 Task: Create a Business conference brochure.
Action: Mouse moved to (231, 163)
Screenshot: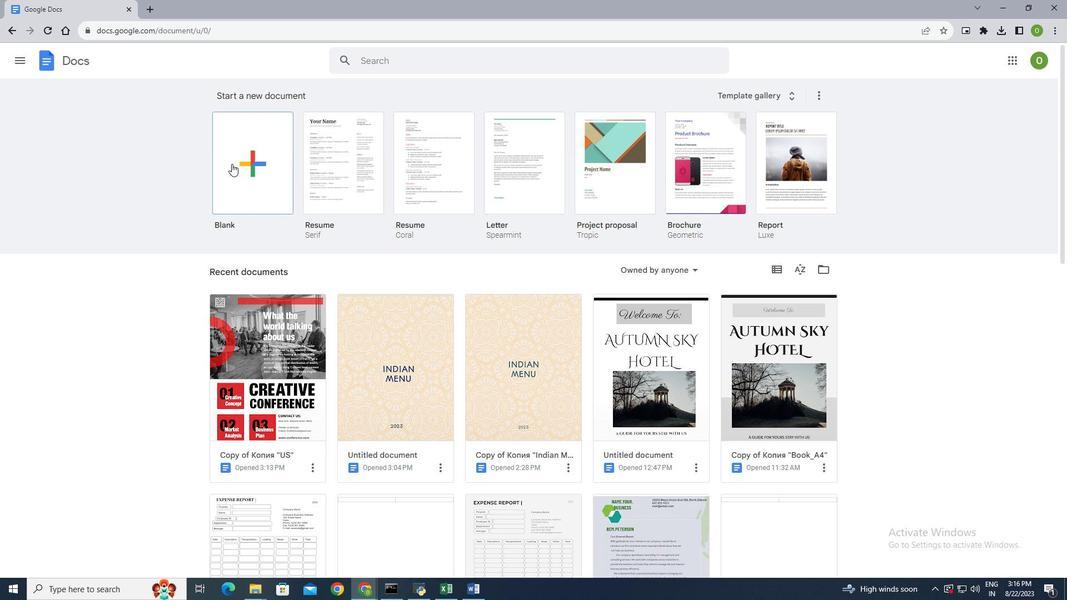 
Action: Mouse pressed left at (231, 163)
Screenshot: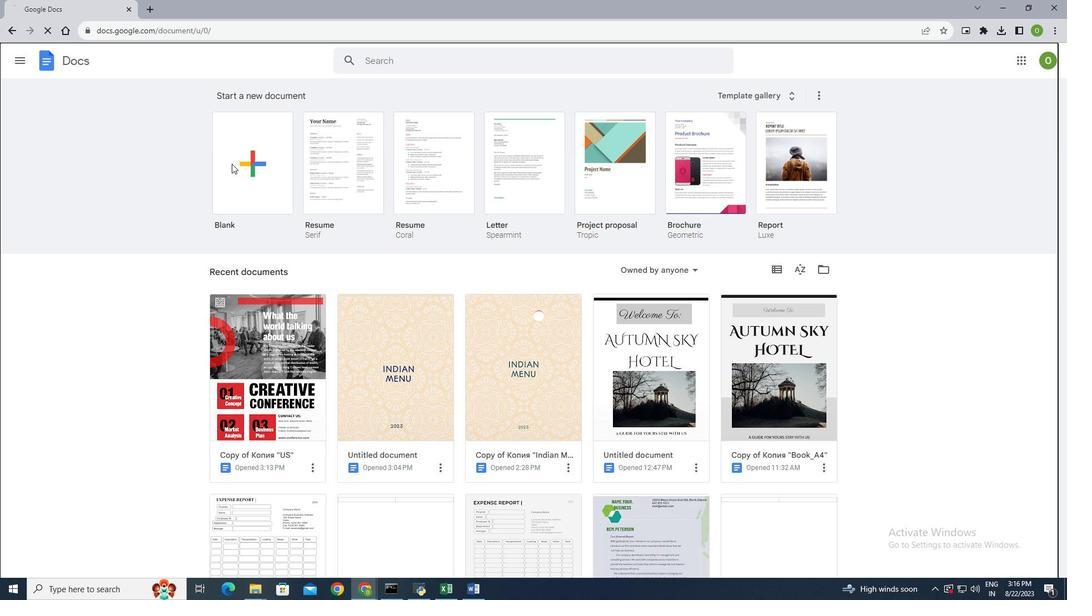 
Action: Mouse moved to (659, 372)
Screenshot: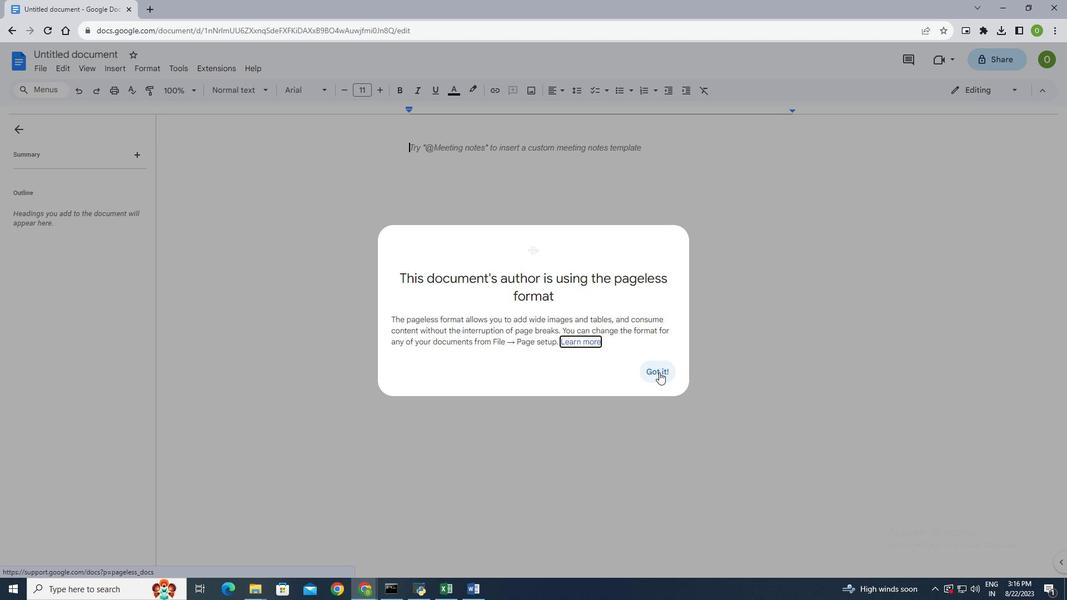 
Action: Mouse pressed left at (659, 372)
Screenshot: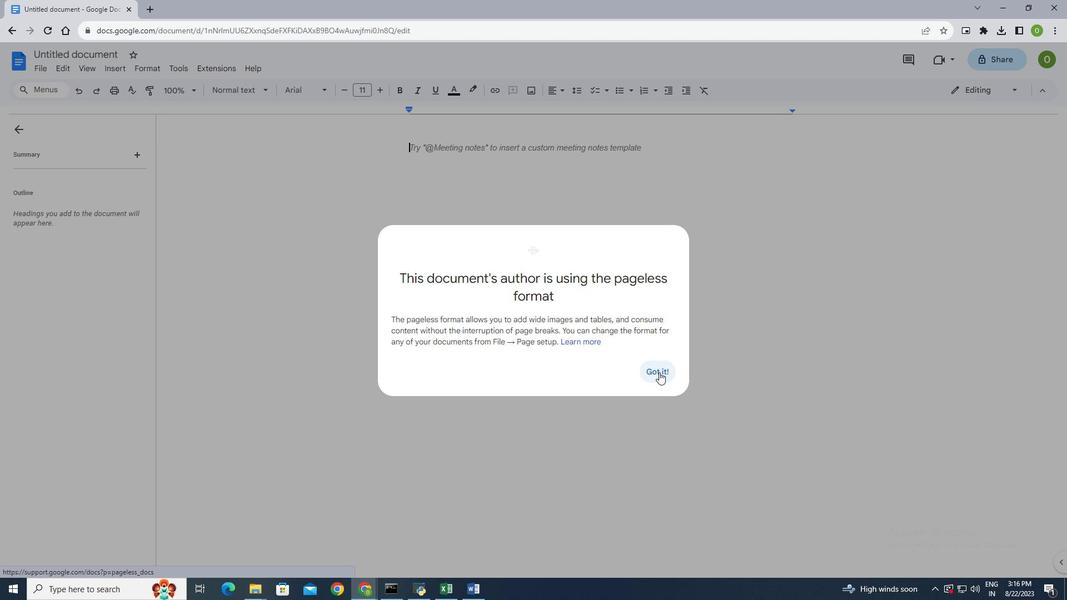 
Action: Mouse moved to (14, 130)
Screenshot: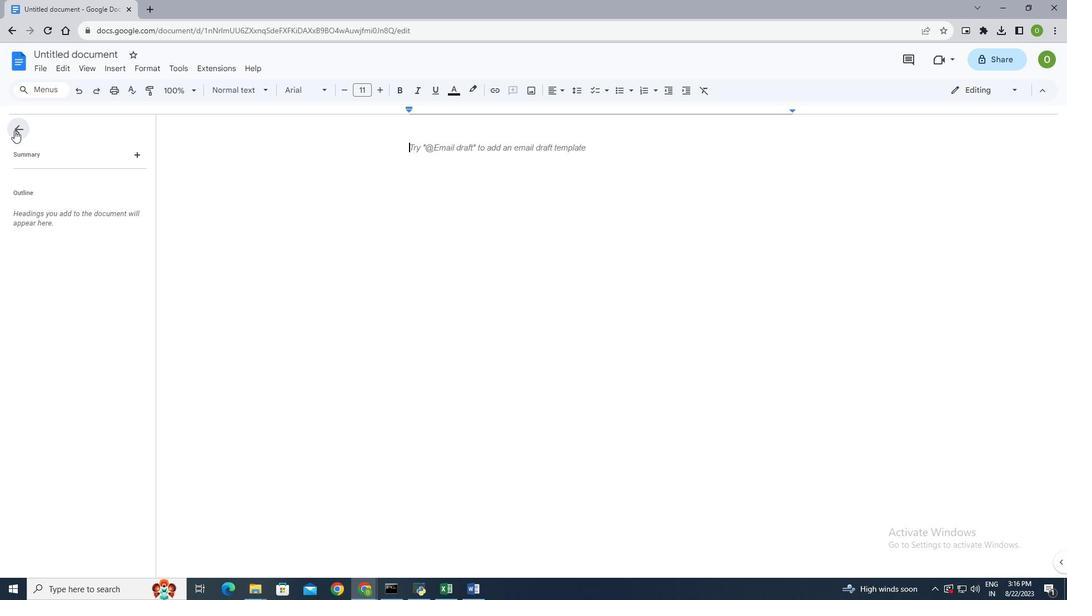
Action: Mouse pressed left at (14, 130)
Screenshot: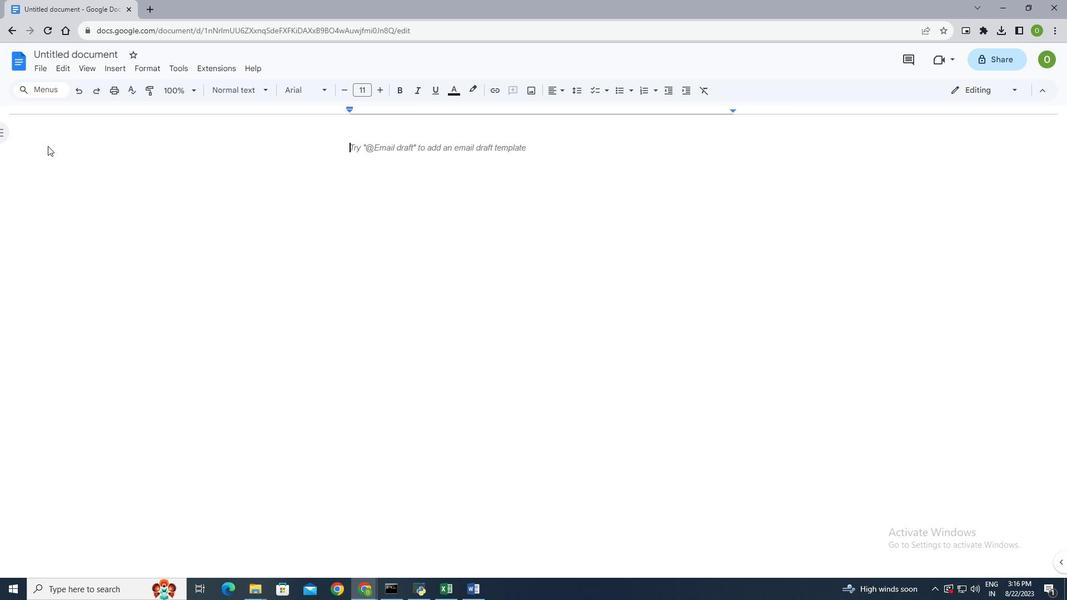 
Action: Mouse moved to (43, 86)
Screenshot: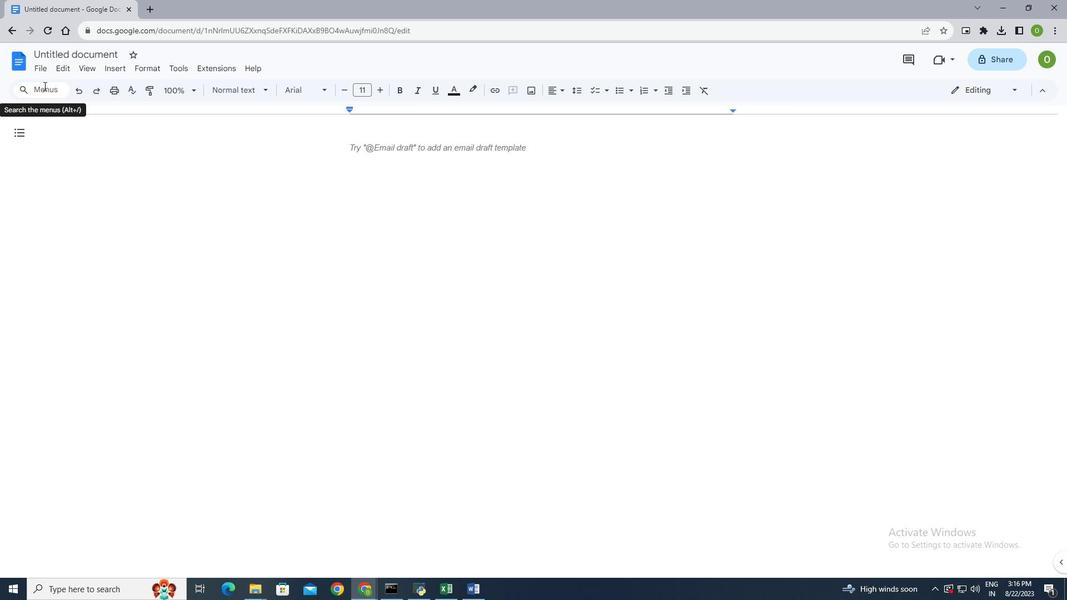 
Action: Mouse pressed left at (43, 86)
Screenshot: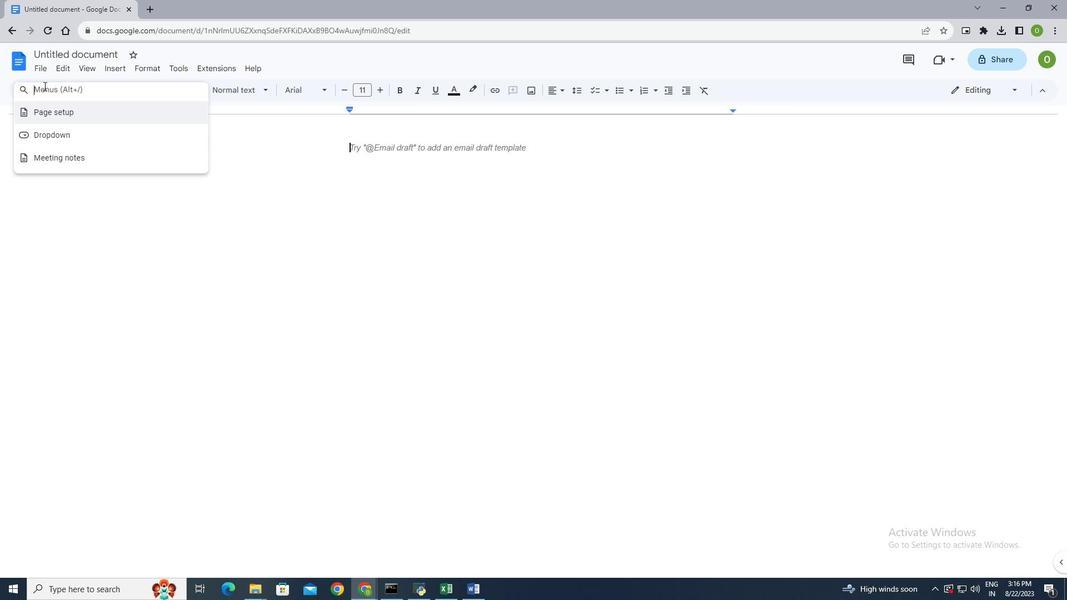 
Action: Mouse moved to (63, 113)
Screenshot: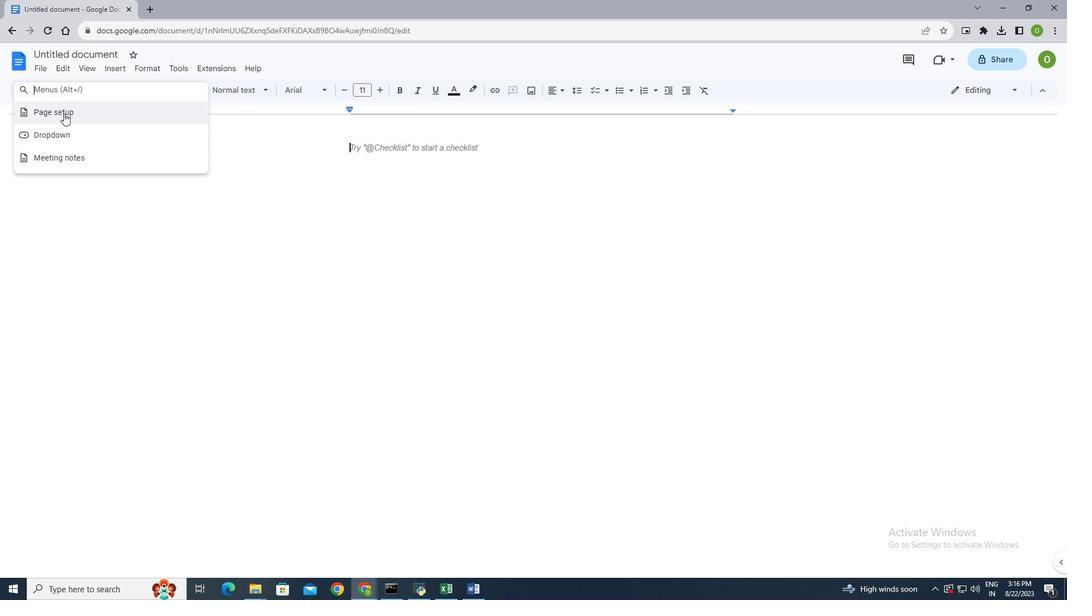 
Action: Mouse pressed left at (63, 113)
Screenshot: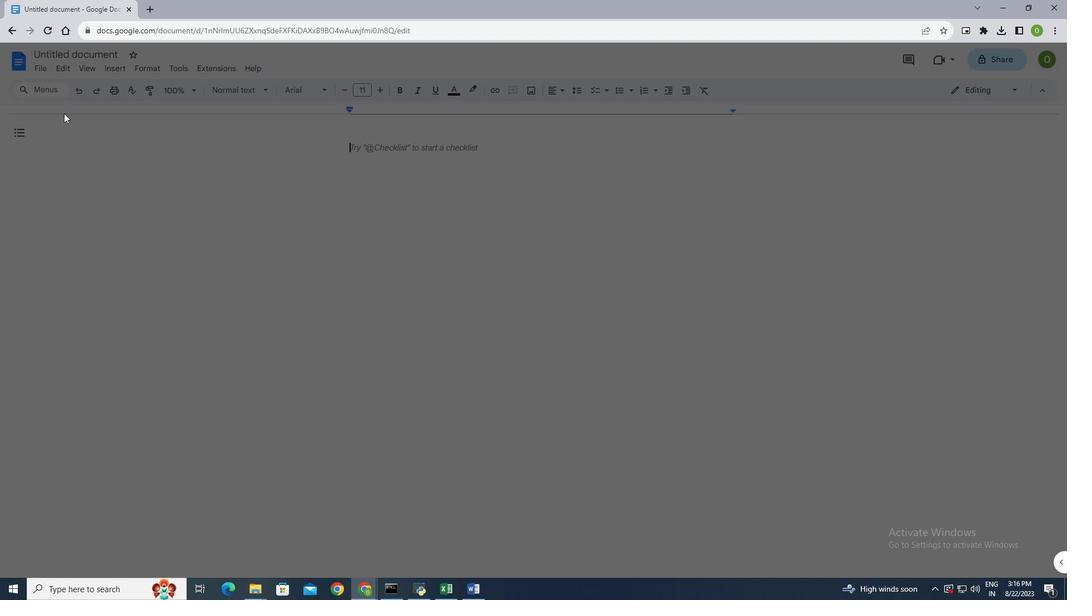 
Action: Mouse moved to (481, 177)
Screenshot: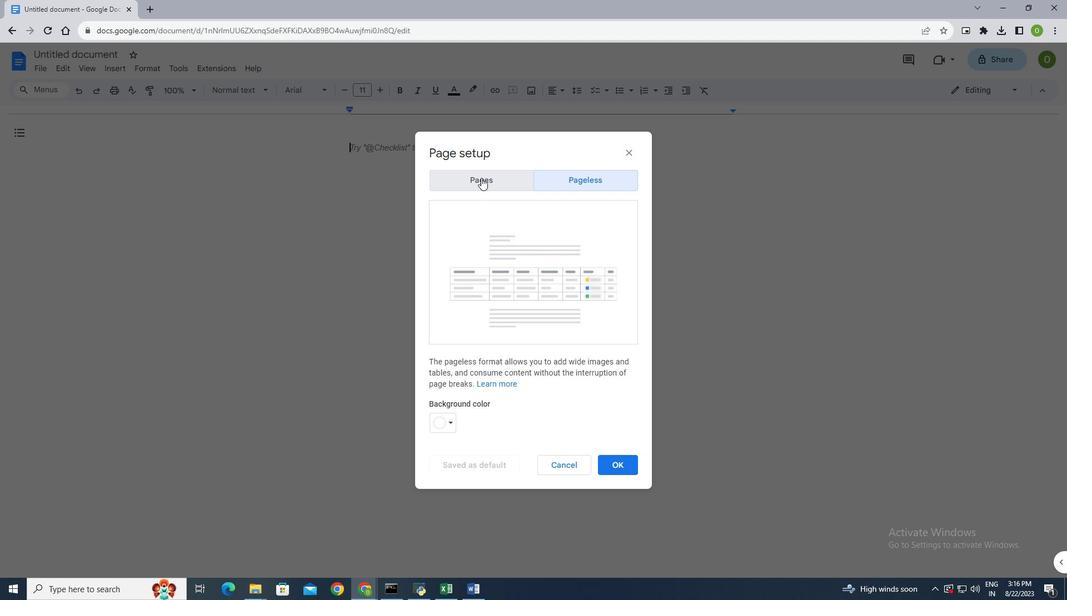 
Action: Mouse pressed left at (481, 177)
Screenshot: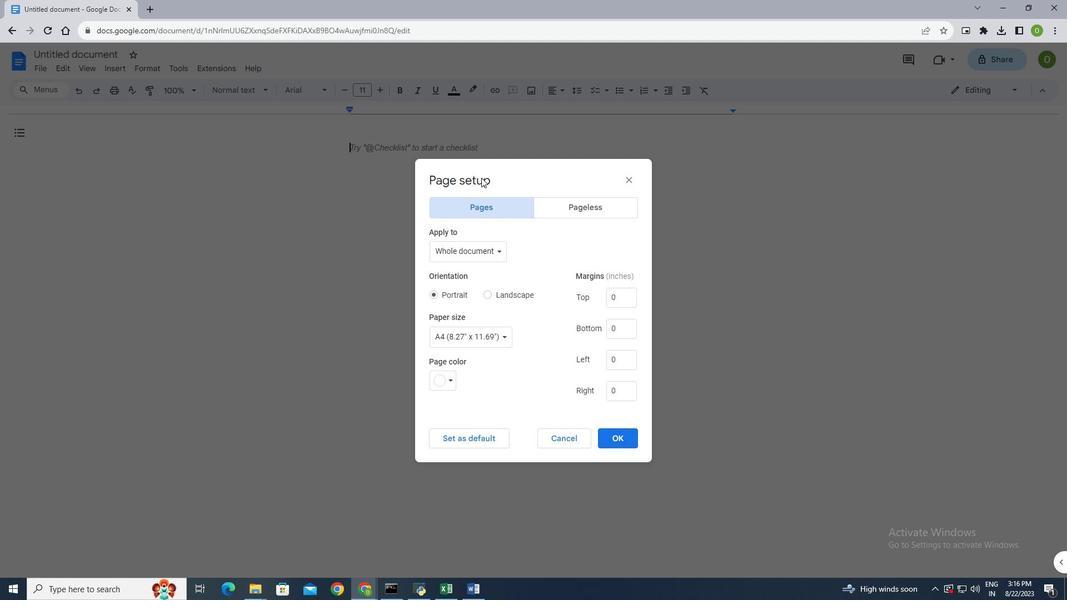 
Action: Mouse moved to (488, 434)
Screenshot: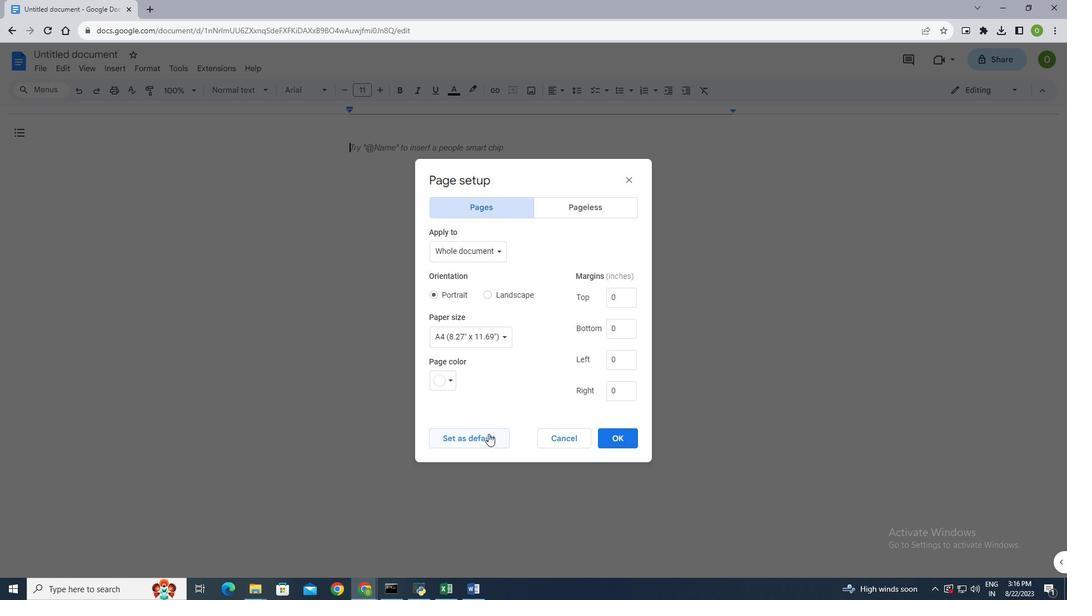 
Action: Mouse pressed left at (488, 434)
Screenshot: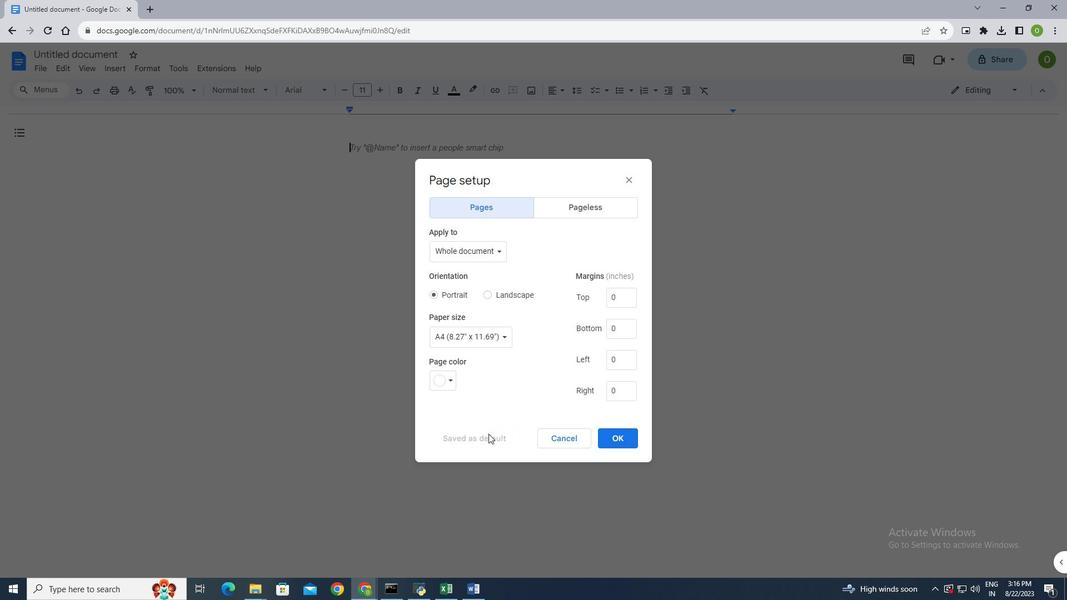 
Action: Mouse moved to (620, 434)
Screenshot: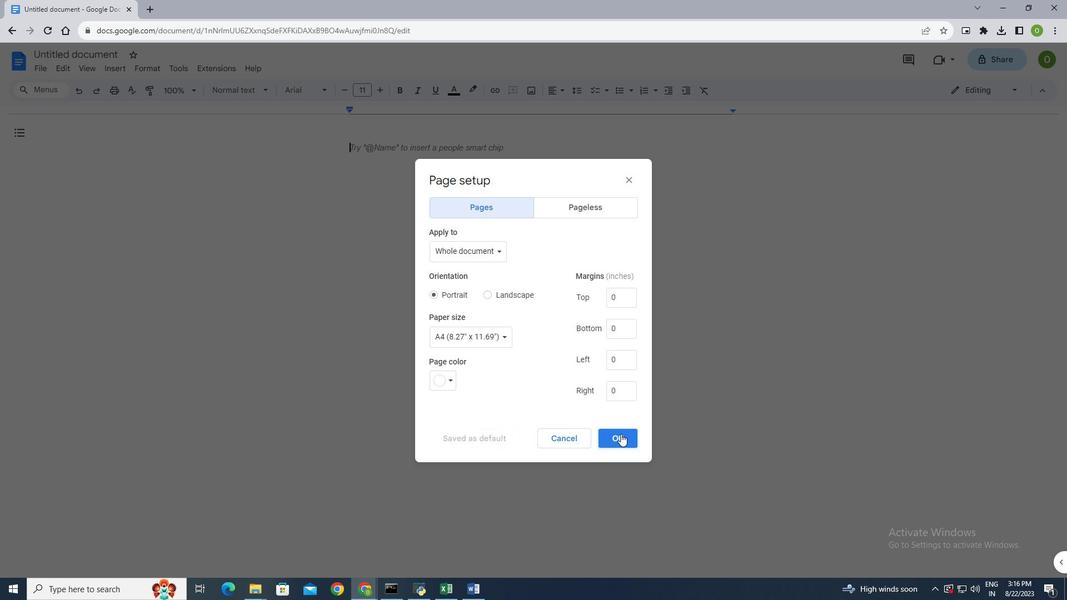 
Action: Mouse pressed left at (620, 434)
Screenshot: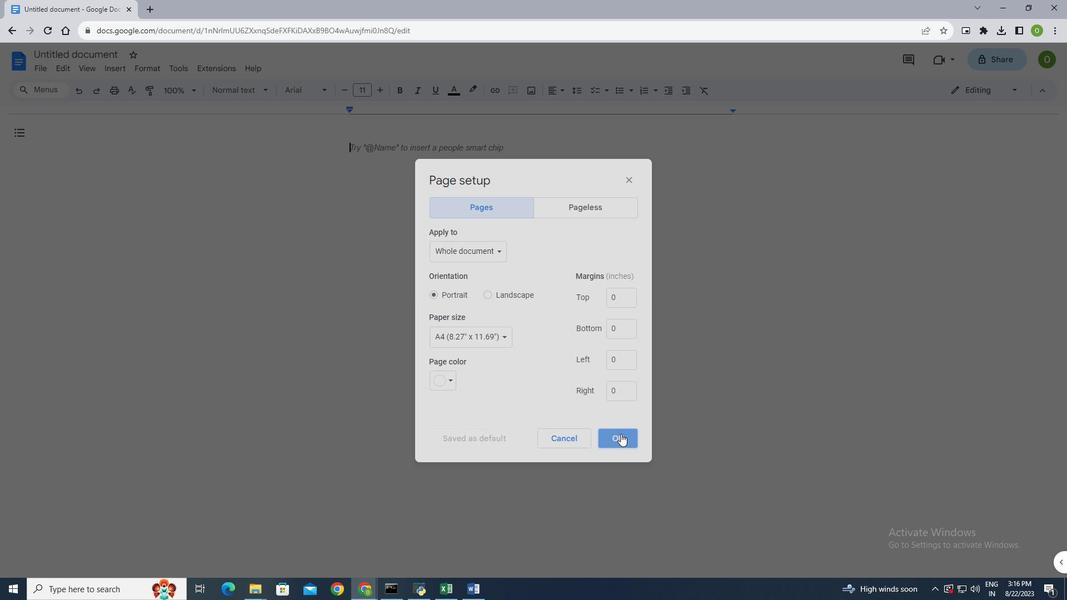
Action: Mouse moved to (105, 68)
Screenshot: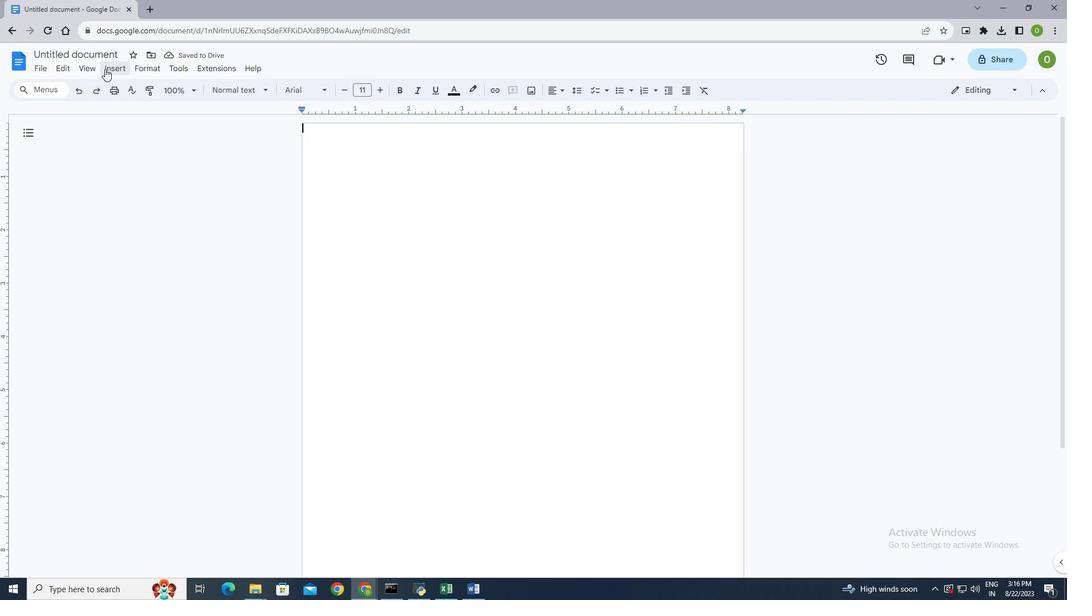 
Action: Mouse pressed left at (105, 68)
Screenshot: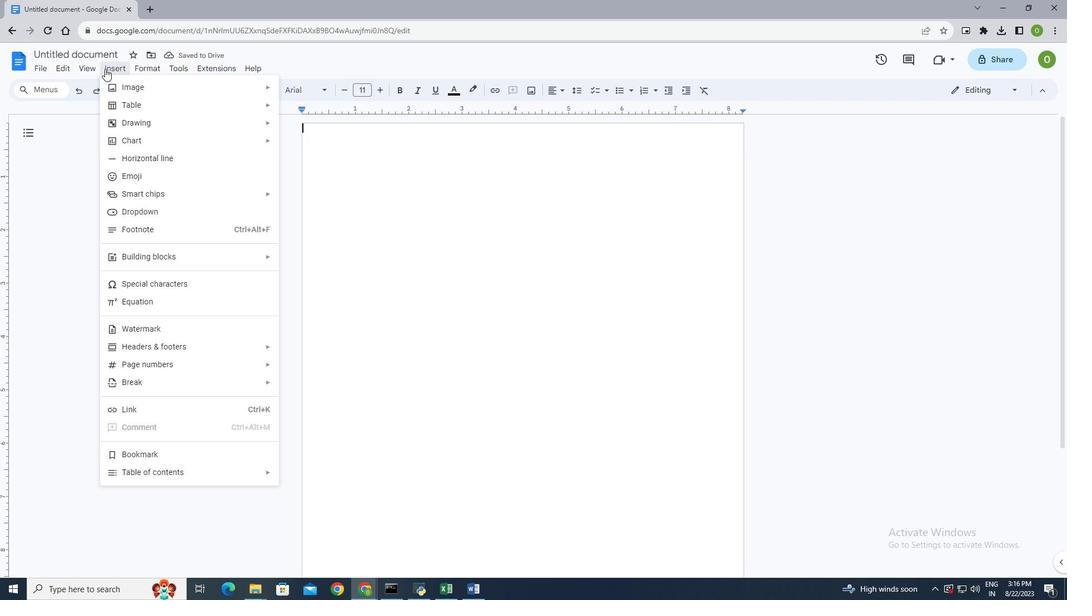 
Action: Mouse moved to (137, 91)
Screenshot: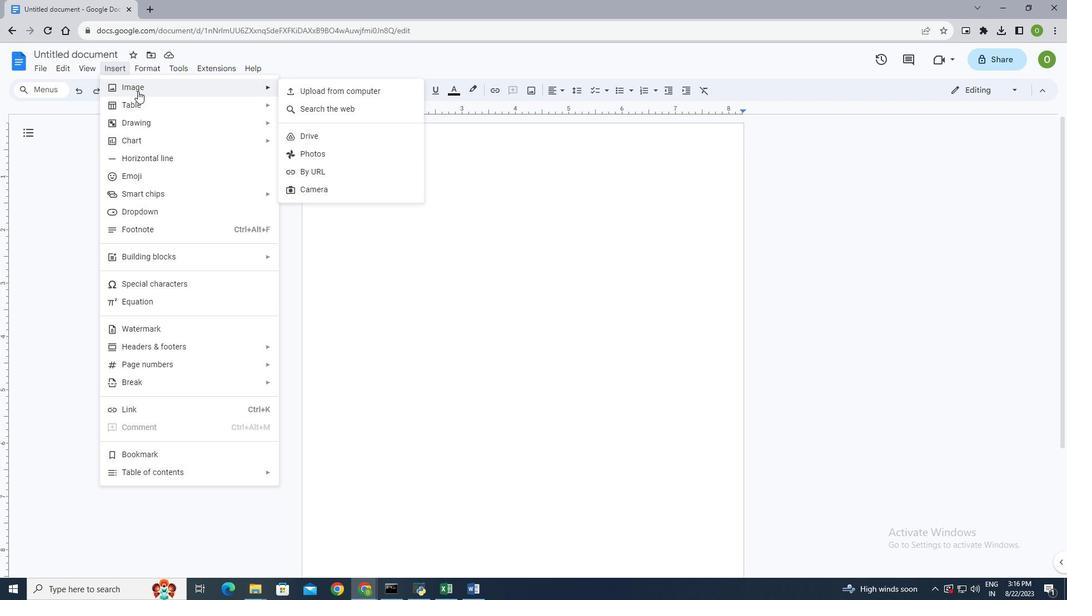 
Action: Mouse pressed left at (137, 91)
Screenshot: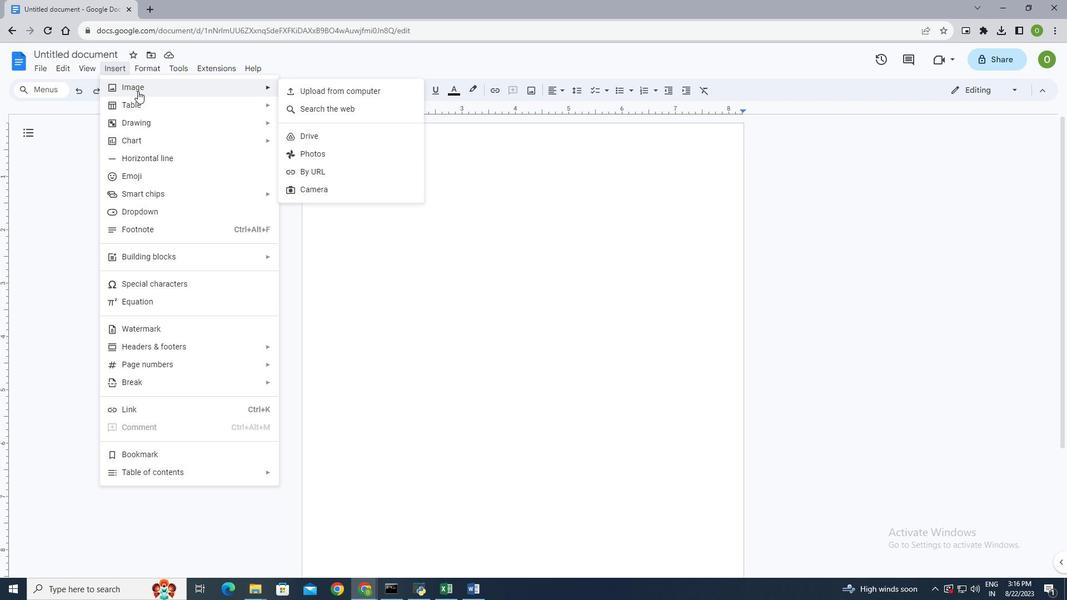 
Action: Mouse moved to (316, 87)
Screenshot: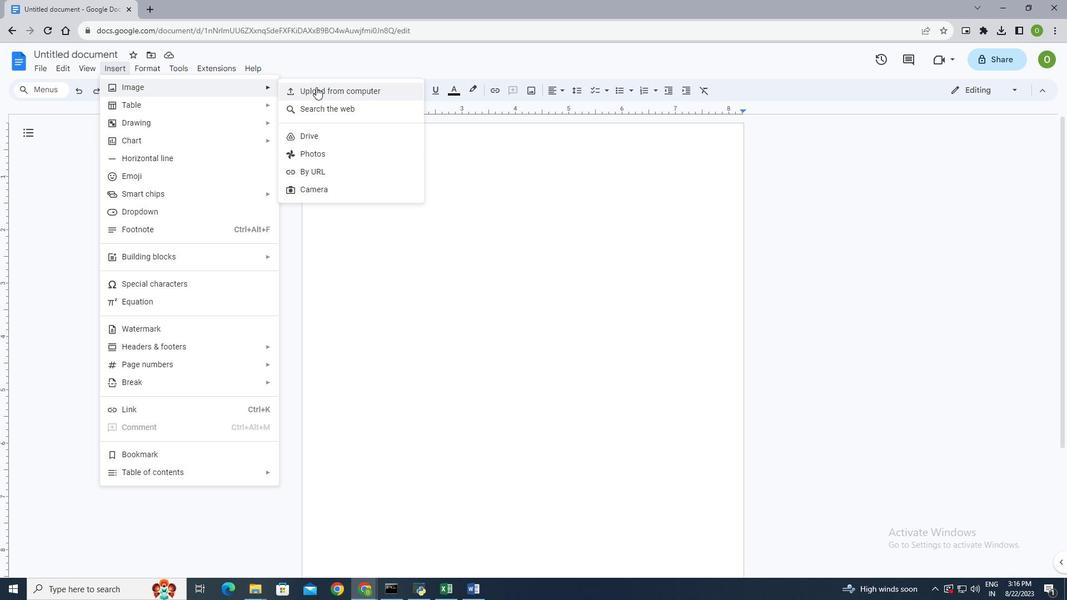 
Action: Mouse pressed left at (316, 87)
Screenshot: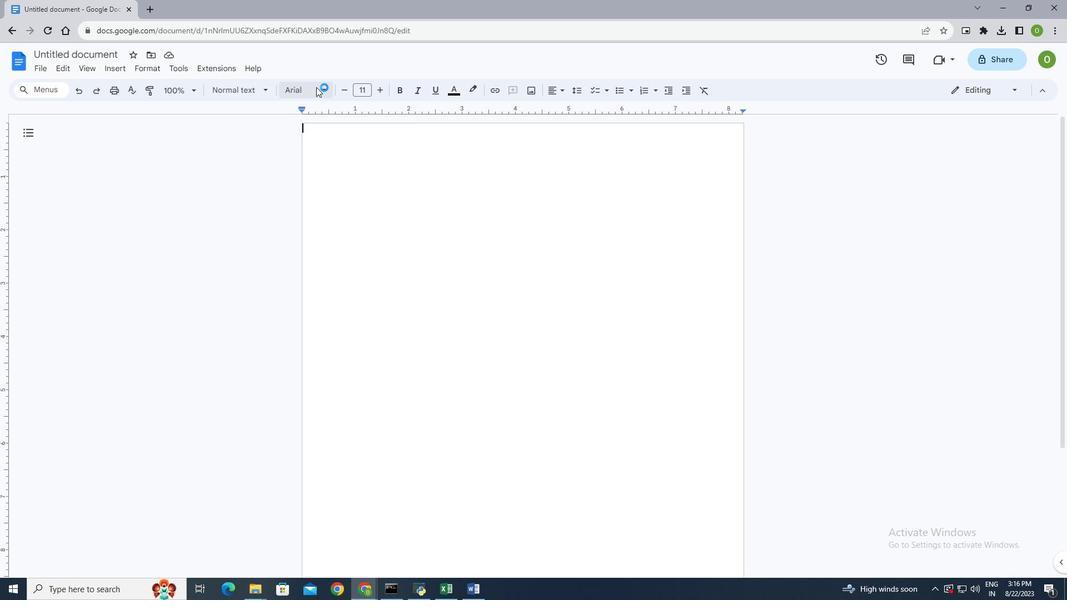 
Action: Mouse moved to (447, 212)
Screenshot: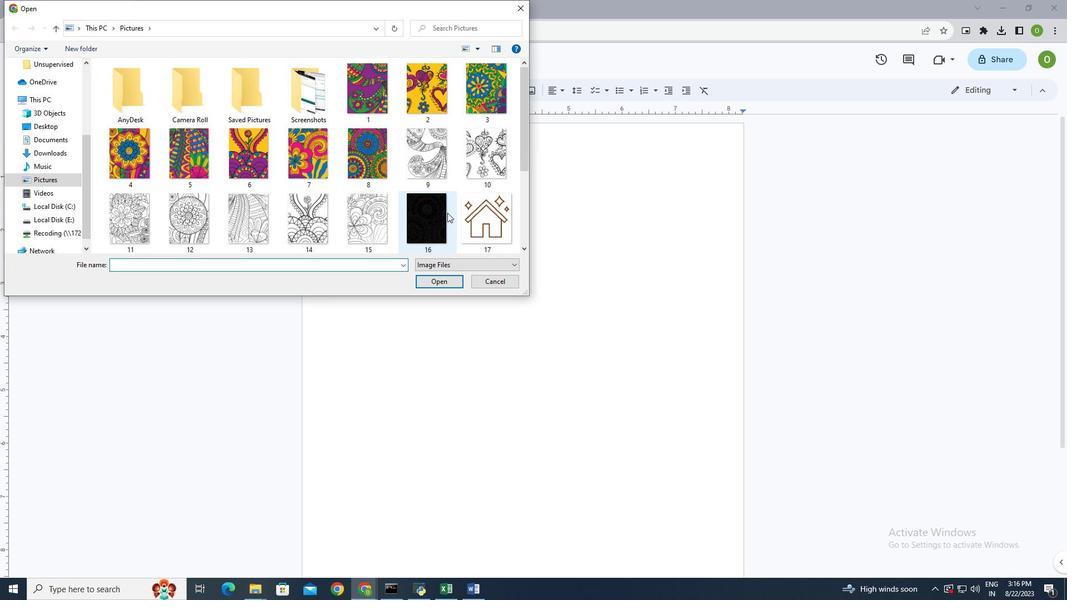 
Action: Mouse scrolled (447, 212) with delta (0, 0)
Screenshot: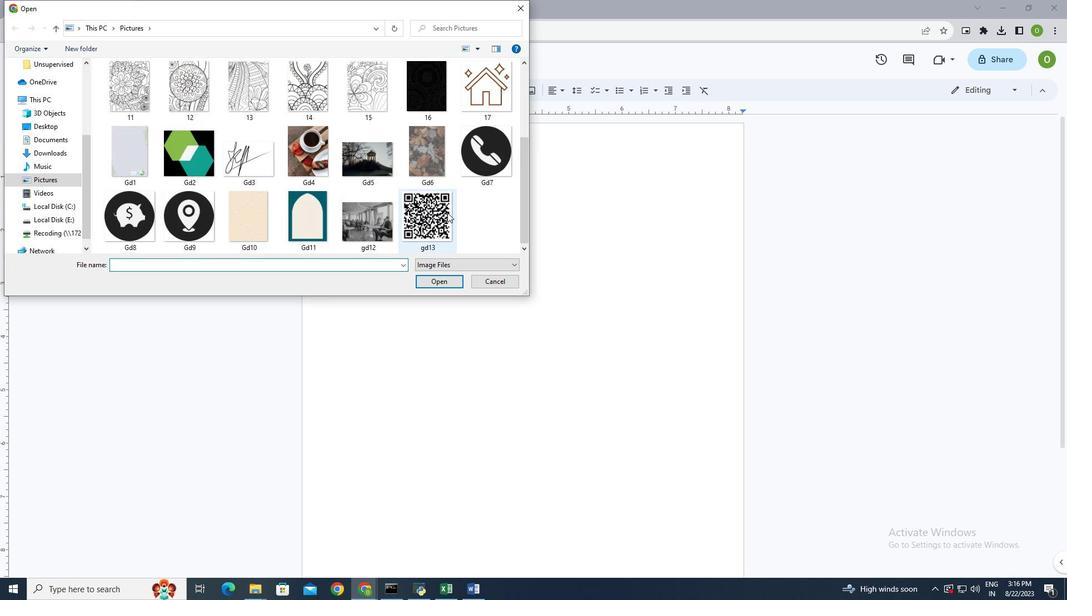 
Action: Mouse scrolled (447, 212) with delta (0, 0)
Screenshot: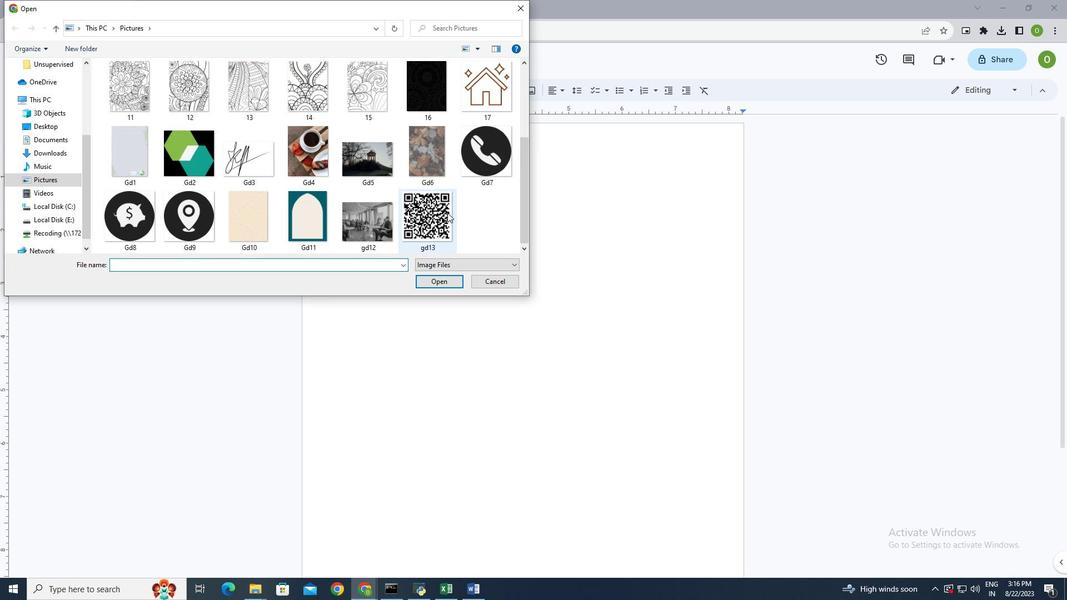 
Action: Mouse scrolled (447, 212) with delta (0, 0)
Screenshot: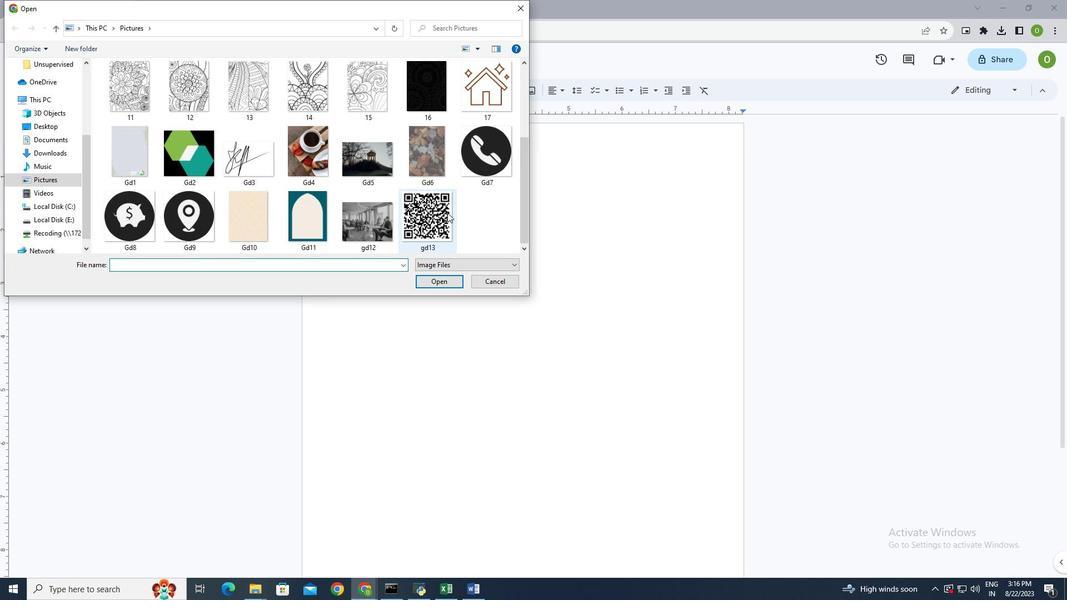 
Action: Mouse scrolled (447, 212) with delta (0, 0)
Screenshot: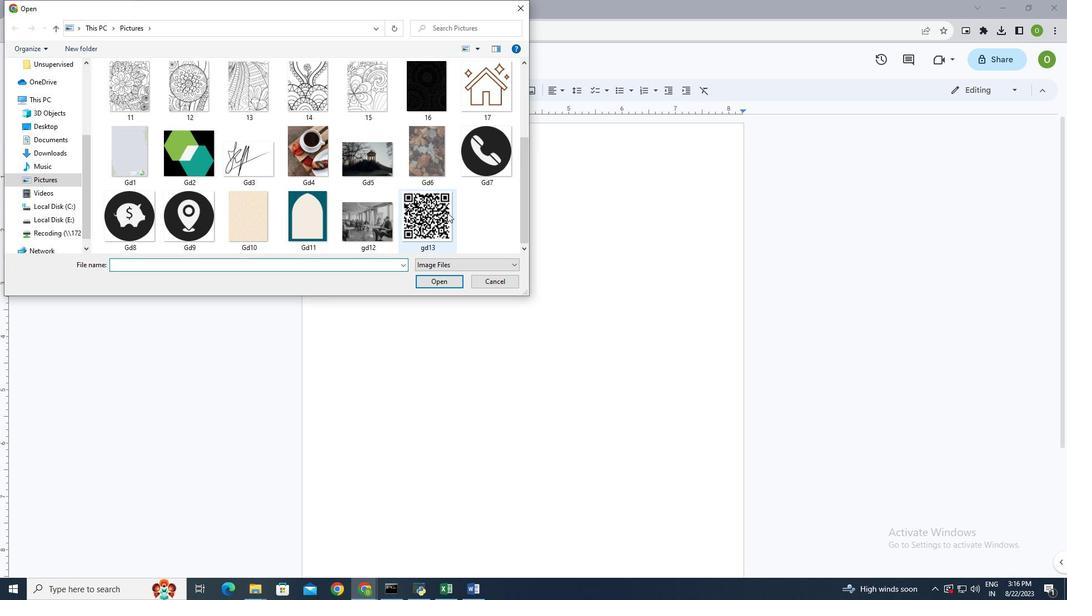 
Action: Mouse scrolled (447, 212) with delta (0, 0)
Screenshot: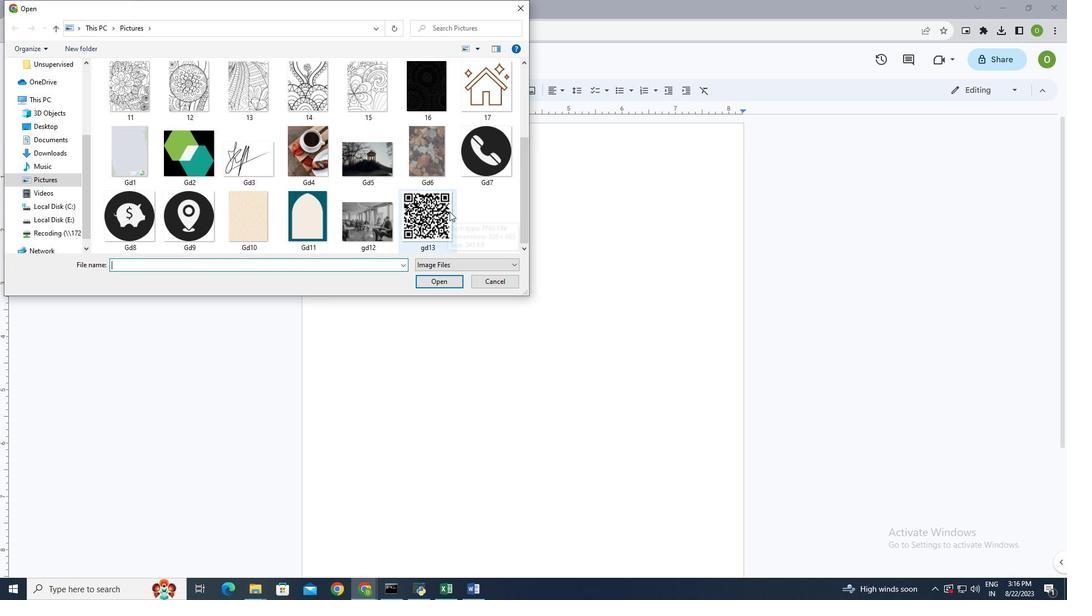 
Action: Mouse moved to (449, 211)
Screenshot: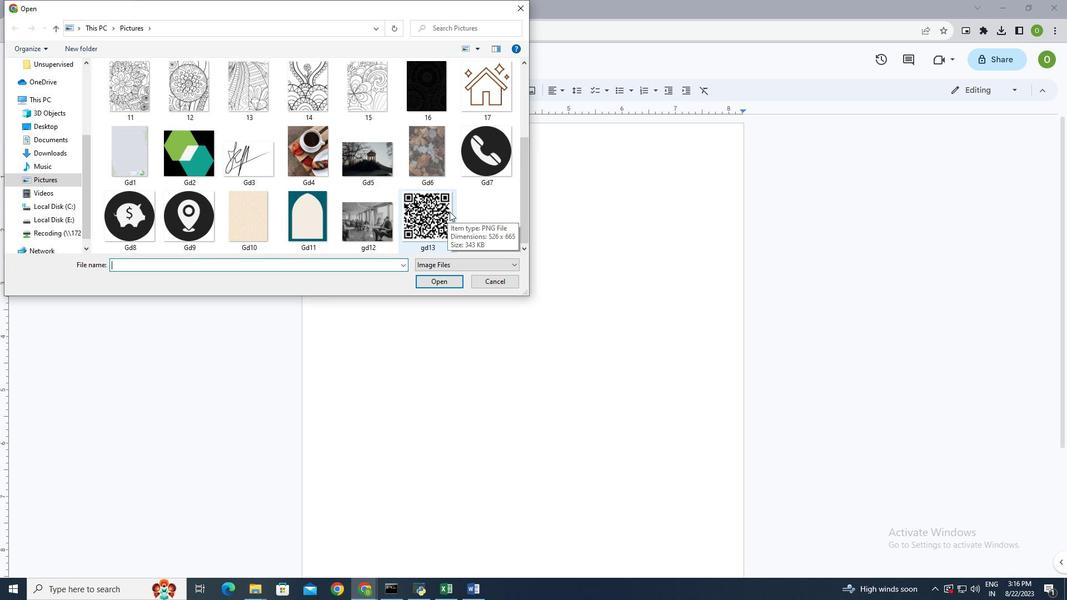 
Action: Mouse scrolled (449, 211) with delta (0, 0)
Screenshot: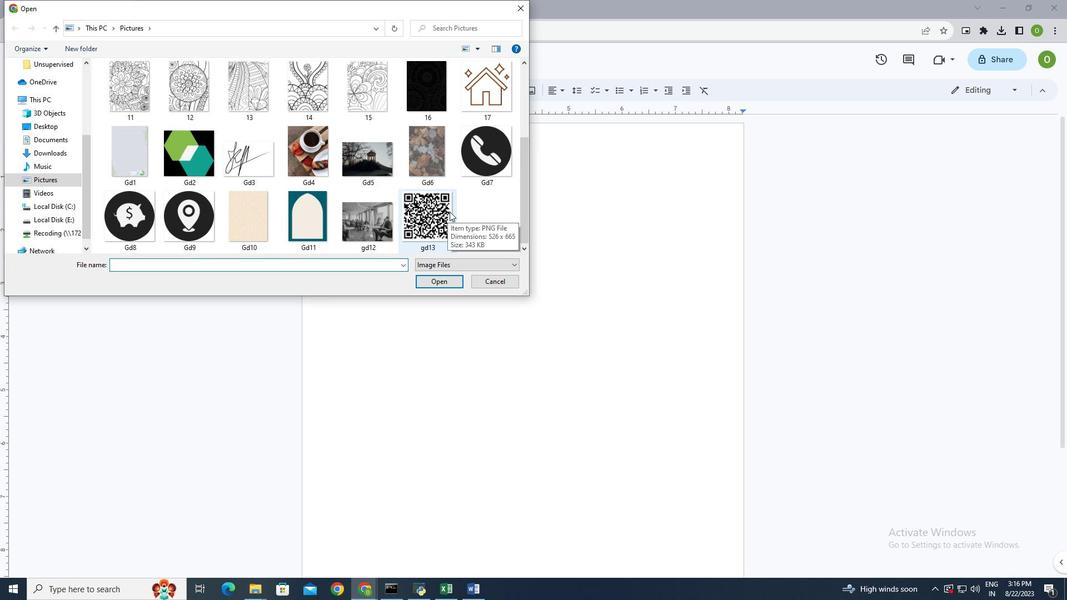 
Action: Mouse scrolled (449, 211) with delta (0, 0)
Screenshot: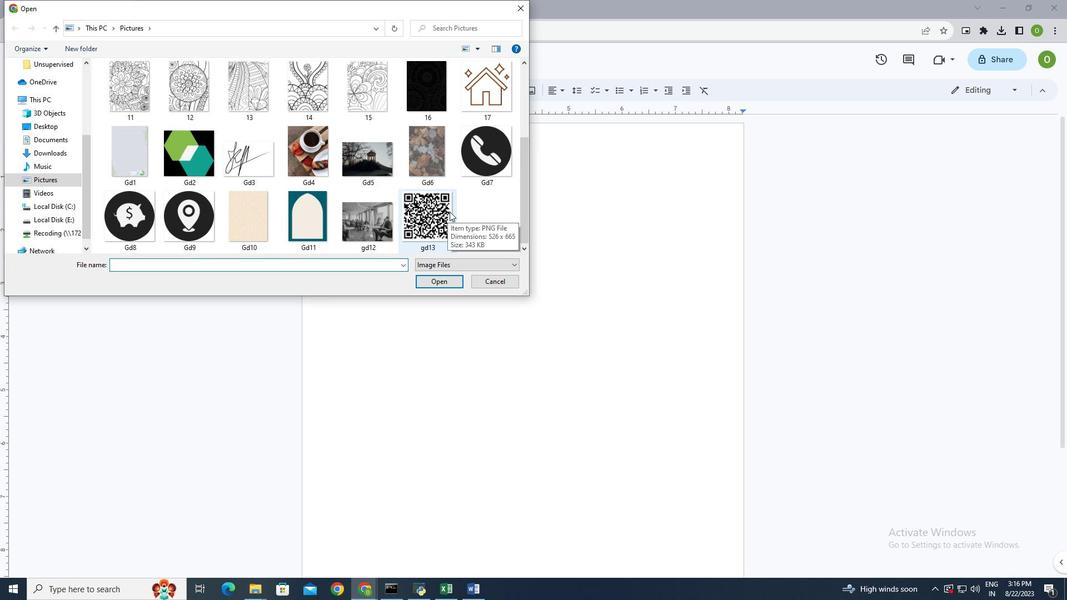 
Action: Mouse scrolled (449, 211) with delta (0, 0)
Screenshot: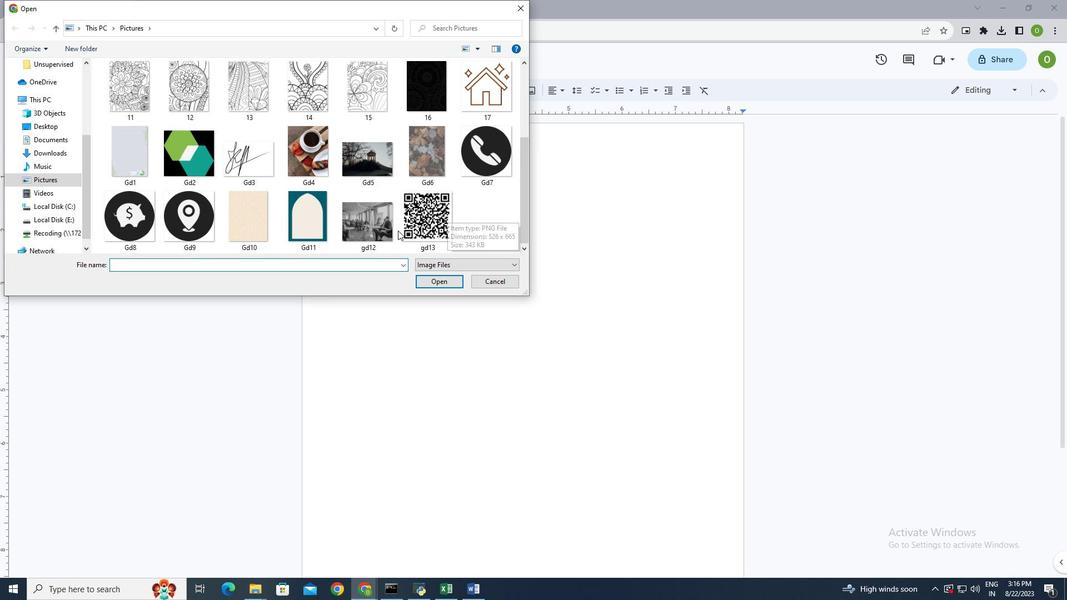 
Action: Mouse moved to (350, 224)
Screenshot: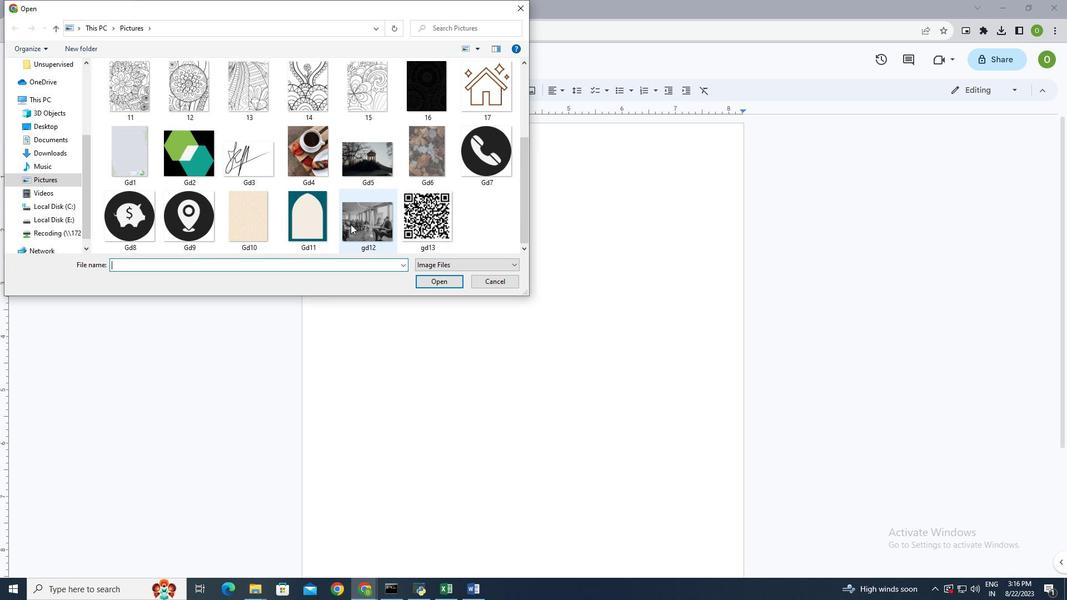 
Action: Mouse pressed left at (350, 224)
Screenshot: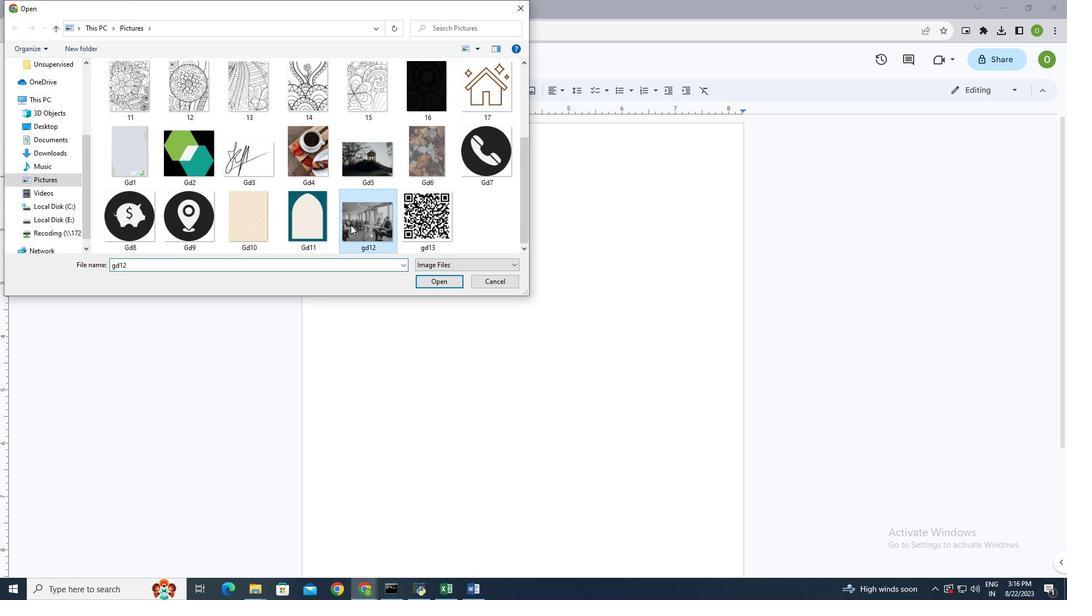 
Action: Mouse moved to (442, 280)
Screenshot: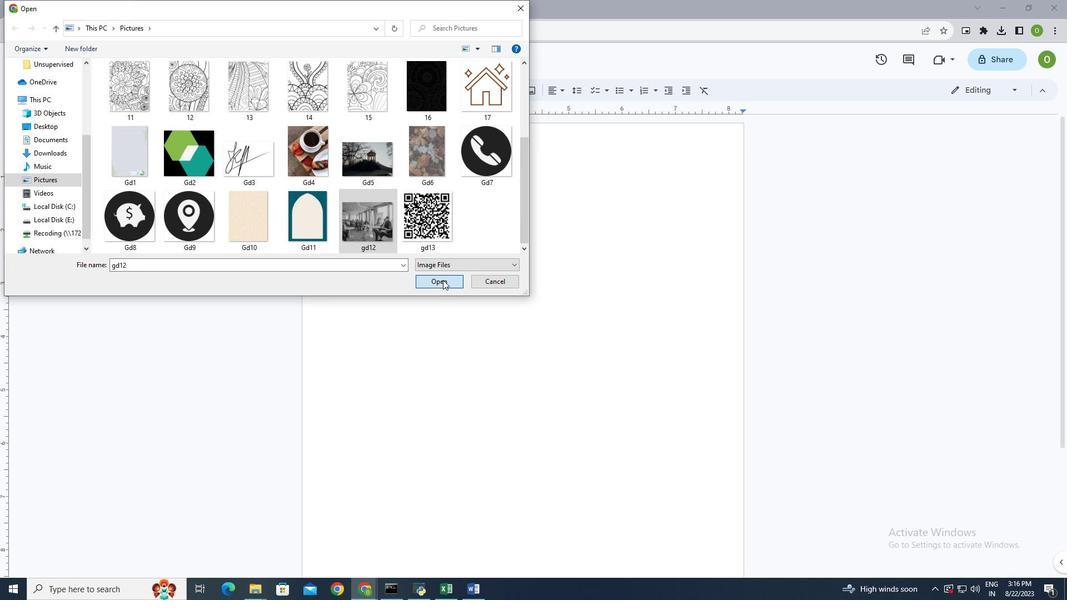 
Action: Mouse pressed left at (442, 280)
Screenshot: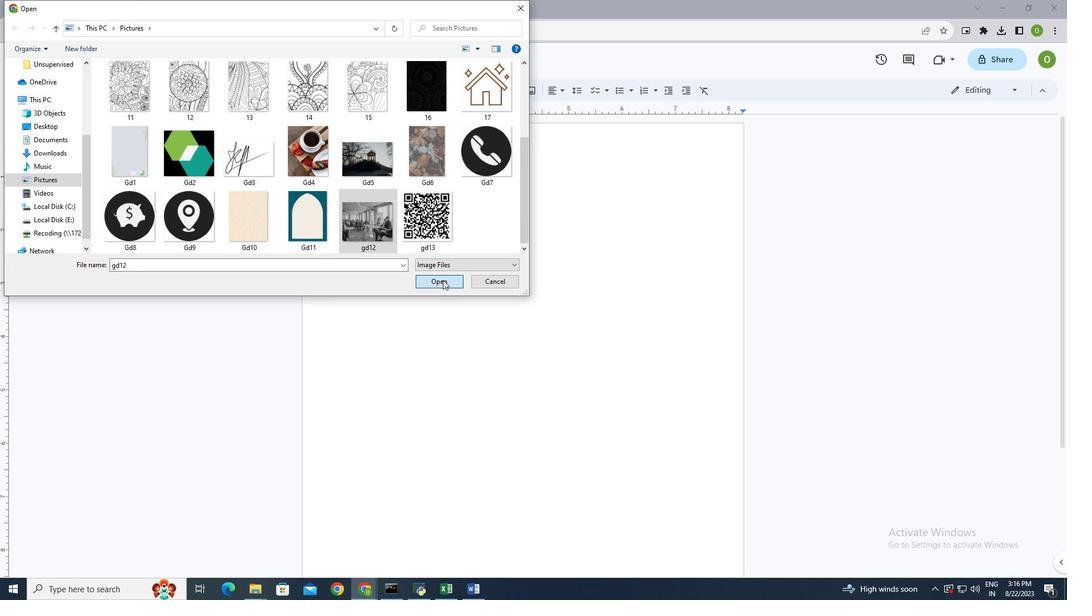 
Action: Mouse moved to (548, 288)
Screenshot: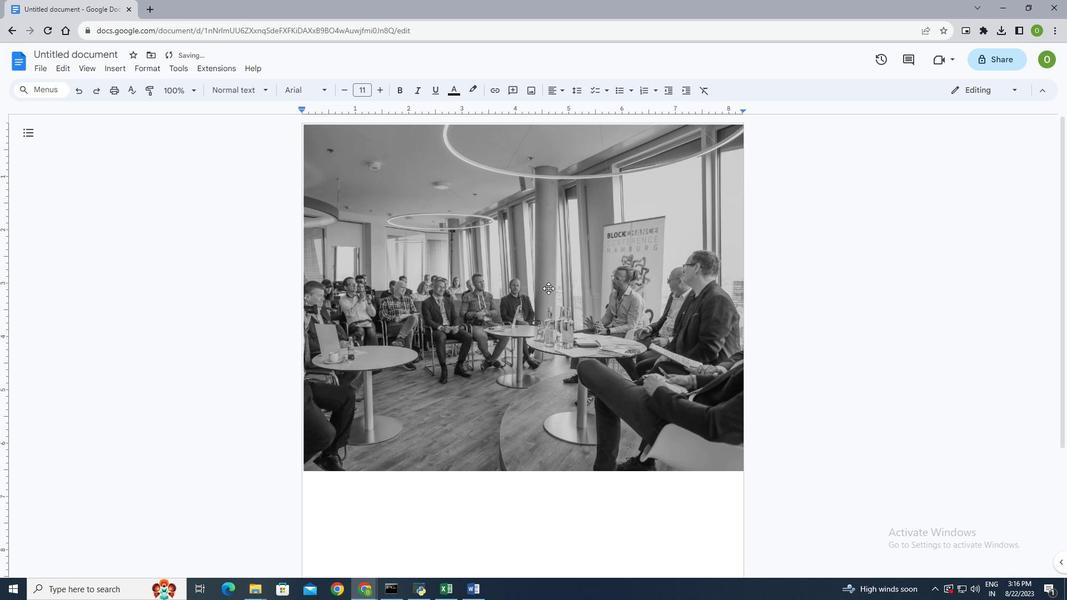 
Action: Mouse pressed left at (548, 288)
Screenshot: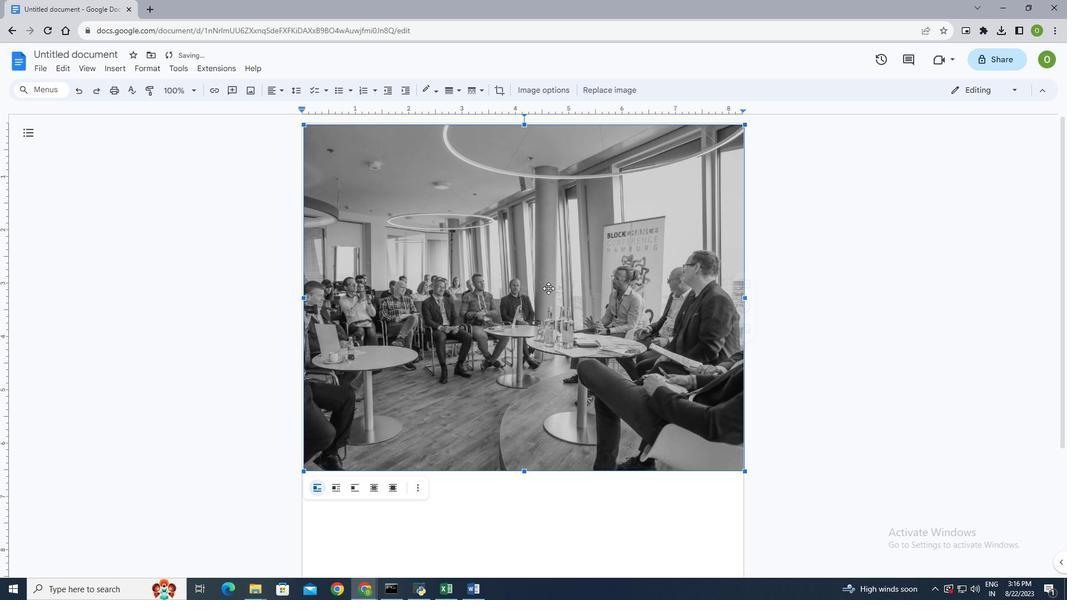 
Action: Mouse moved to (392, 486)
Screenshot: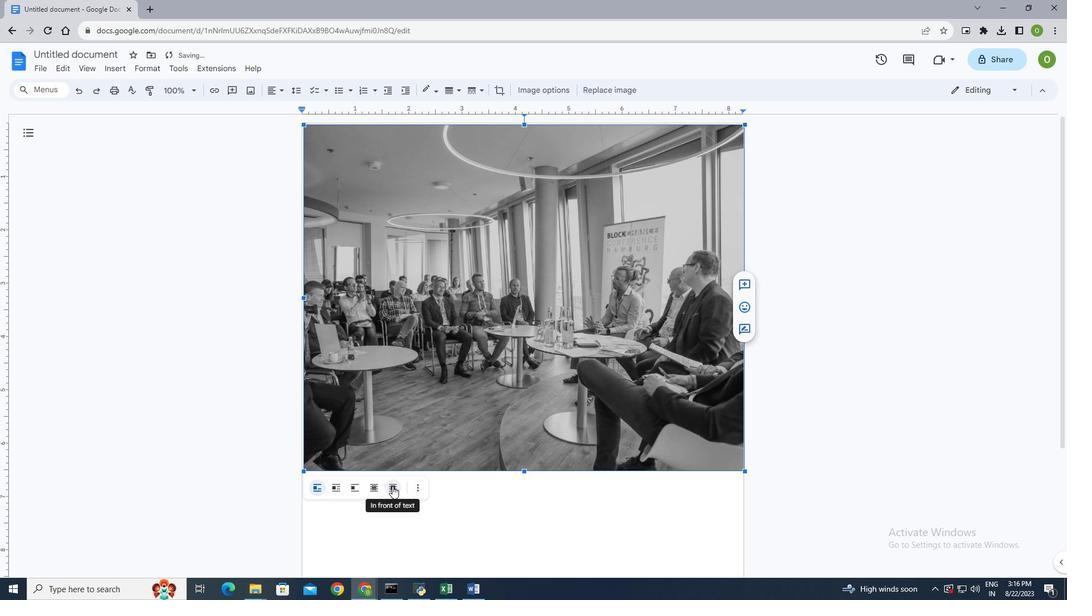 
Action: Mouse pressed left at (392, 486)
Screenshot: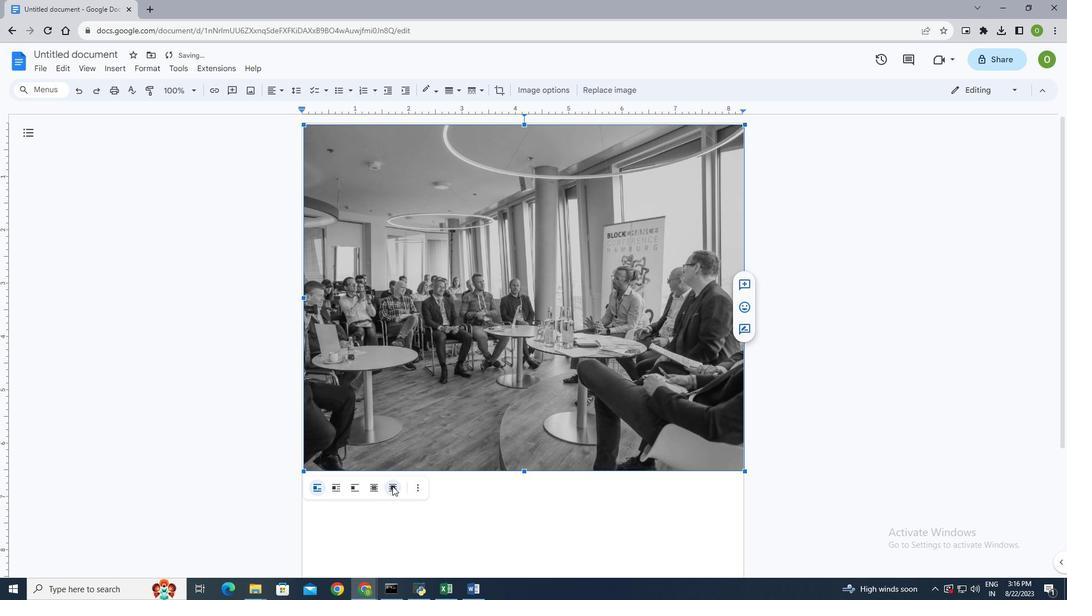 
Action: Mouse moved to (475, 496)
Screenshot: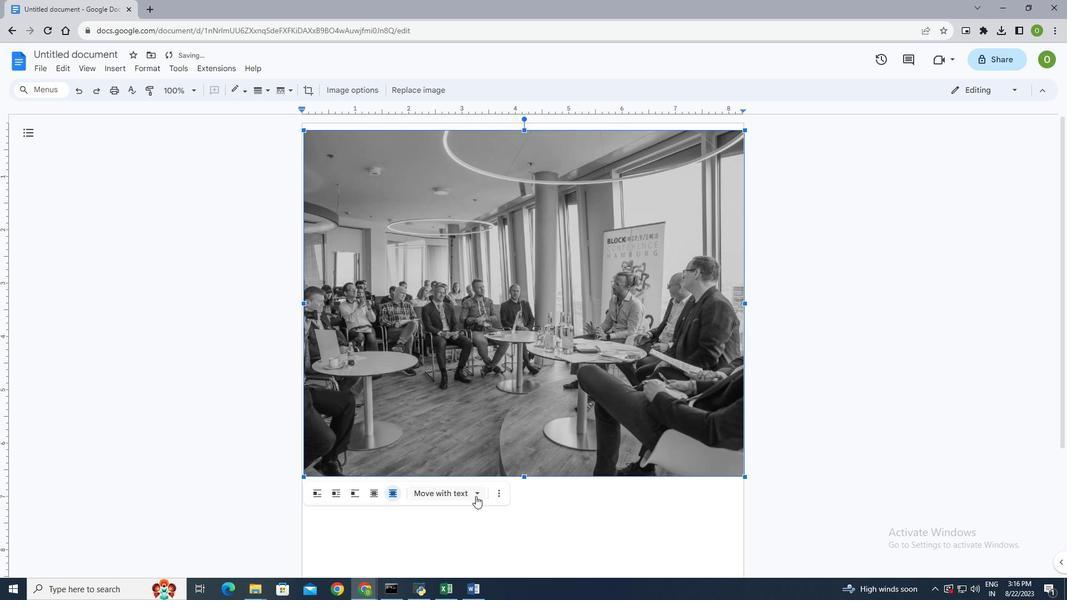 
Action: Mouse pressed left at (475, 496)
Screenshot: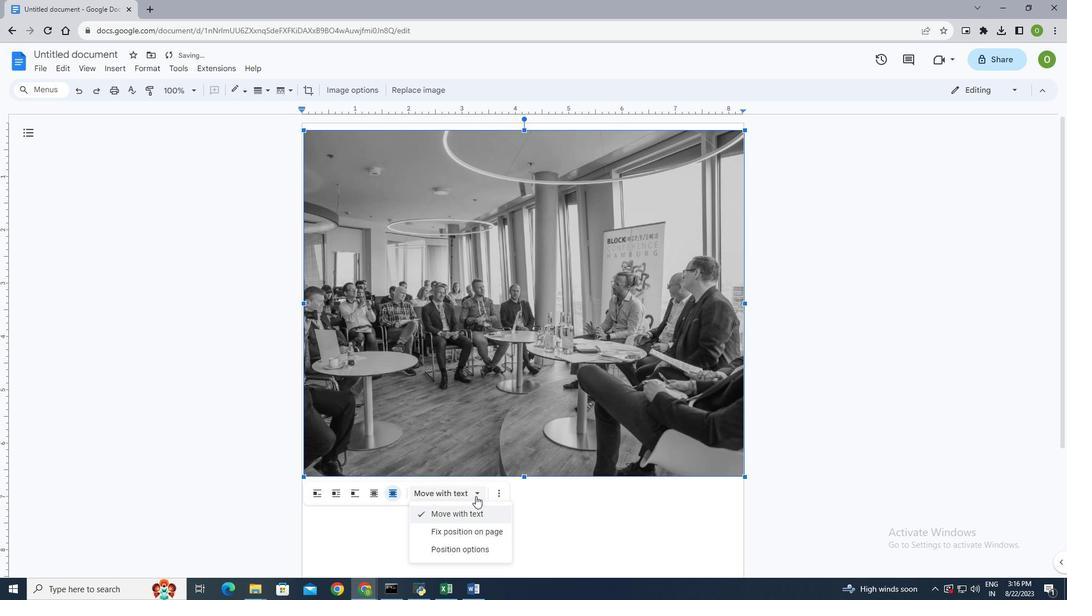 
Action: Mouse moved to (475, 533)
Screenshot: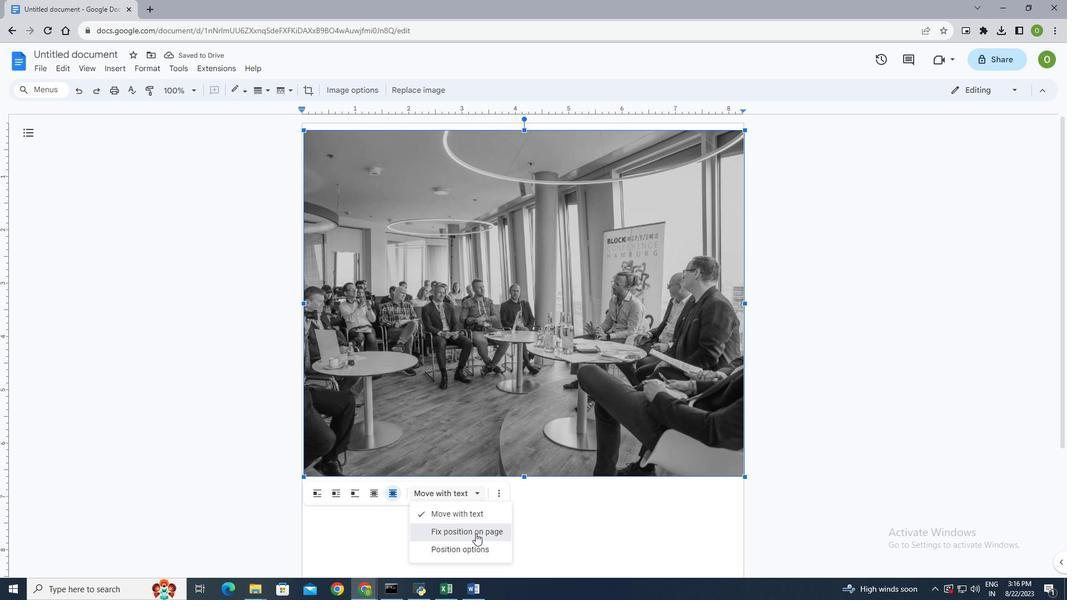 
Action: Mouse pressed left at (475, 533)
Screenshot: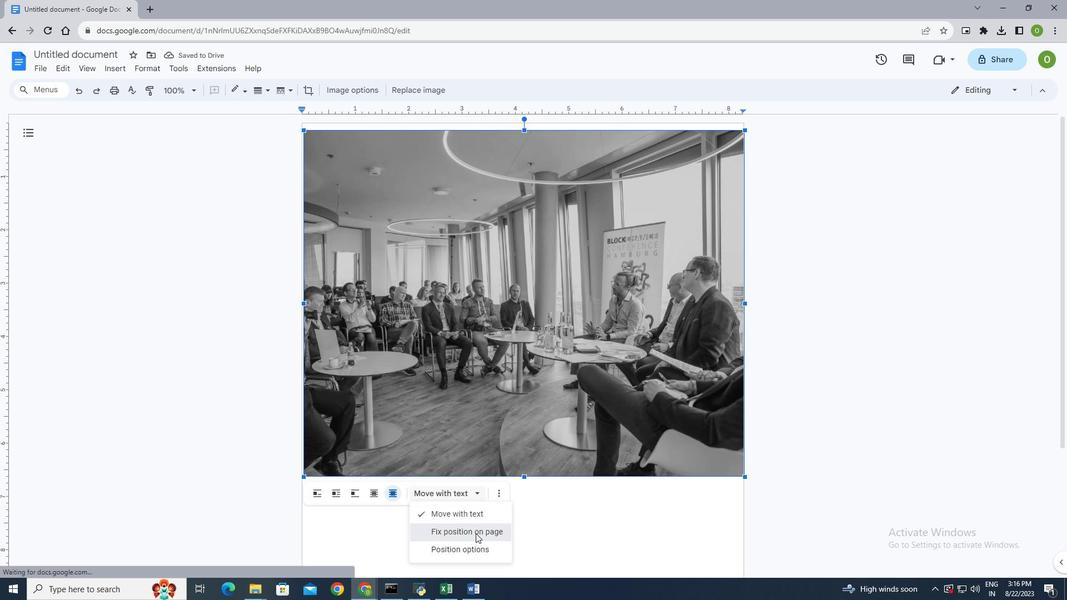
Action: Mouse moved to (475, 417)
Screenshot: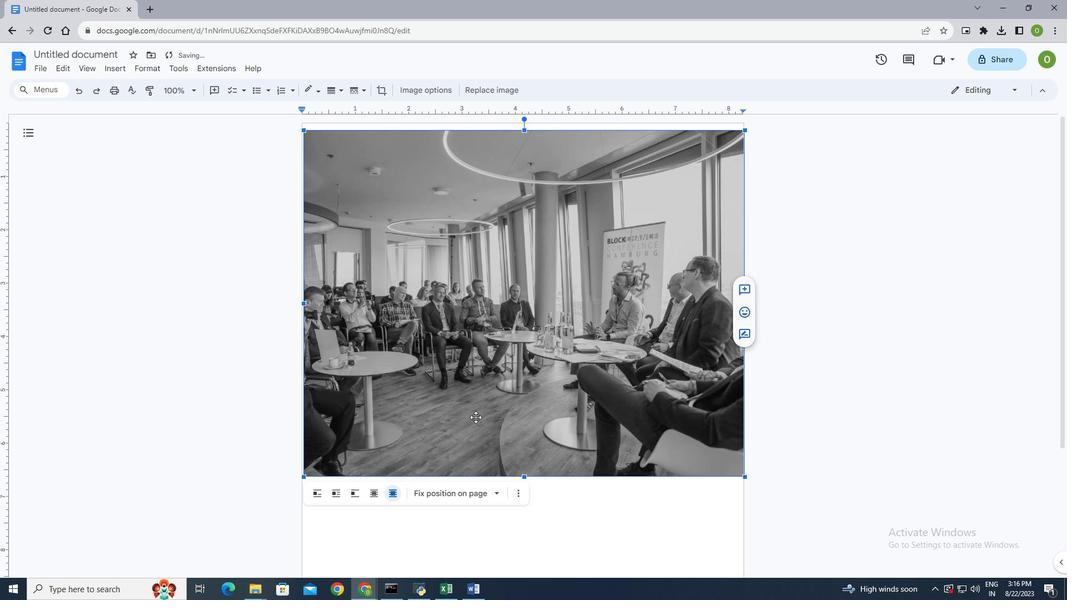 
Action: Mouse pressed left at (475, 417)
Screenshot: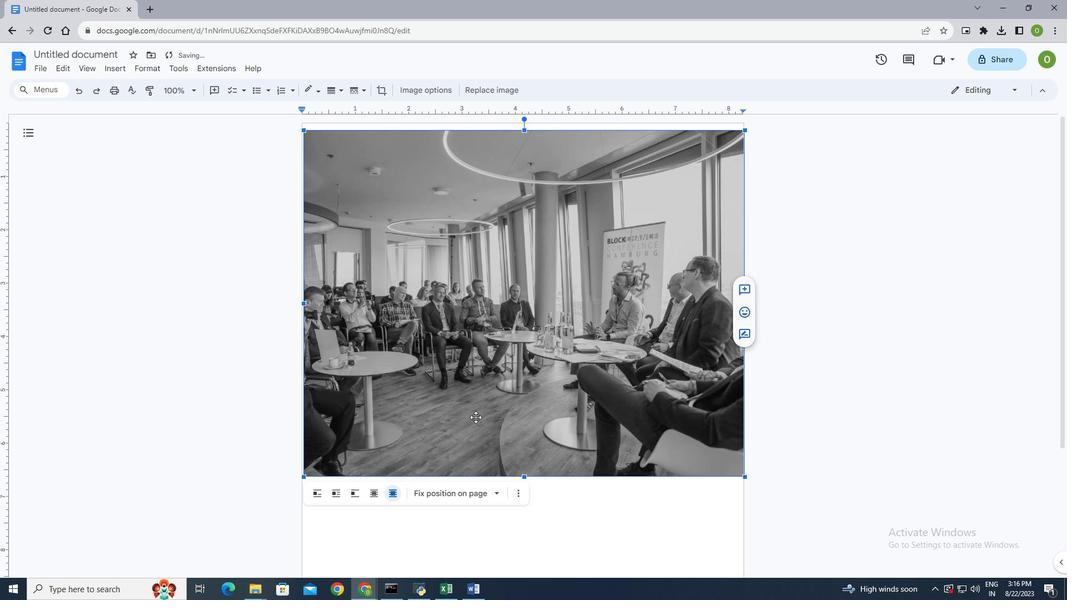 
Action: Mouse moved to (521, 377)
Screenshot: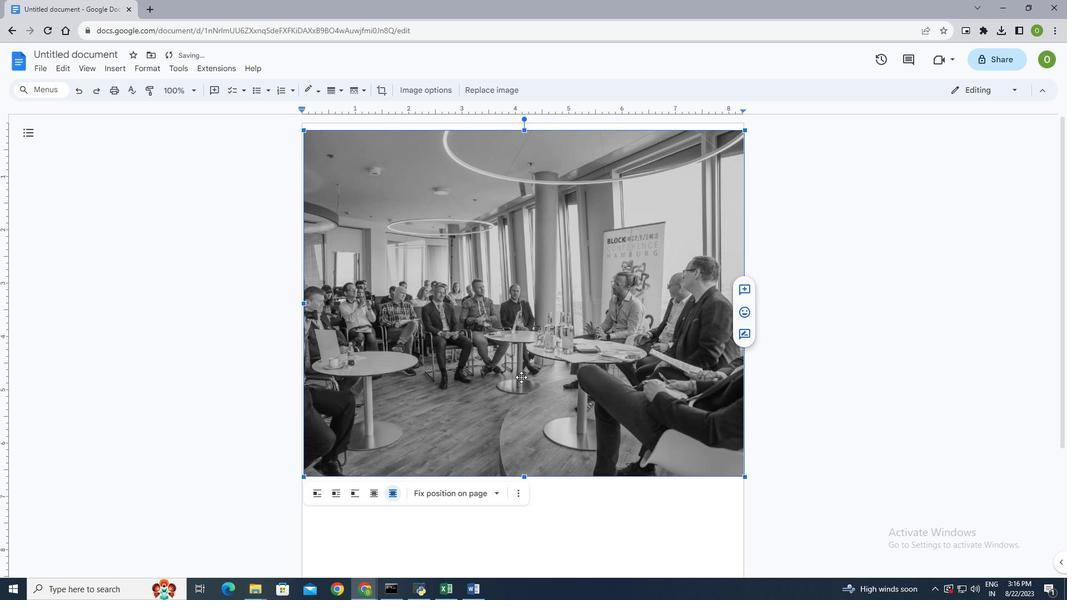 
Action: Mouse pressed left at (521, 377)
Screenshot: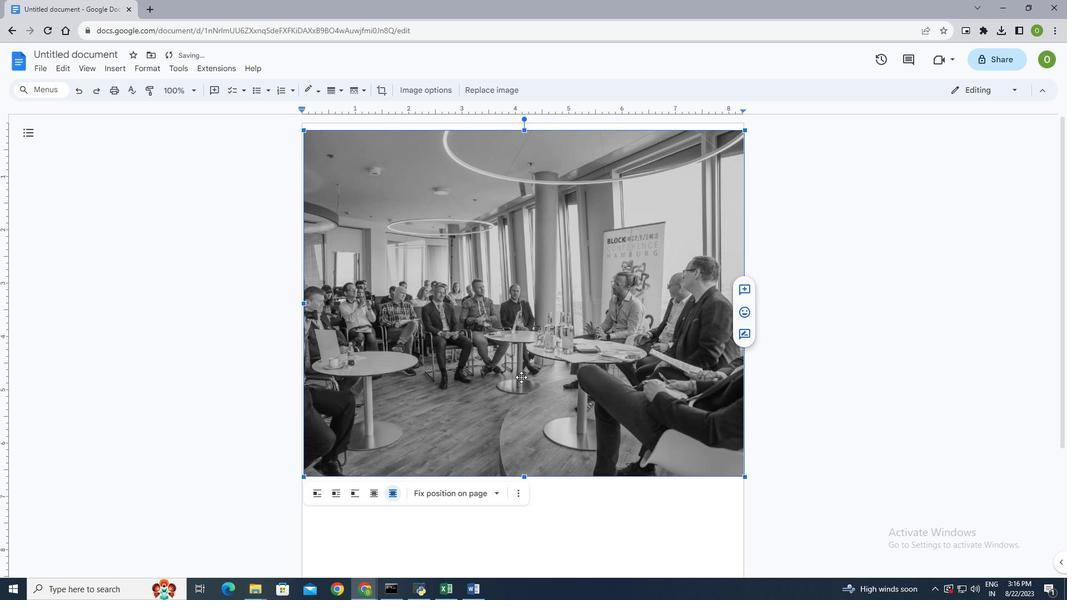
Action: Mouse moved to (486, 430)
Screenshot: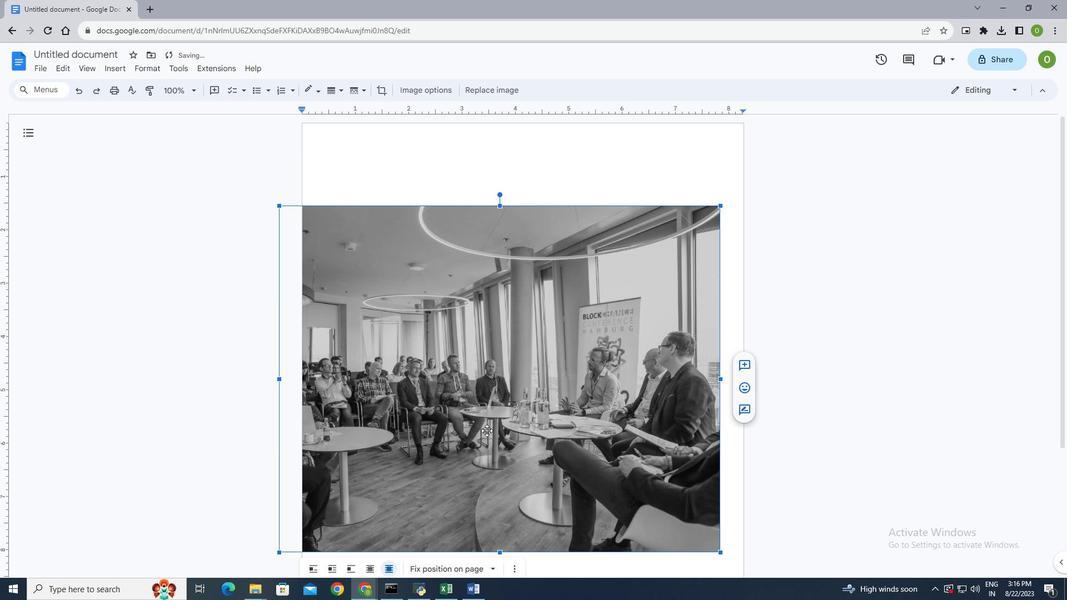 
Action: Mouse pressed left at (486, 430)
Screenshot: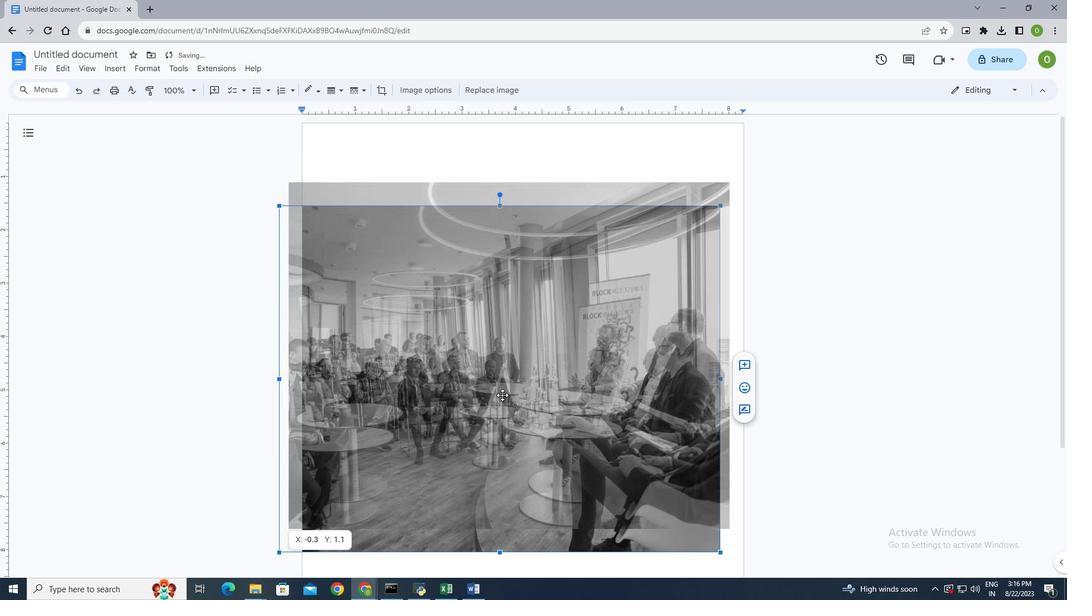 
Action: Mouse moved to (572, 514)
Screenshot: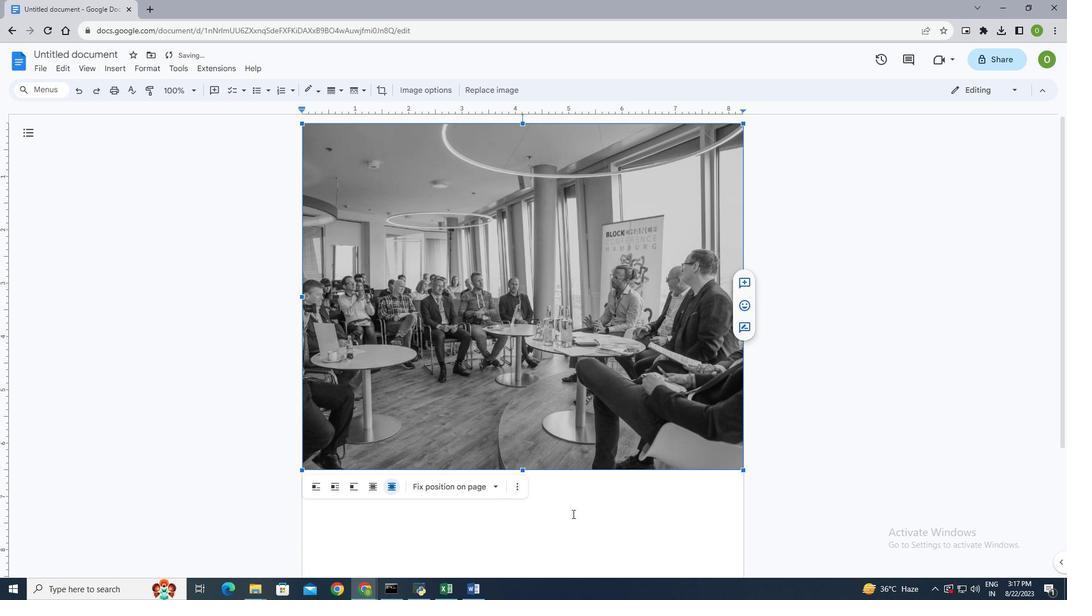 
Action: Mouse pressed left at (572, 514)
Screenshot: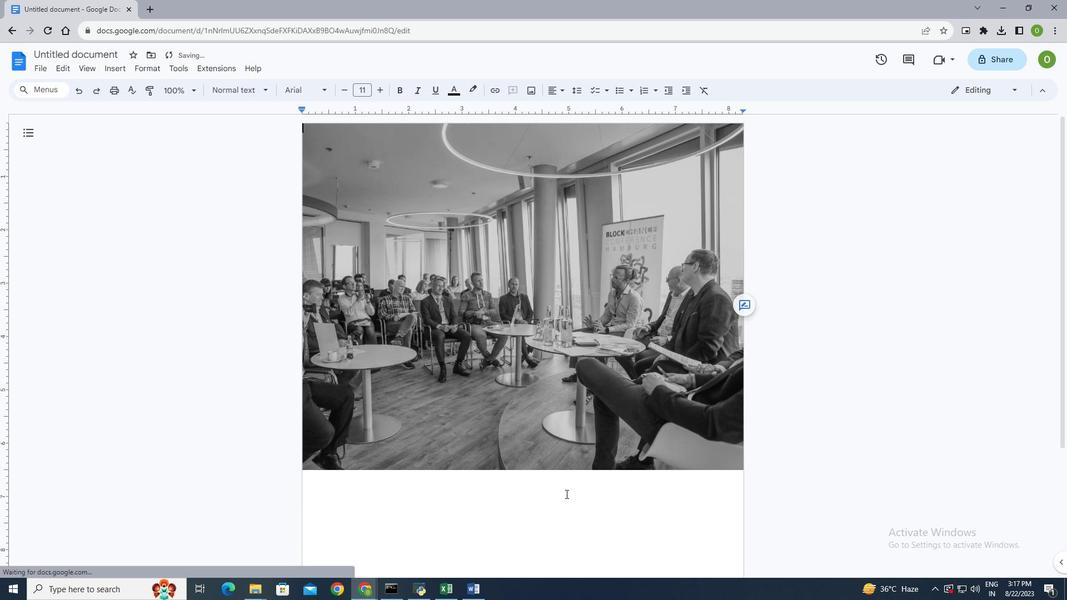 
Action: Mouse moved to (522, 336)
Screenshot: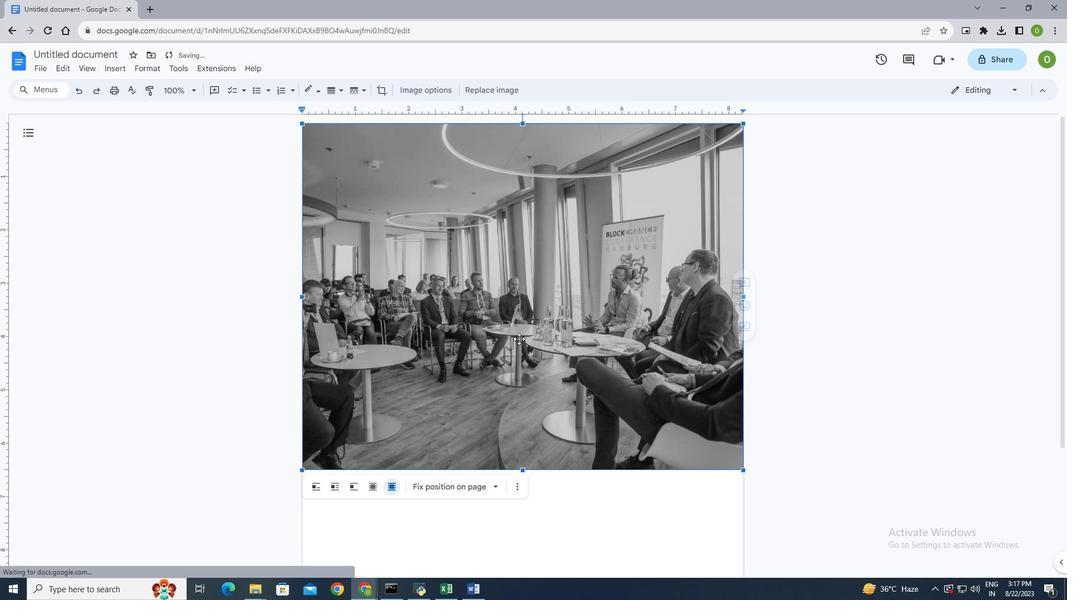 
Action: Mouse pressed left at (522, 336)
Screenshot: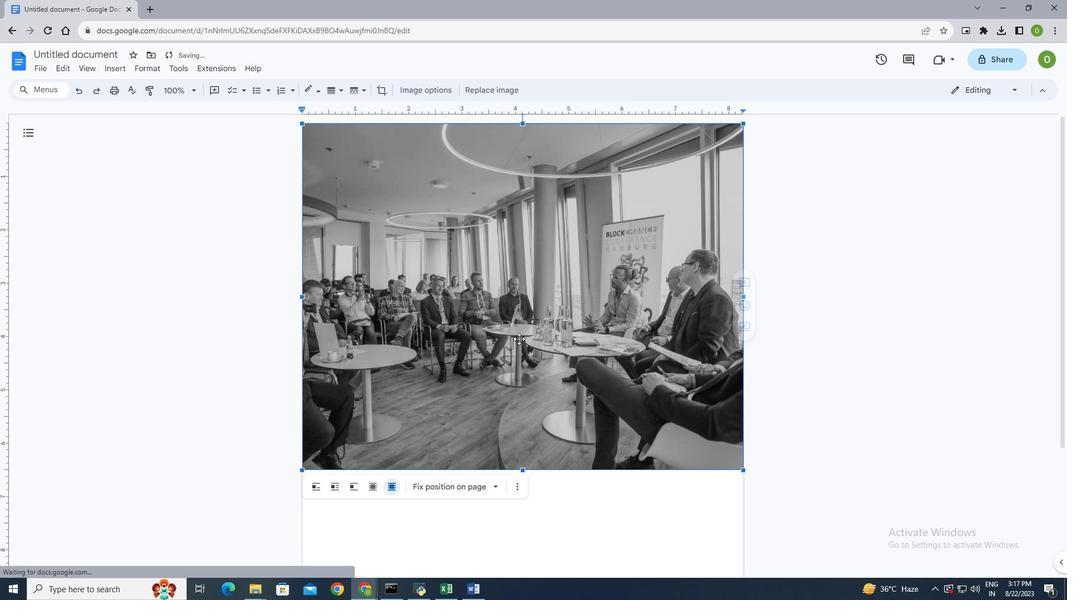 
Action: Mouse moved to (113, 68)
Screenshot: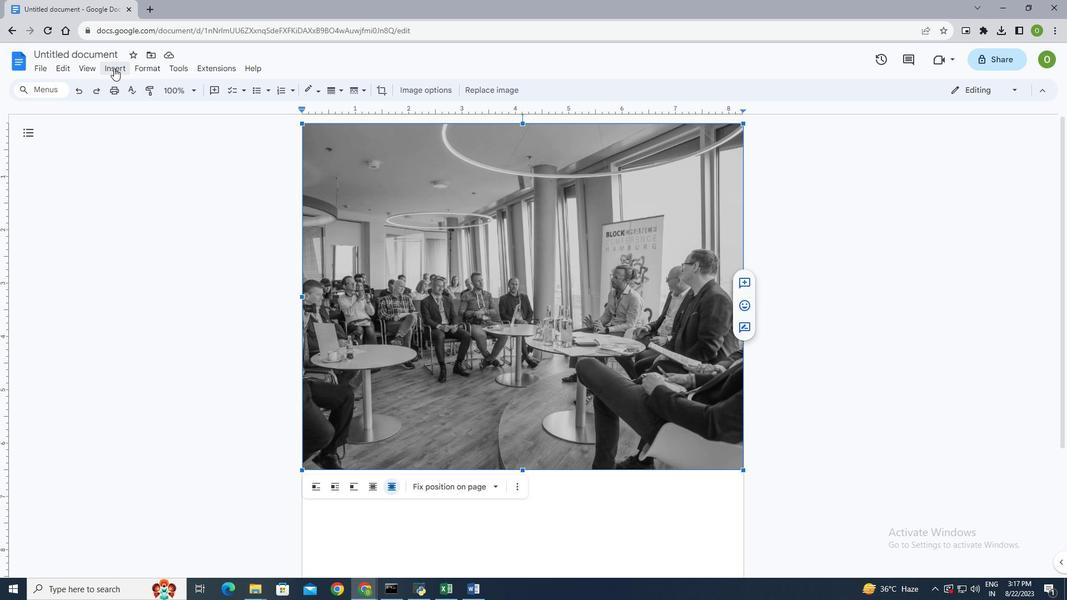 
Action: Mouse pressed left at (113, 68)
Screenshot: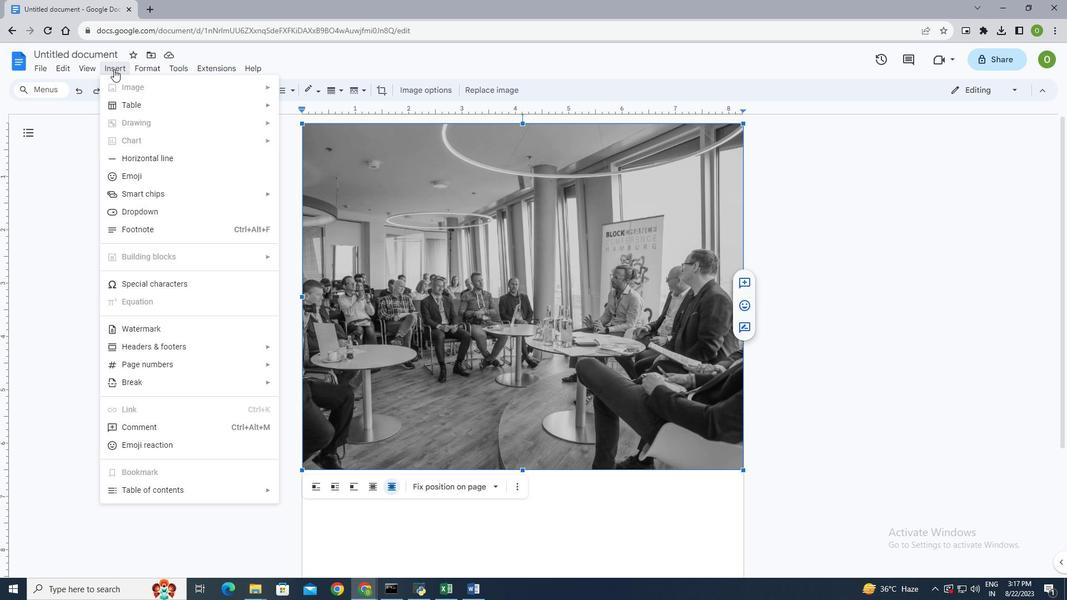 
Action: Mouse moved to (145, 90)
Screenshot: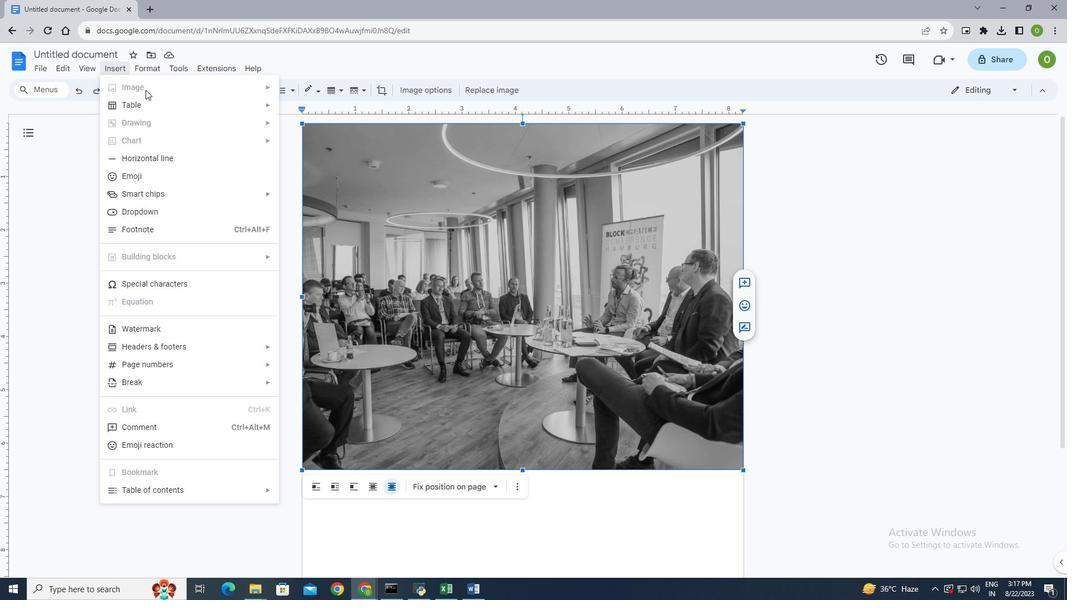 
Action: Mouse pressed left at (145, 90)
Screenshot: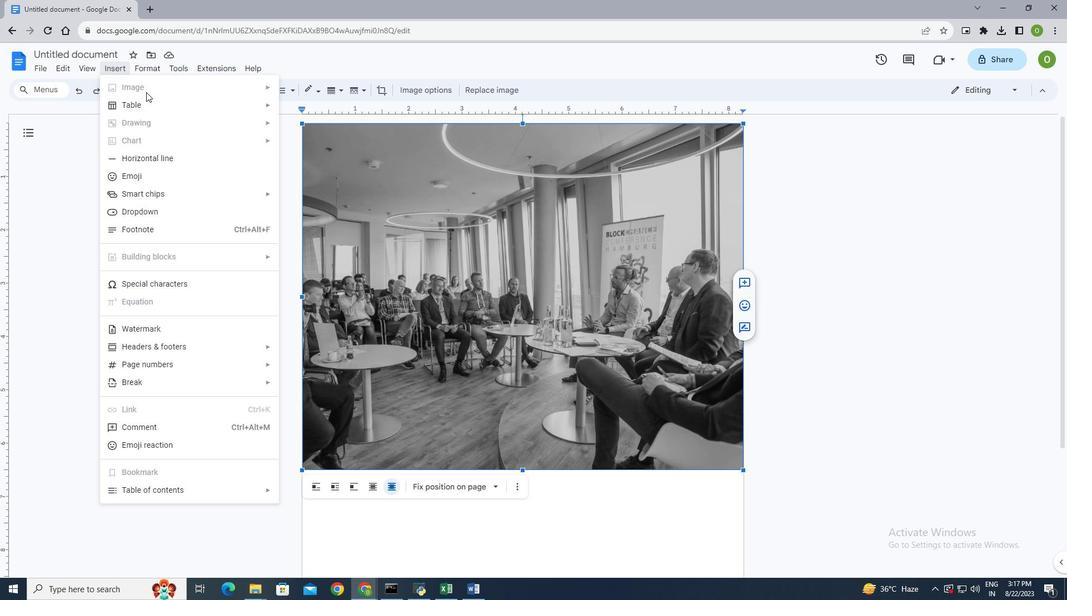 
Action: Mouse moved to (406, 211)
Screenshot: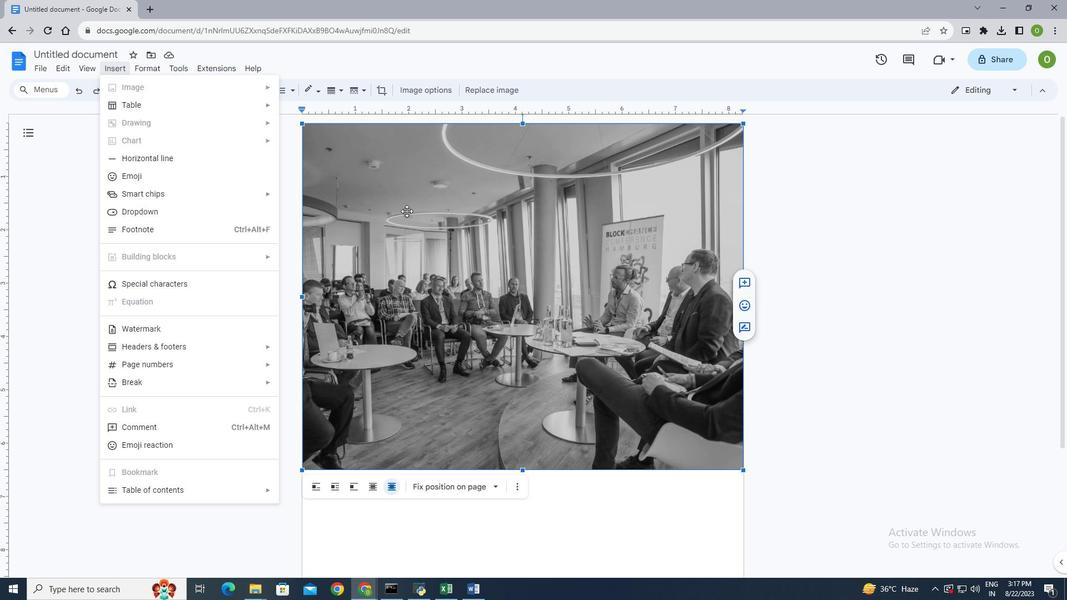 
Action: Mouse pressed left at (406, 211)
Screenshot: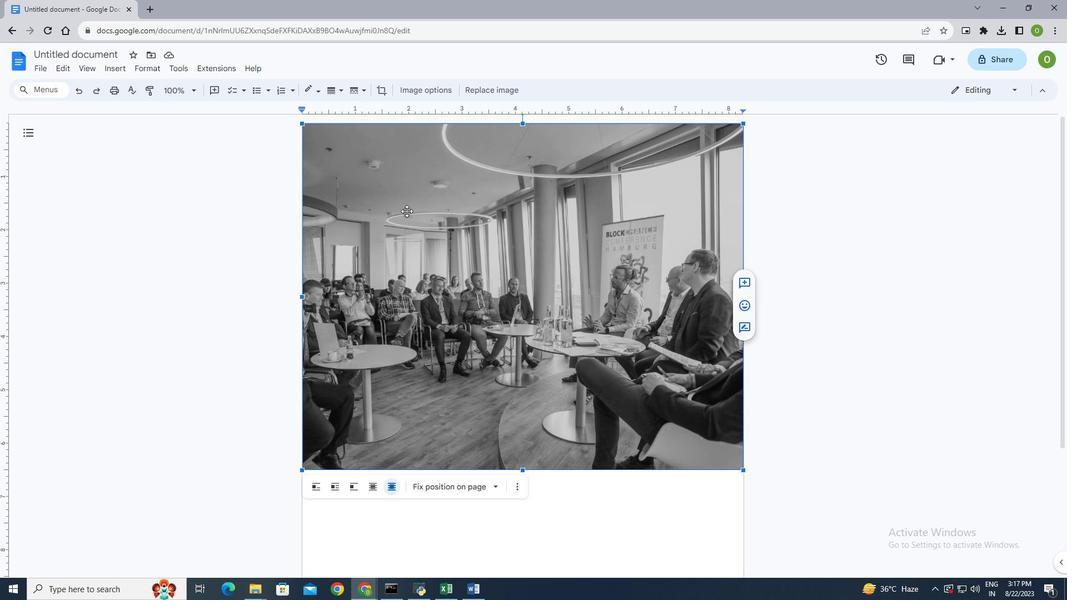 
Action: Mouse moved to (580, 525)
Screenshot: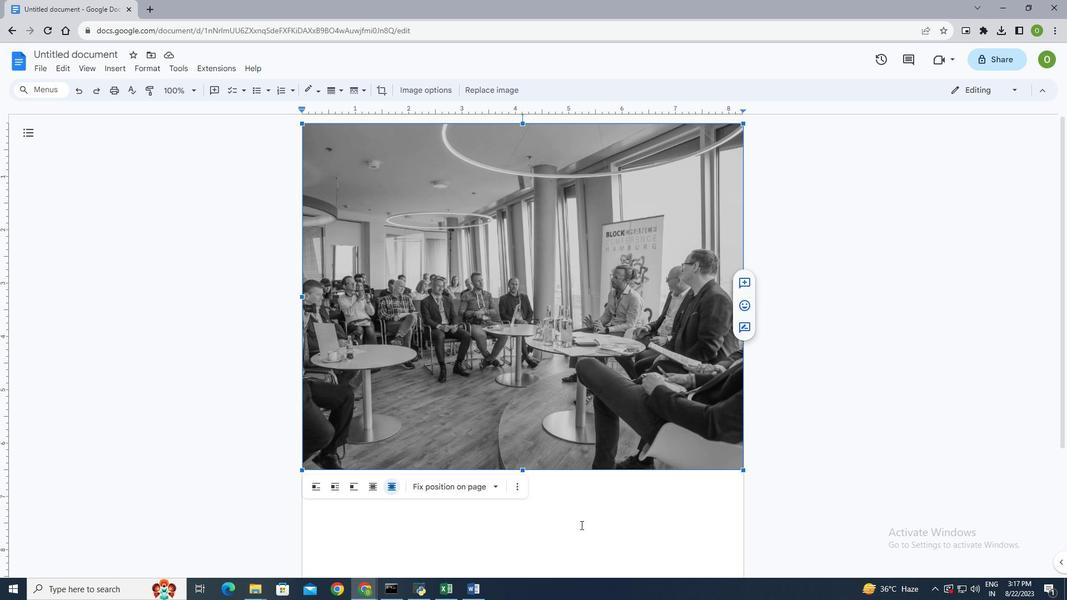 
Action: Mouse pressed left at (580, 525)
Screenshot: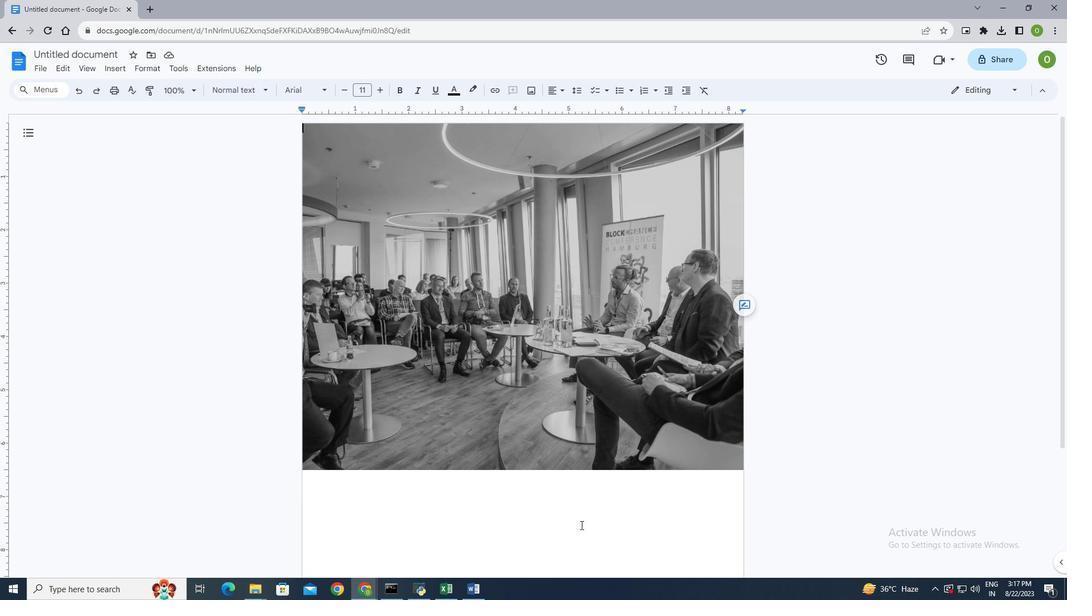
Action: Mouse moved to (119, 67)
Screenshot: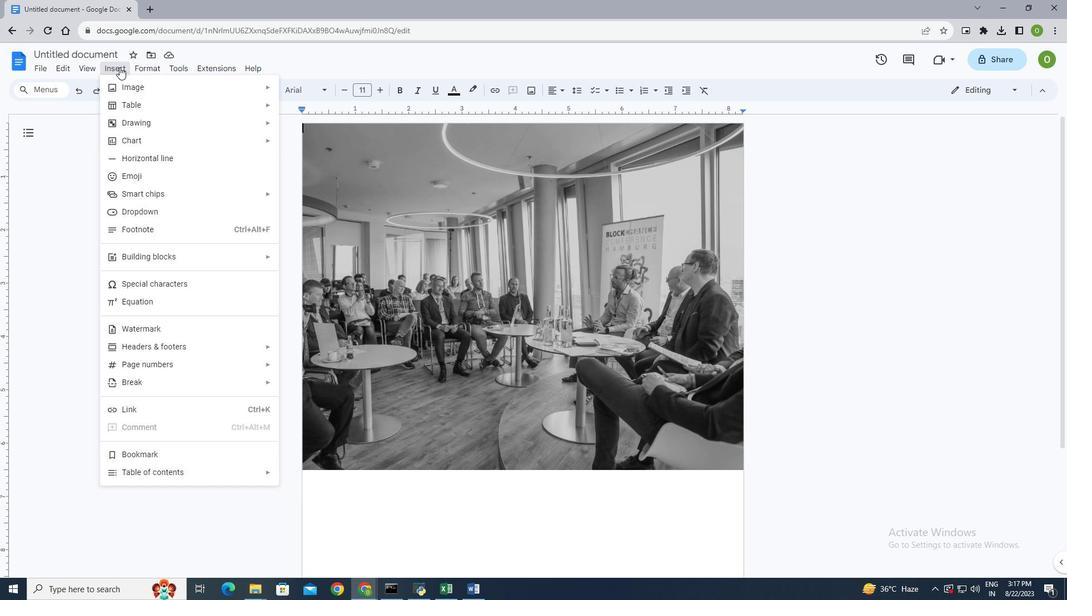 
Action: Mouse pressed left at (119, 67)
Screenshot: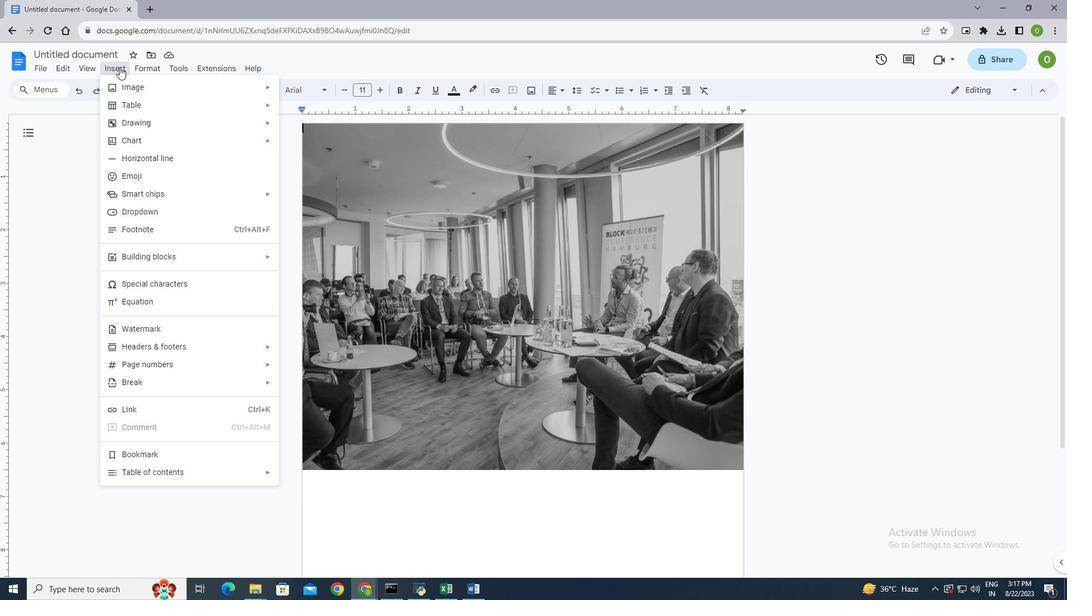 
Action: Mouse moved to (139, 86)
Screenshot: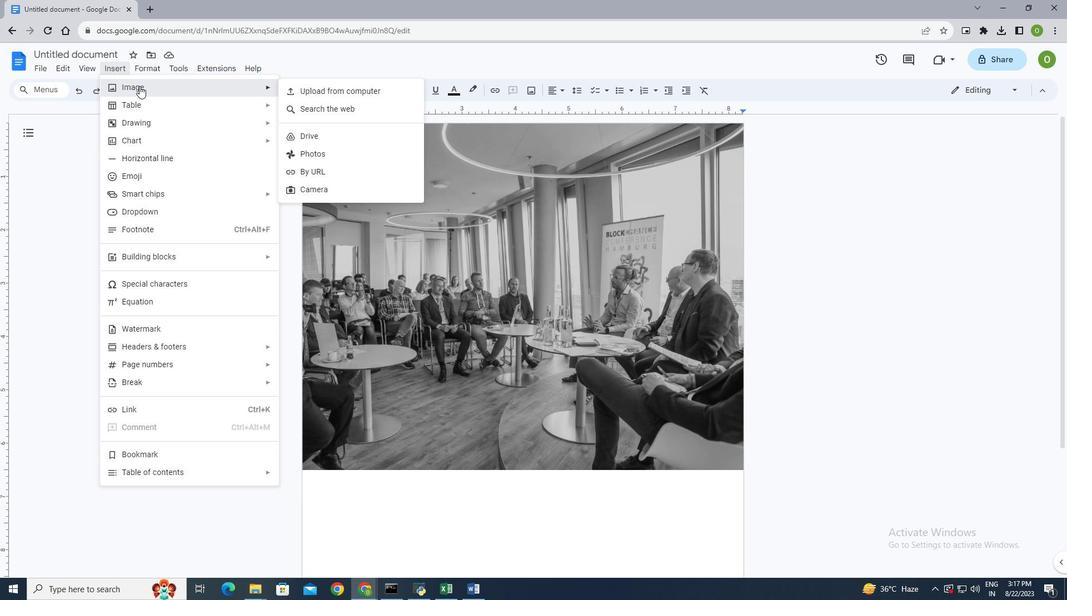 
Action: Mouse pressed left at (139, 86)
Screenshot: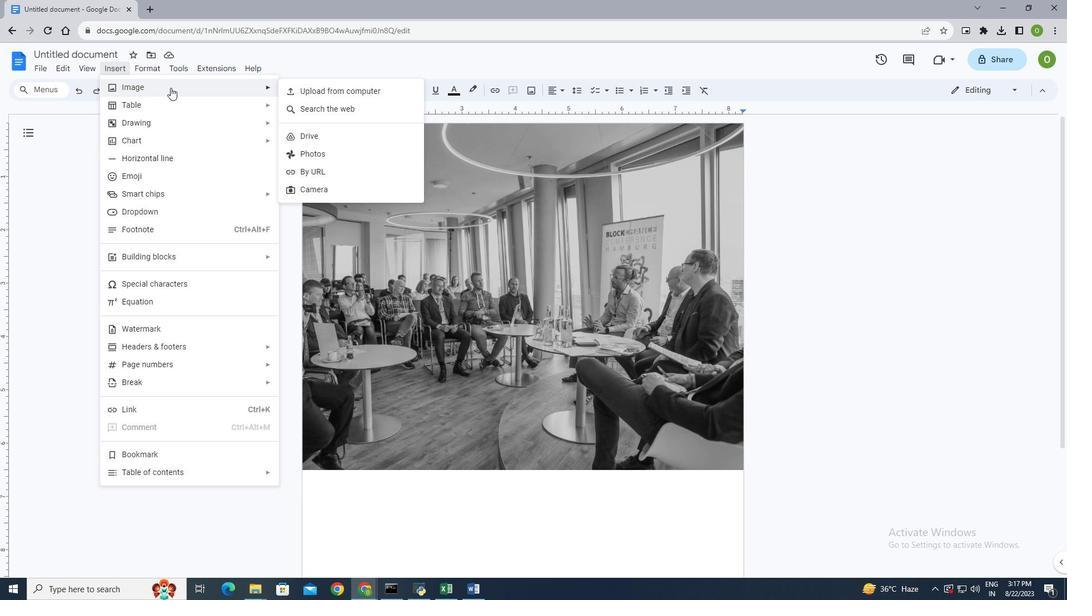 
Action: Mouse moved to (311, 91)
Screenshot: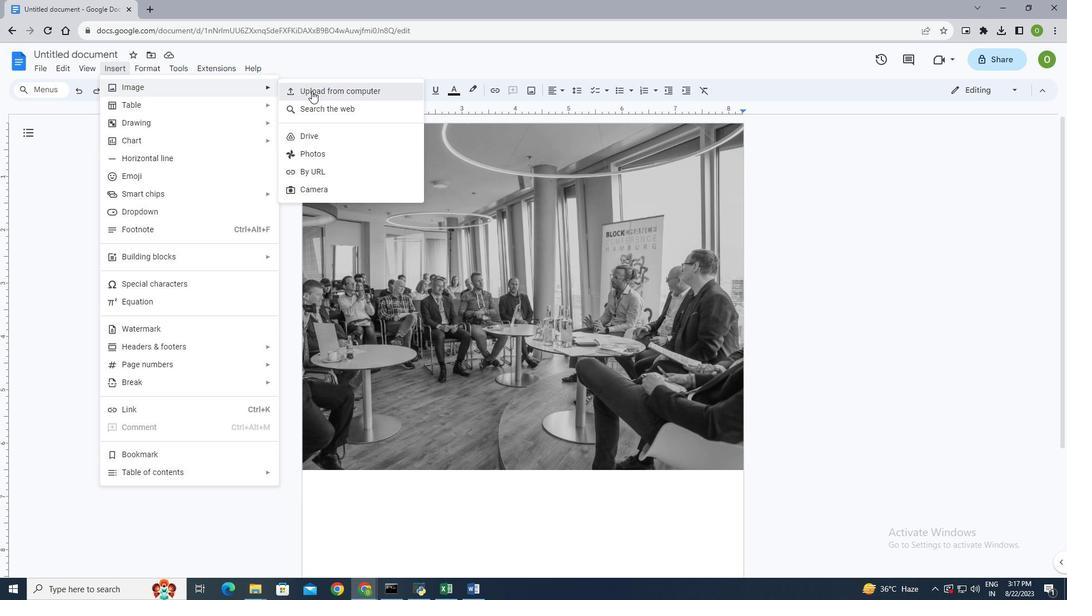 
Action: Mouse pressed left at (311, 91)
Screenshot: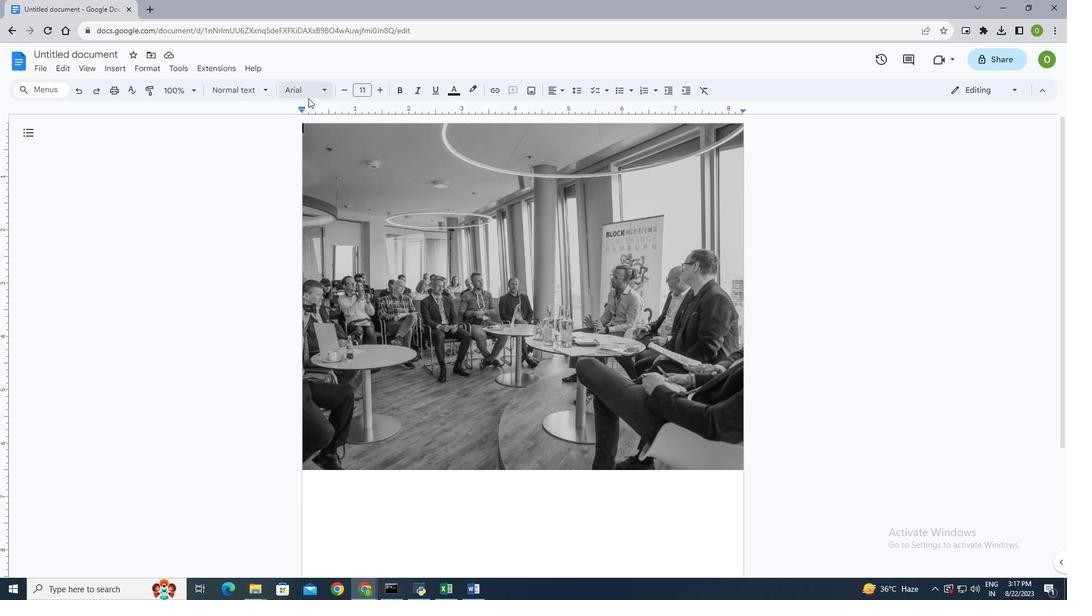 
Action: Mouse moved to (322, 199)
Screenshot: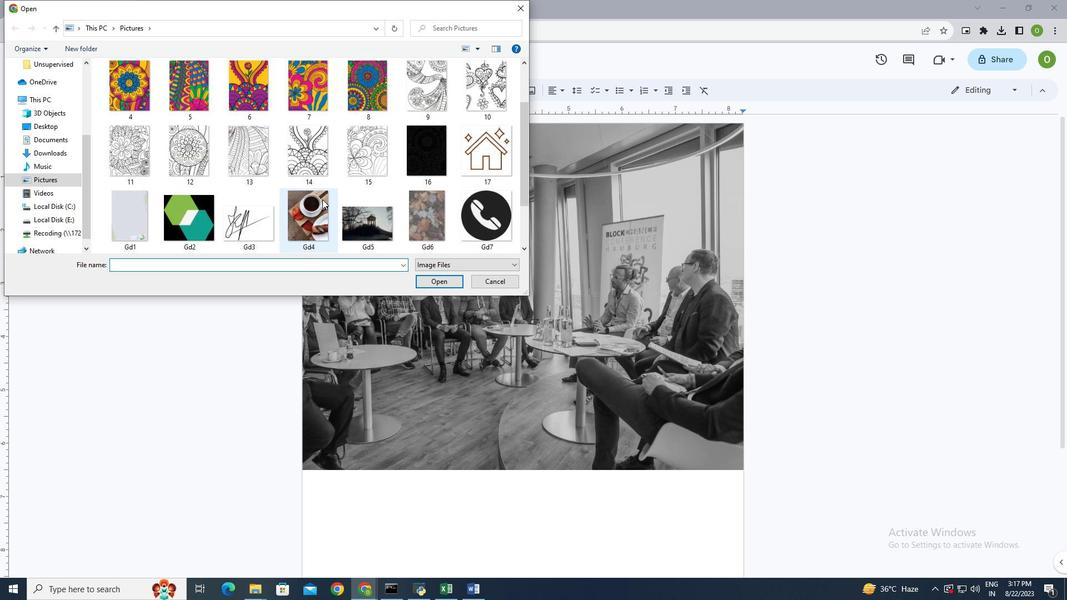 
Action: Mouse scrolled (322, 198) with delta (0, 0)
Screenshot: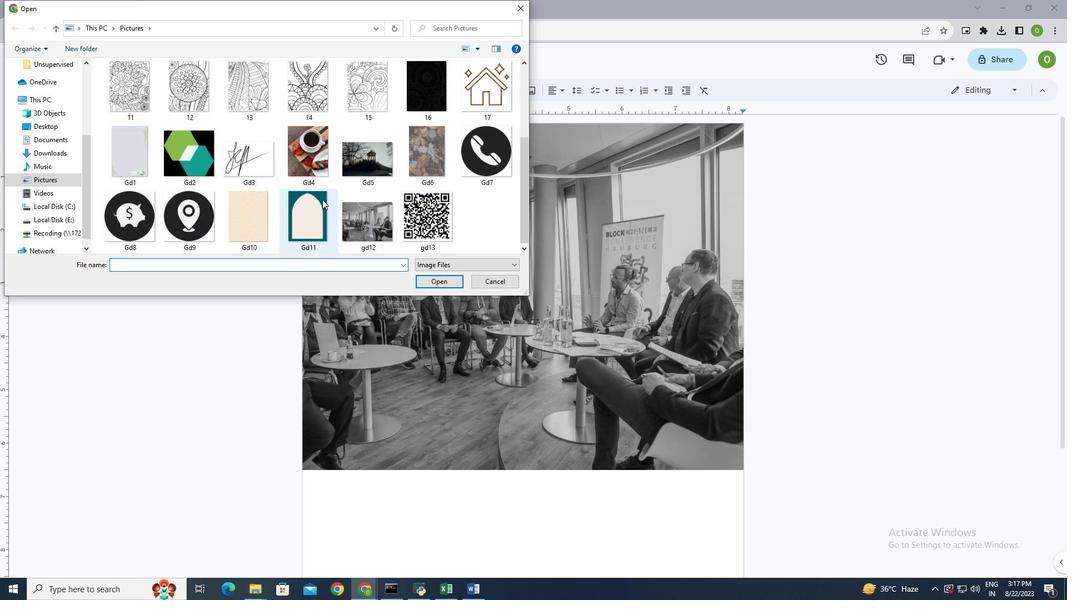 
Action: Mouse scrolled (322, 198) with delta (0, 0)
Screenshot: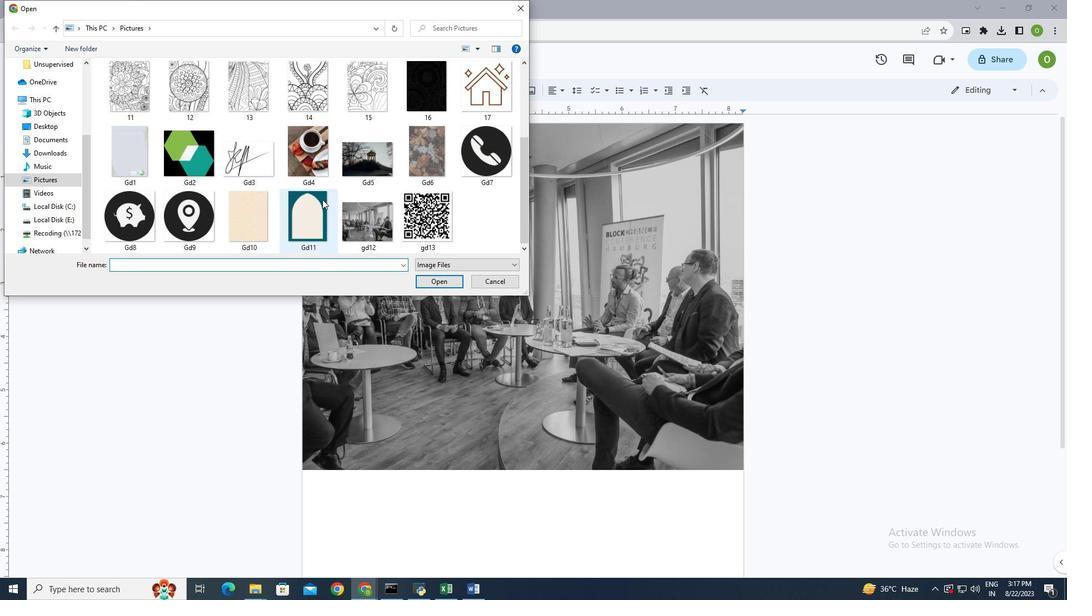 
Action: Mouse scrolled (322, 198) with delta (0, 0)
Screenshot: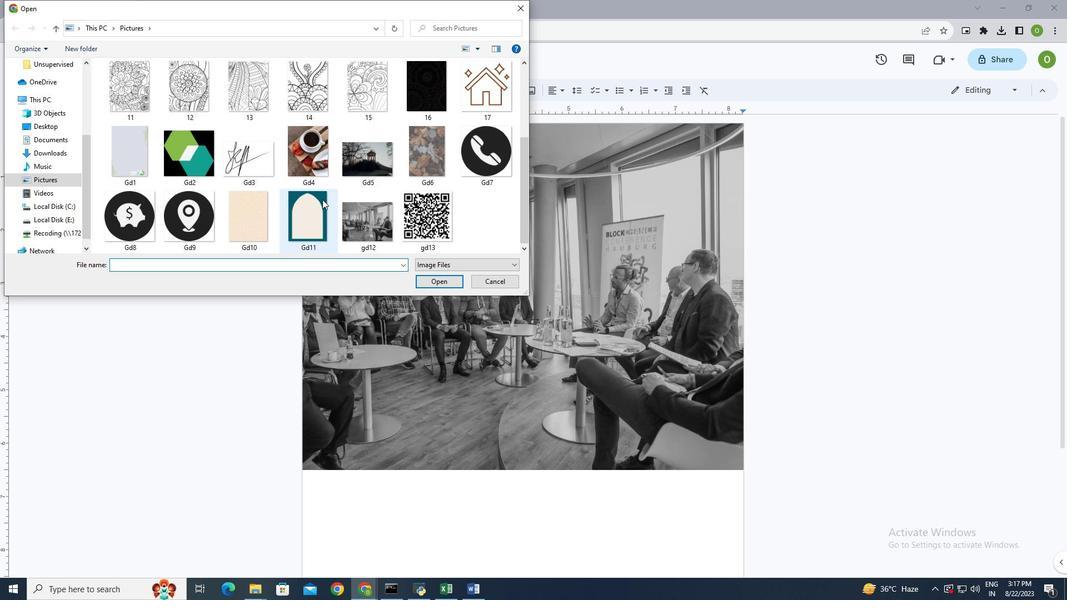 
Action: Mouse scrolled (322, 198) with delta (0, 0)
Screenshot: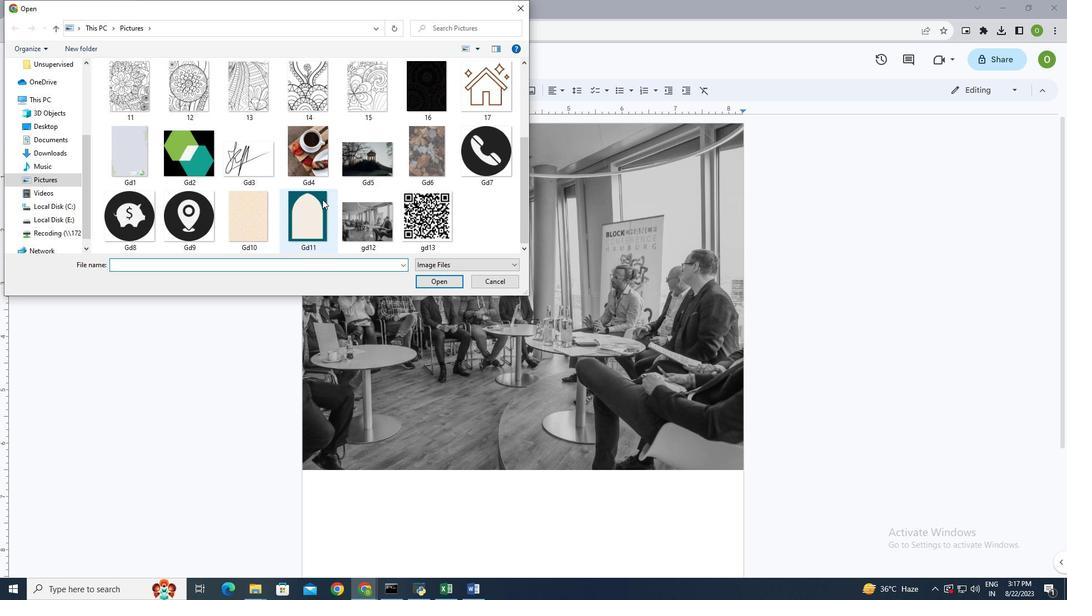 
Action: Mouse scrolled (322, 198) with delta (0, 0)
Screenshot: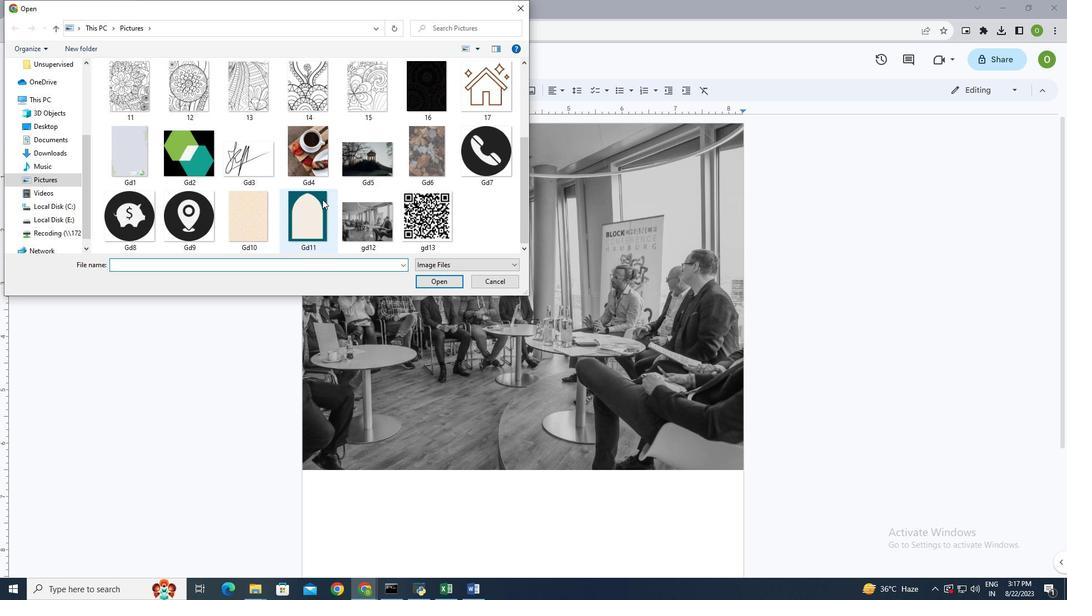 
Action: Mouse scrolled (322, 198) with delta (0, 0)
Screenshot: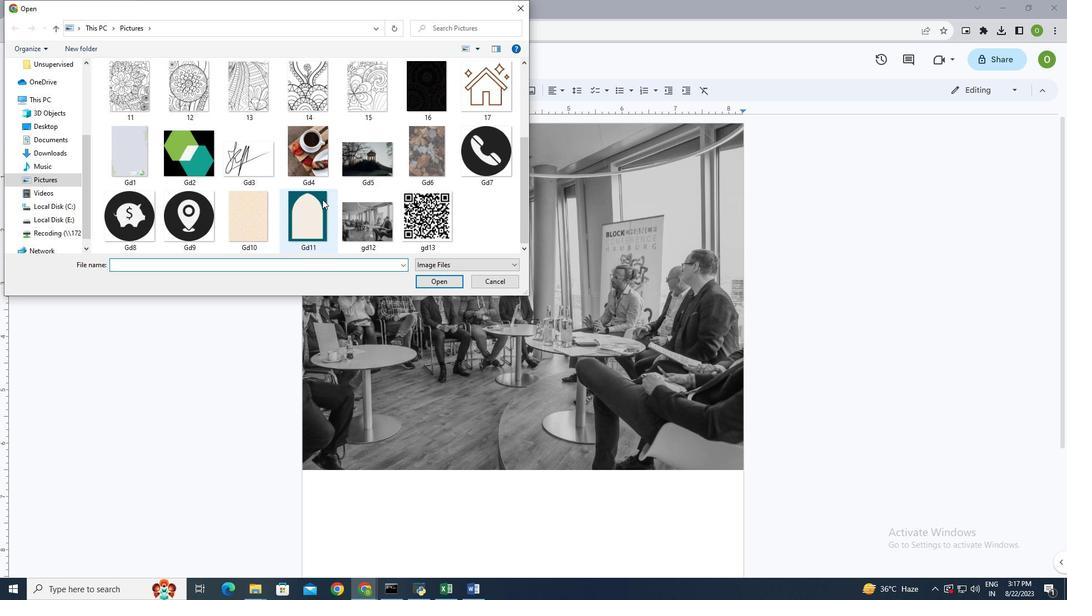 
Action: Mouse moved to (432, 211)
Screenshot: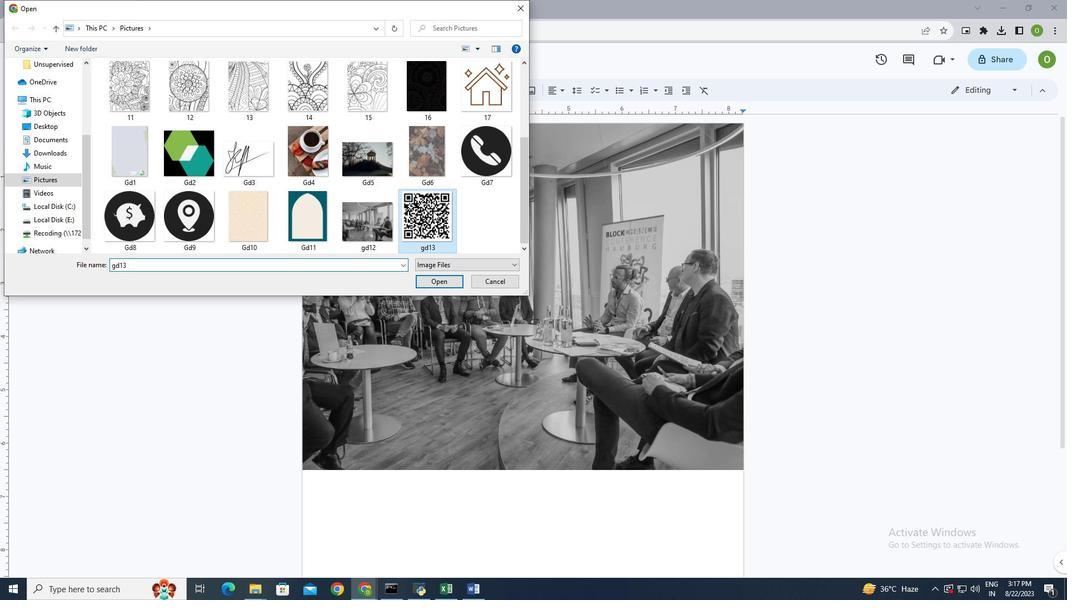 
Action: Mouse pressed left at (432, 211)
Screenshot: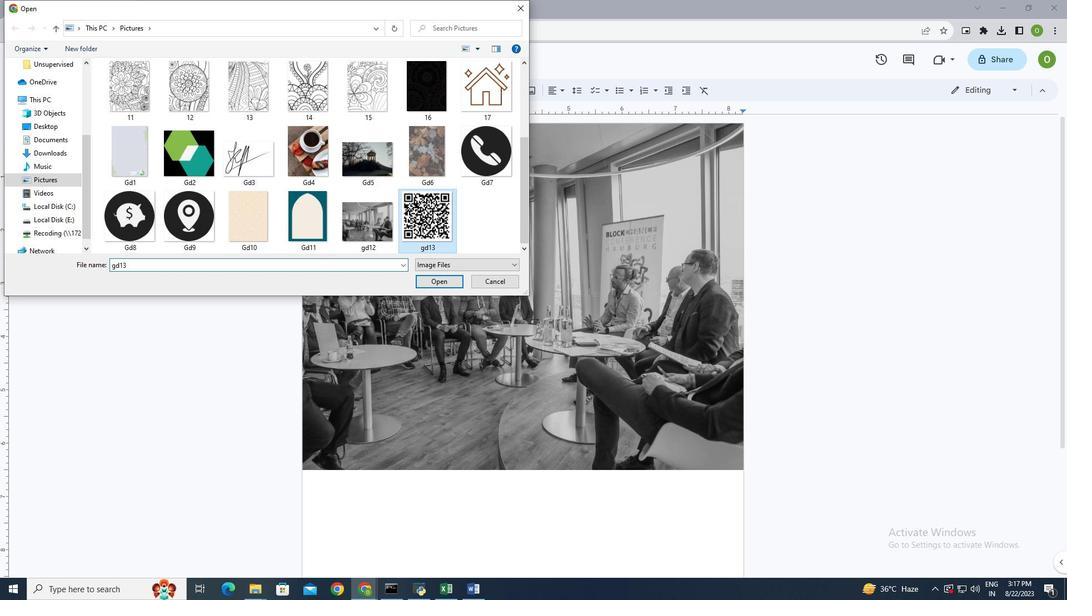 
Action: Mouse moved to (428, 280)
Screenshot: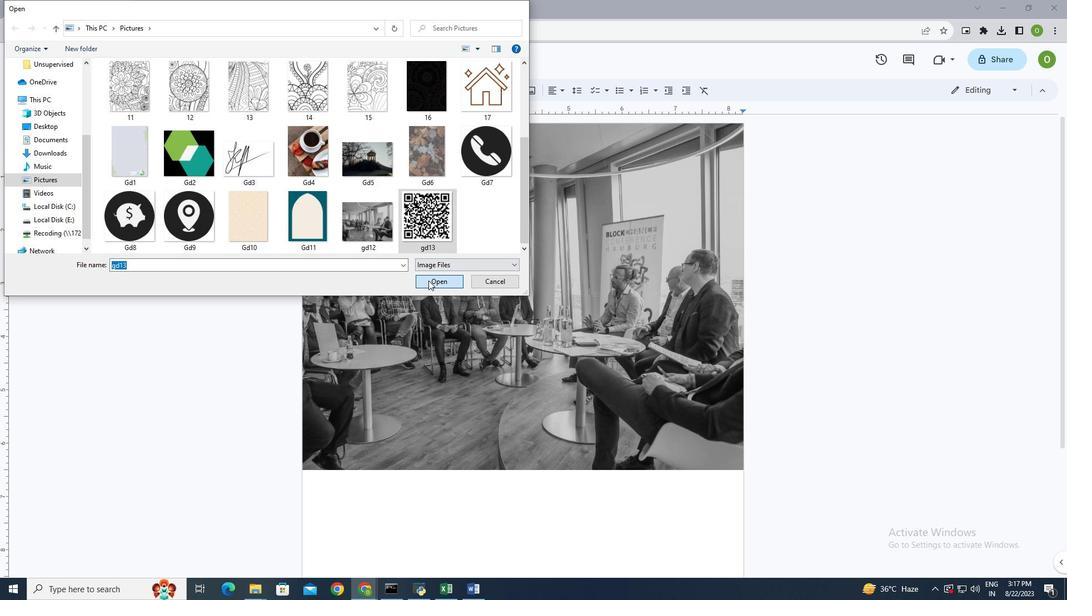 
Action: Mouse pressed left at (428, 280)
Screenshot: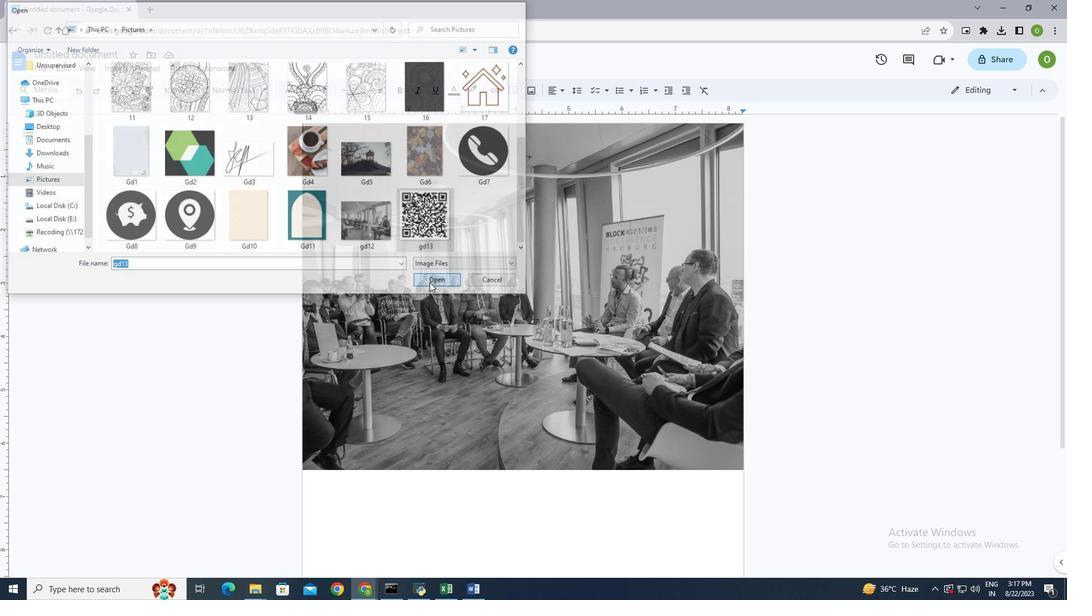 
Action: Mouse moved to (500, 502)
Screenshot: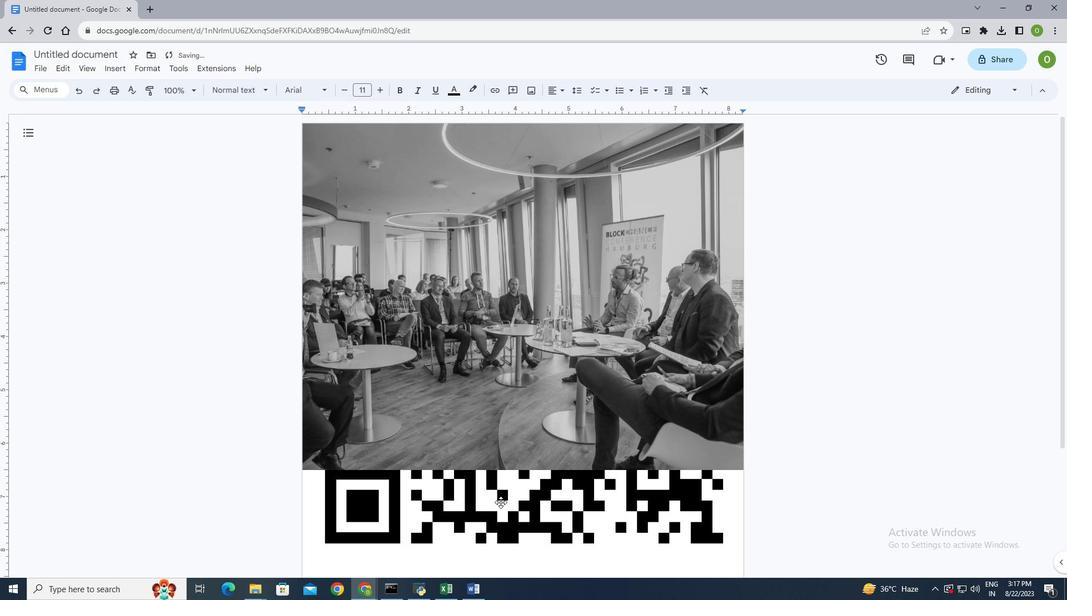 
Action: Mouse pressed left at (500, 502)
Screenshot: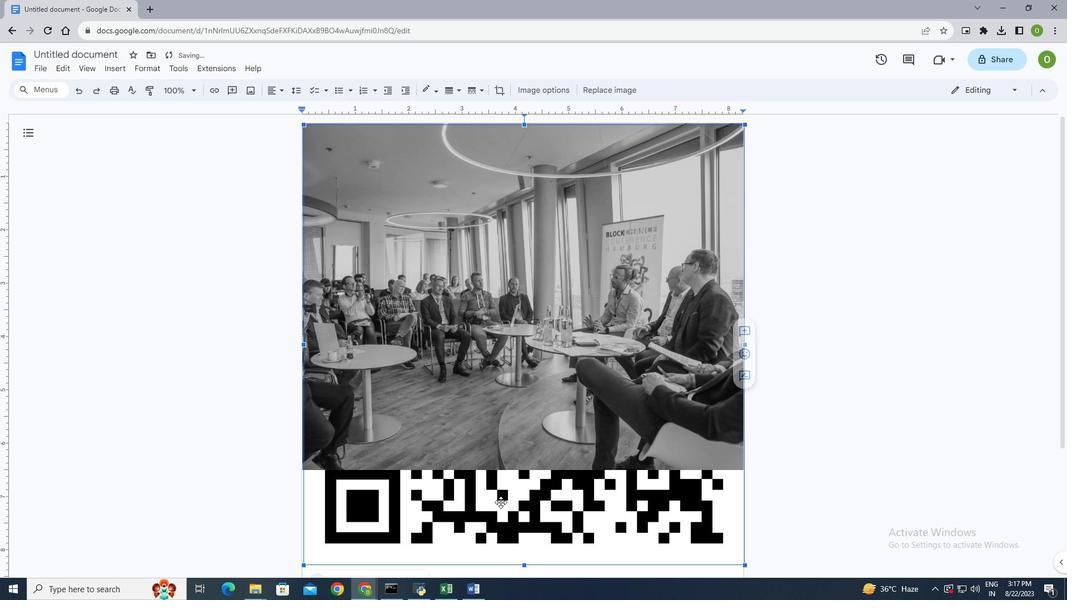 
Action: Mouse moved to (619, 515)
Screenshot: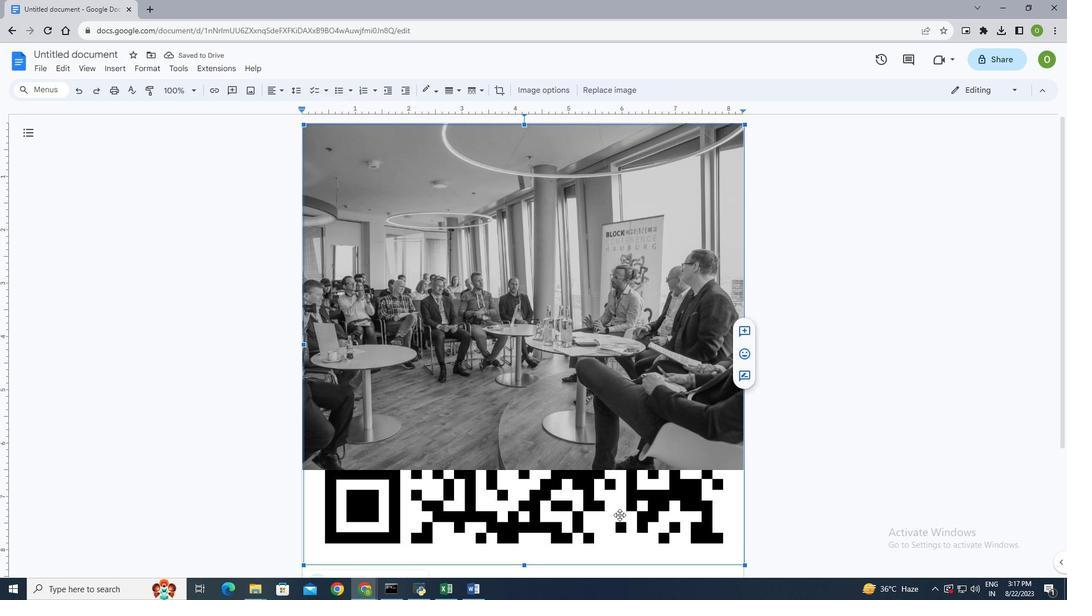 
Action: Mouse pressed left at (619, 515)
Screenshot: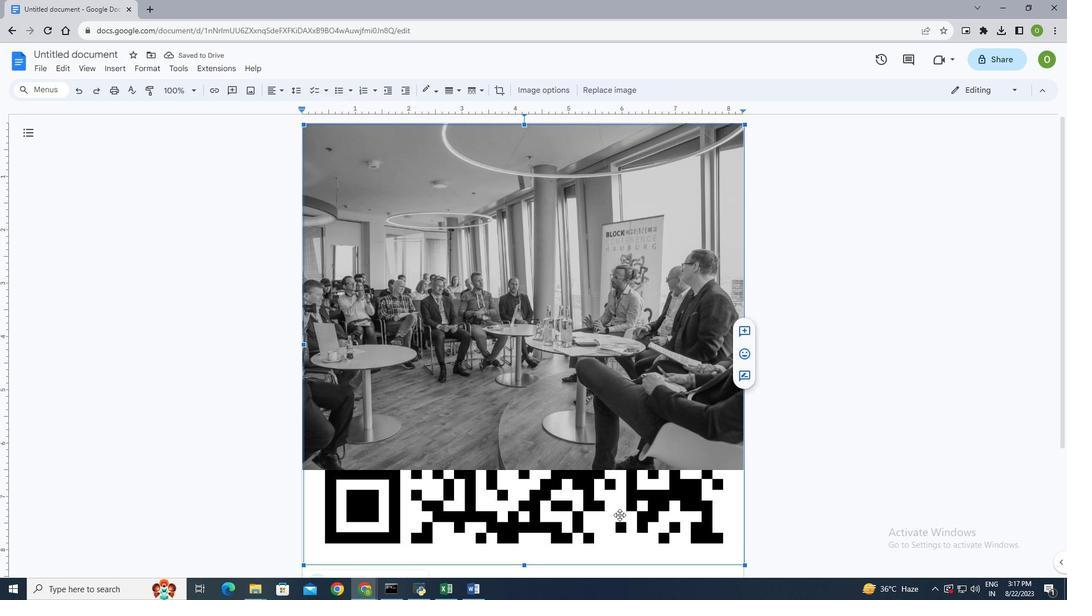 
Action: Mouse scrolled (619, 514) with delta (0, 0)
Screenshot: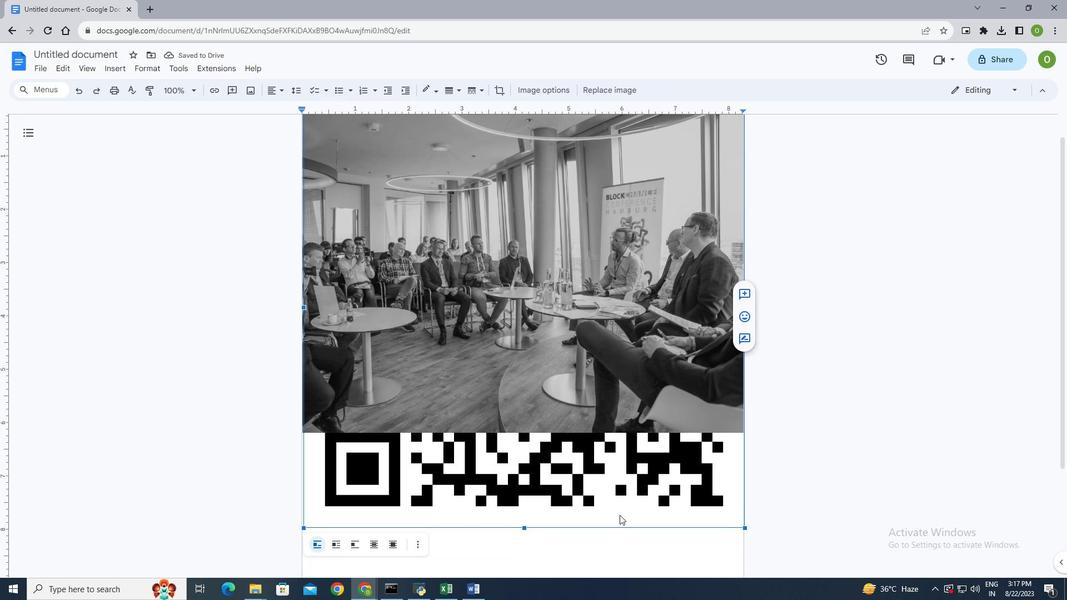 
Action: Mouse scrolled (619, 514) with delta (0, 0)
Screenshot: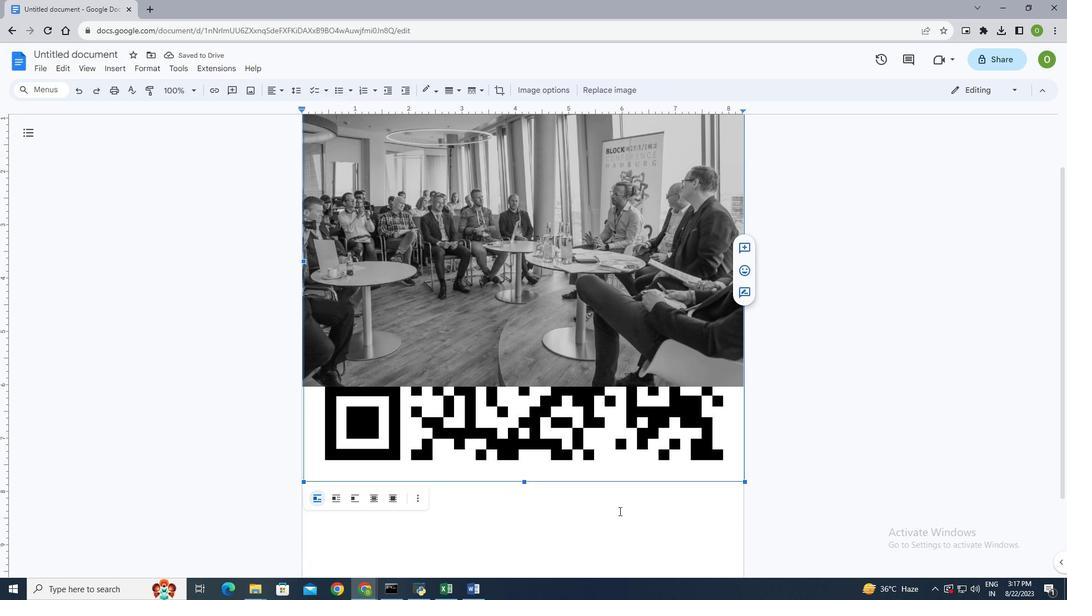 
Action: Mouse scrolled (619, 514) with delta (0, 0)
Screenshot: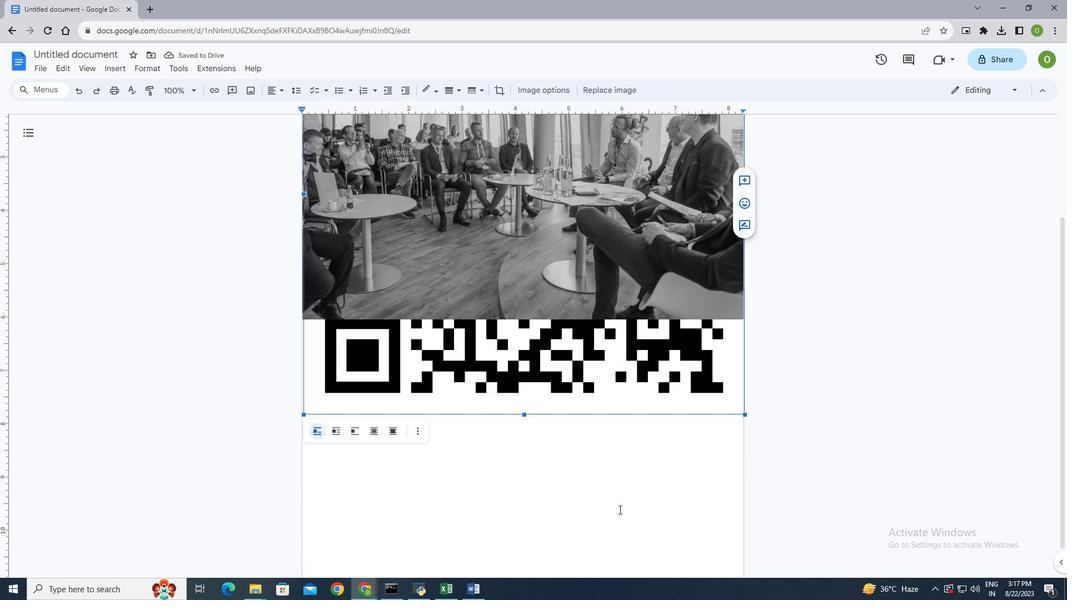 
Action: Mouse scrolled (619, 514) with delta (0, 0)
Screenshot: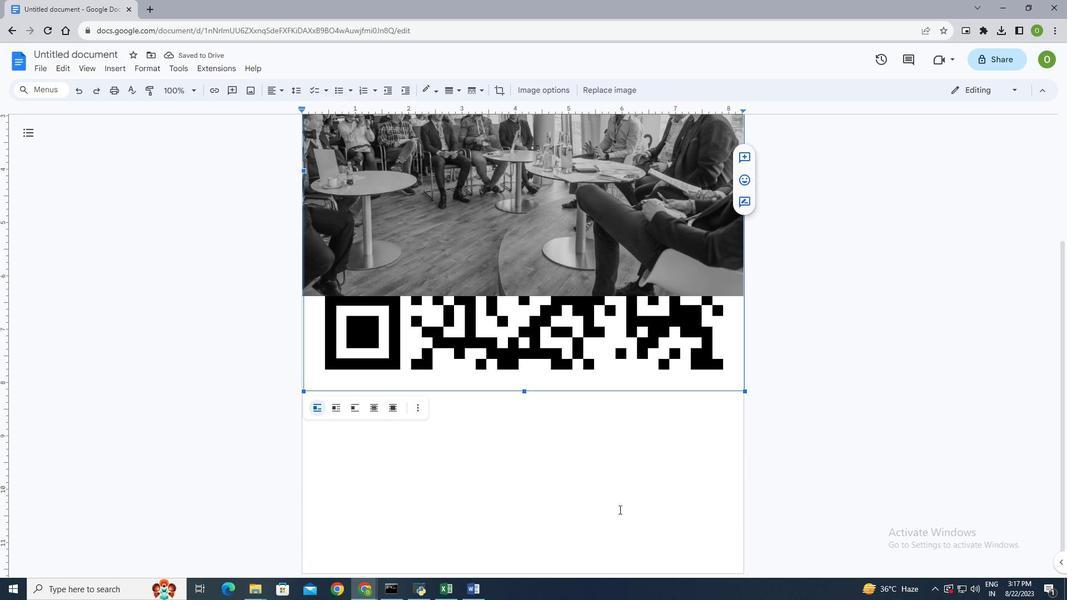 
Action: Mouse moved to (619, 510)
Screenshot: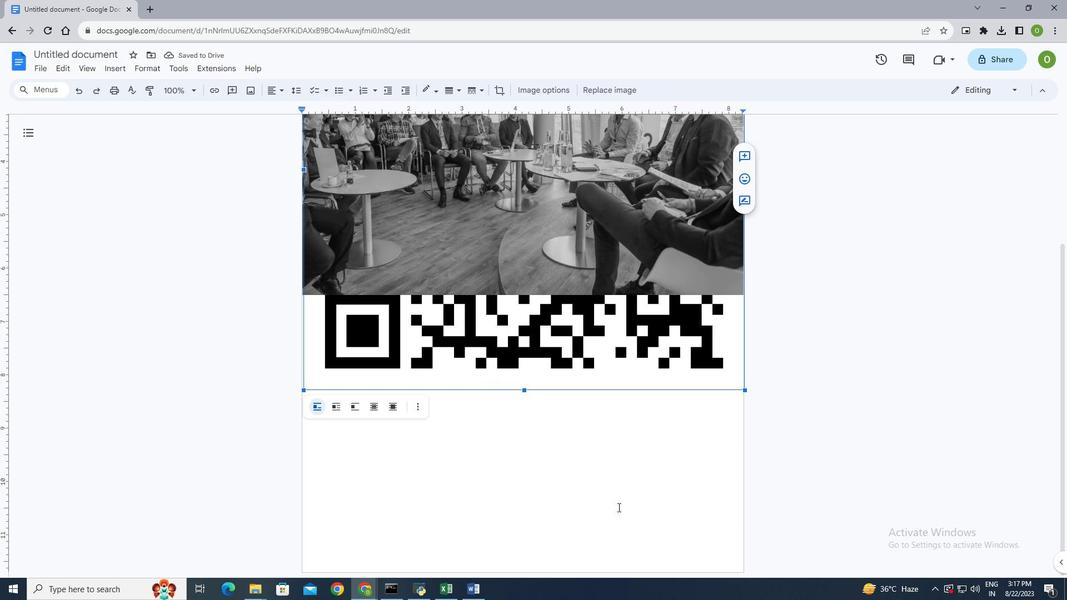 
Action: Mouse scrolled (619, 509) with delta (0, 0)
Screenshot: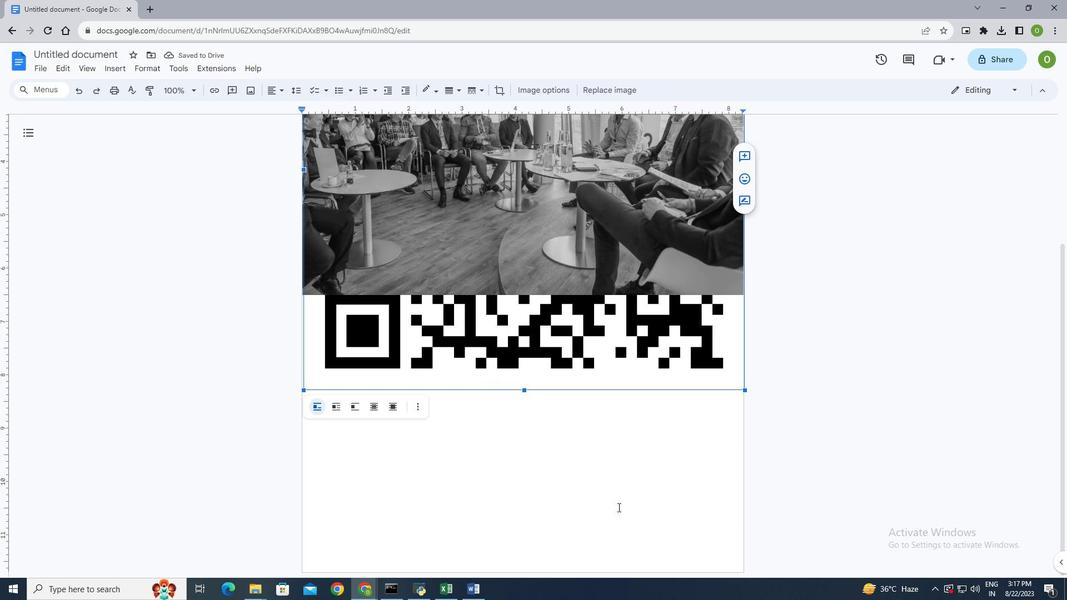 
Action: Mouse moved to (392, 404)
Screenshot: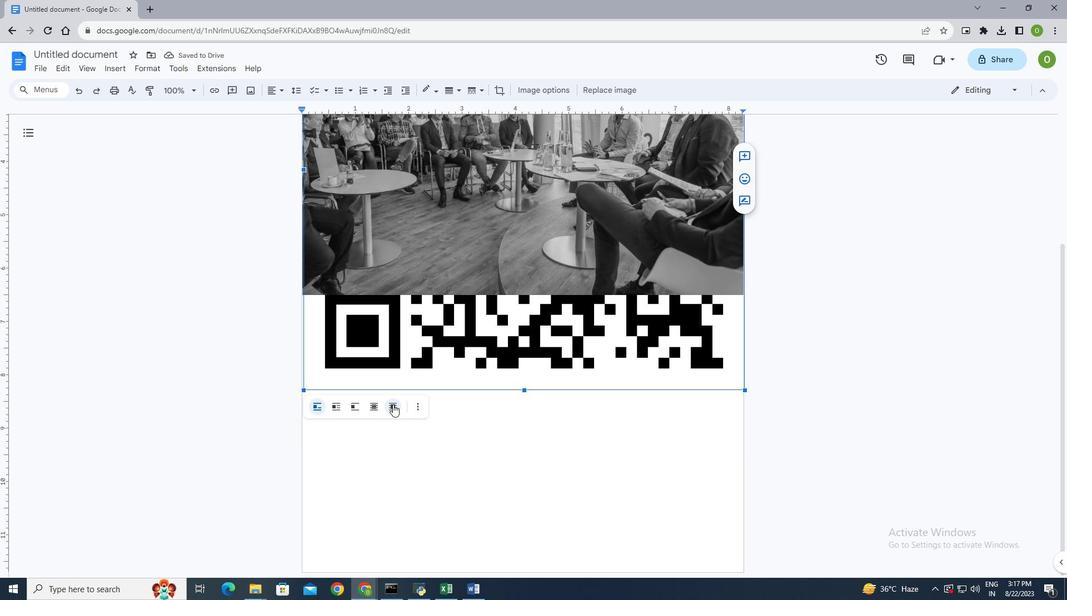 
Action: Mouse pressed left at (392, 404)
Screenshot: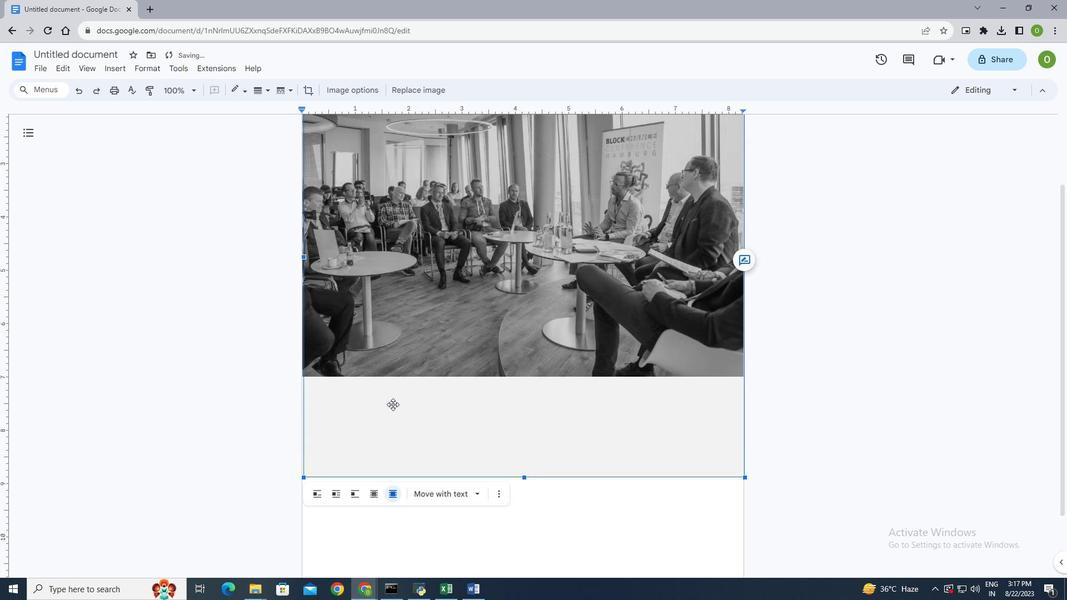
Action: Mouse moved to (625, 434)
Screenshot: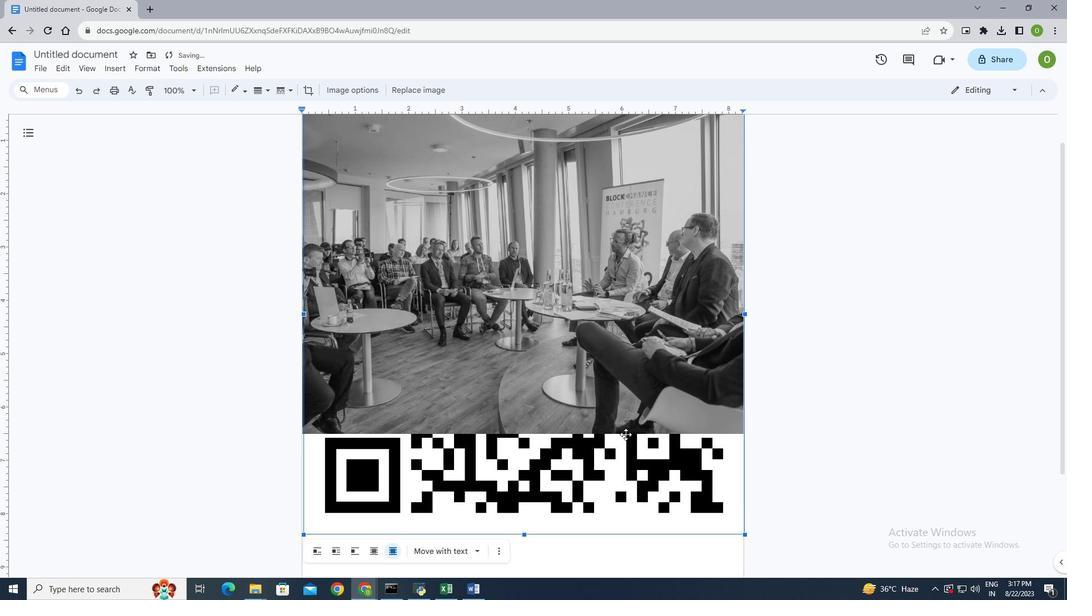 
Action: Mouse scrolled (625, 434) with delta (0, 0)
Screenshot: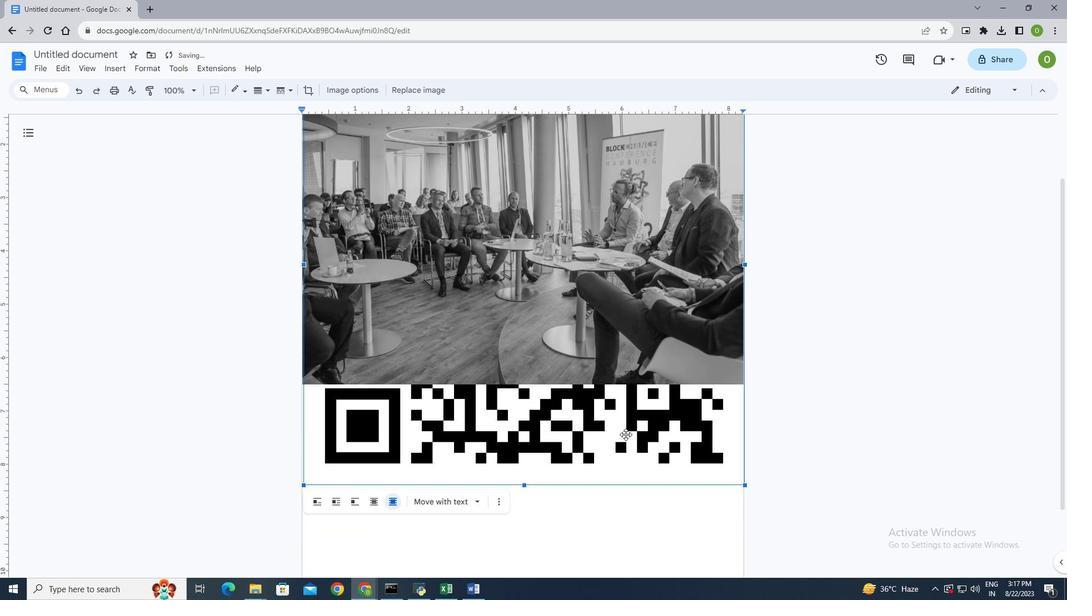 
Action: Mouse scrolled (625, 434) with delta (0, 0)
Screenshot: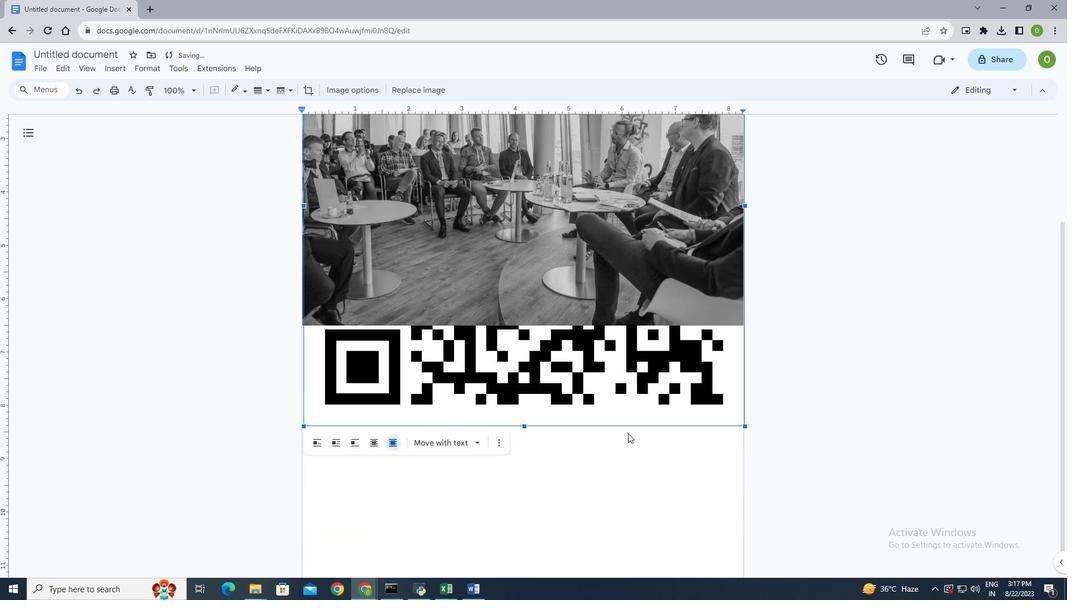 
Action: Mouse scrolled (625, 434) with delta (0, 0)
Screenshot: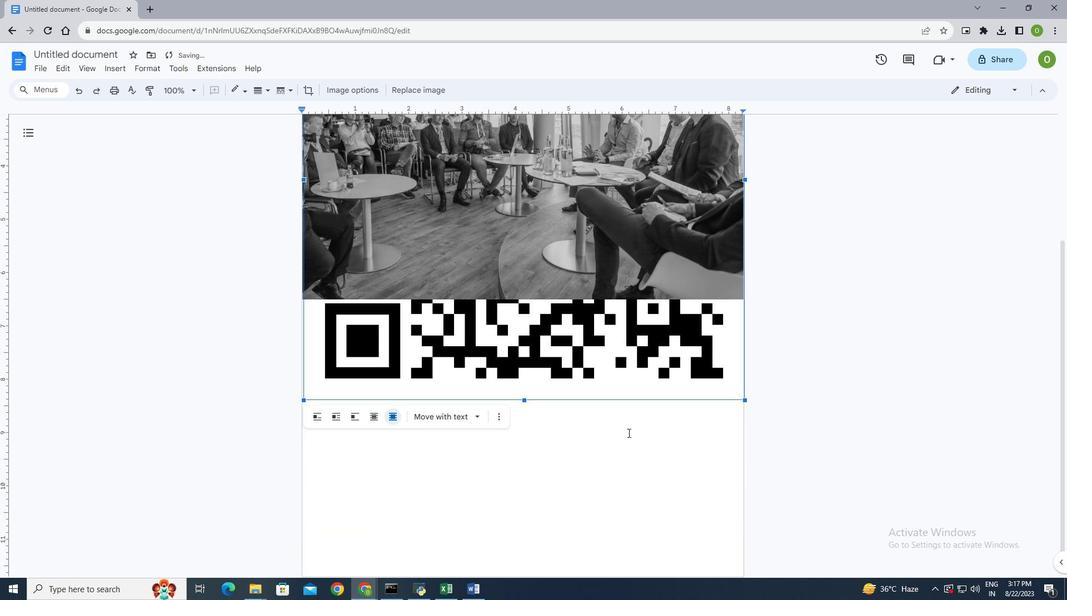 
Action: Mouse scrolled (625, 434) with delta (0, 0)
Screenshot: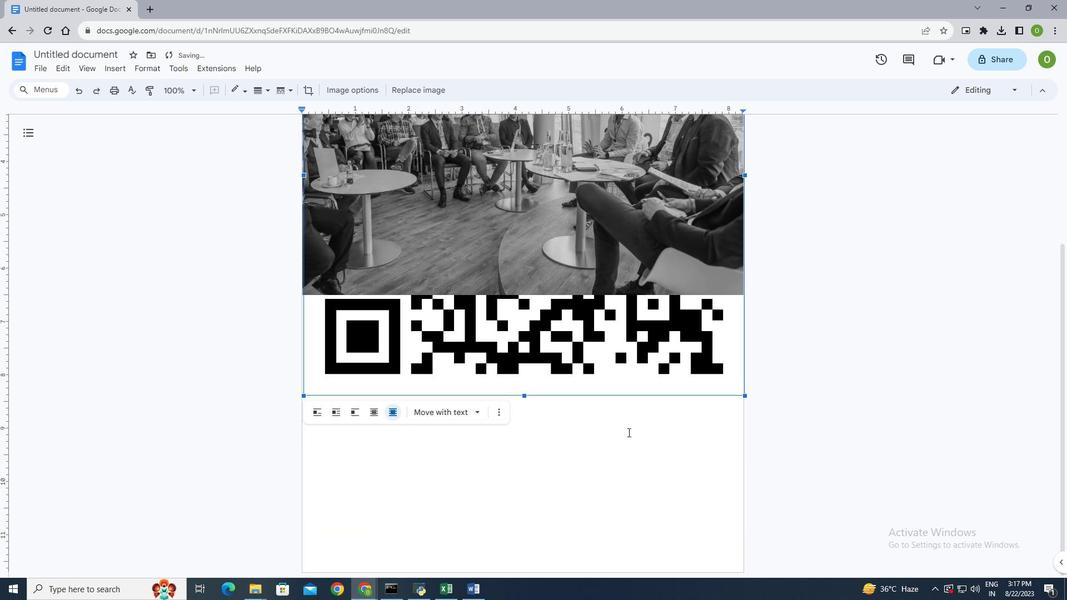 
Action: Mouse moved to (529, 351)
Screenshot: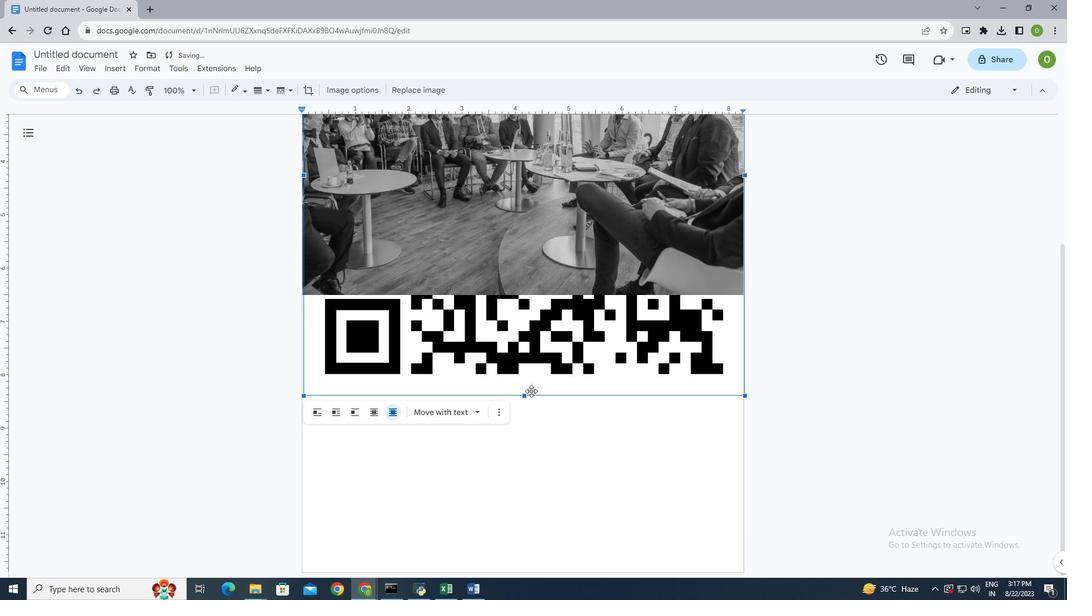 
Action: Mouse pressed left at (529, 351)
Screenshot: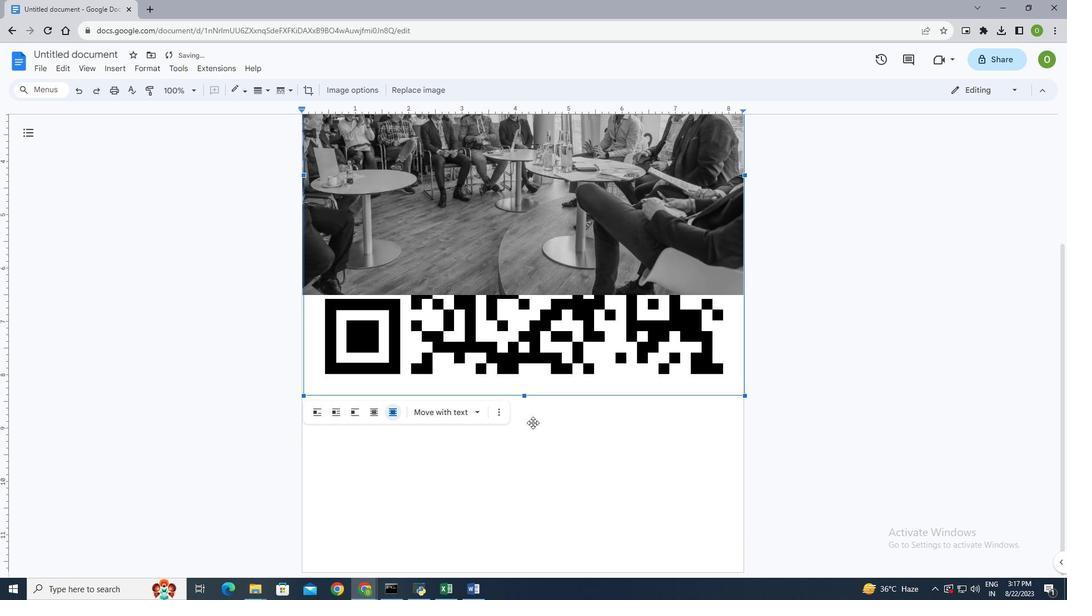 
Action: Mouse moved to (596, 416)
Screenshot: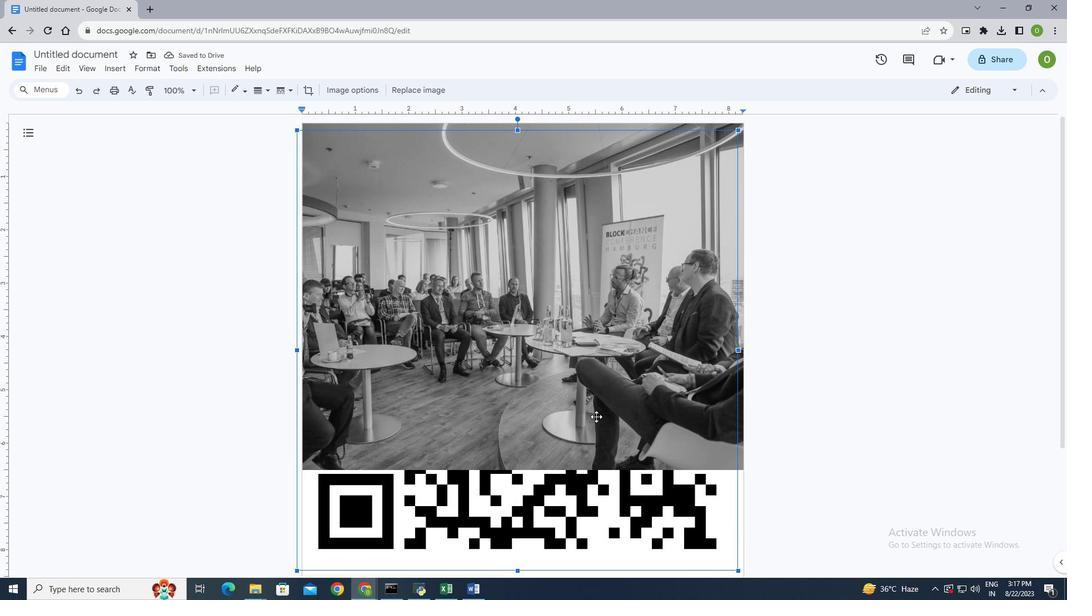
Action: Mouse pressed left at (596, 416)
Screenshot: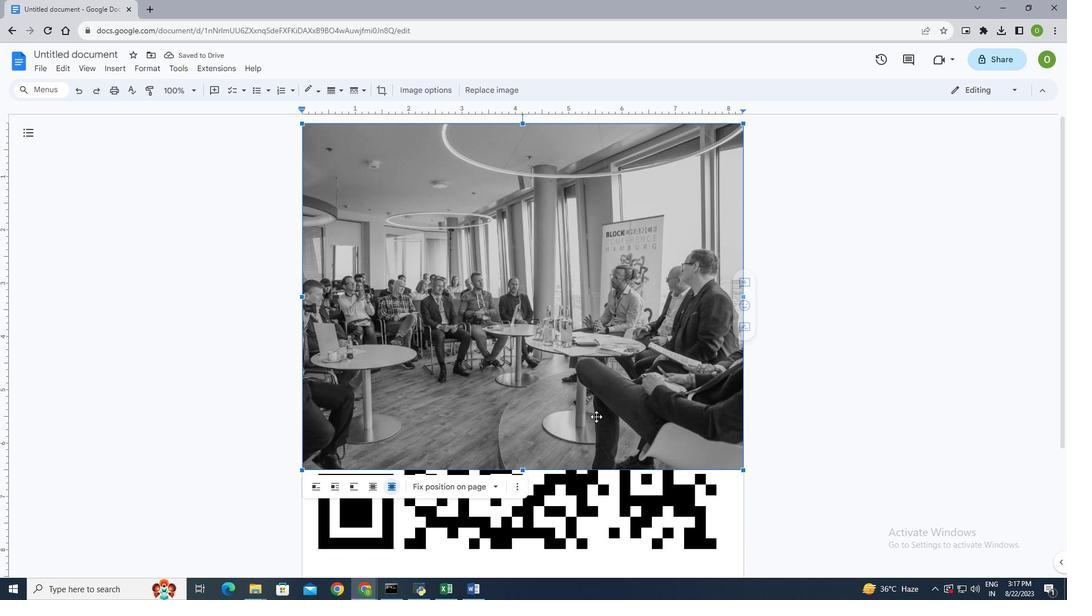 
Action: Mouse moved to (439, 87)
Screenshot: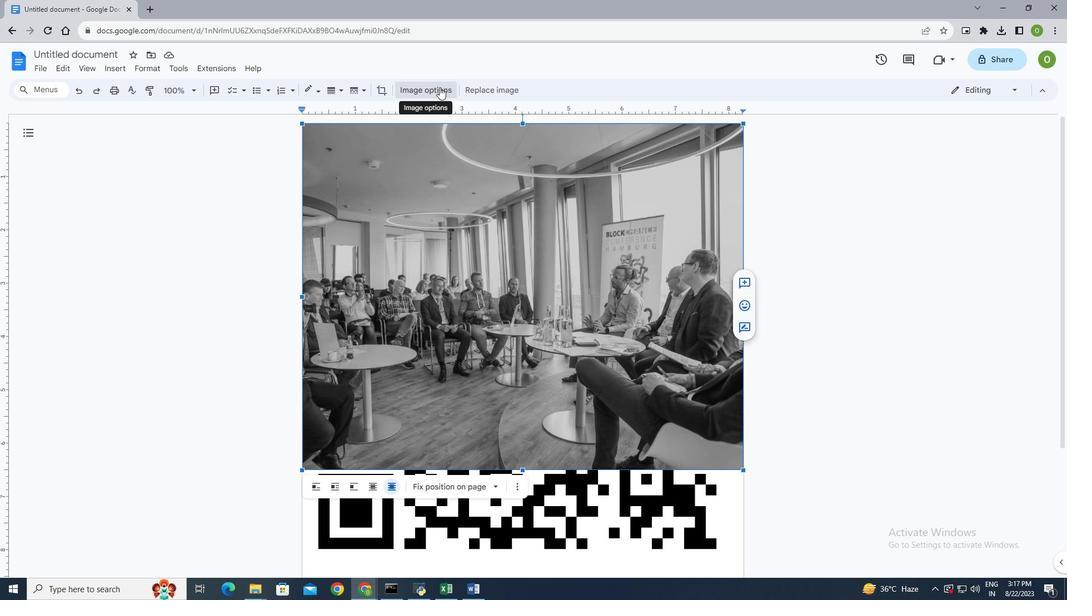 
Action: Mouse pressed left at (439, 87)
Screenshot: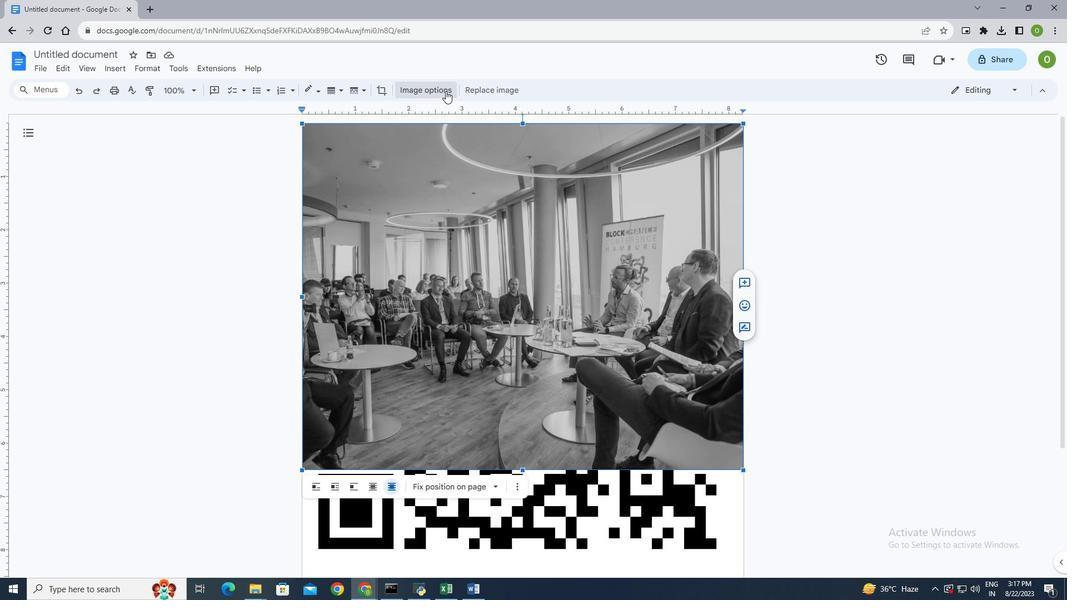 
Action: Mouse moved to (944, 192)
Screenshot: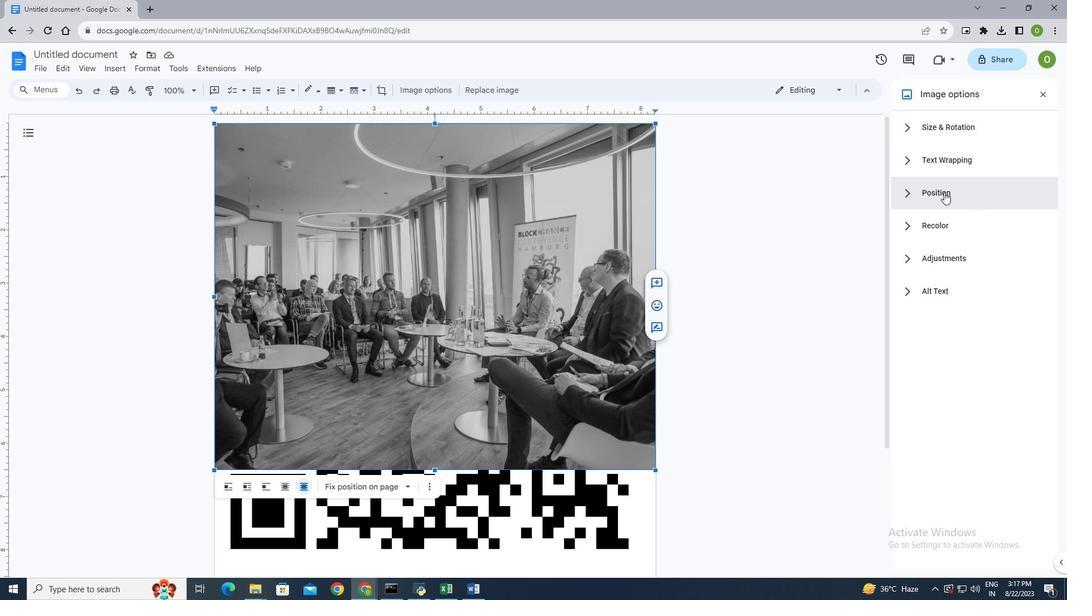 
Action: Mouse pressed left at (944, 192)
Screenshot: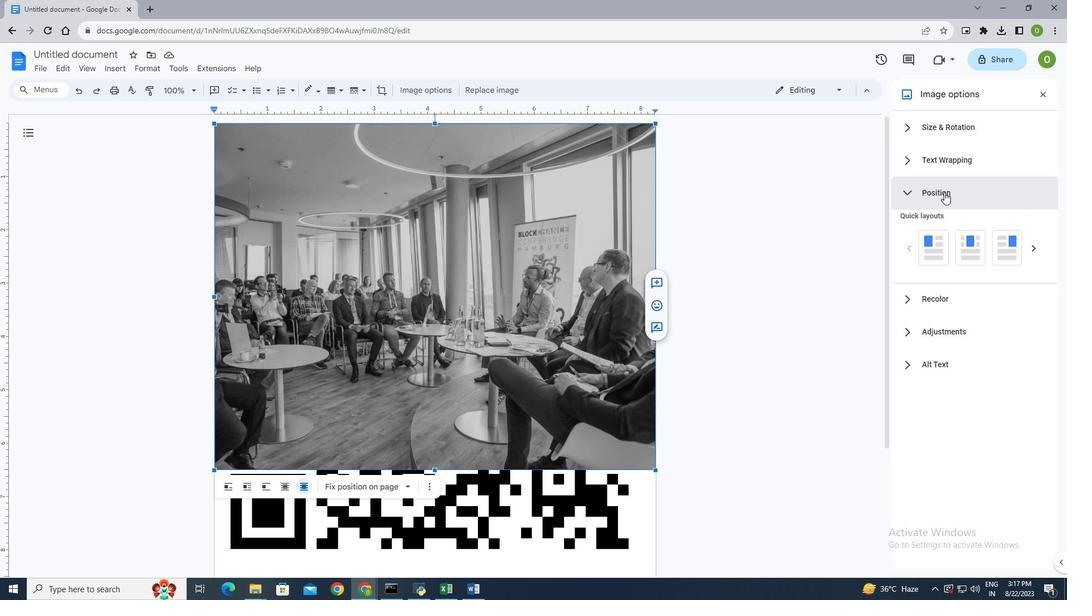 
Action: Mouse moved to (931, 163)
Screenshot: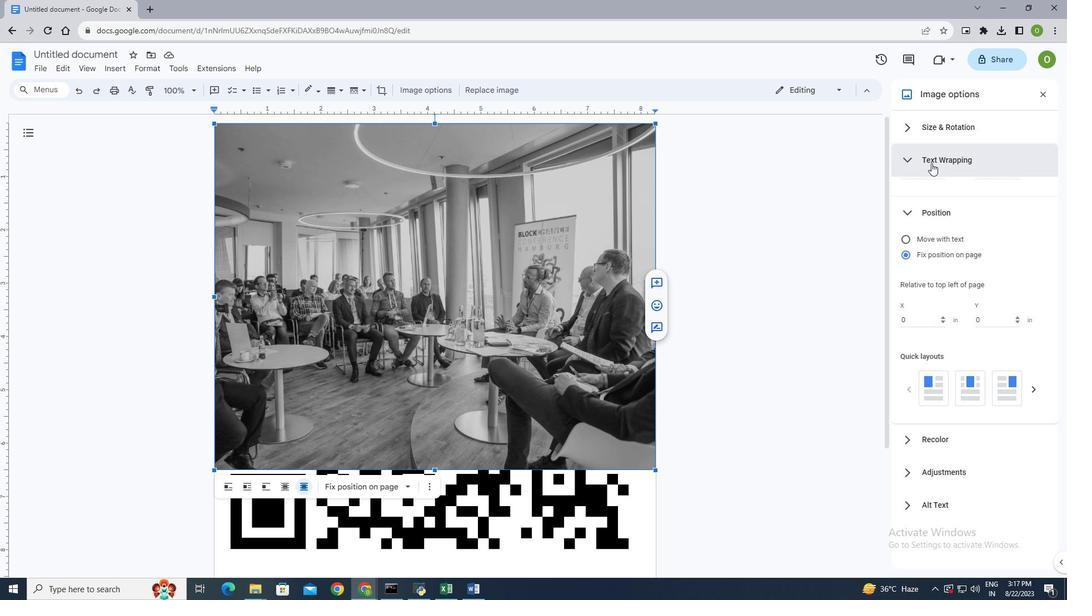 
Action: Mouse pressed left at (931, 163)
Screenshot: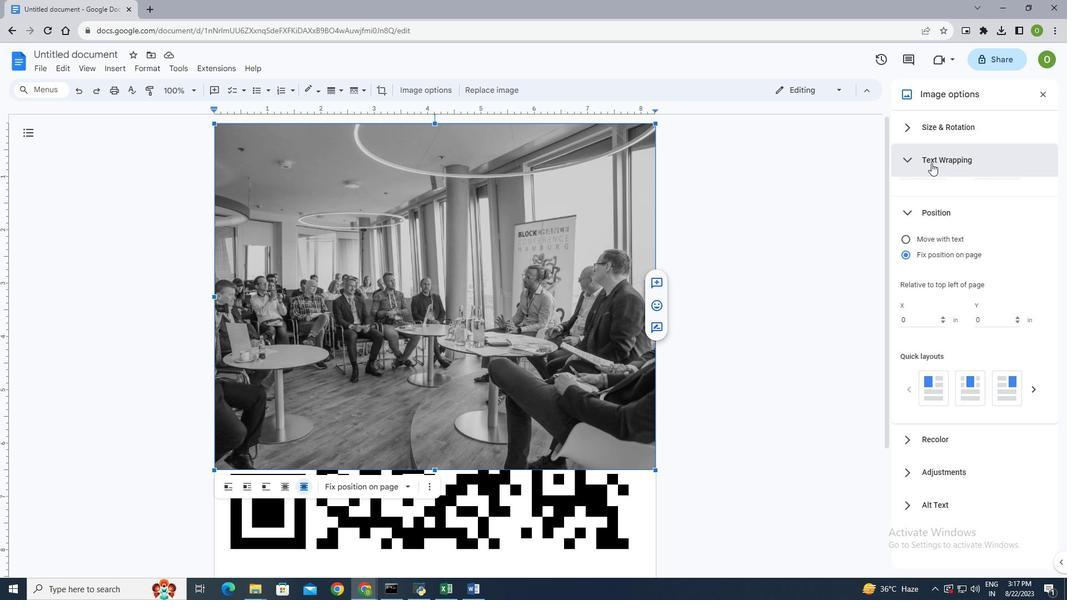 
Action: Mouse moved to (920, 287)
Screenshot: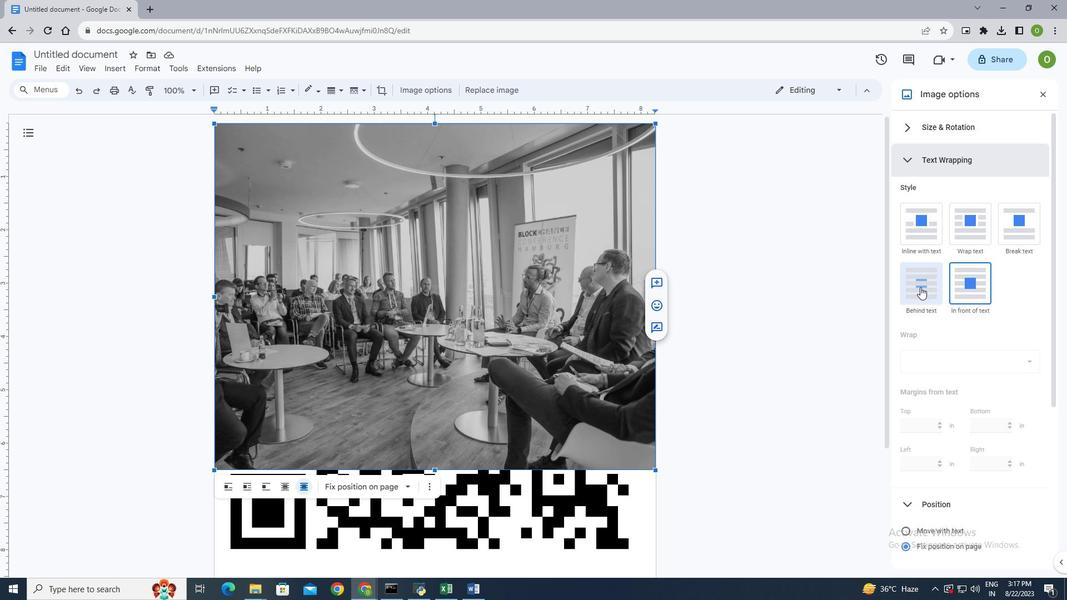 
Action: Mouse pressed left at (920, 287)
Screenshot: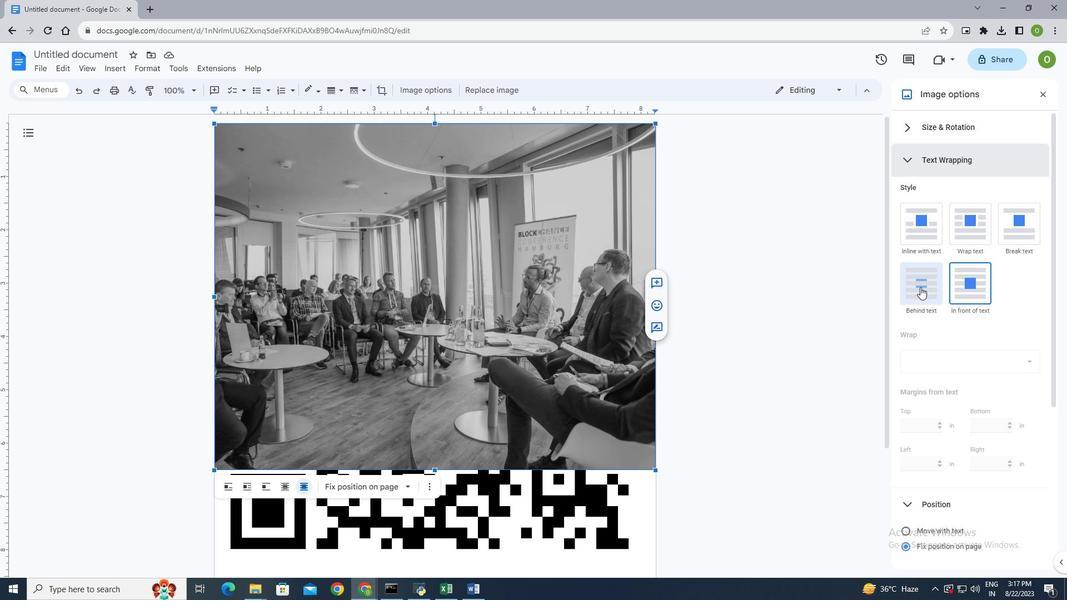 
Action: Mouse moved to (541, 350)
Screenshot: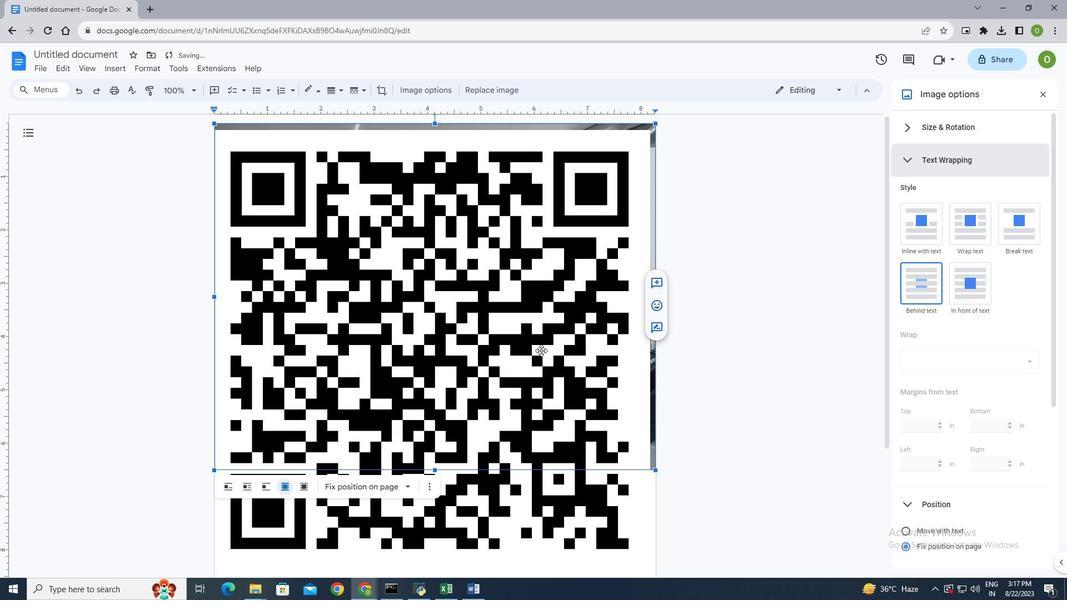 
Action: Mouse pressed left at (541, 350)
Screenshot: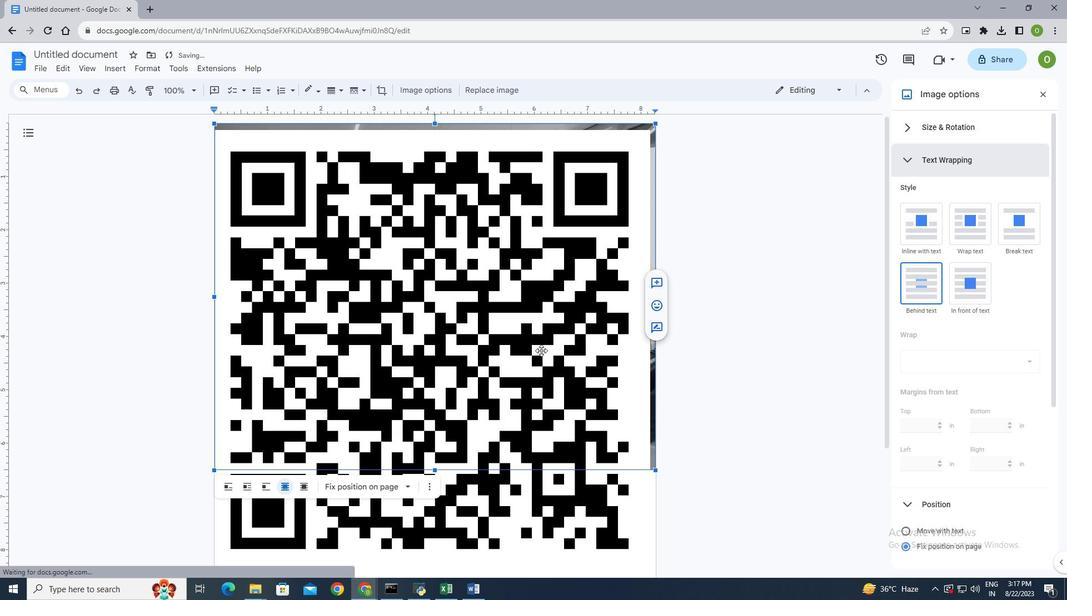 
Action: Mouse moved to (649, 570)
Screenshot: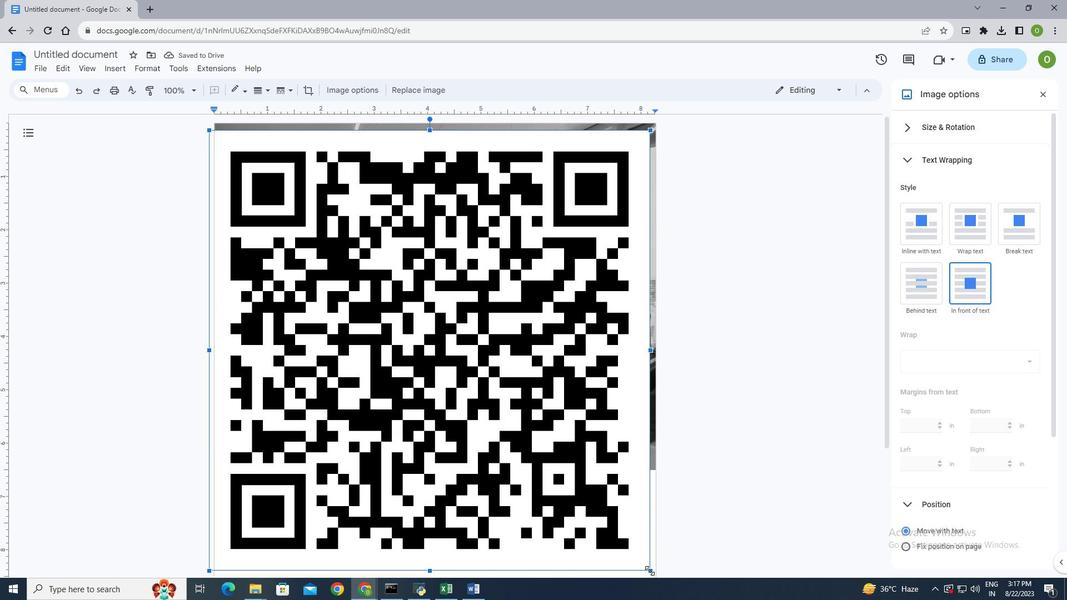 
Action: Mouse pressed left at (649, 570)
Screenshot: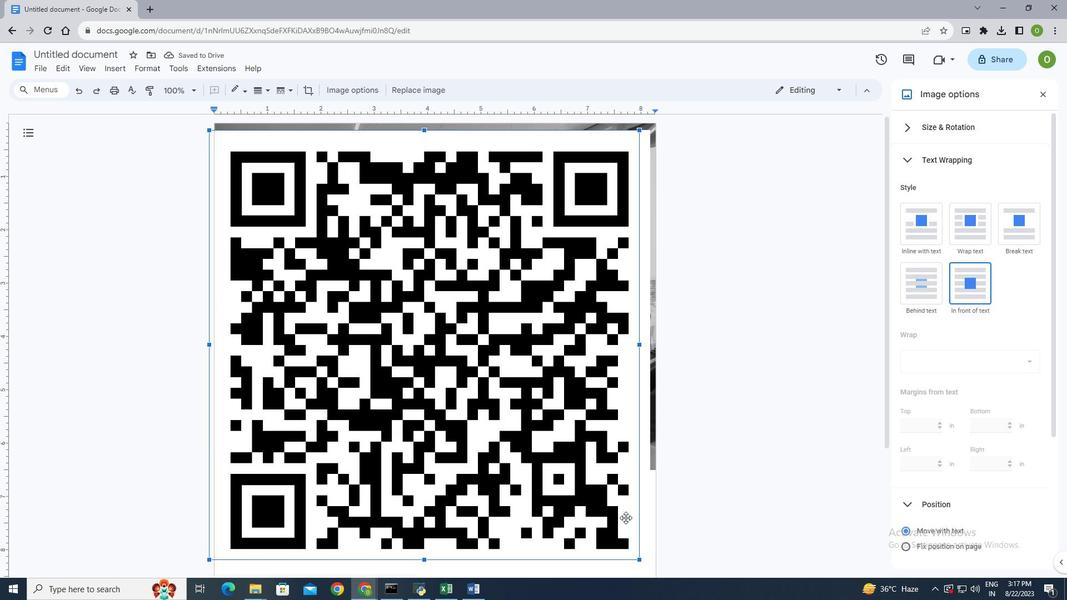 
Action: Mouse moved to (231, 150)
Screenshot: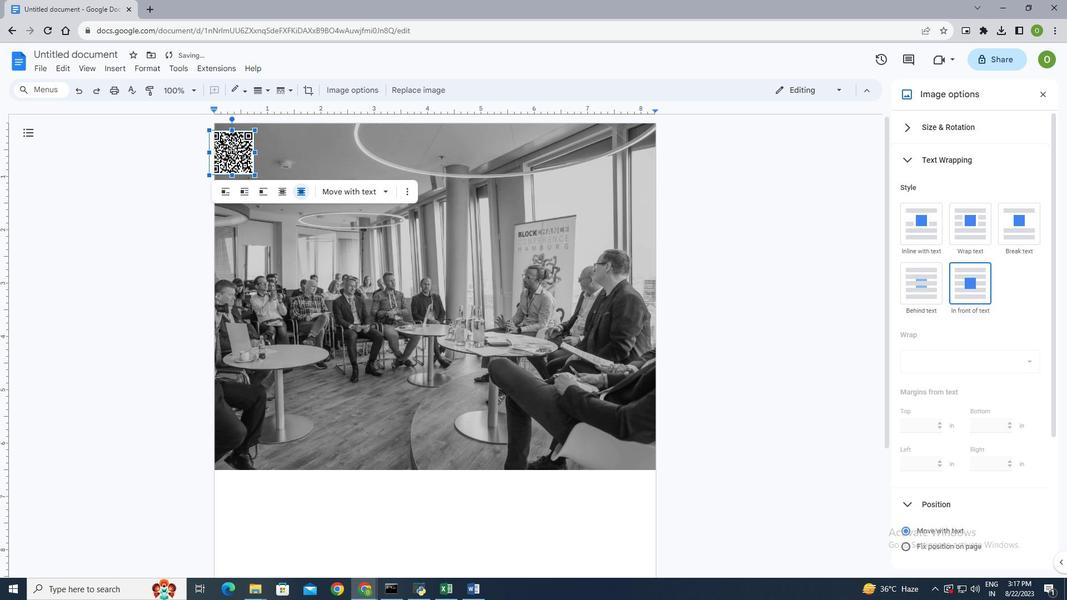 
Action: Mouse pressed left at (231, 150)
Screenshot: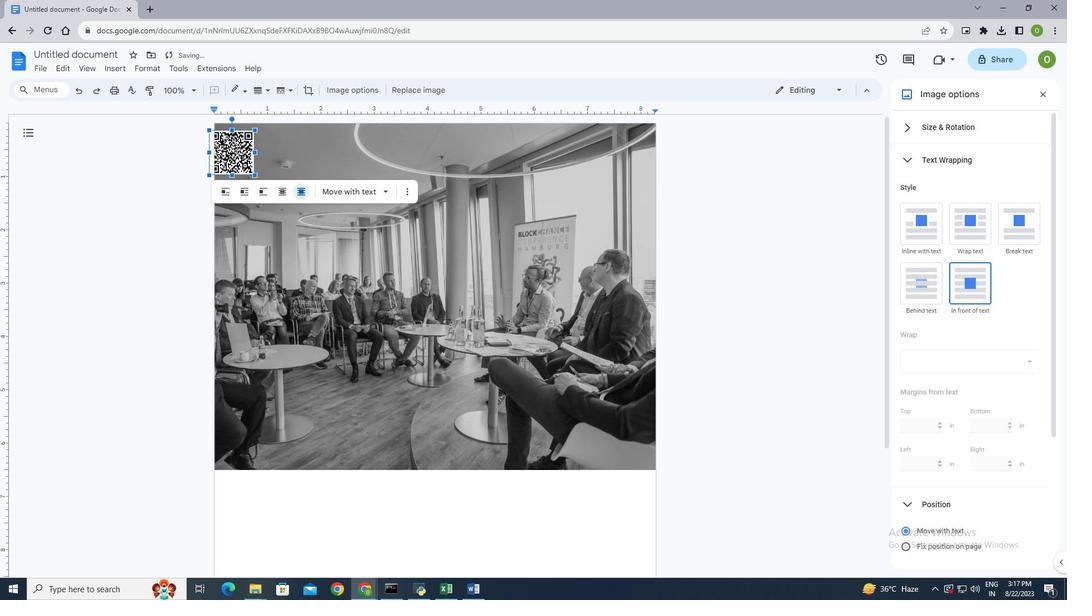 
Action: Mouse moved to (245, 156)
Screenshot: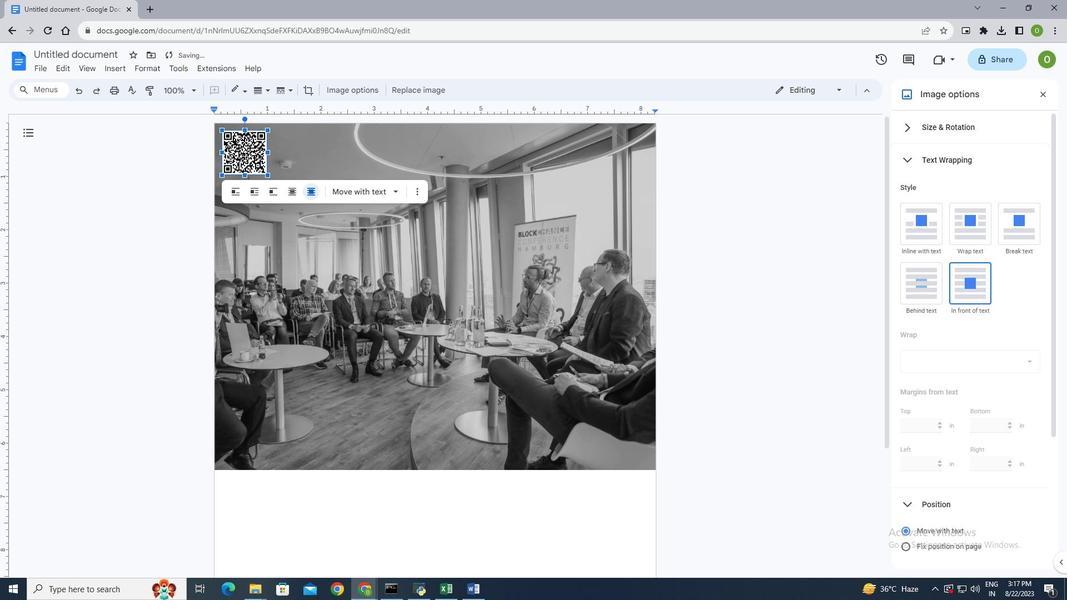 
Action: Mouse pressed left at (245, 156)
Screenshot: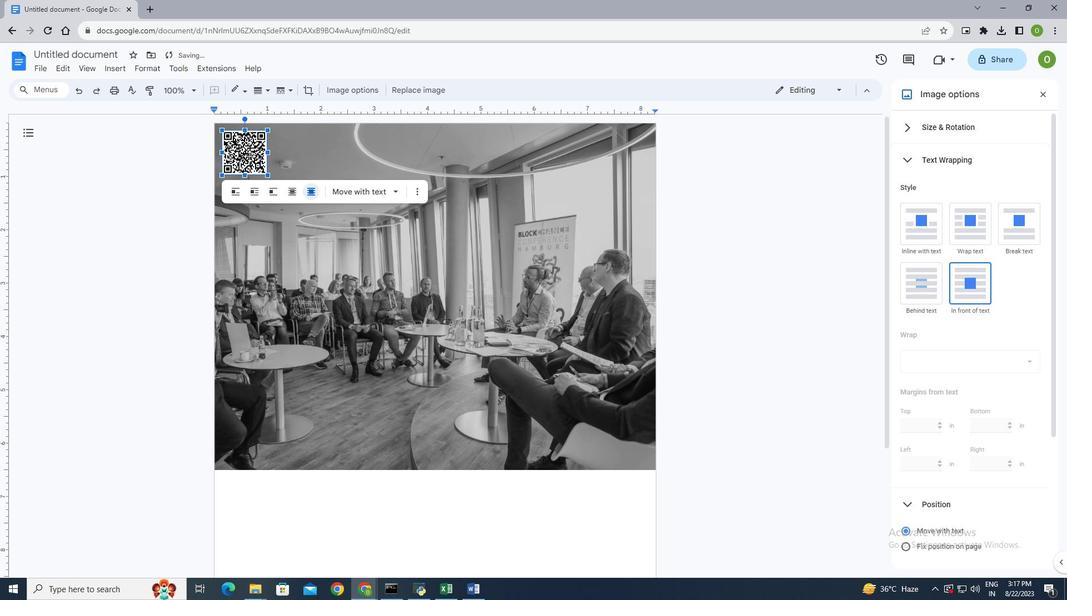 
Action: Mouse moved to (385, 188)
Screenshot: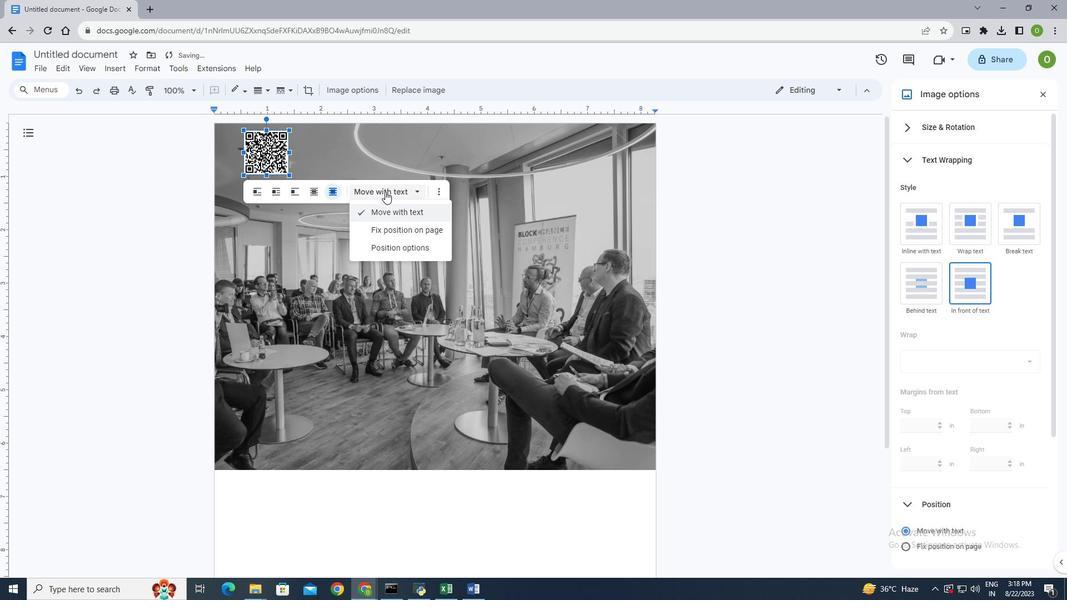 
Action: Mouse pressed left at (385, 188)
Screenshot: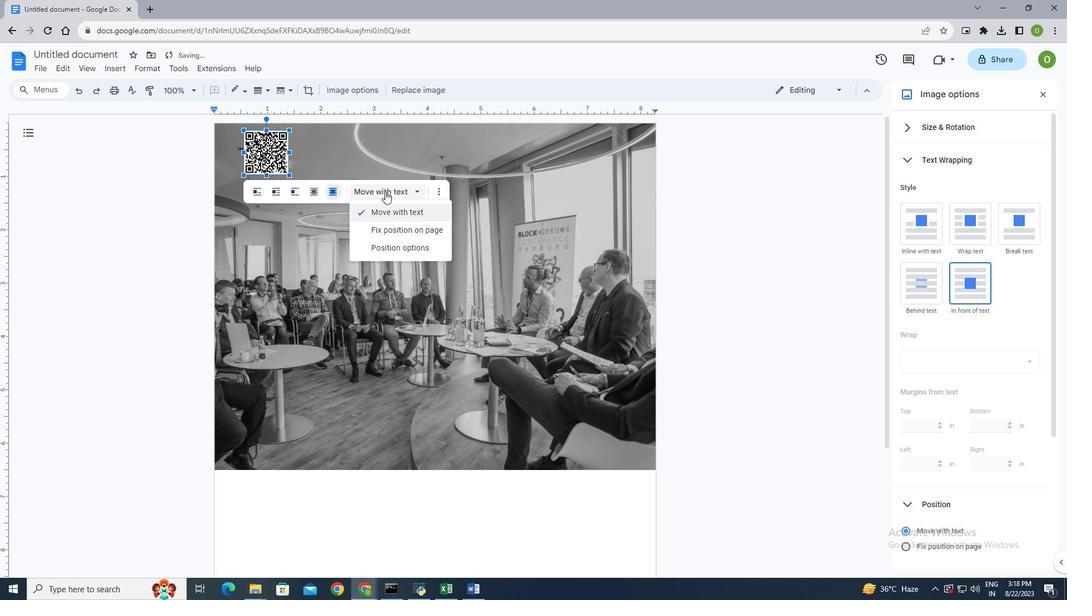 
Action: Mouse moved to (392, 228)
Screenshot: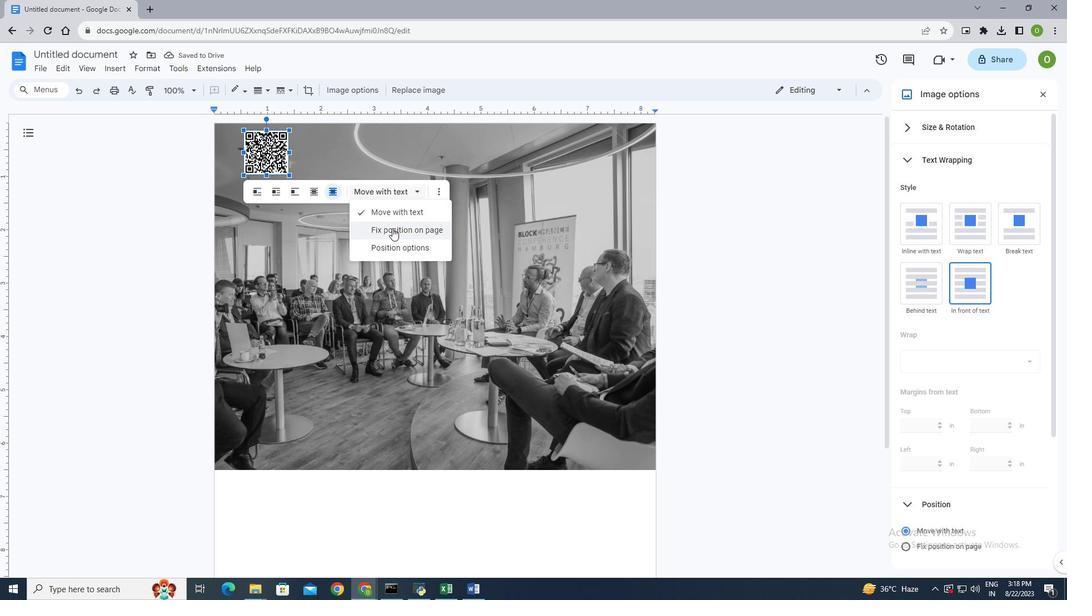 
Action: Mouse pressed left at (392, 228)
Screenshot: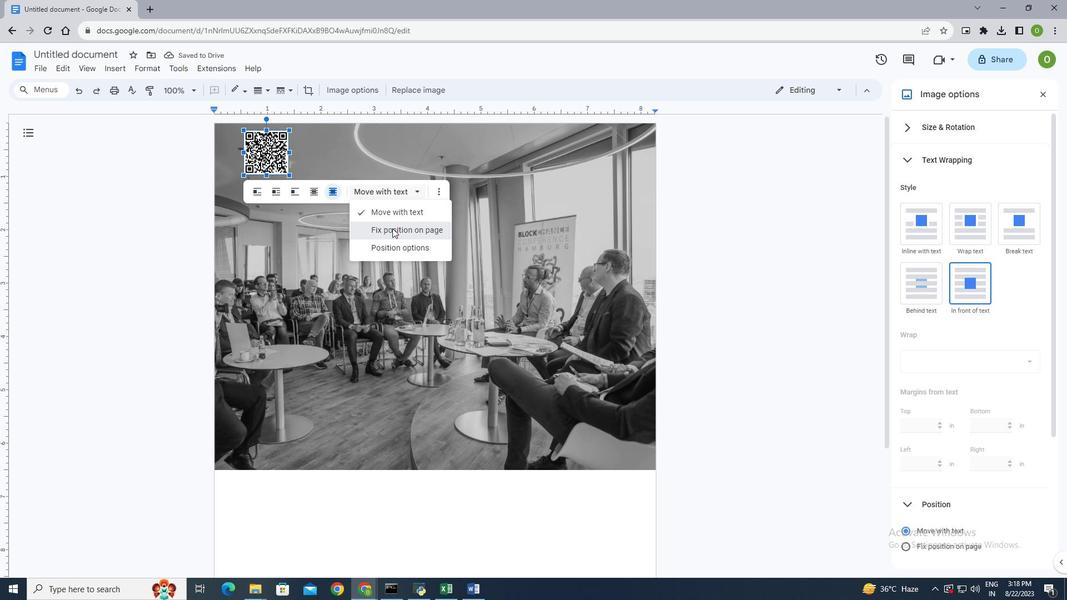 
Action: Mouse moved to (265, 144)
Screenshot: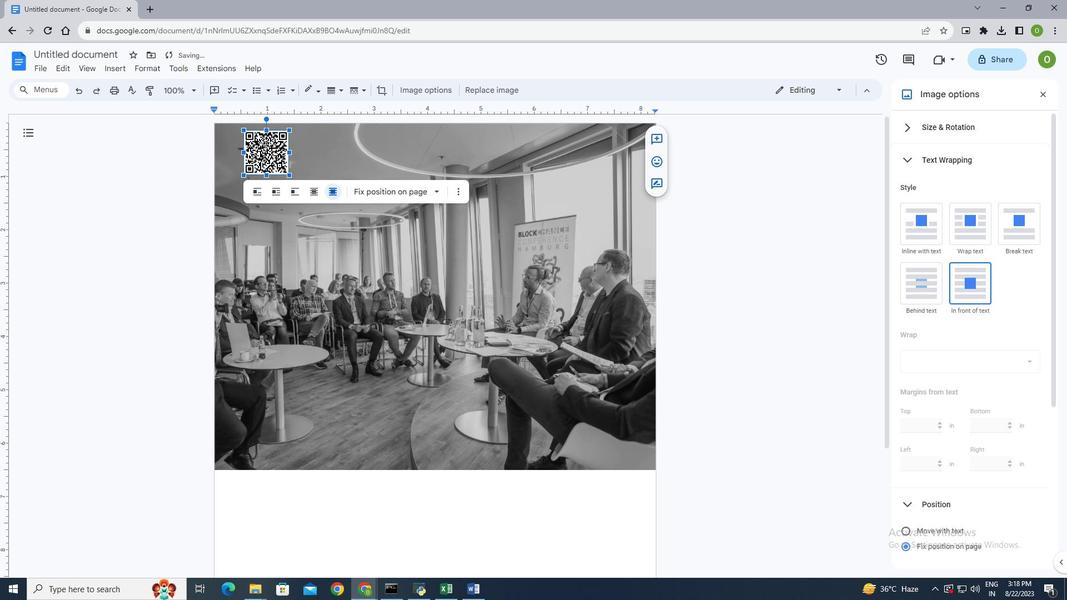 
Action: Mouse pressed left at (265, 144)
Screenshot: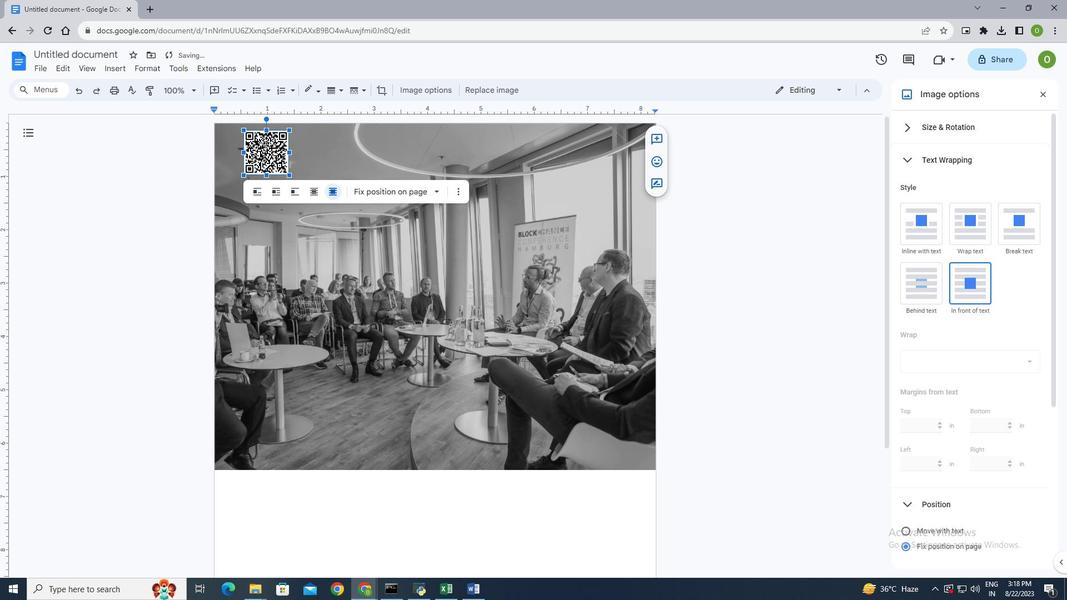 
Action: Mouse moved to (267, 151)
Screenshot: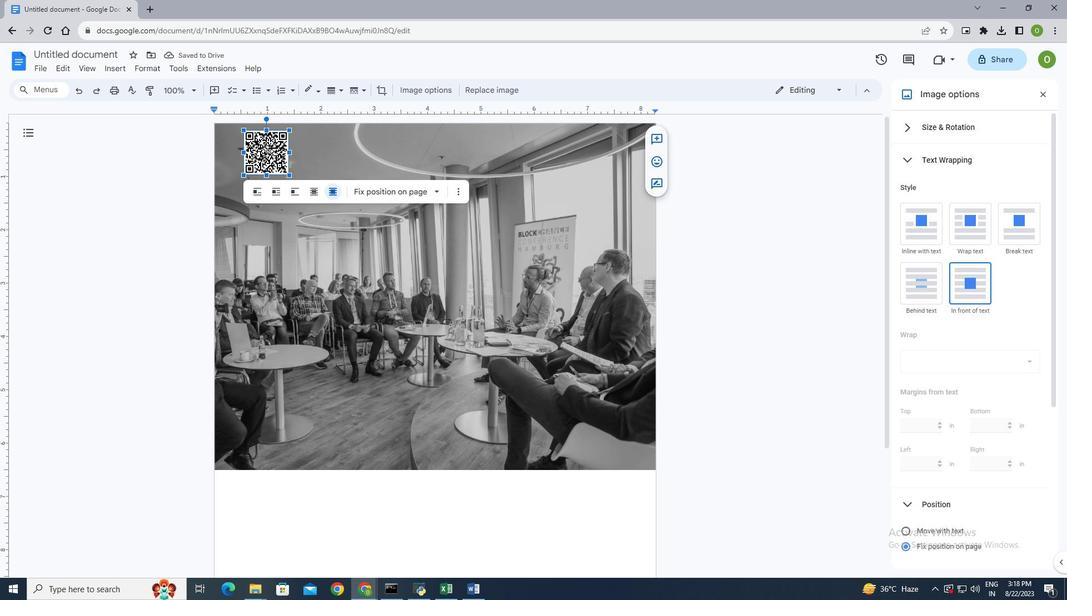 
Action: Mouse pressed left at (267, 151)
Screenshot: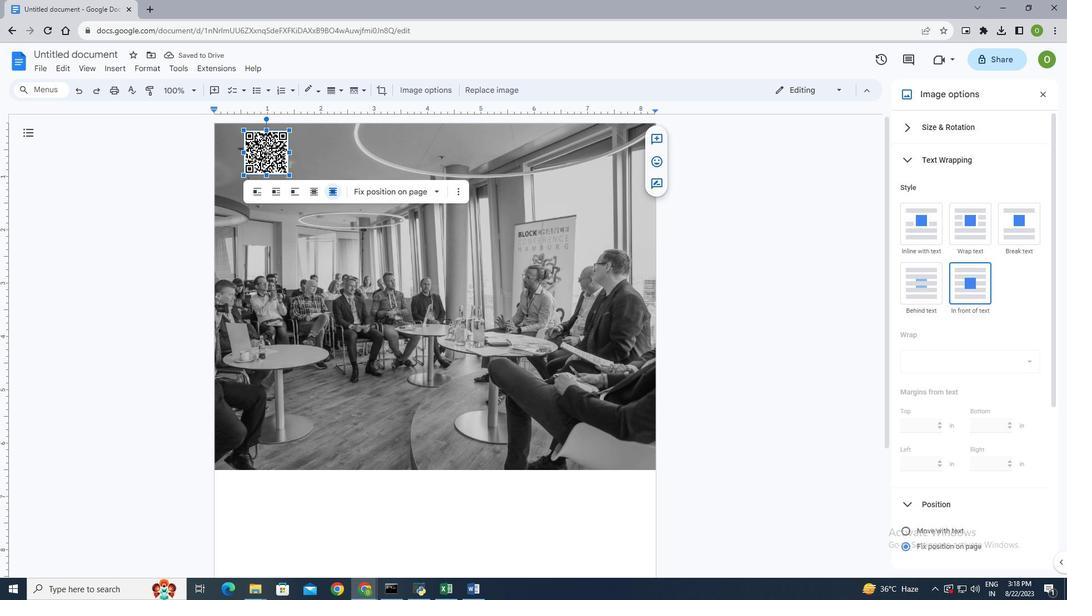 
Action: Mouse moved to (335, 238)
Screenshot: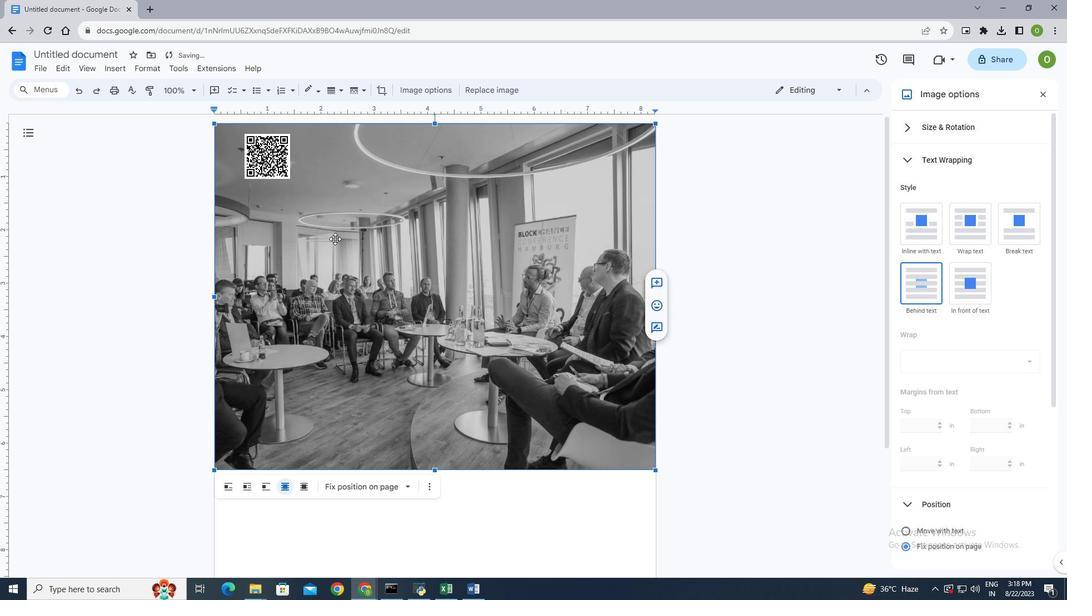 
Action: Mouse pressed left at (335, 238)
Screenshot: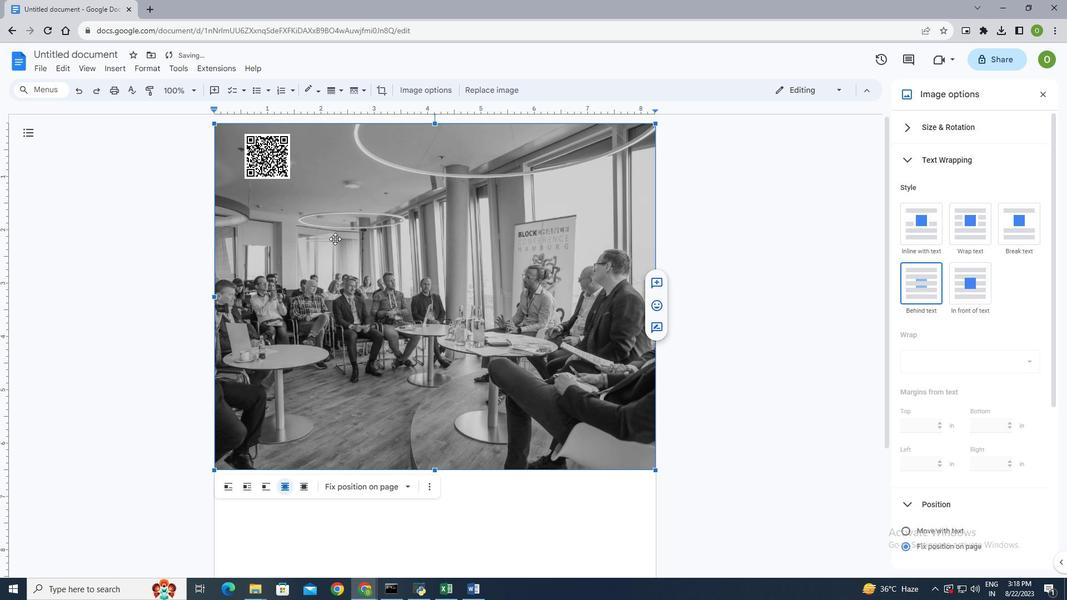 
Action: Mouse moved to (404, 143)
Screenshot: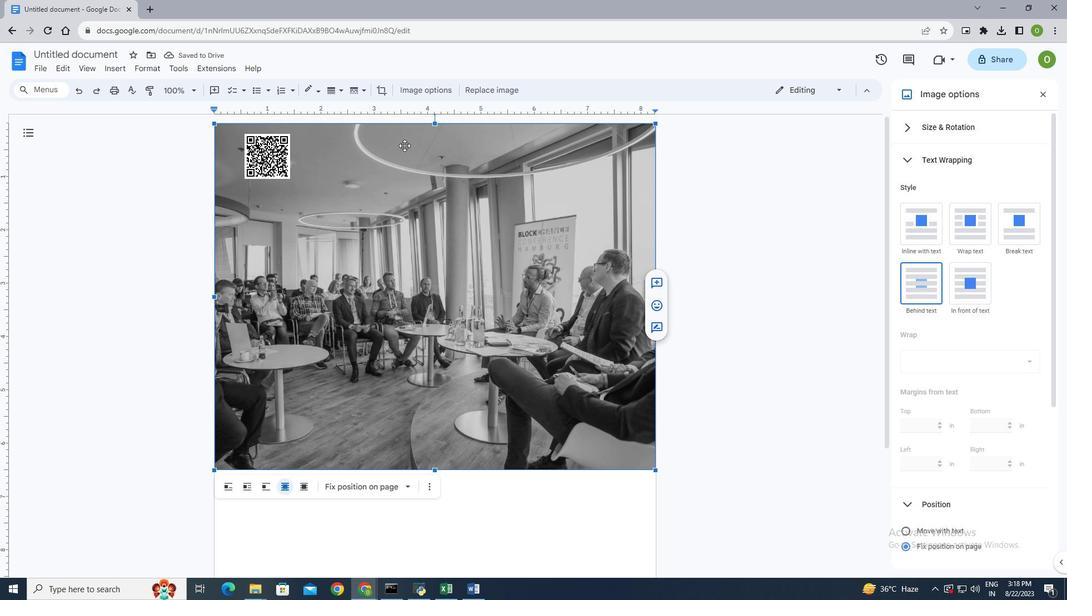 
Action: Mouse pressed left at (404, 143)
Screenshot: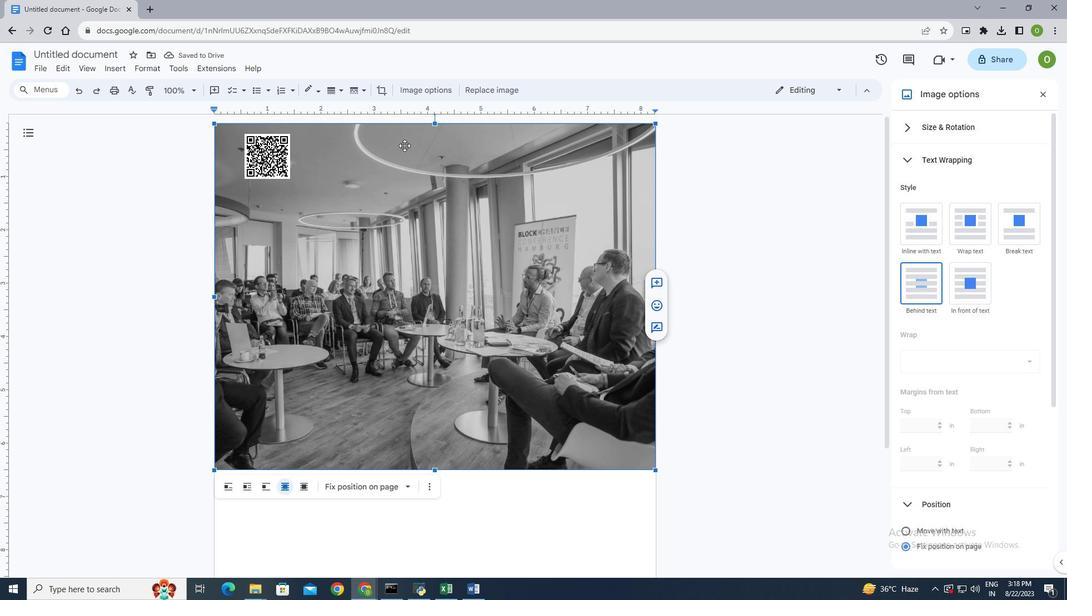 
Action: Mouse moved to (111, 66)
Screenshot: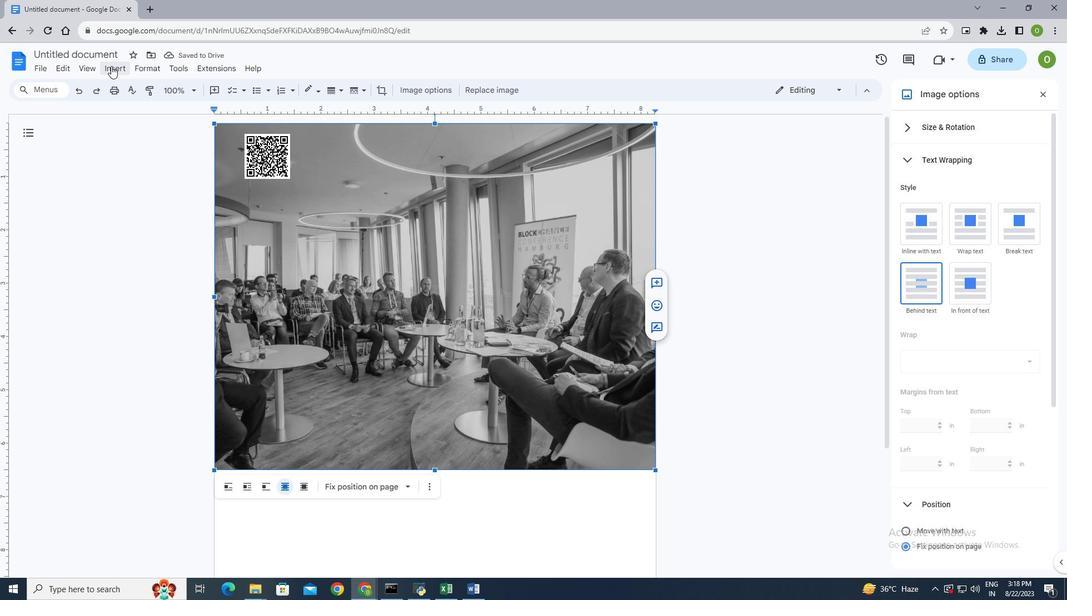 
Action: Mouse pressed left at (111, 66)
Screenshot: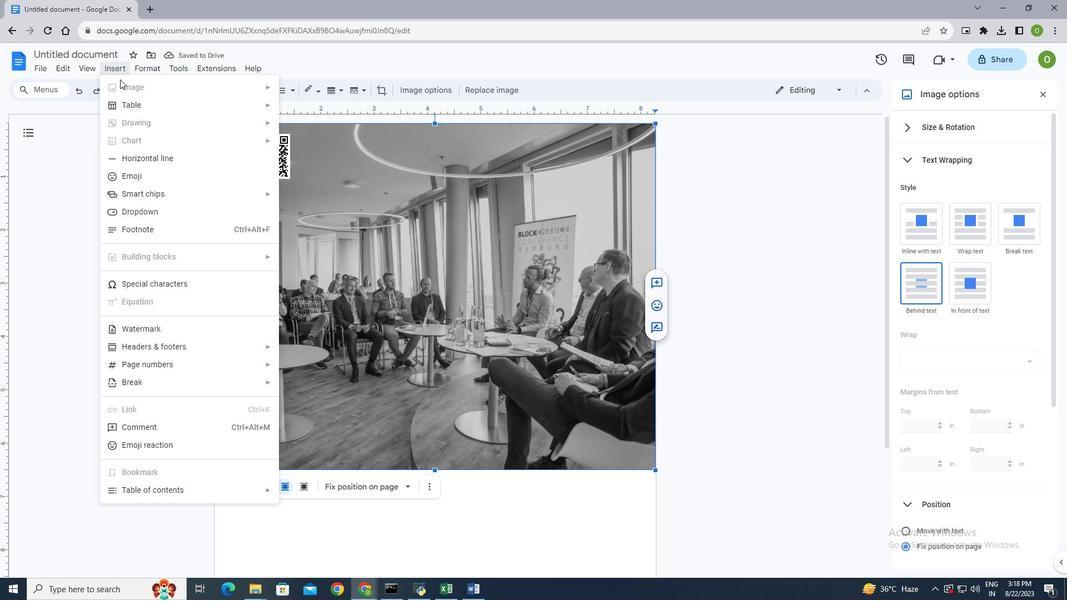 
Action: Mouse moved to (150, 102)
Screenshot: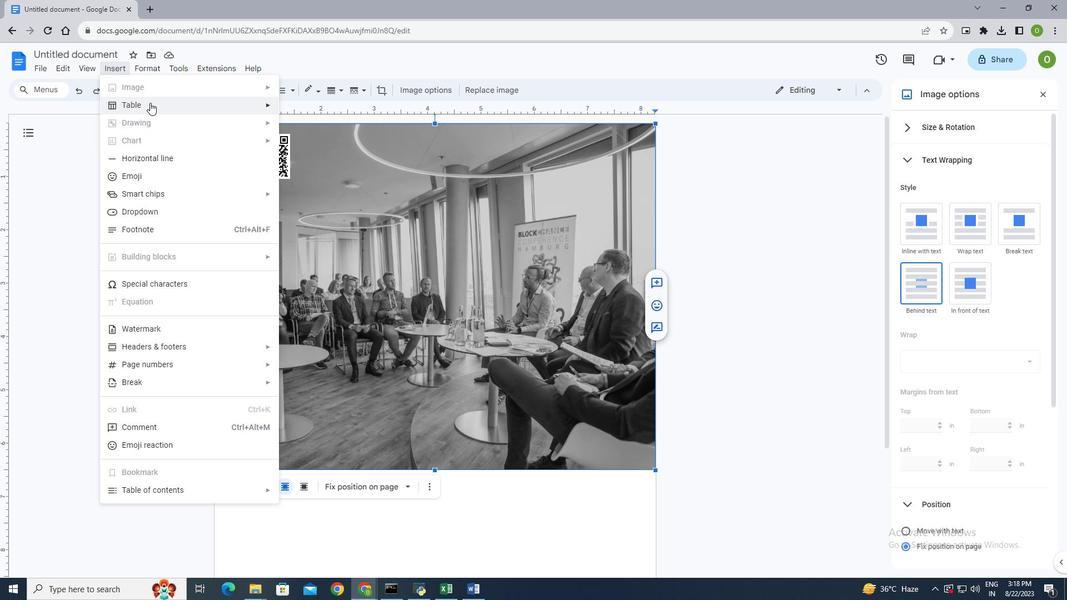 
Action: Mouse pressed left at (150, 102)
Screenshot: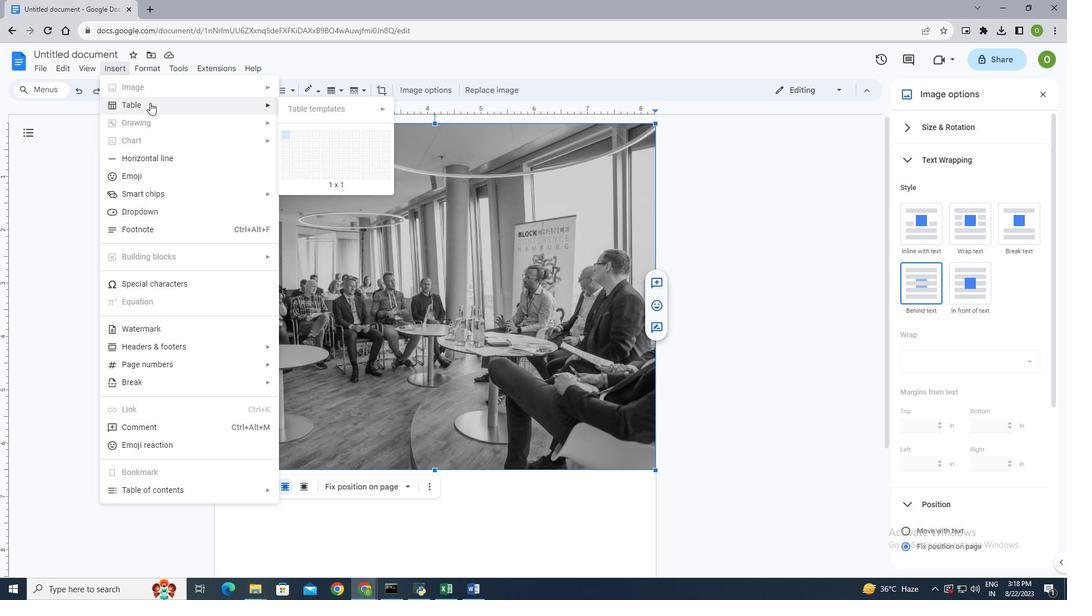 
Action: Mouse moved to (462, 327)
Screenshot: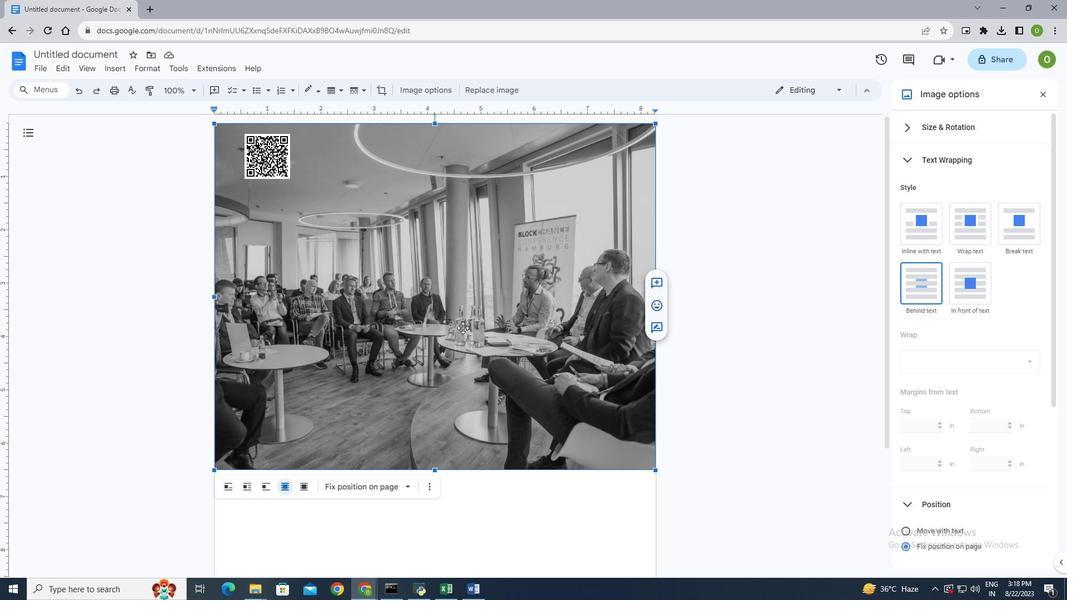 
Action: Mouse pressed left at (462, 327)
Screenshot: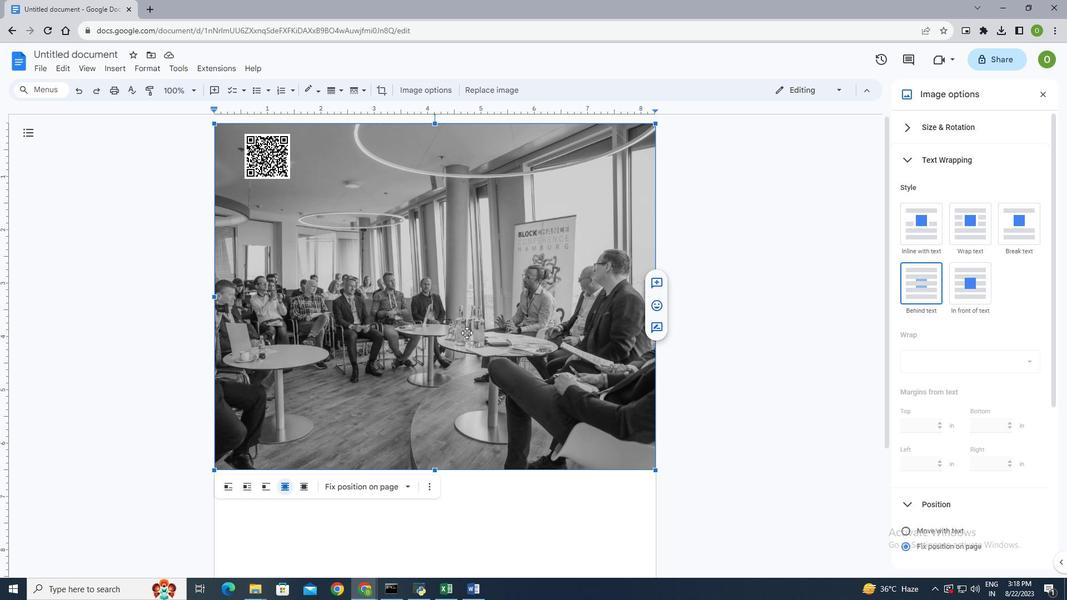 
Action: Mouse moved to (547, 513)
Screenshot: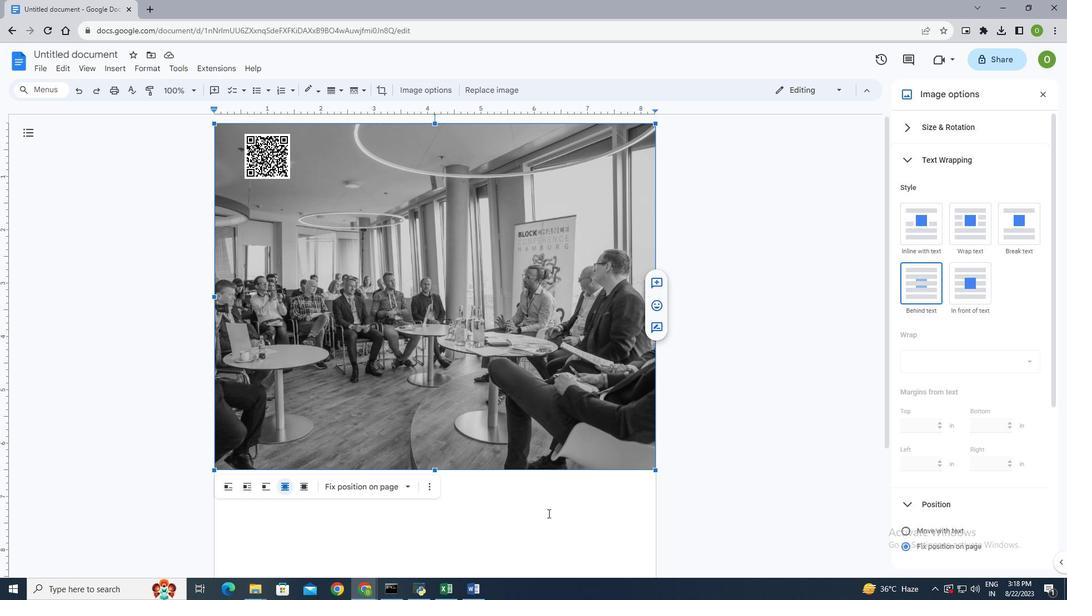 
Action: Mouse pressed left at (547, 513)
Screenshot: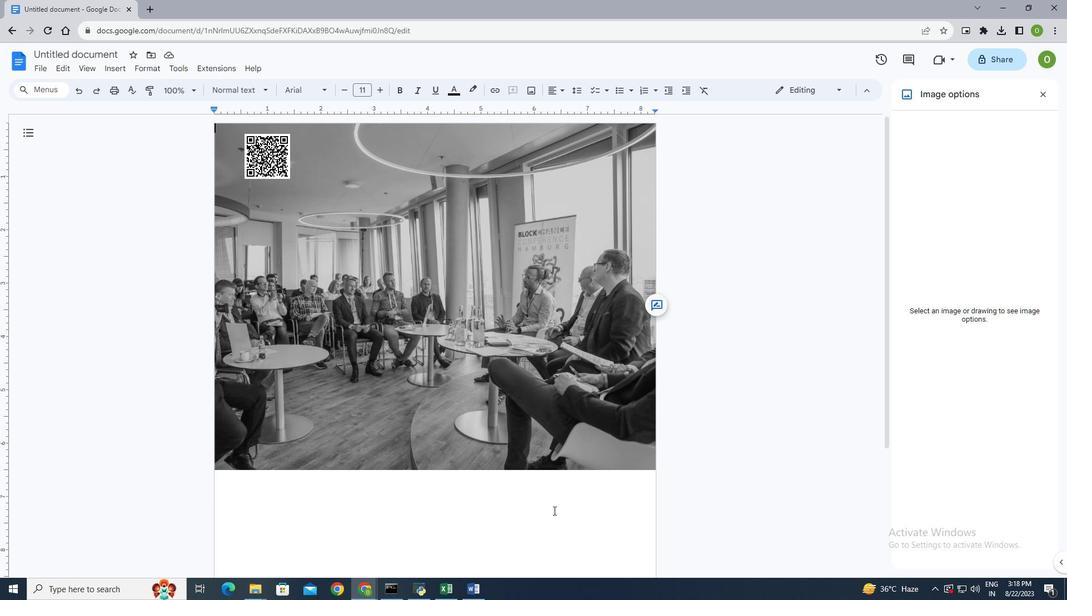 
Action: Mouse moved to (1040, 93)
Screenshot: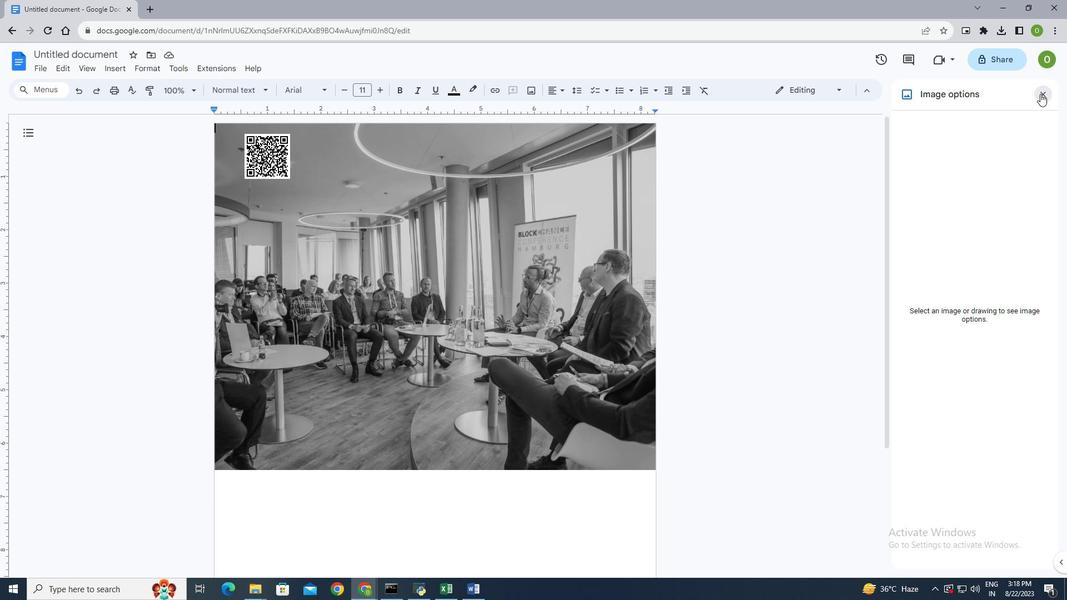 
Action: Mouse pressed left at (1040, 93)
Screenshot: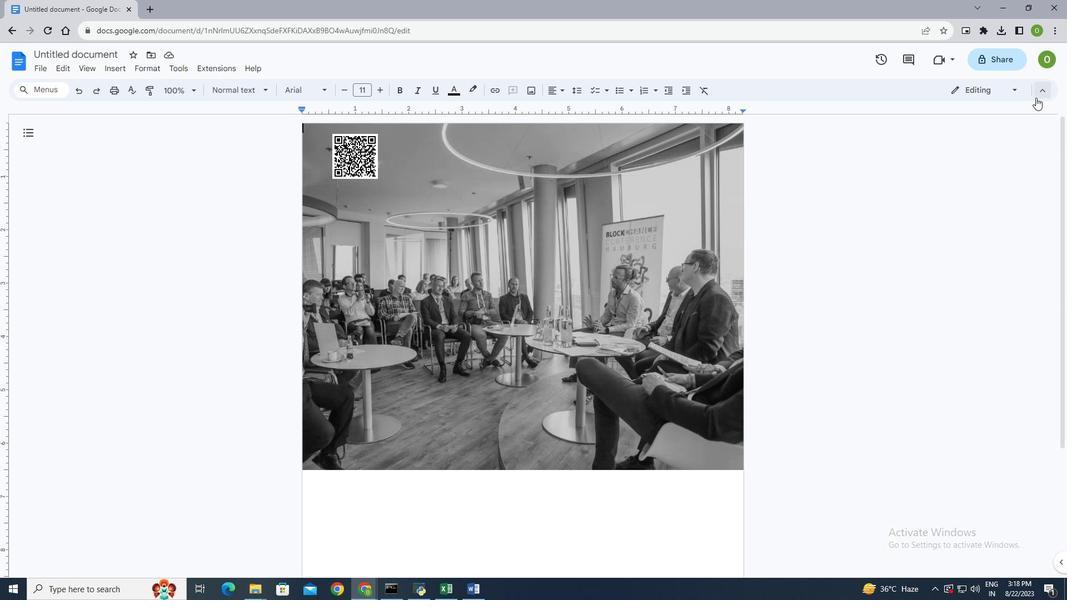 
Action: Mouse moved to (117, 67)
Screenshot: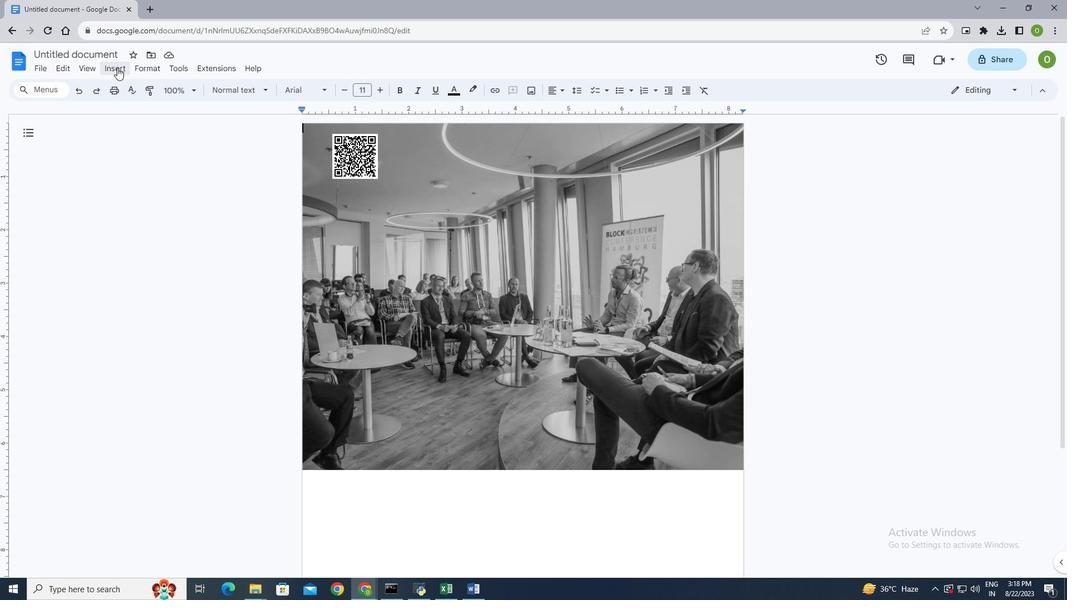 
Action: Mouse pressed left at (117, 67)
Screenshot: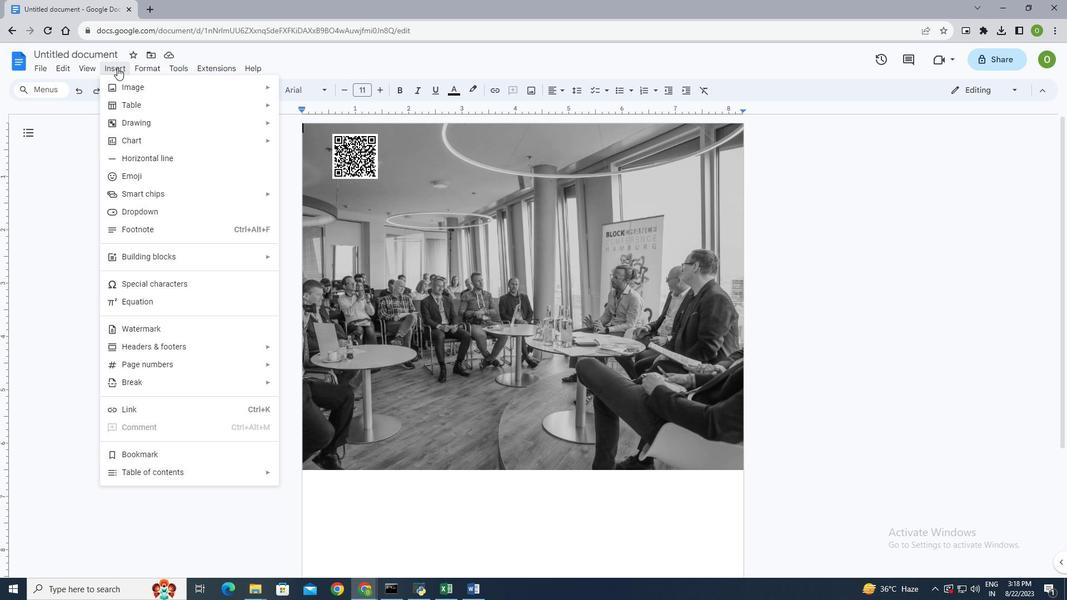 
Action: Mouse moved to (161, 126)
Screenshot: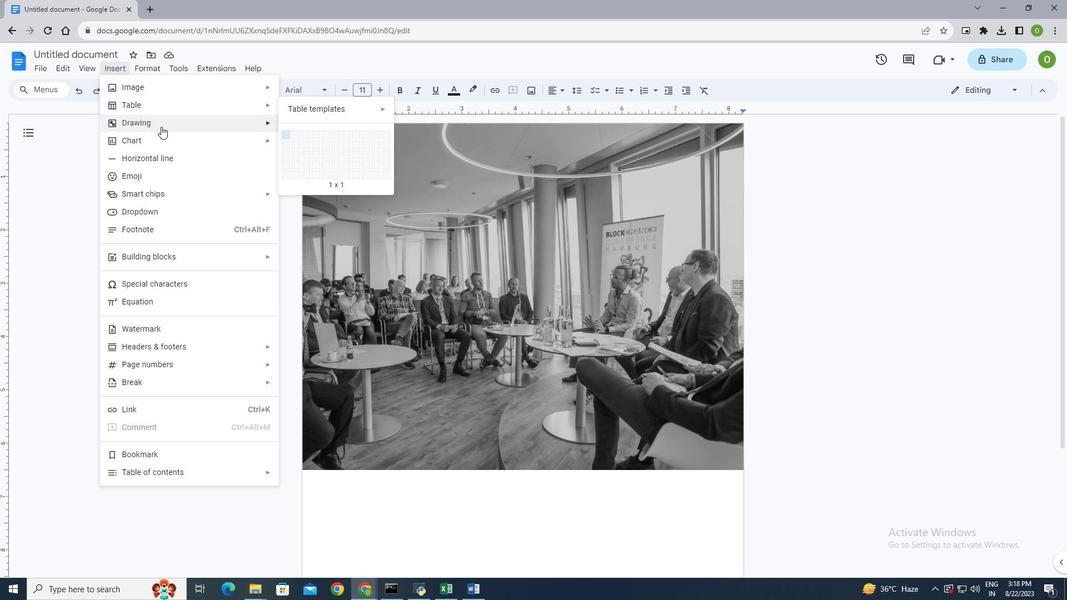 
Action: Mouse pressed left at (161, 126)
Screenshot: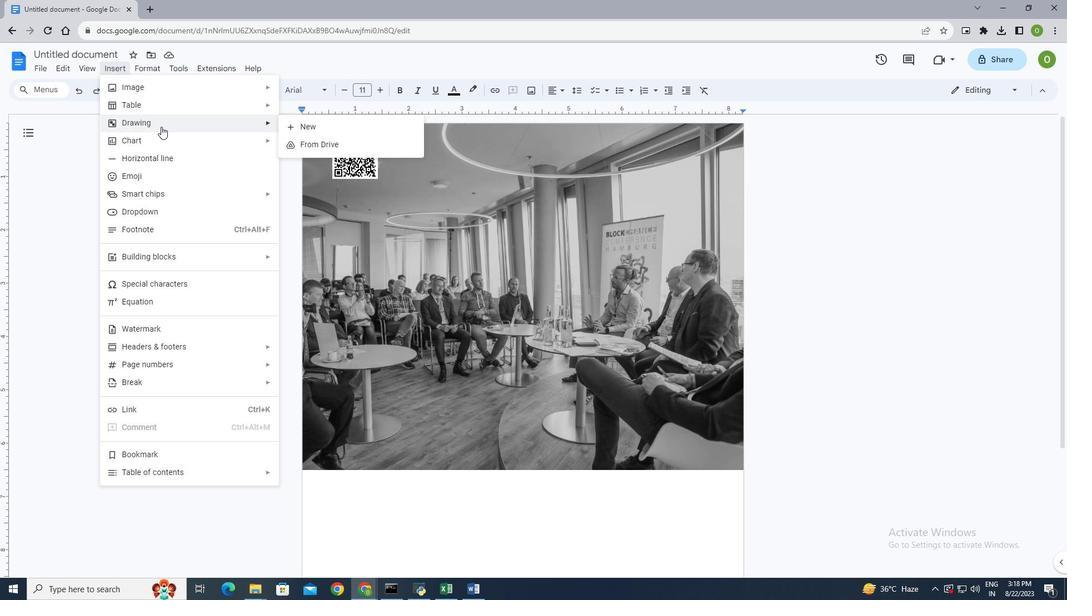 
Action: Mouse moved to (310, 127)
Screenshot: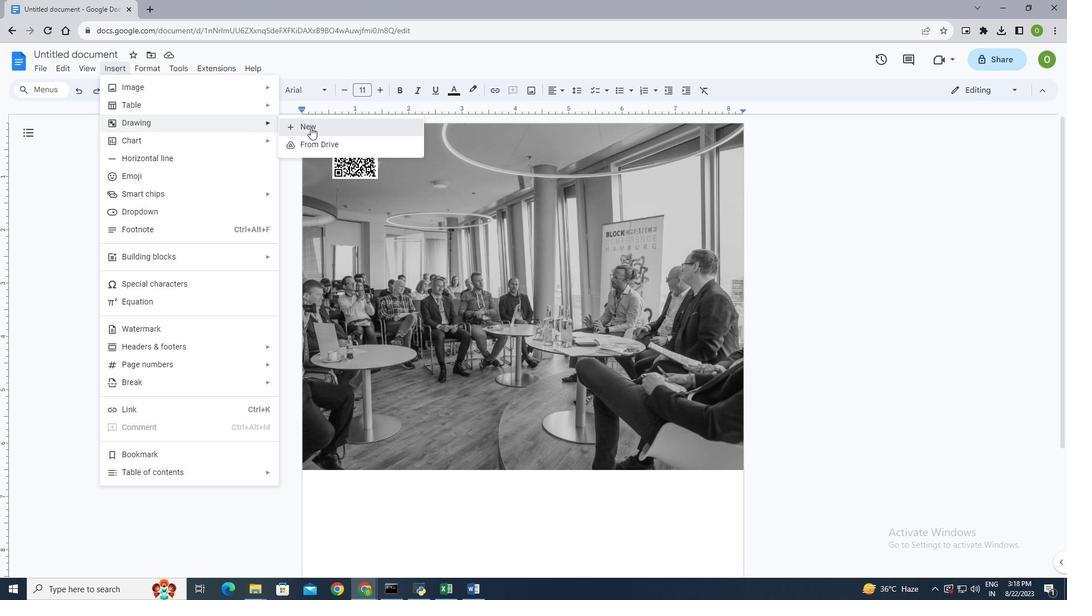 
Action: Mouse pressed left at (310, 127)
Screenshot: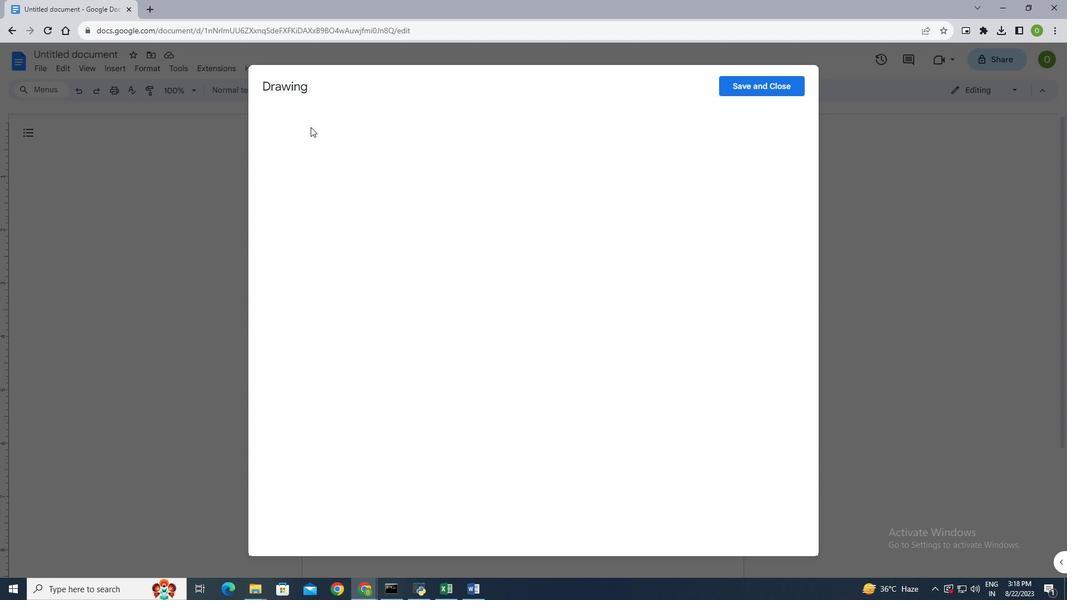 
Action: Mouse moved to (409, 123)
Screenshot: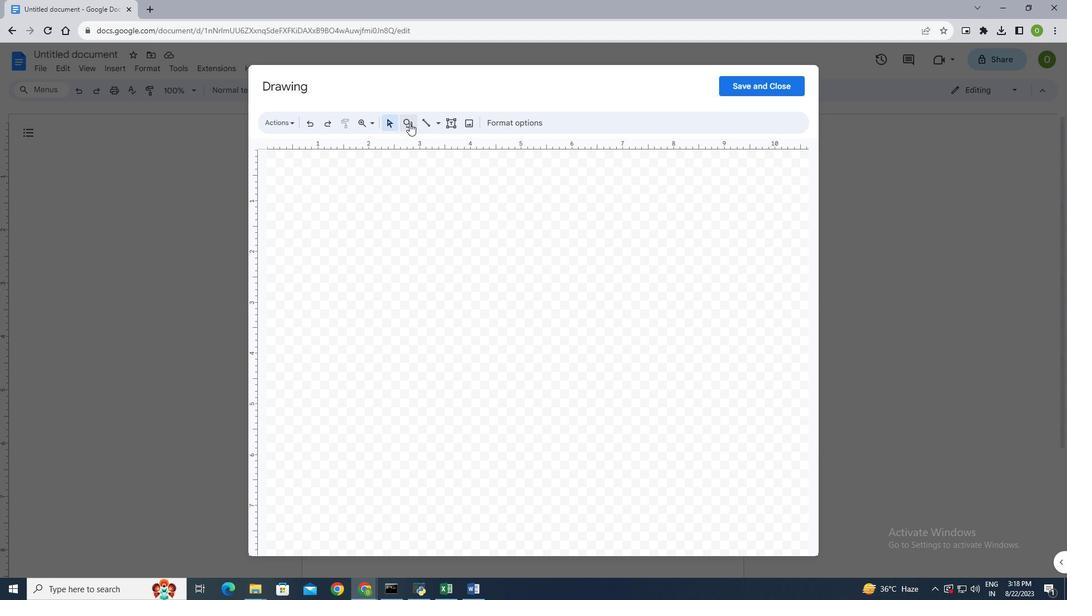 
Action: Mouse pressed left at (409, 123)
Screenshot: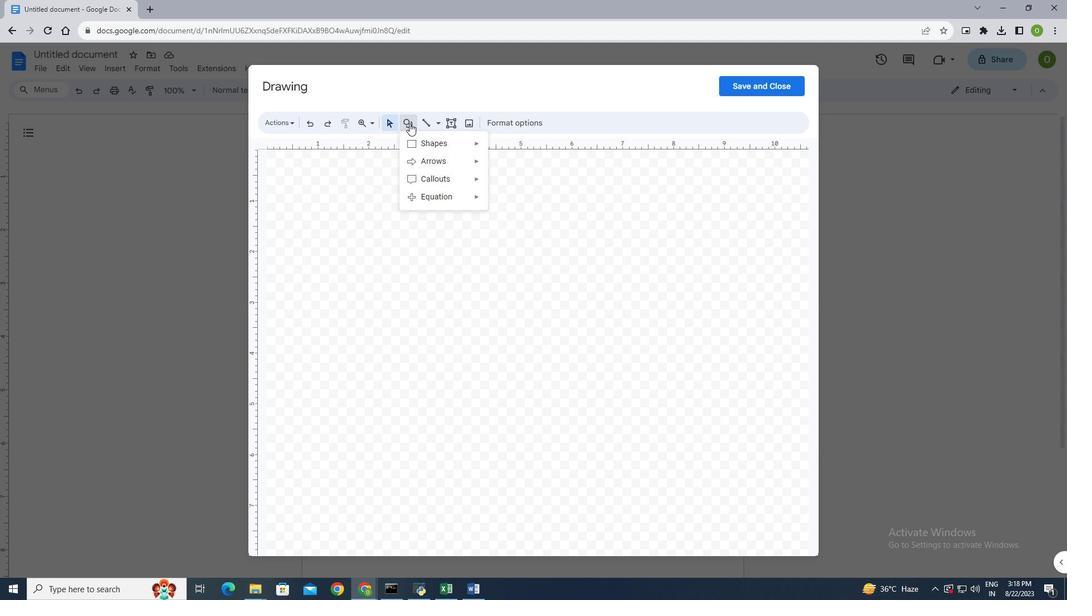 
Action: Mouse moved to (436, 145)
Screenshot: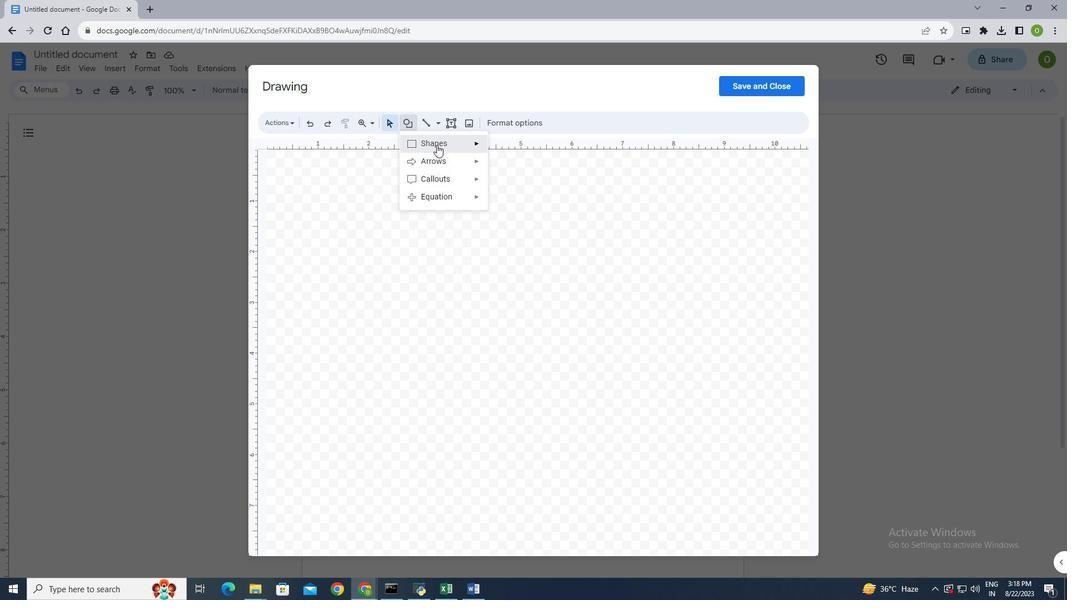 
Action: Mouse pressed left at (436, 145)
Screenshot: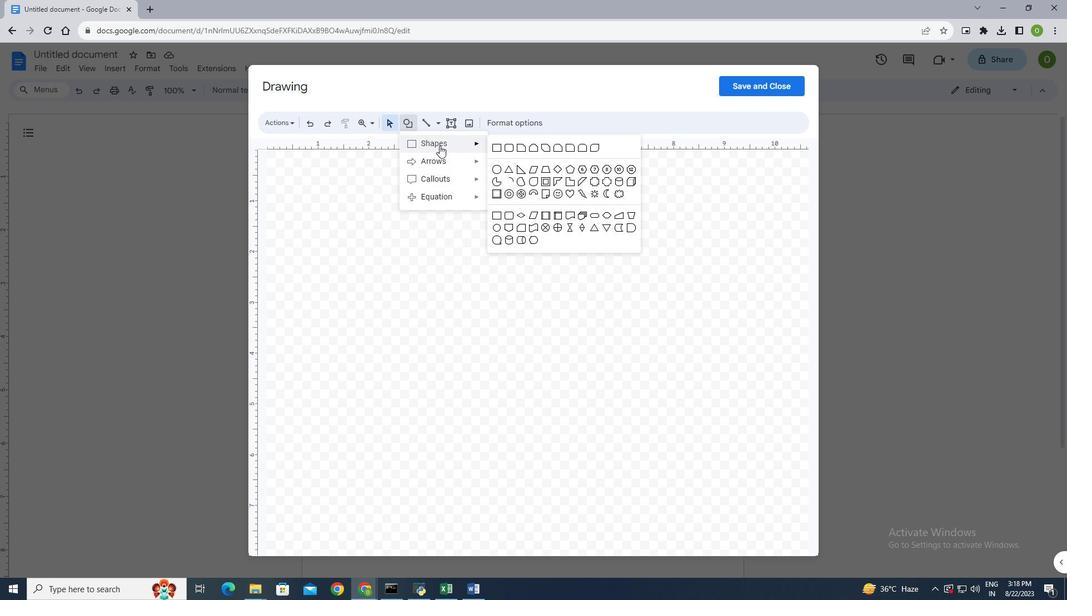 
Action: Mouse moved to (497, 145)
Screenshot: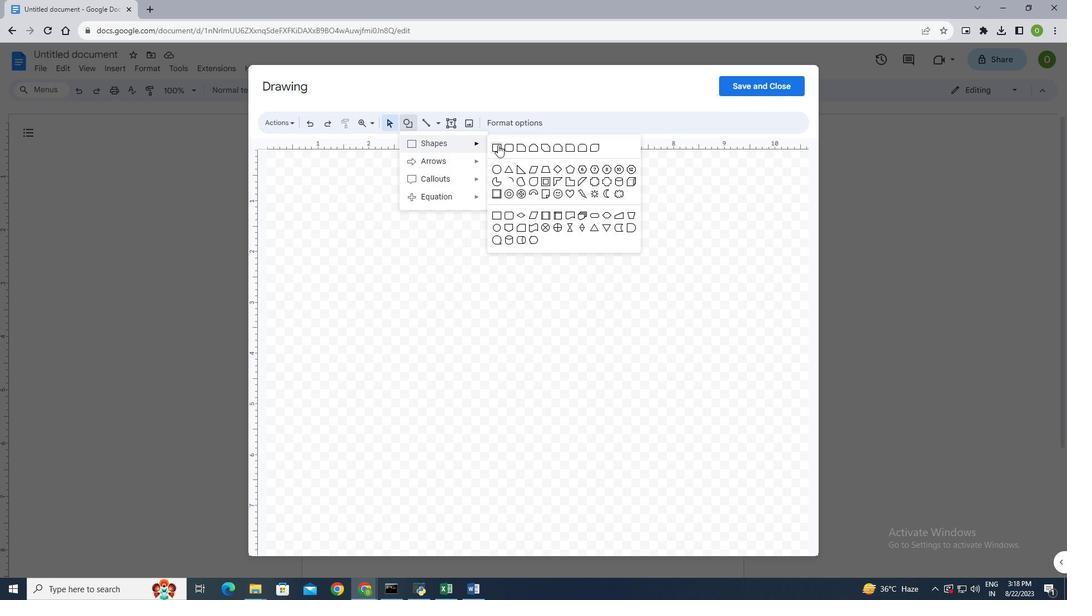 
Action: Mouse pressed left at (497, 145)
Screenshot: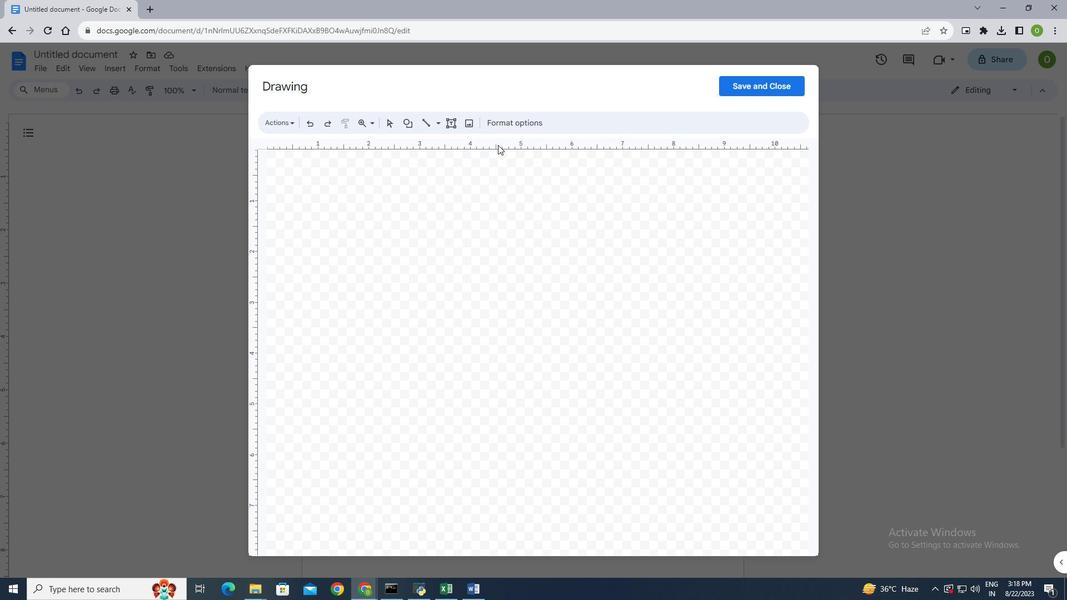 
Action: Mouse moved to (430, 184)
Screenshot: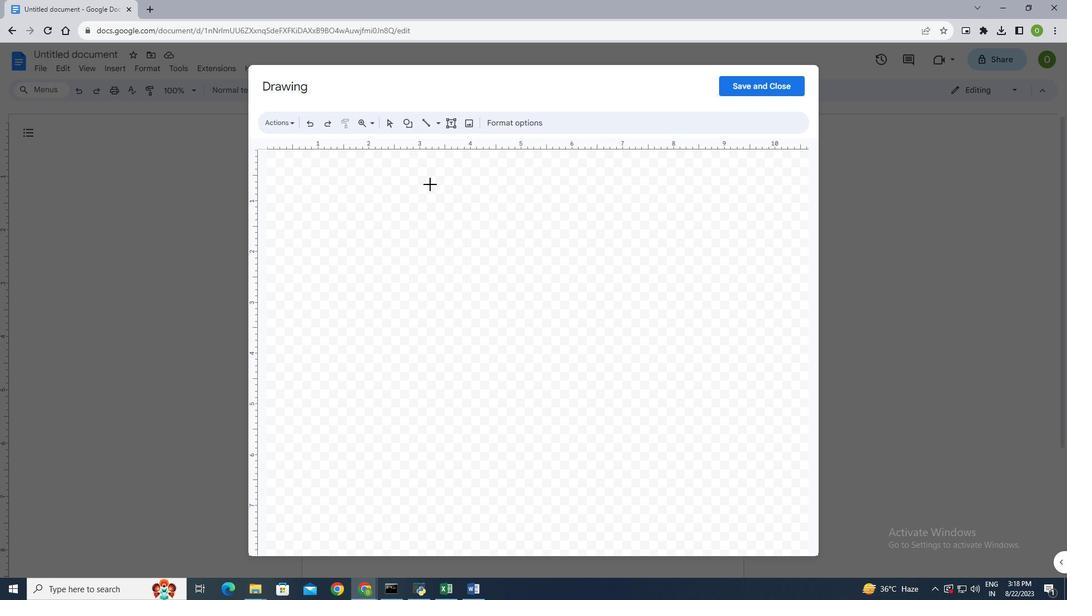 
Action: Key pressed <Key.shift>
Screenshot: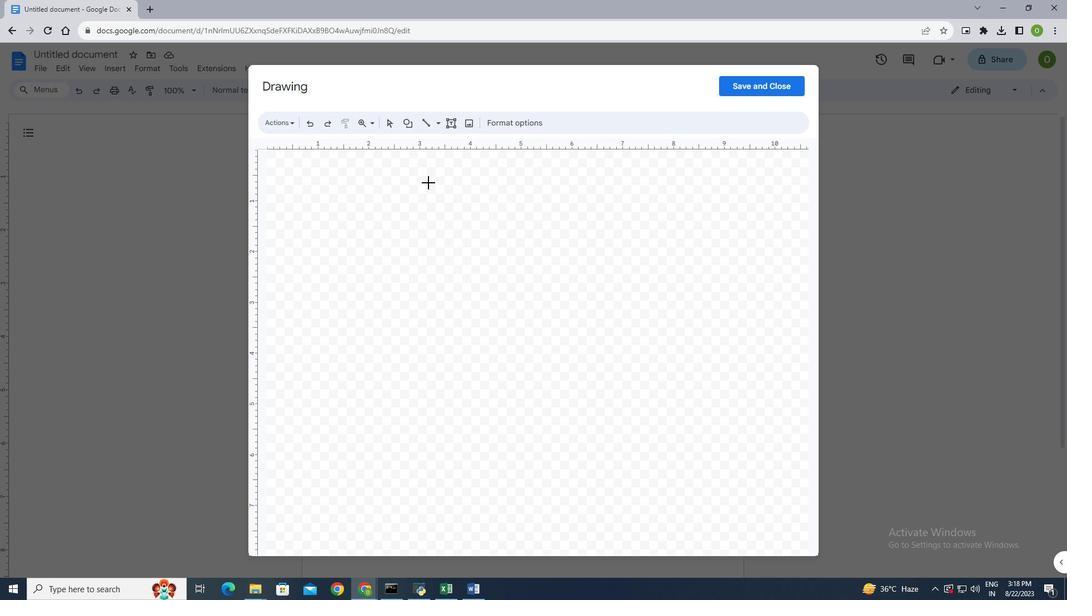 
Action: Mouse moved to (420, 174)
Screenshot: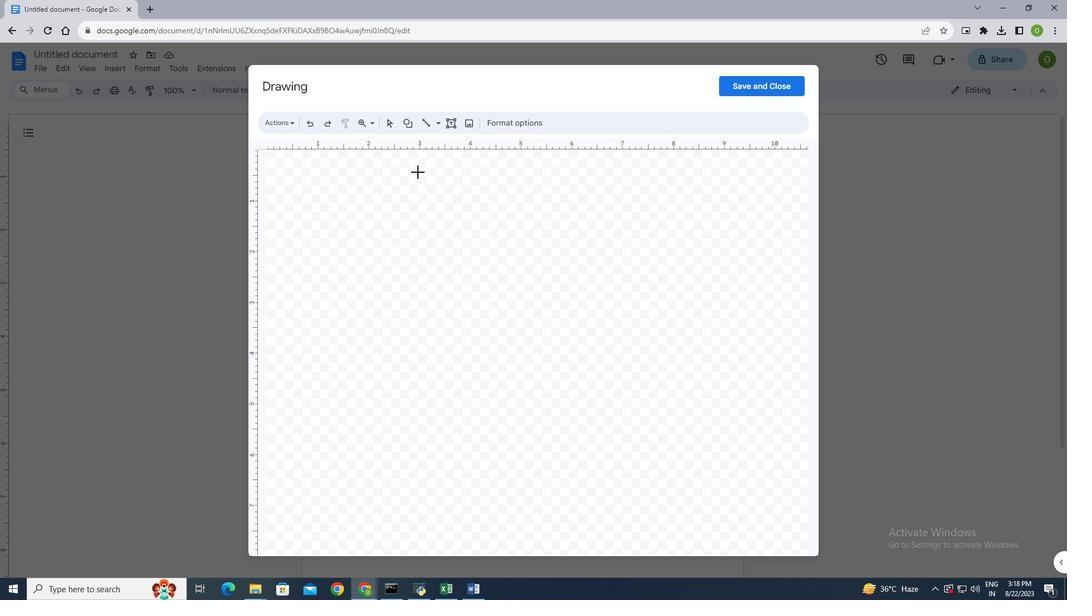 
Action: Key pressed <Key.shift>
Screenshot: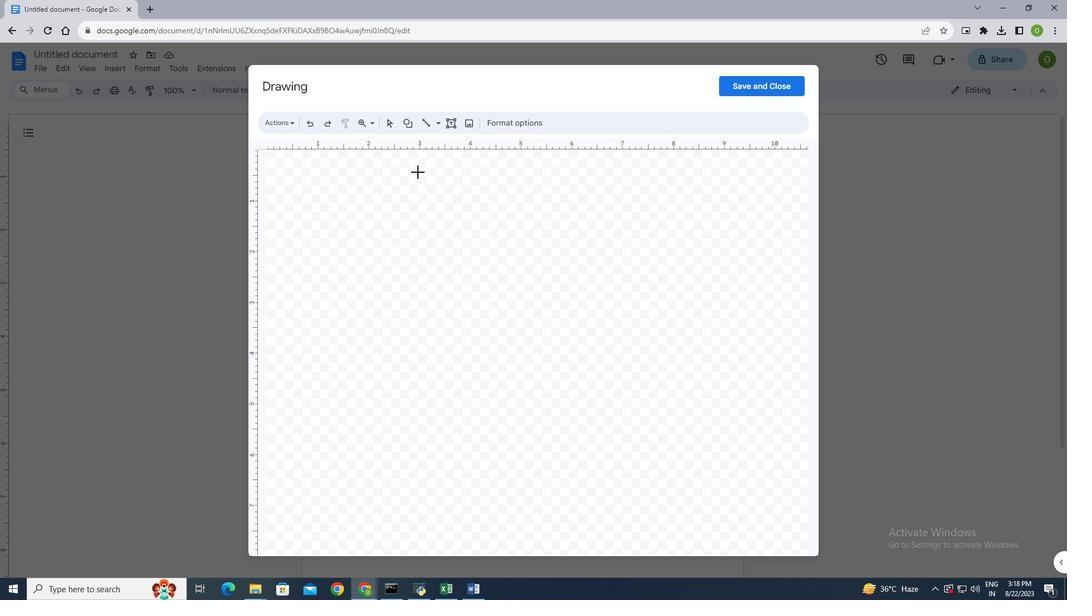 
Action: Mouse moved to (419, 173)
Screenshot: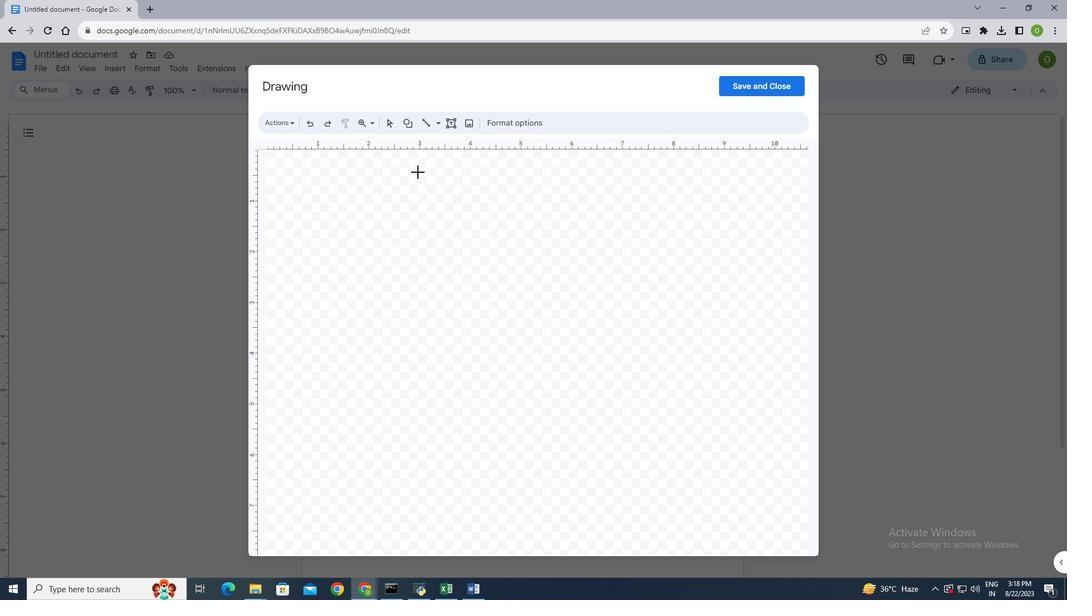 
Action: Key pressed <Key.shift>
Screenshot: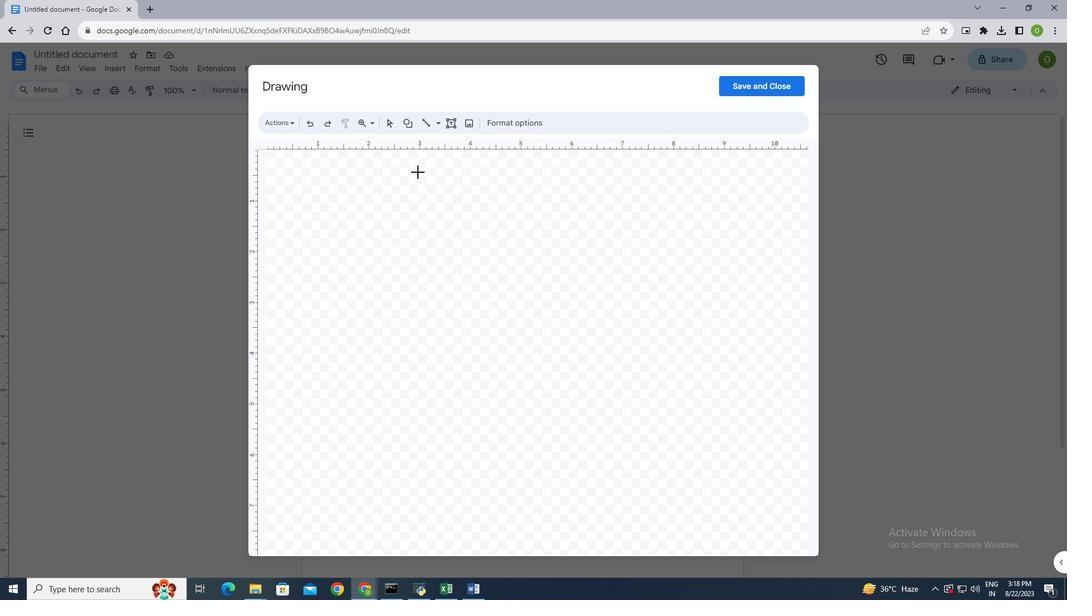 
Action: Mouse moved to (417, 172)
Screenshot: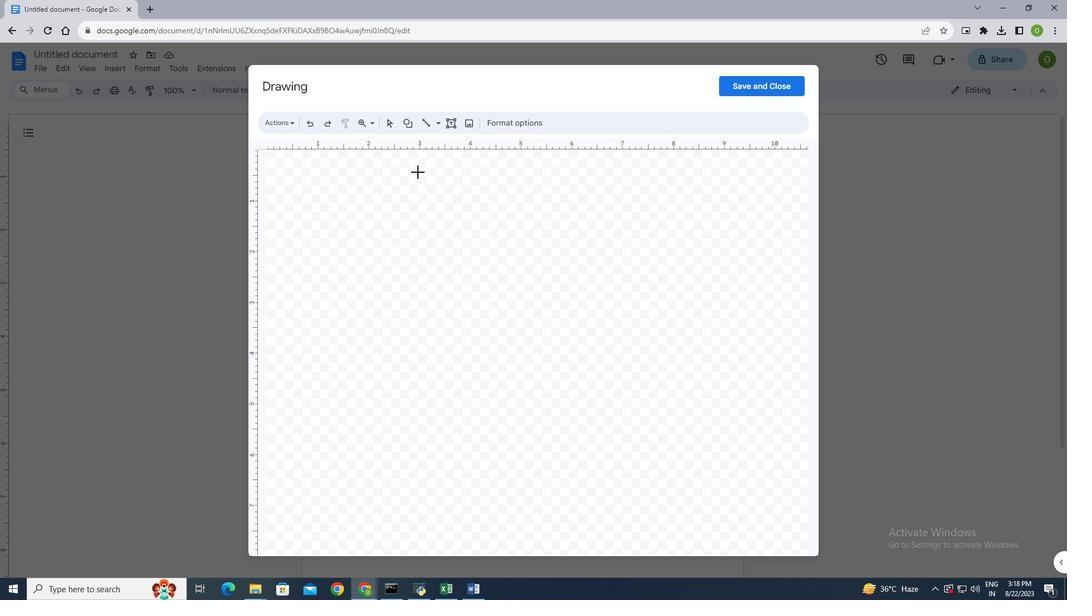
Action: Key pressed <Key.shift>
Screenshot: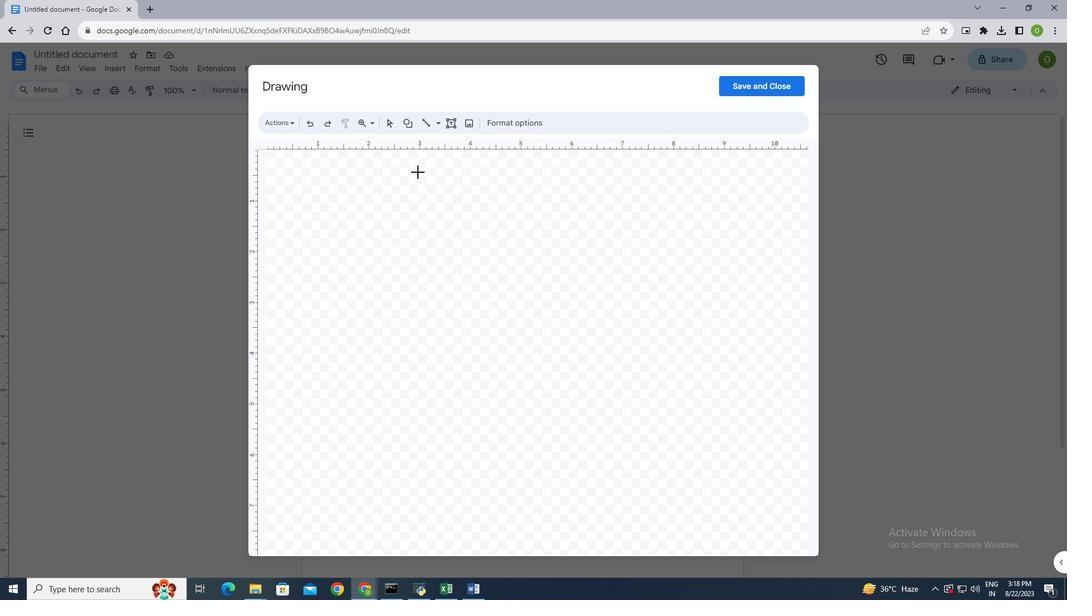 
Action: Mouse moved to (417, 172)
Screenshot: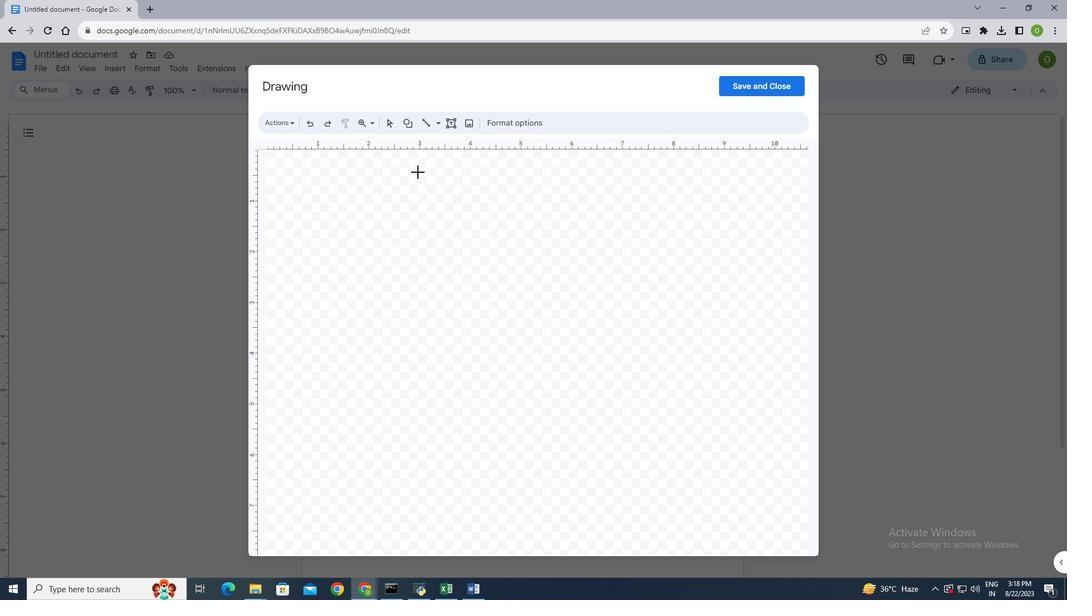 
Action: Key pressed <Key.shift><Key.shift><Key.shift><Key.shift>
Screenshot: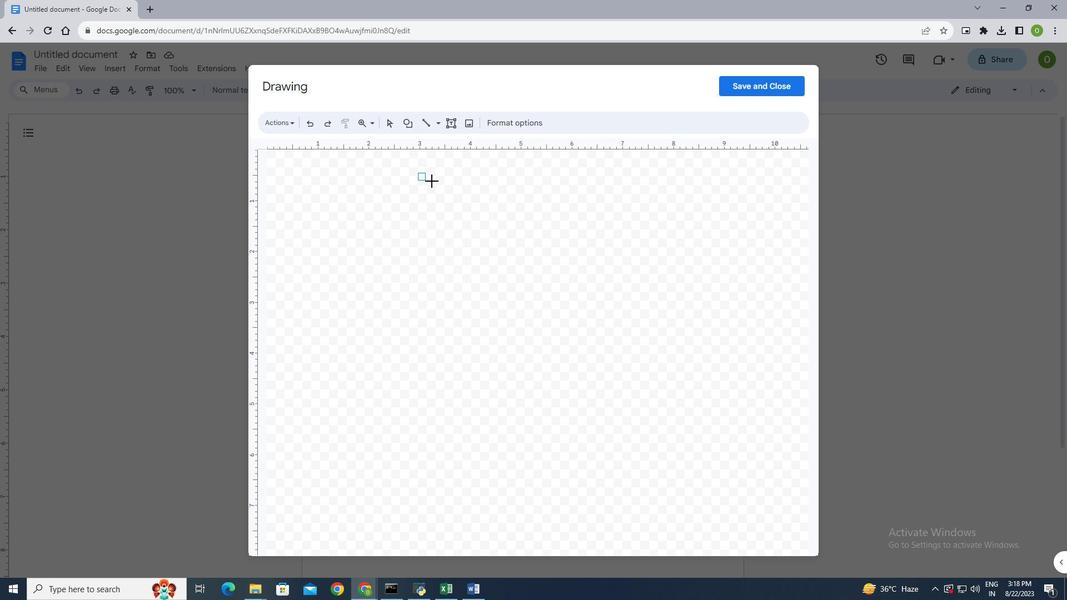 
Action: Mouse pressed left at (417, 172)
Screenshot: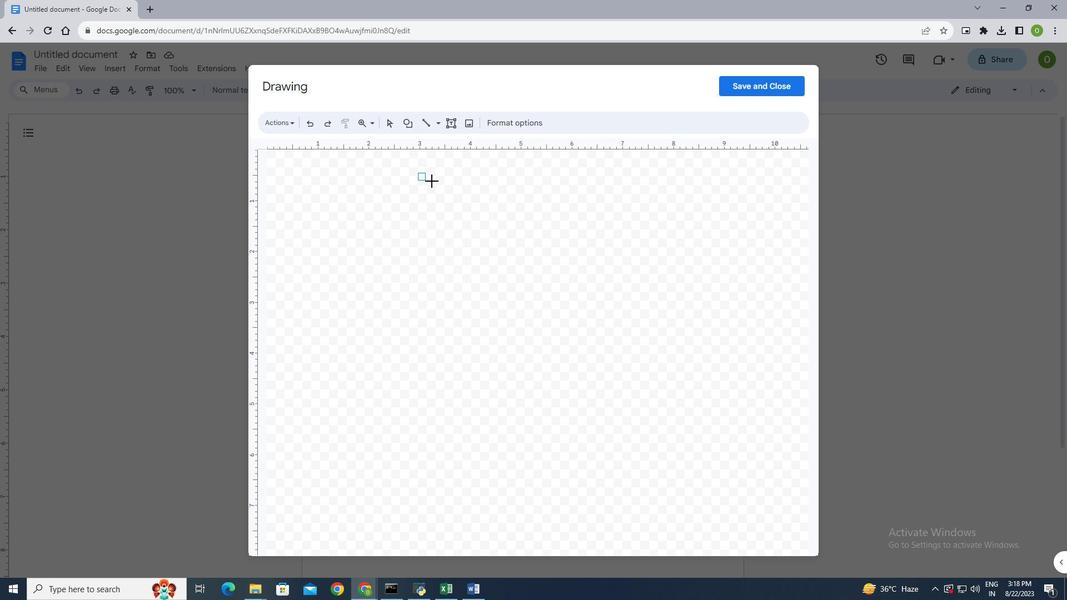 
Action: Key pressed <Key.shift><Key.shift><Key.shift>
Screenshot: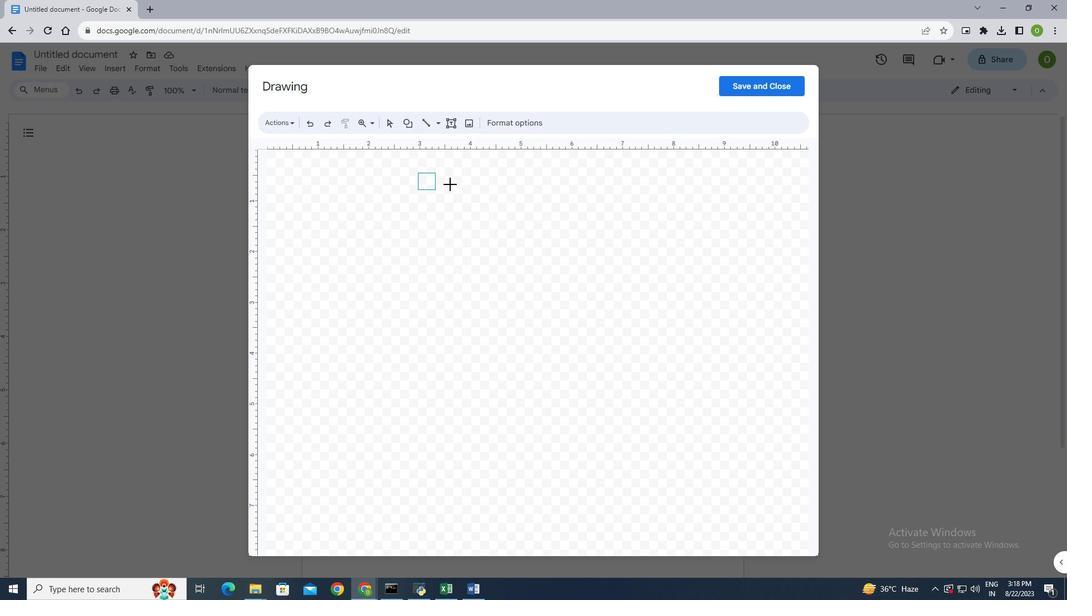
Action: Mouse moved to (421, 174)
Screenshot: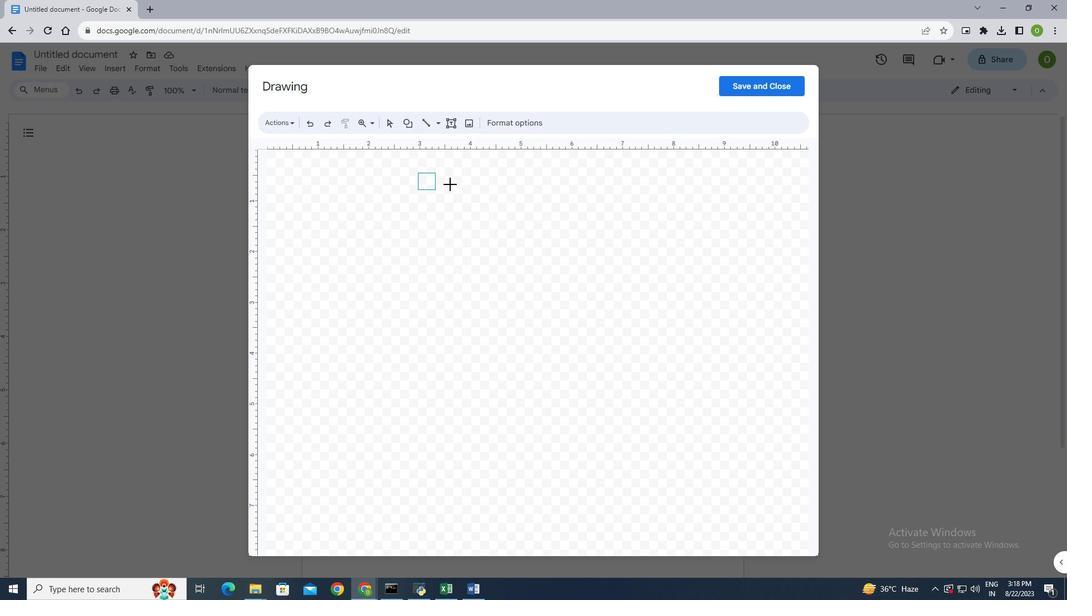 
Action: Key pressed <Key.shift>
Screenshot: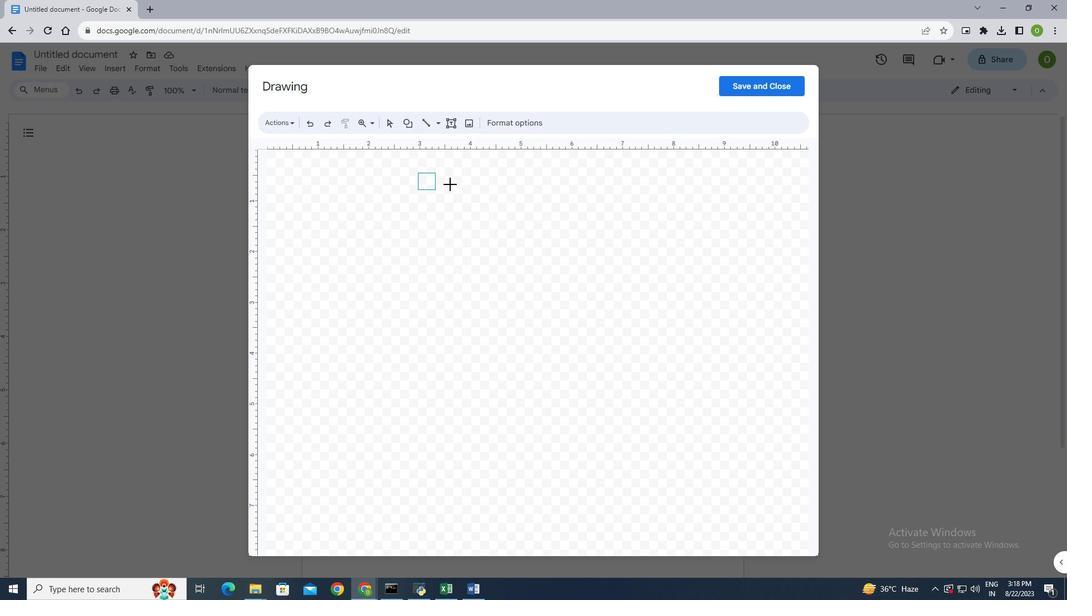 
Action: Mouse moved to (424, 176)
Screenshot: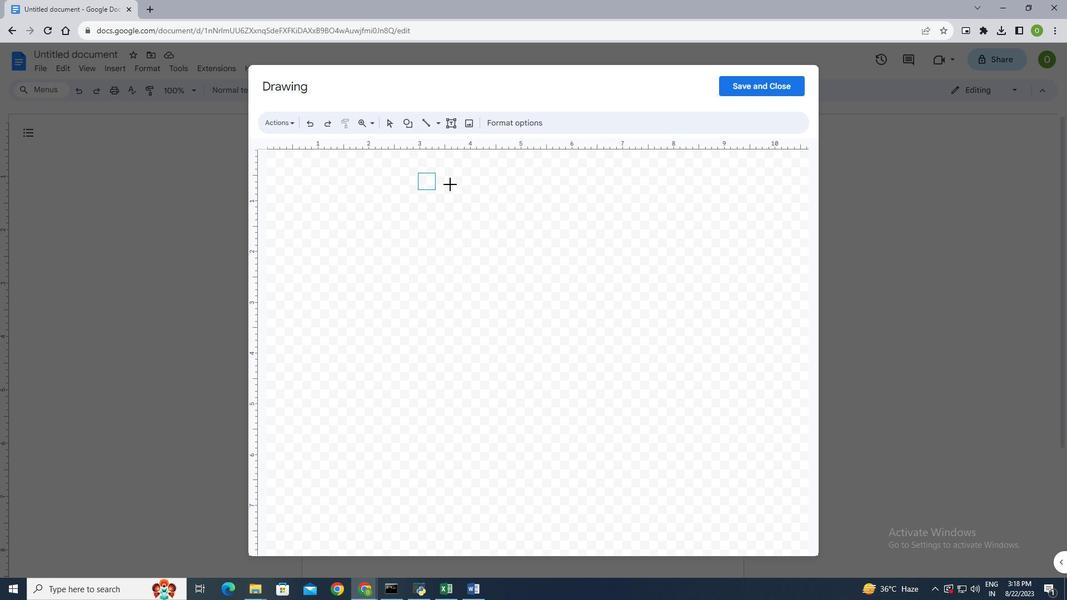 
Action: Key pressed <Key.shift>
Screenshot: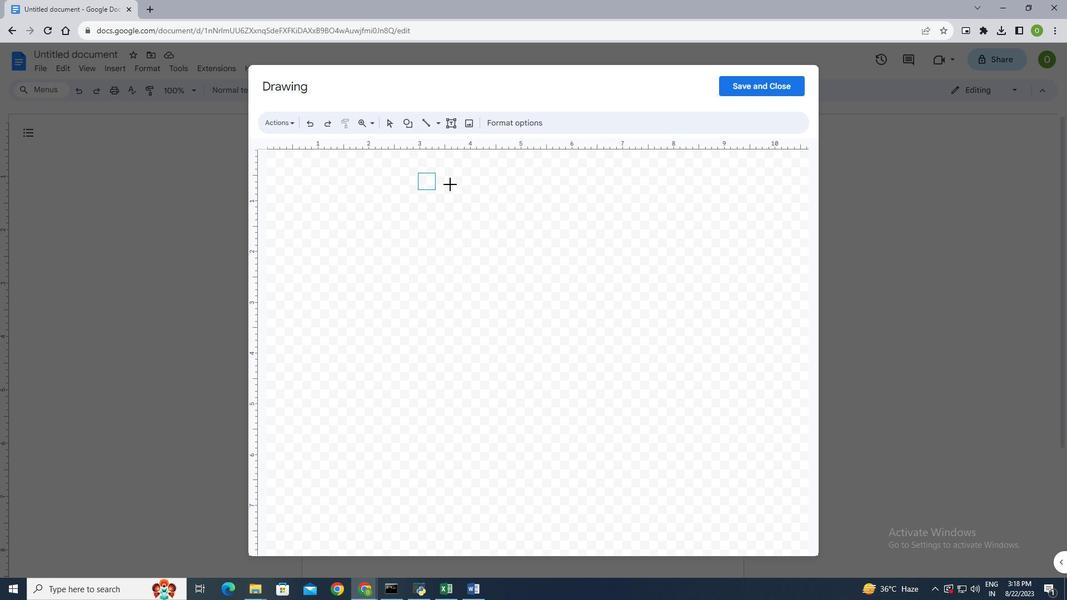
Action: Mouse moved to (427, 178)
Screenshot: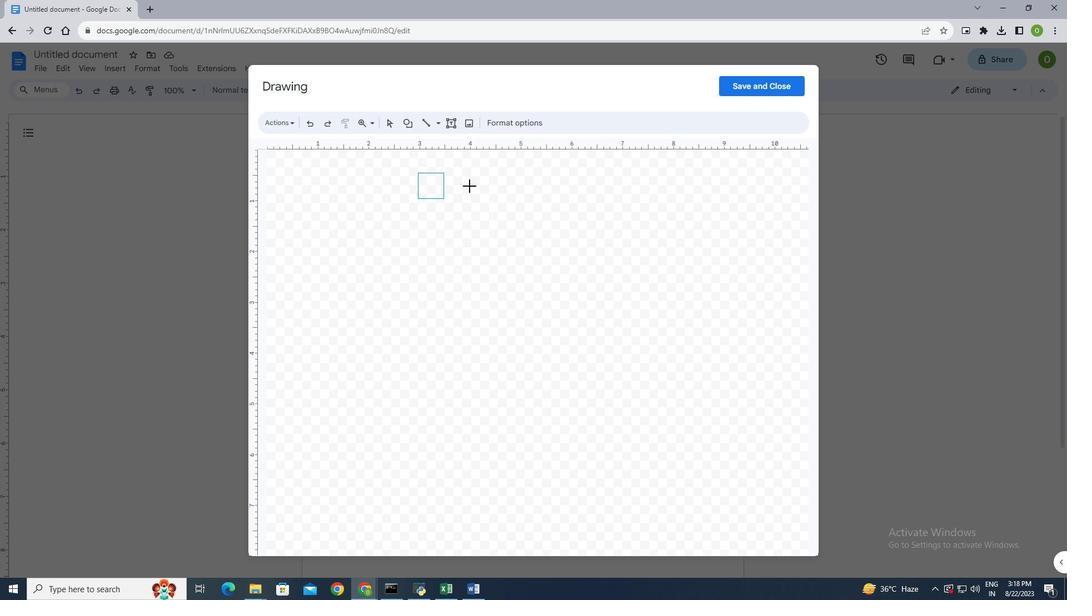 
Action: Key pressed <Key.shift>
Screenshot: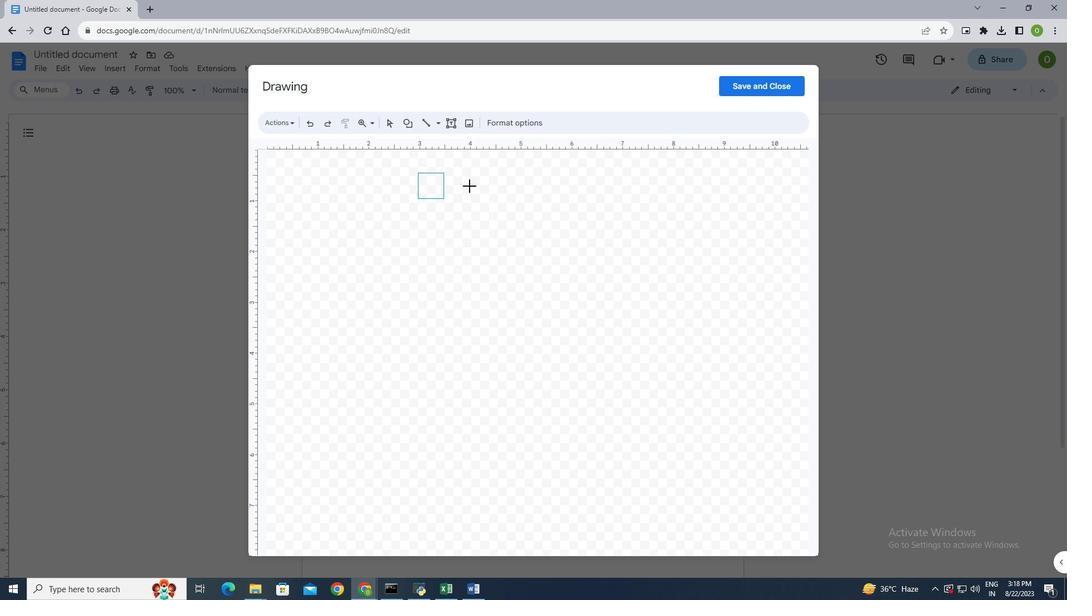 
Action: Mouse moved to (431, 181)
Screenshot: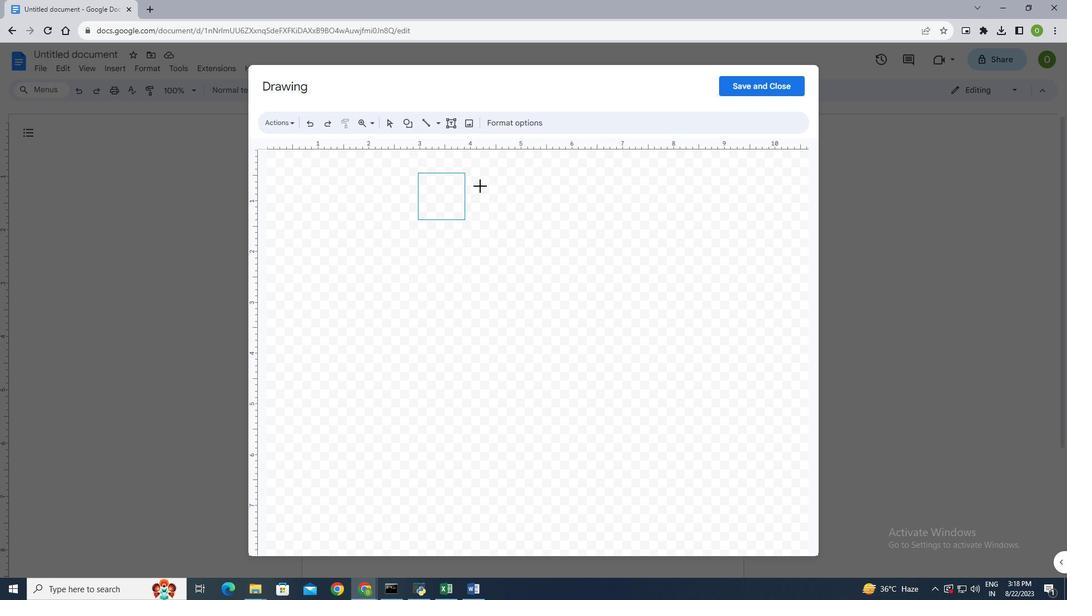 
Action: Key pressed <Key.shift>
Screenshot: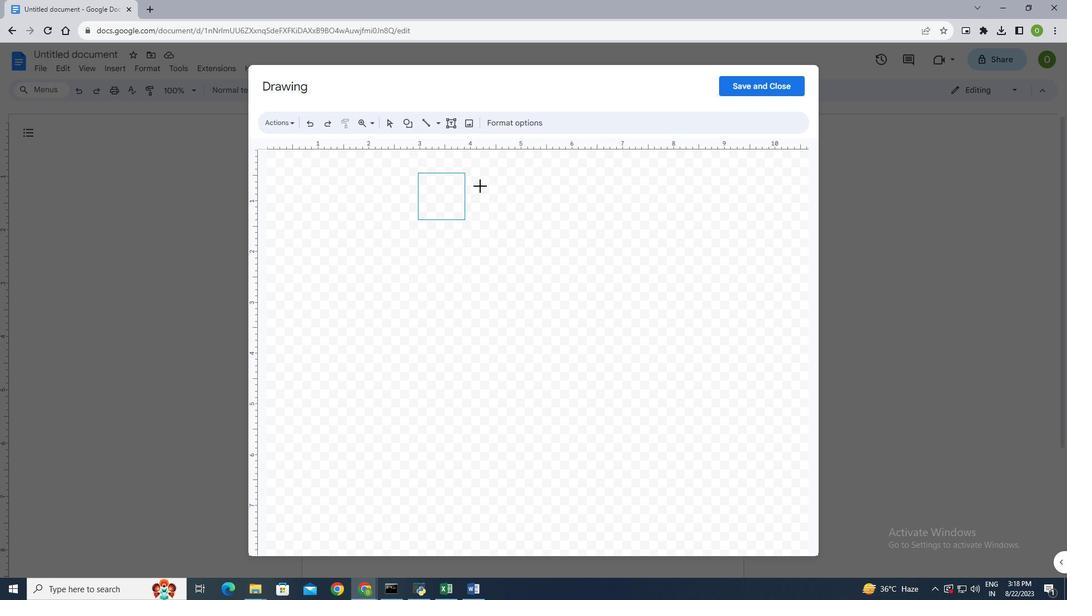 
Action: Mouse moved to (434, 182)
Screenshot: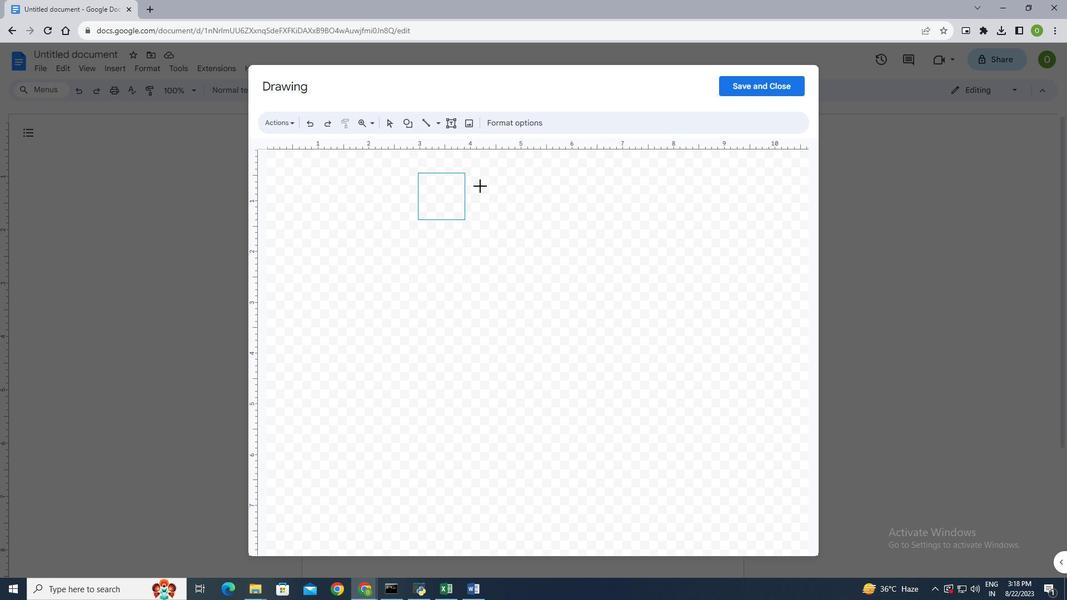 
Action: Key pressed <Key.shift>
Screenshot: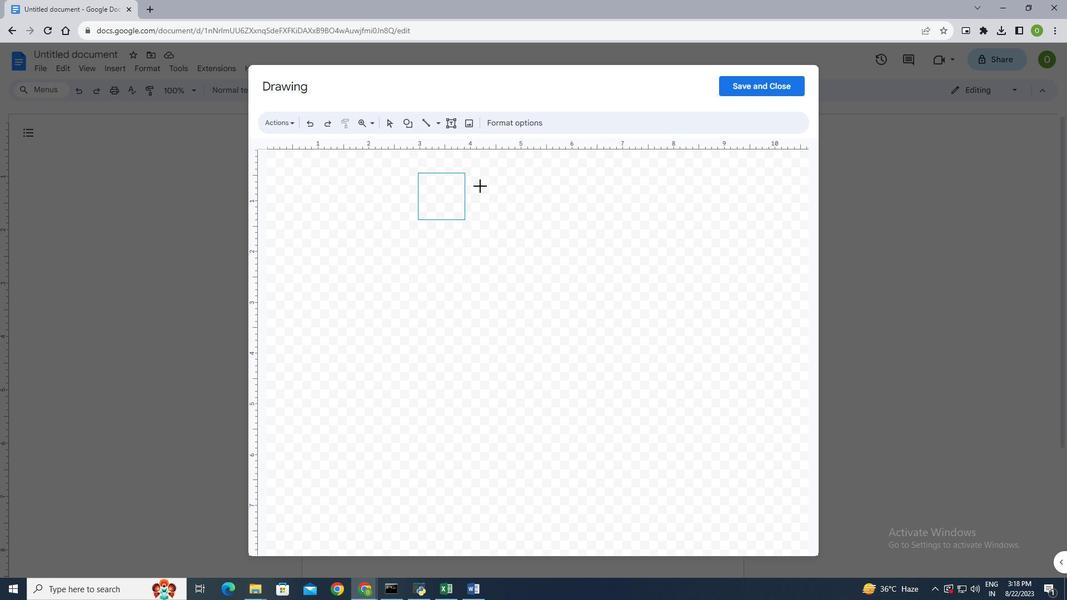 
Action: Mouse moved to (440, 183)
Screenshot: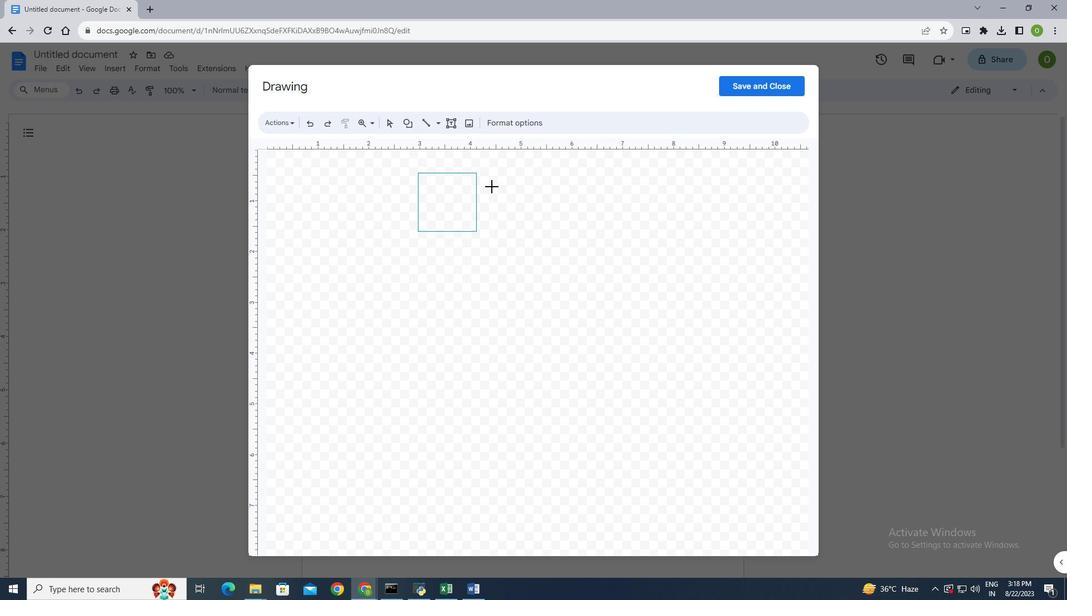 
Action: Key pressed <Key.shift>
Screenshot: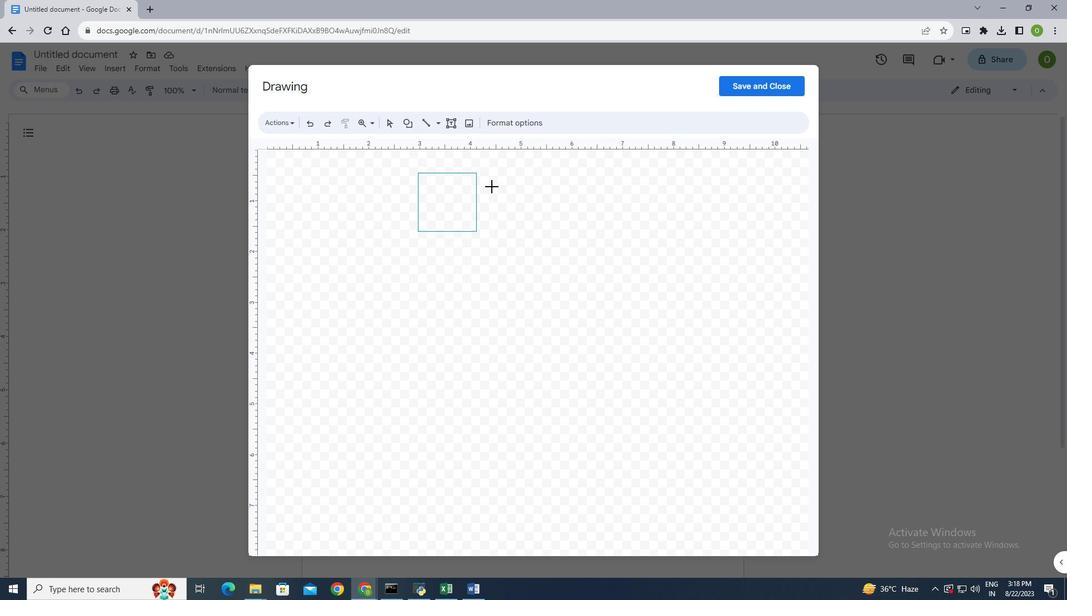 
Action: Mouse moved to (450, 184)
Screenshot: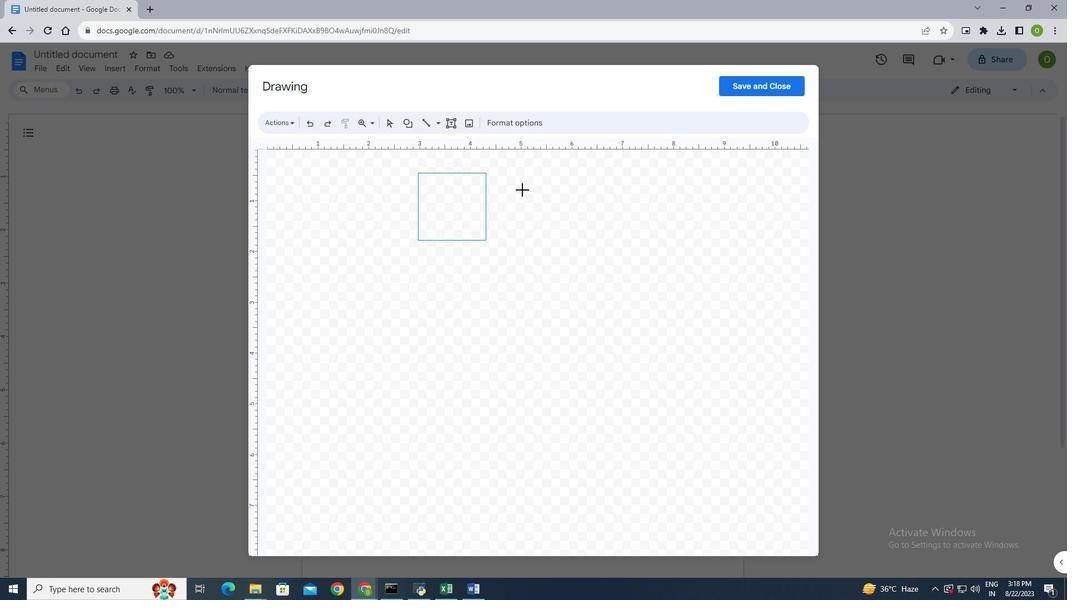 
Action: Key pressed <Key.shift>
Screenshot: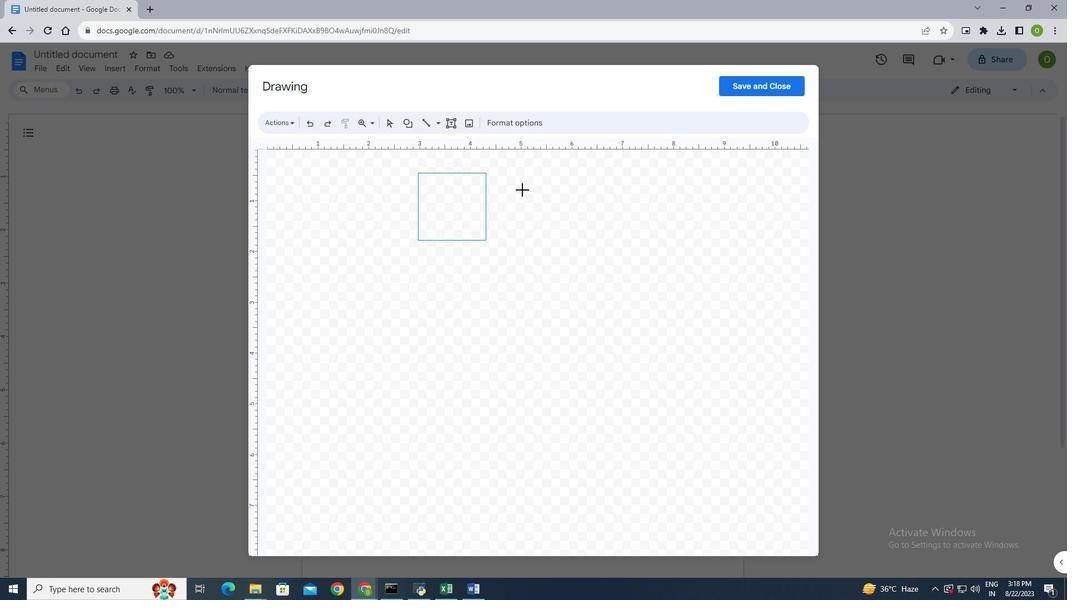 
Action: Mouse moved to (464, 185)
Screenshot: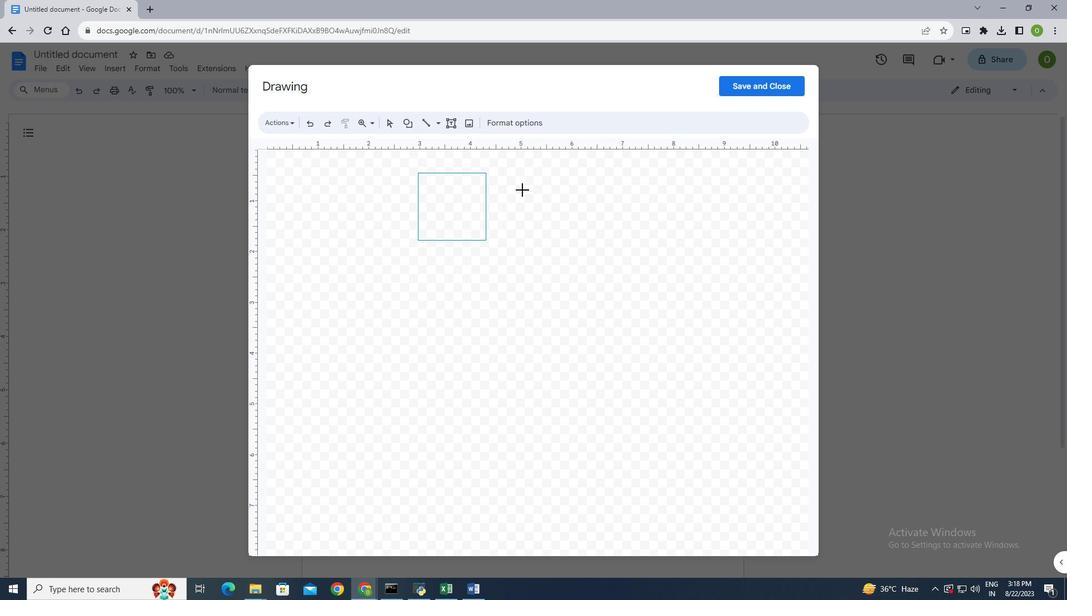 
Action: Key pressed <Key.shift>
Screenshot: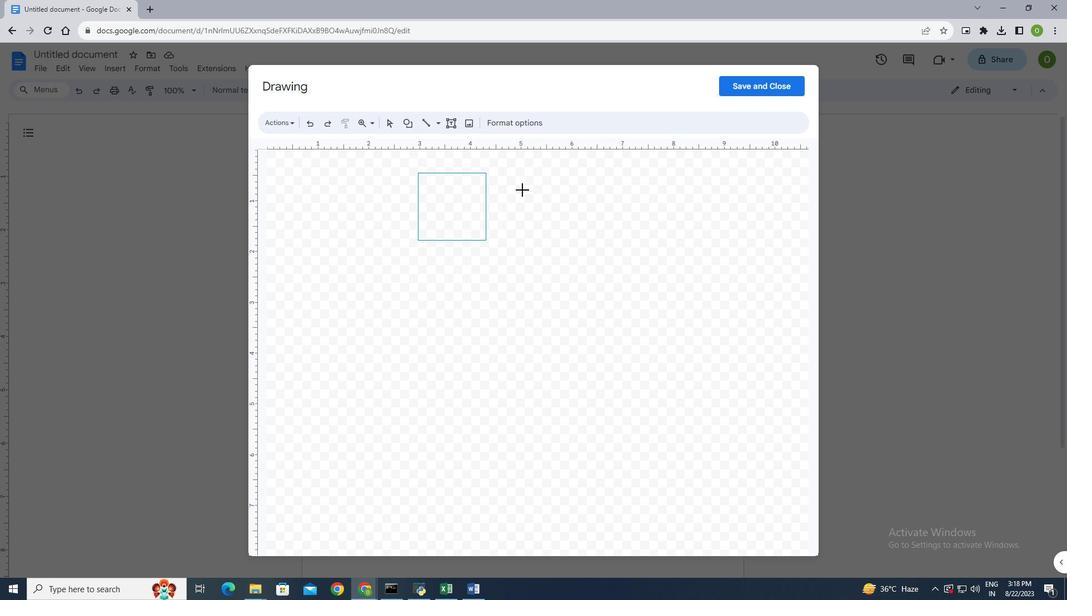 
Action: Mouse moved to (472, 186)
Screenshot: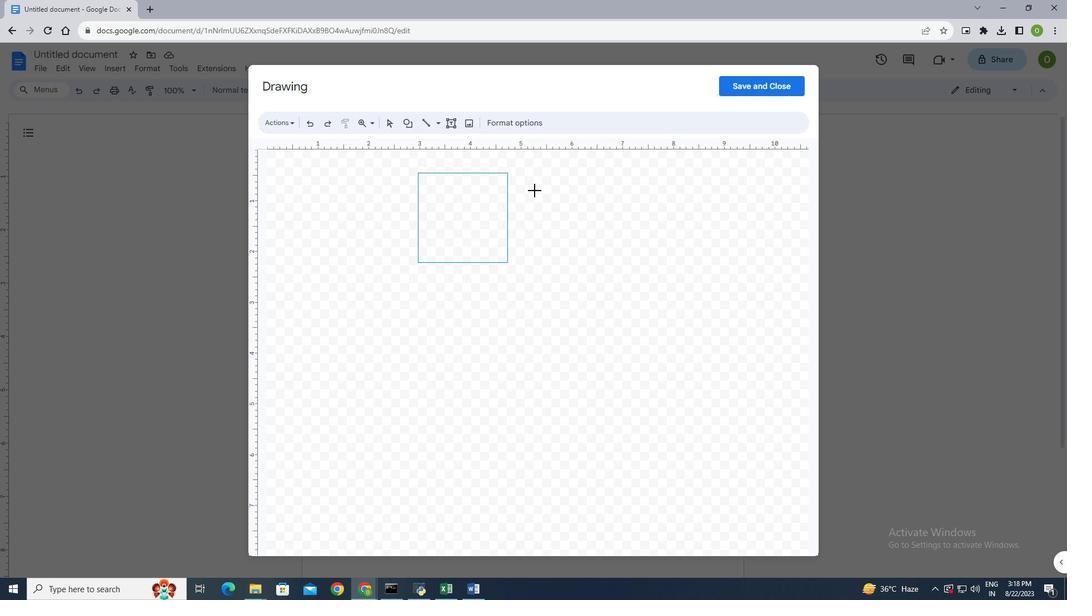 
Action: Key pressed <Key.shift>
Screenshot: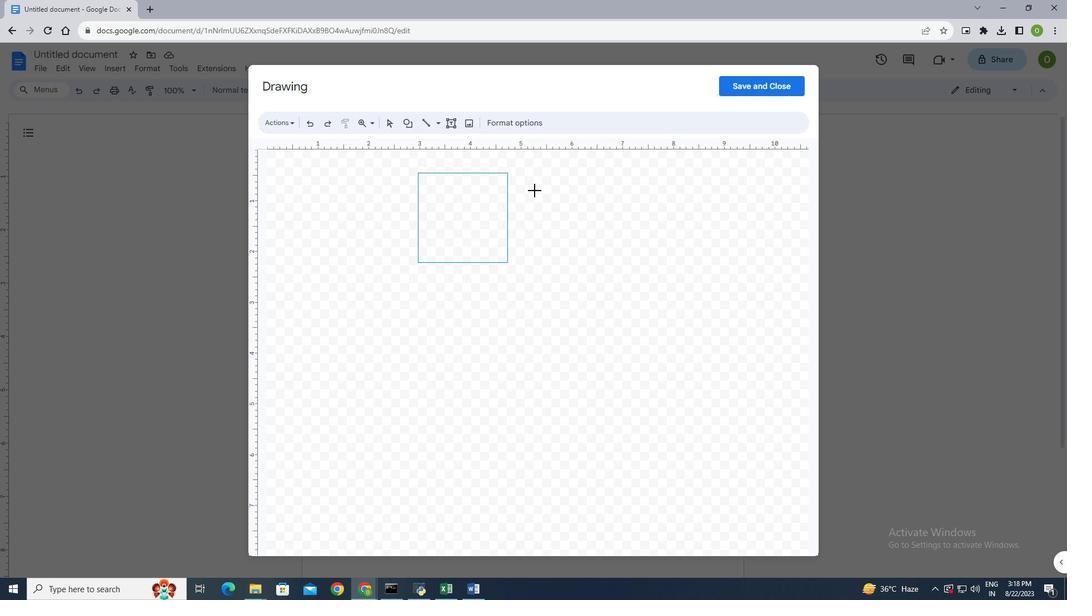 
Action: Mouse moved to (479, 186)
Screenshot: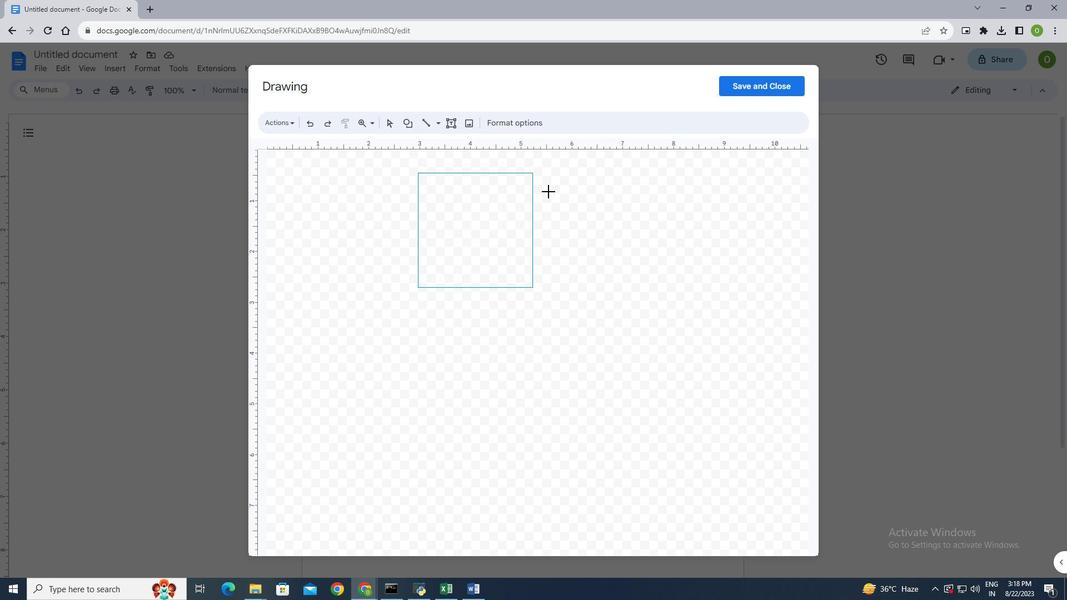 
Action: Key pressed <Key.shift>
Screenshot: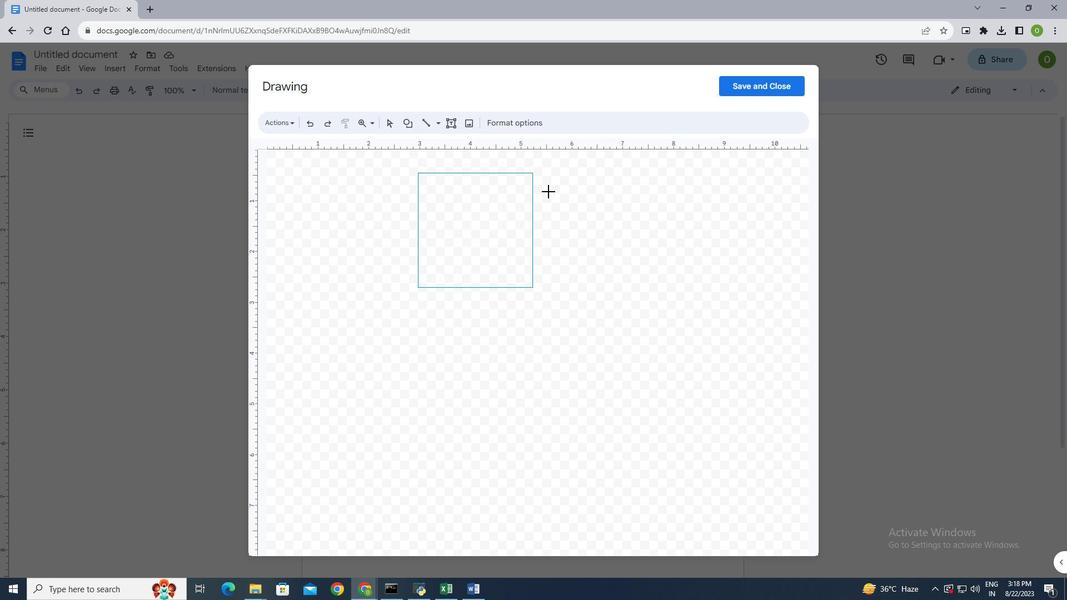 
Action: Mouse moved to (485, 186)
Screenshot: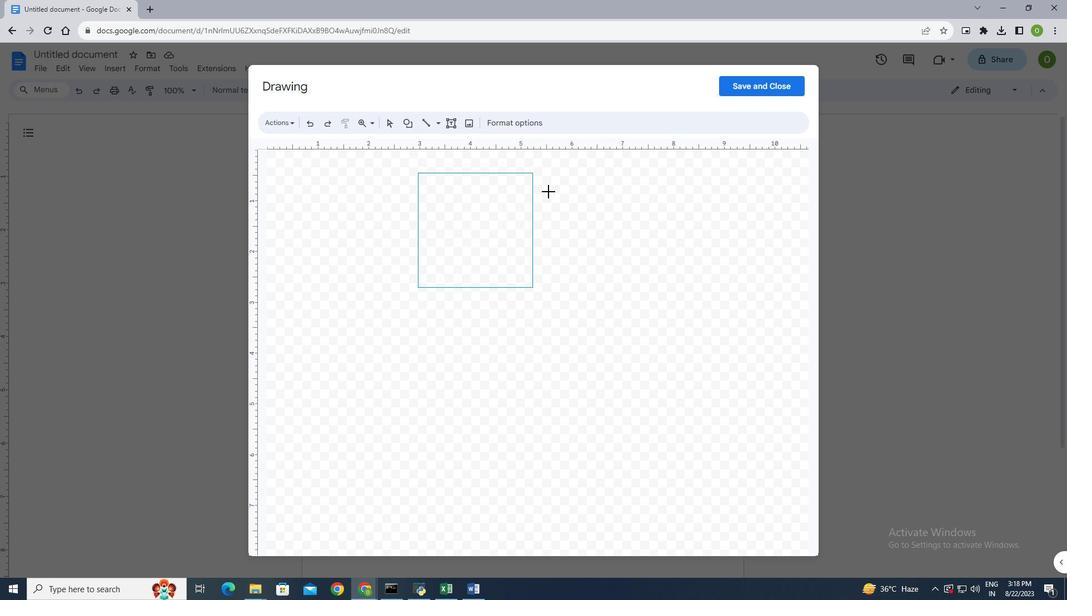 
Action: Key pressed <Key.shift>
Screenshot: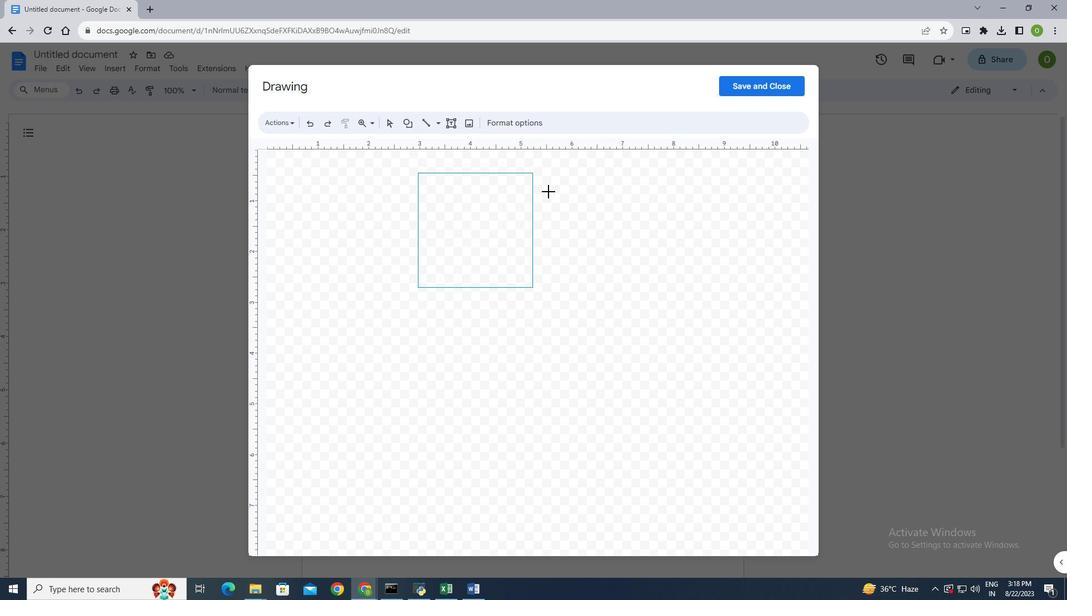 
Action: Mouse moved to (501, 187)
Screenshot: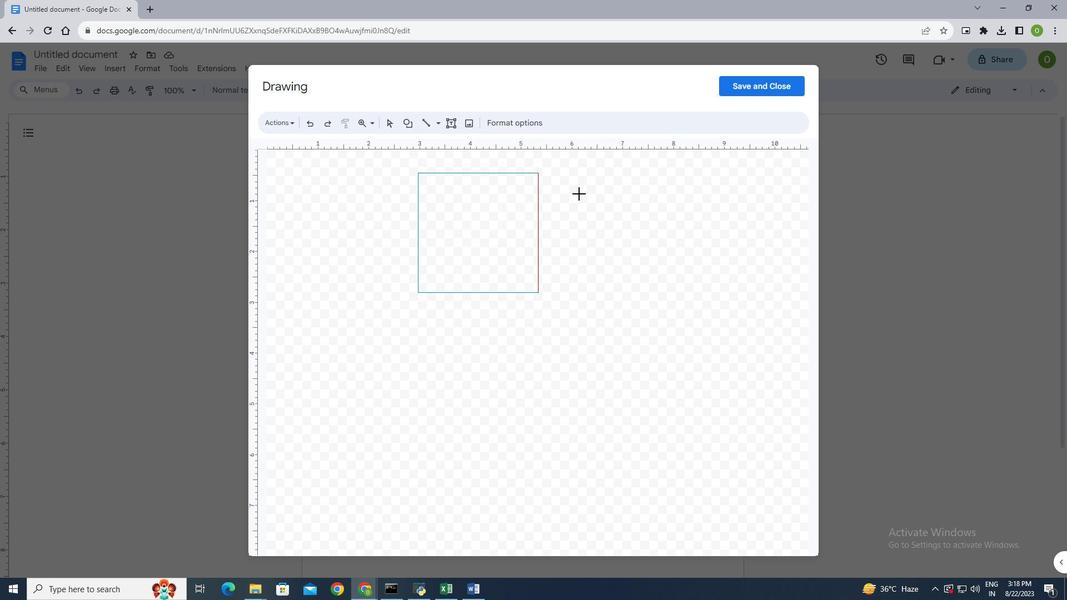 
Action: Key pressed <Key.shift>
Screenshot: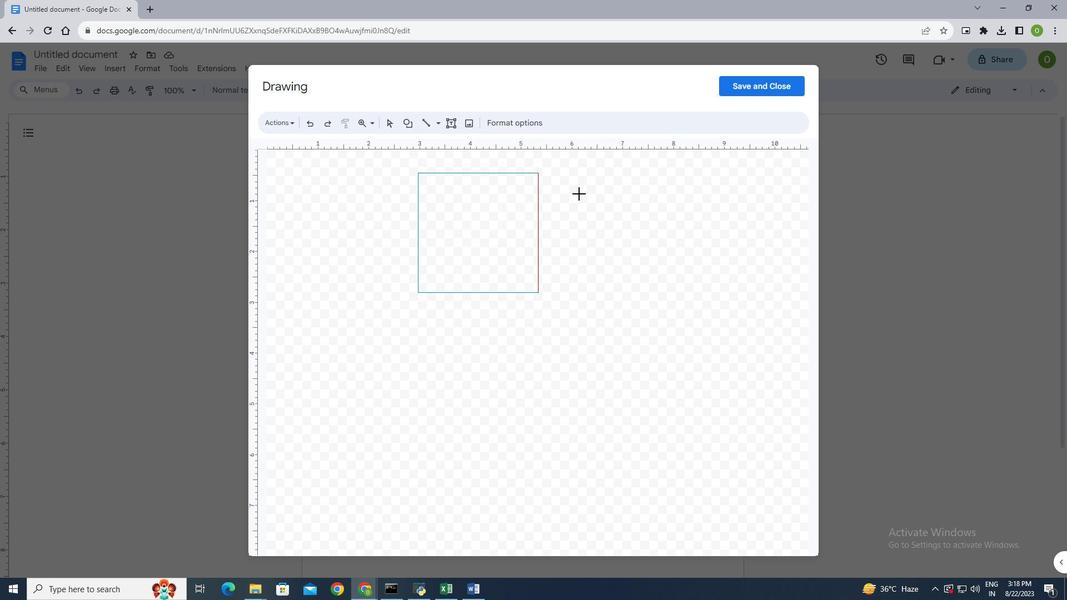 
Action: Mouse moved to (522, 190)
Screenshot: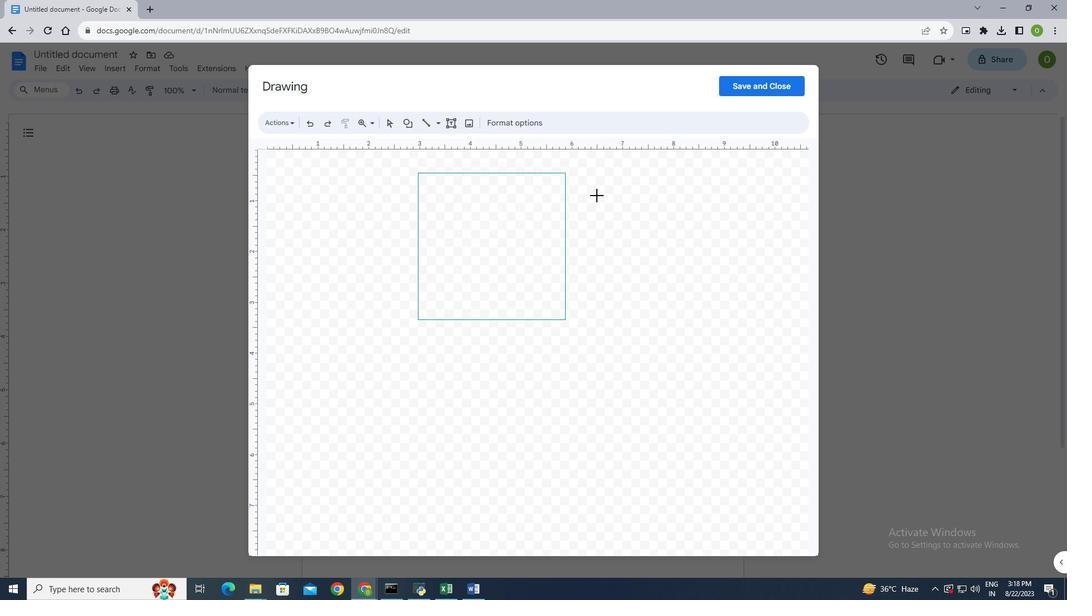 
Action: Key pressed <Key.shift>
Screenshot: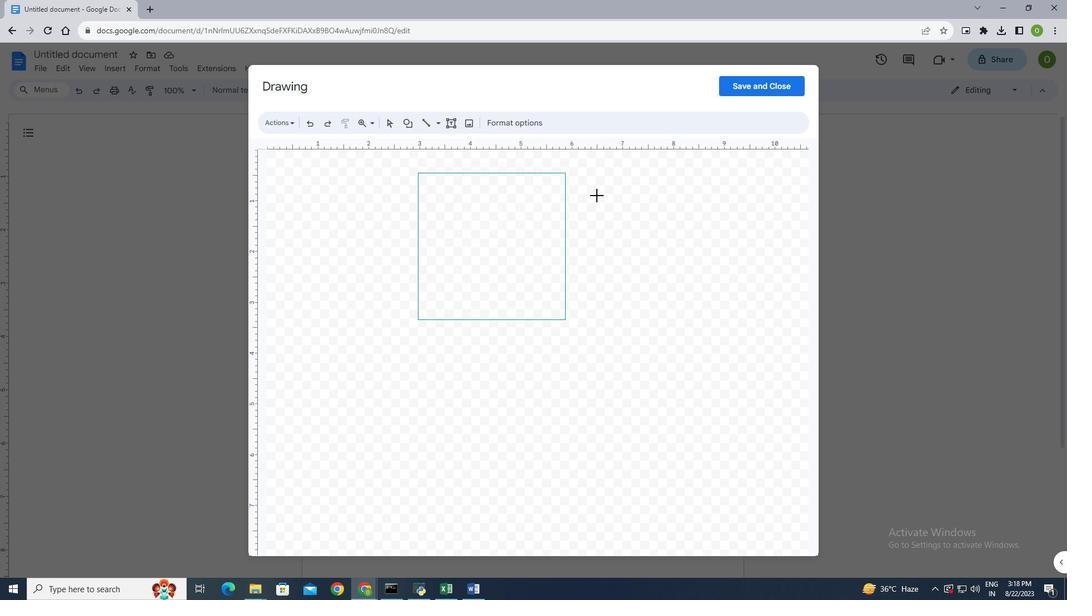 
Action: Mouse moved to (532, 190)
Screenshot: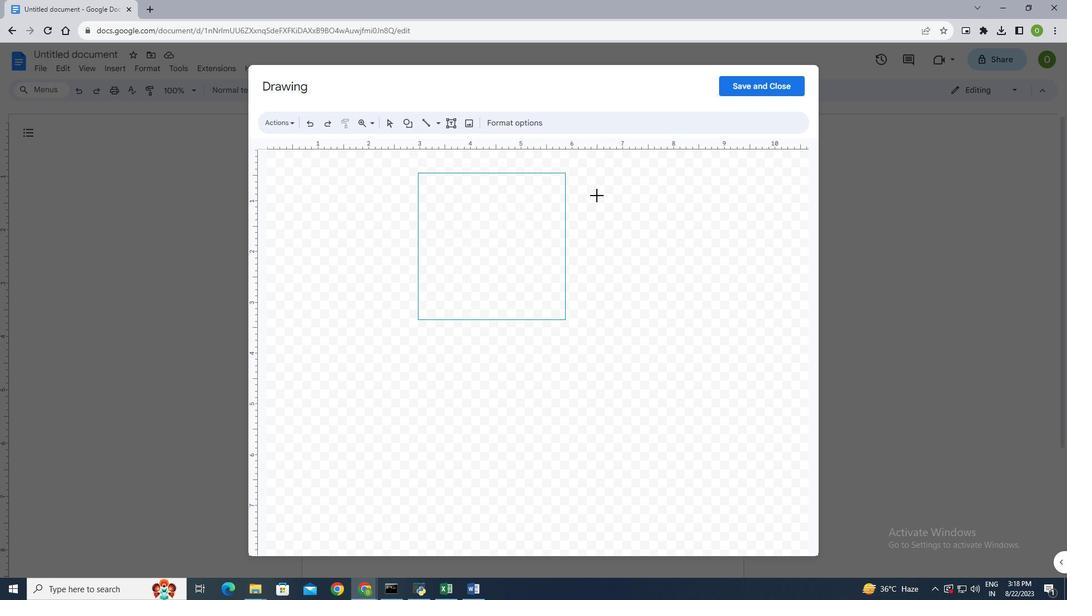 
Action: Key pressed <Key.shift>
Screenshot: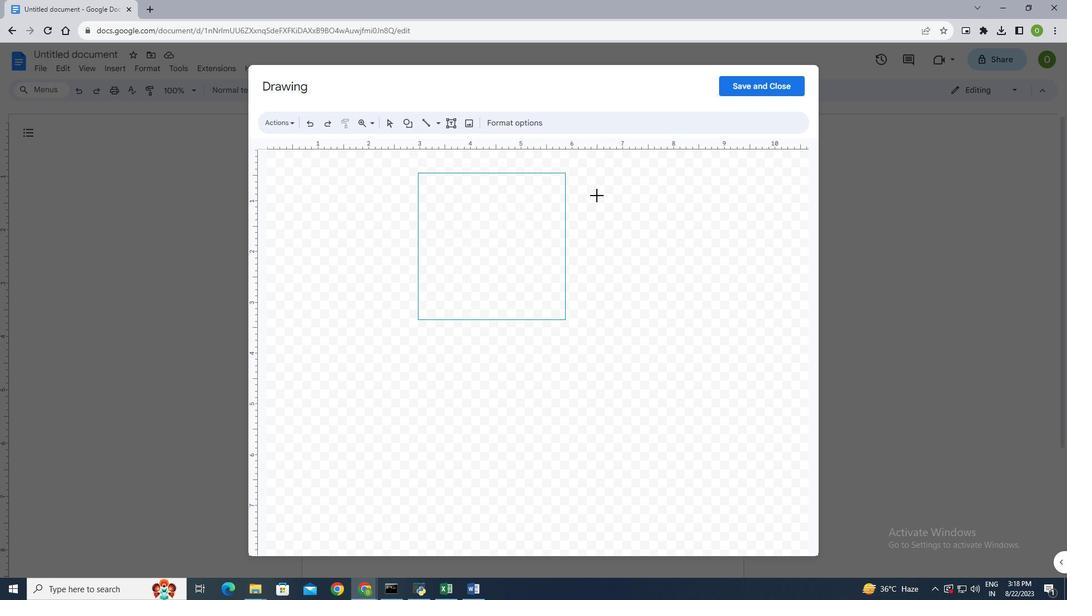 
Action: Mouse moved to (535, 190)
Screenshot: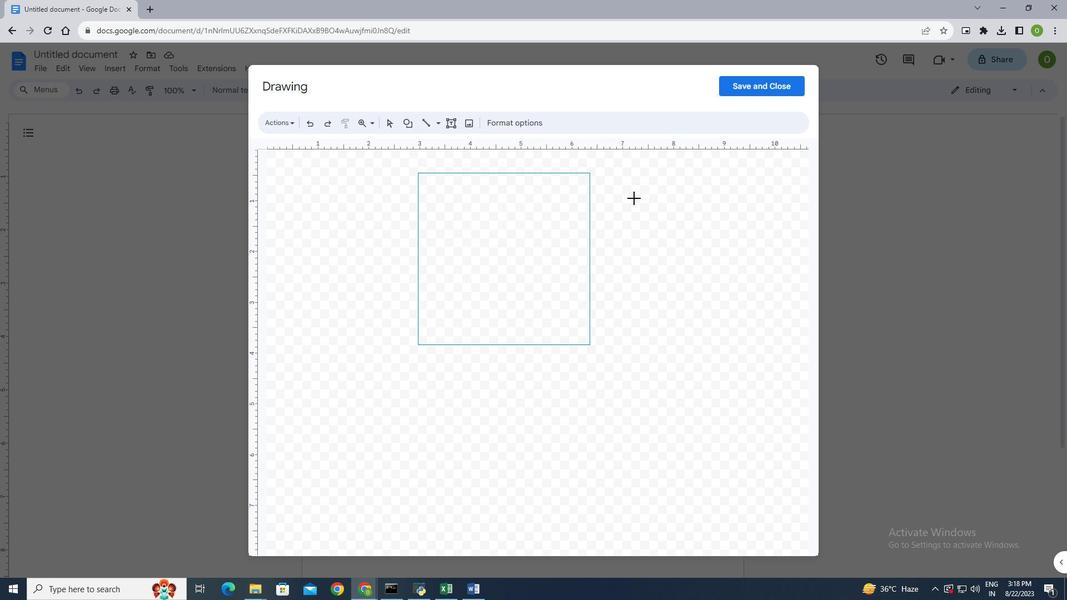 
Action: Key pressed <Key.shift>
Screenshot: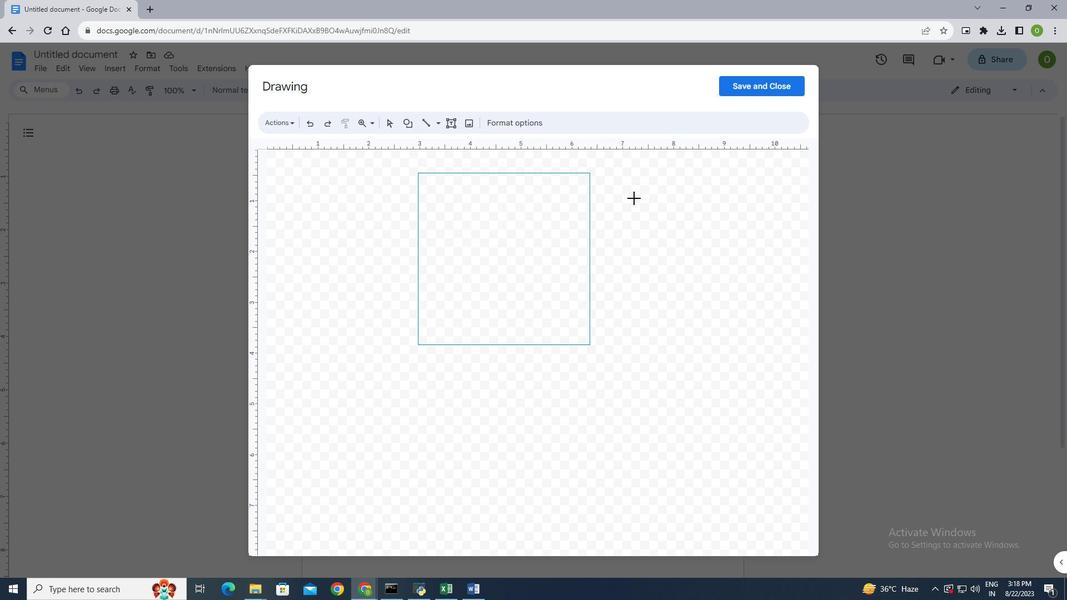 
Action: Mouse moved to (542, 191)
Screenshot: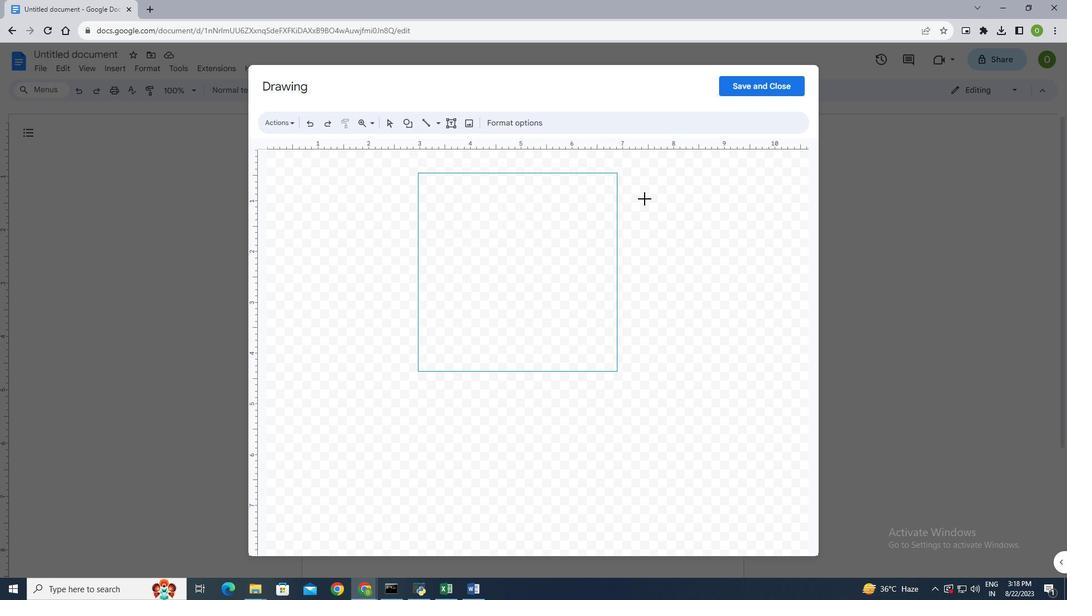 
Action: Key pressed <Key.shift>
Screenshot: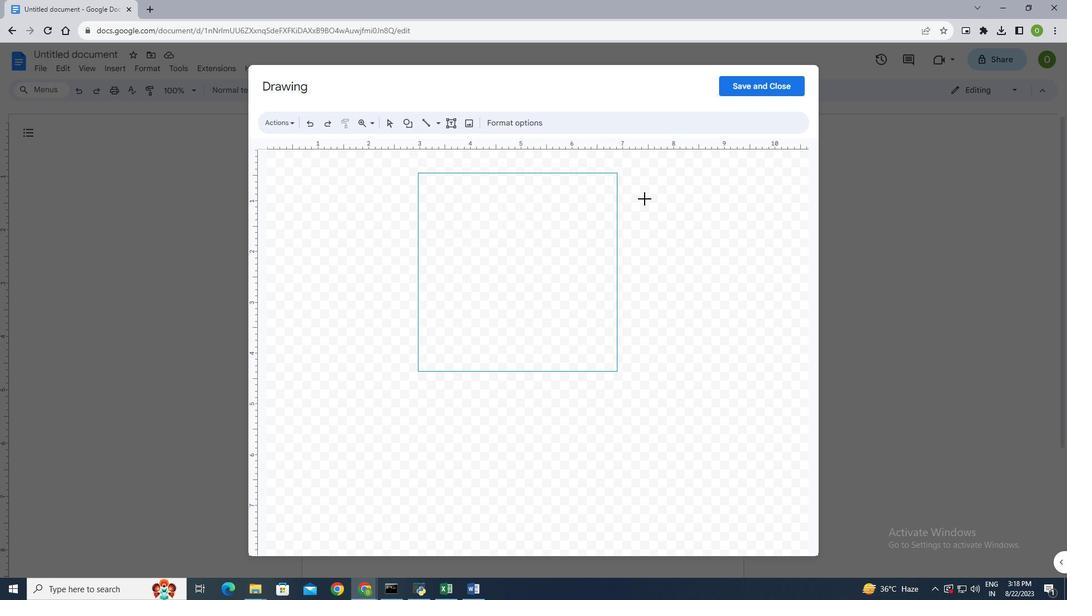 
Action: Mouse moved to (564, 192)
Screenshot: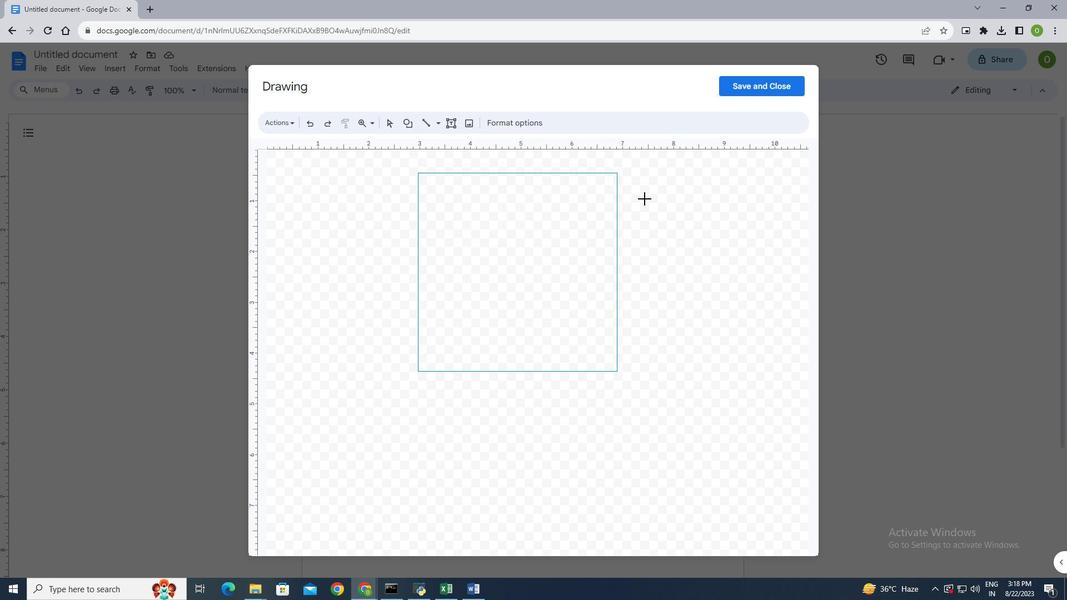 
Action: Key pressed <Key.shift>
Screenshot: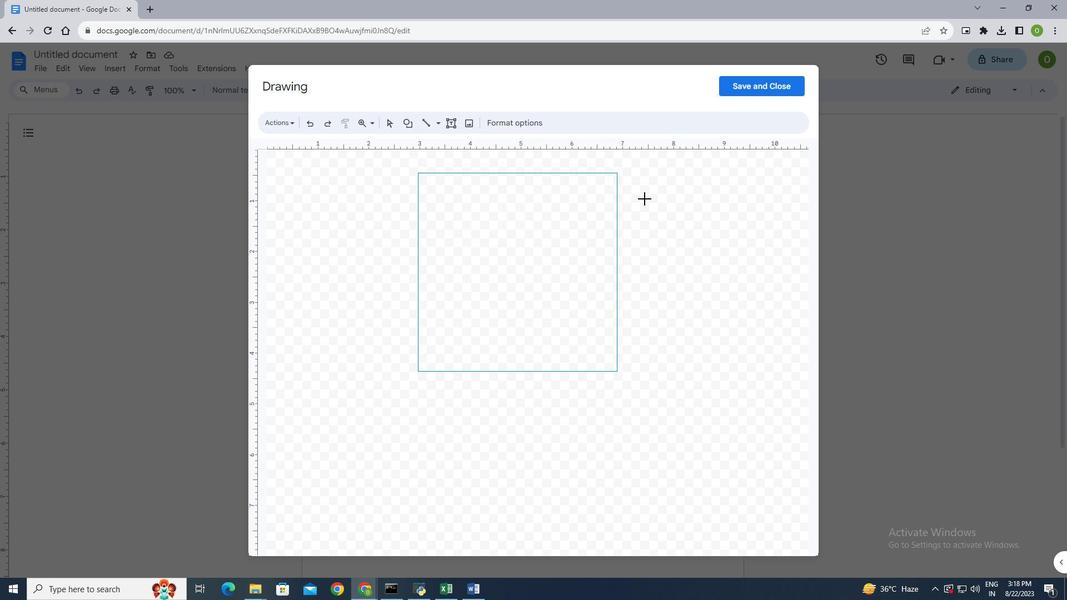 
Action: Mouse moved to (586, 193)
Screenshot: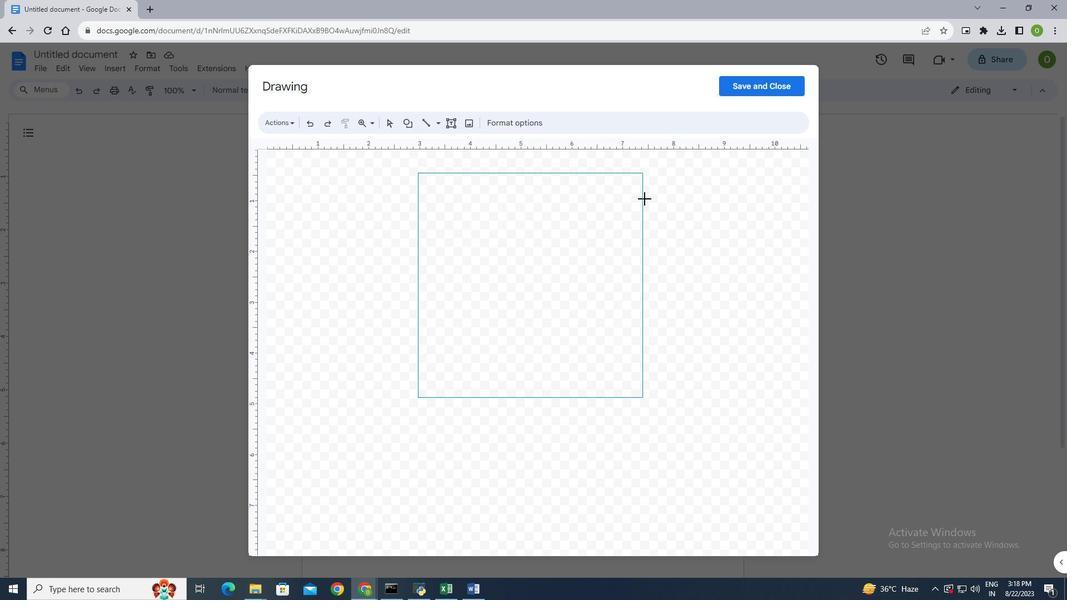 
Action: Key pressed <Key.shift>
Screenshot: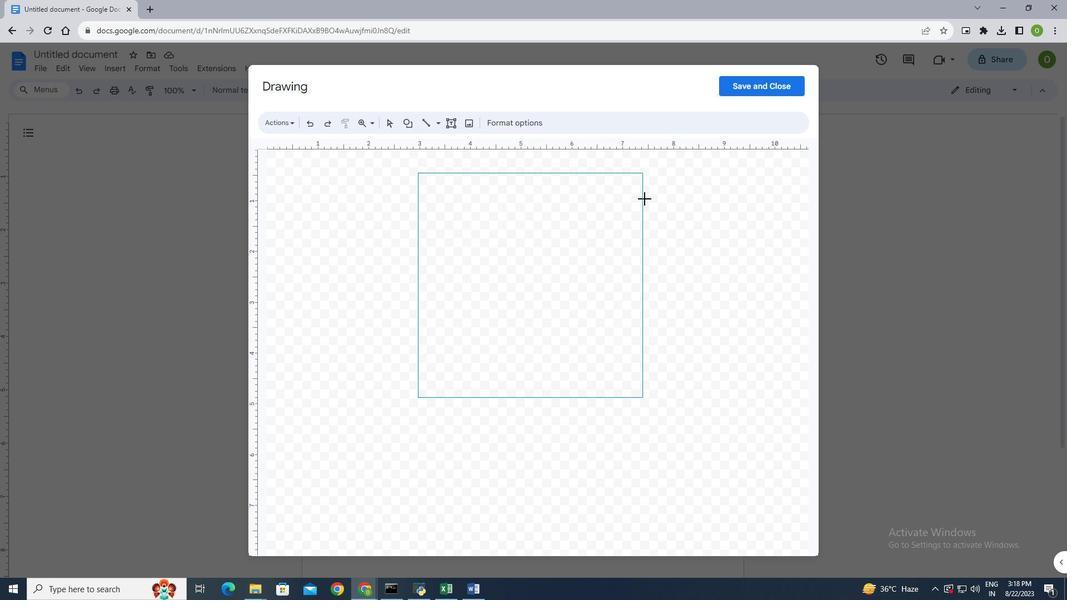 
Action: Mouse moved to (596, 195)
Screenshot: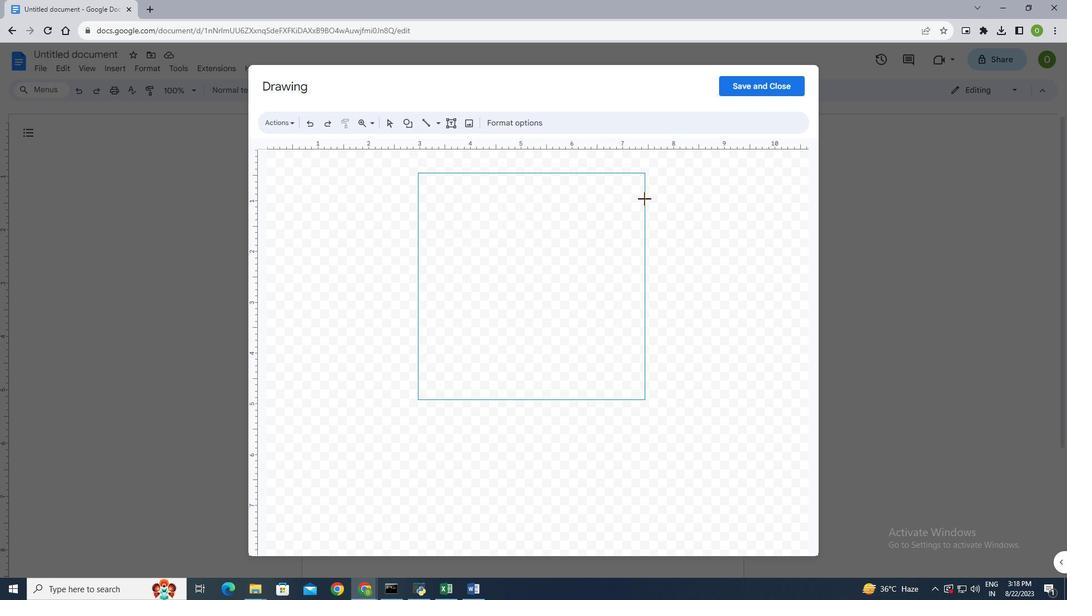 
Action: Key pressed <Key.shift>
Screenshot: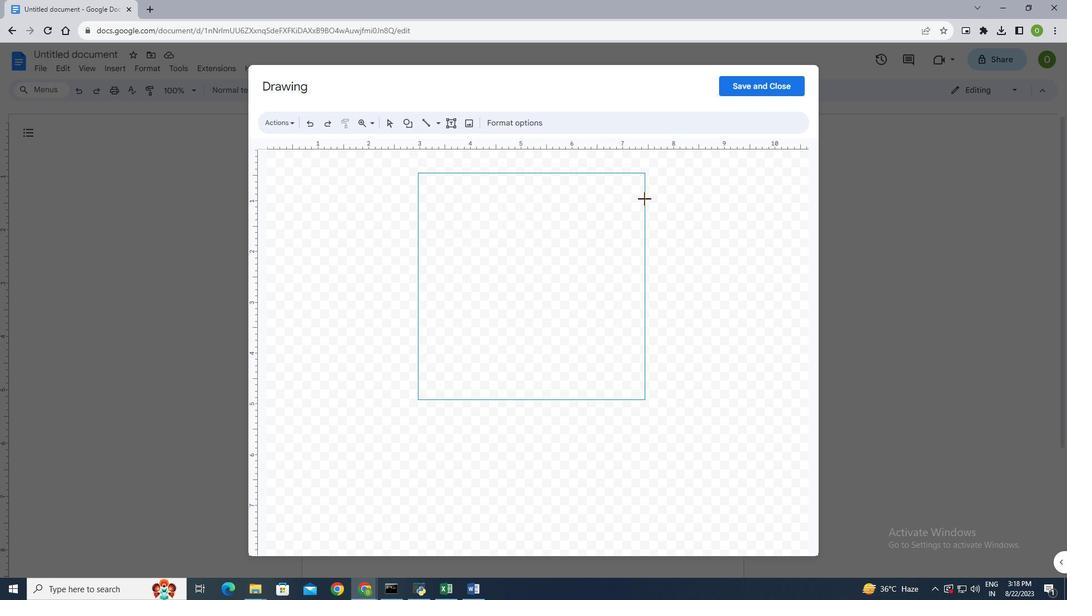 
Action: Mouse moved to (616, 197)
Screenshot: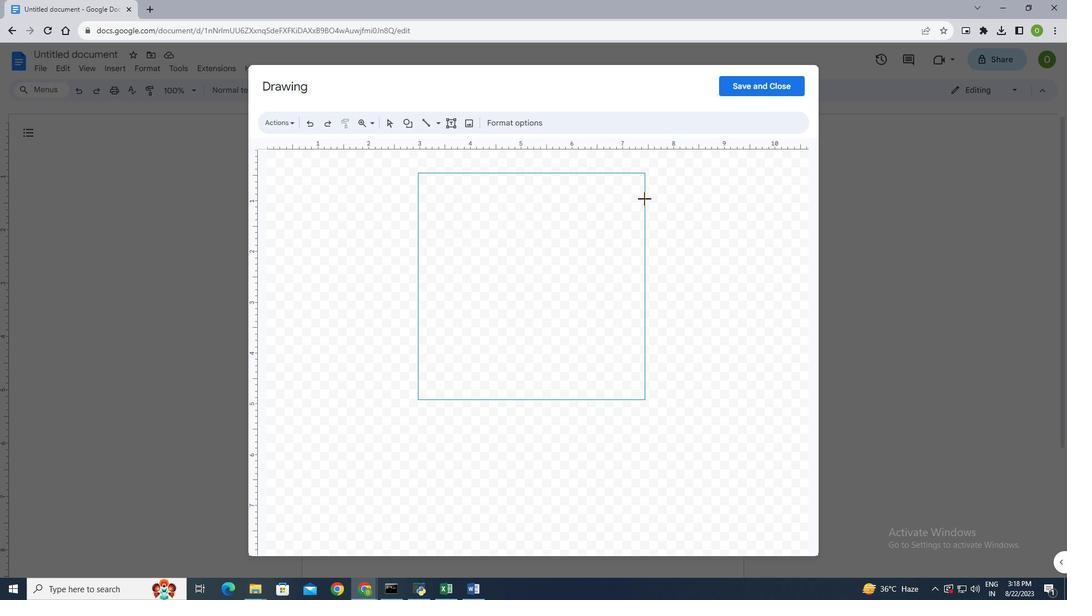 
Action: Key pressed <Key.shift>
Screenshot: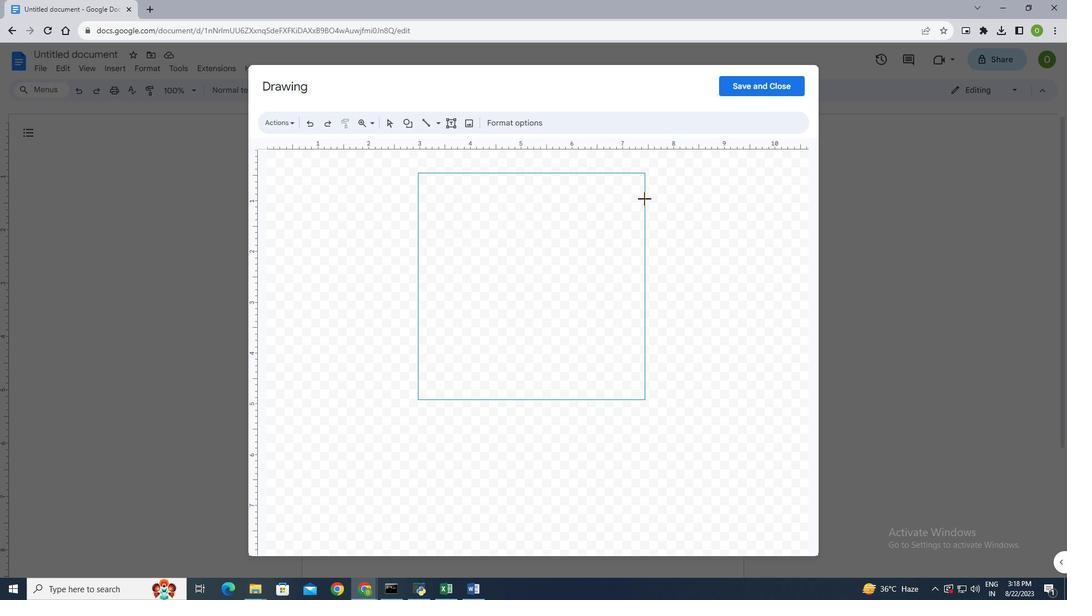 
Action: Mouse moved to (640, 198)
Screenshot: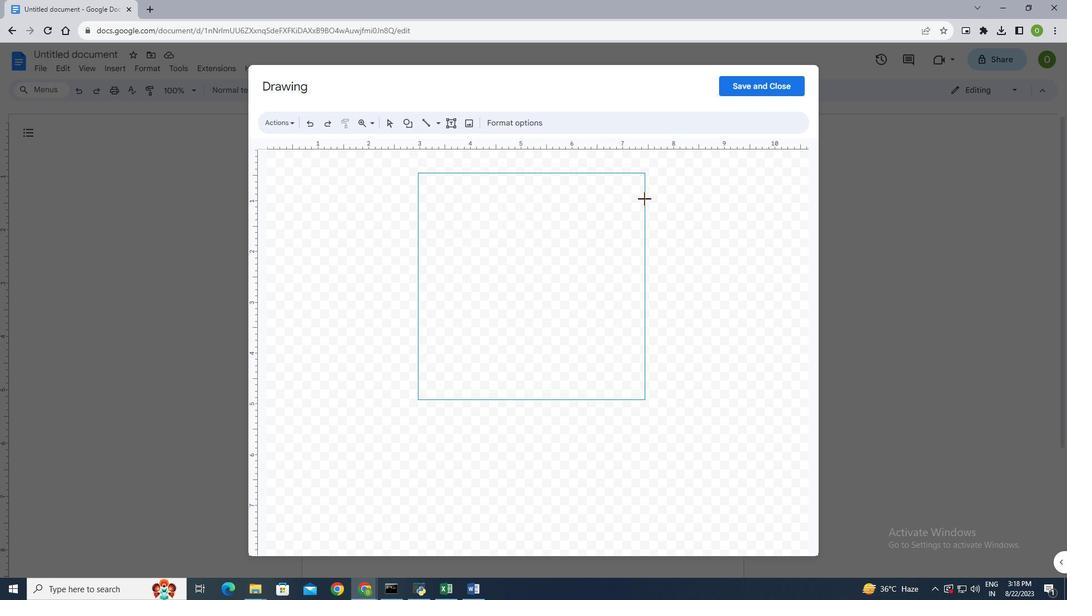 
Action: Key pressed <Key.shift>
Screenshot: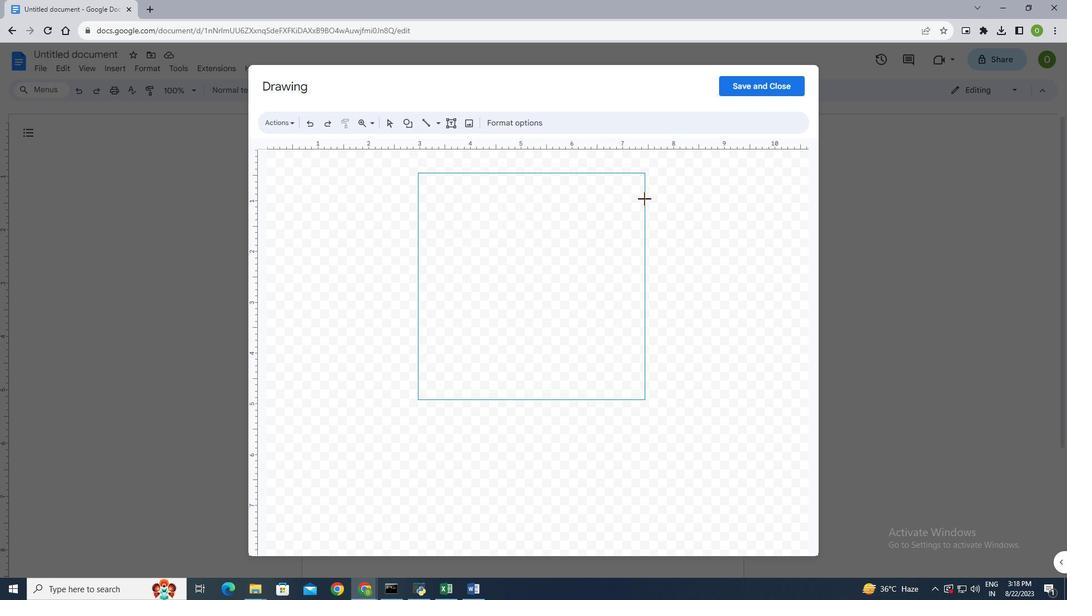
Action: Mouse moved to (644, 198)
Screenshot: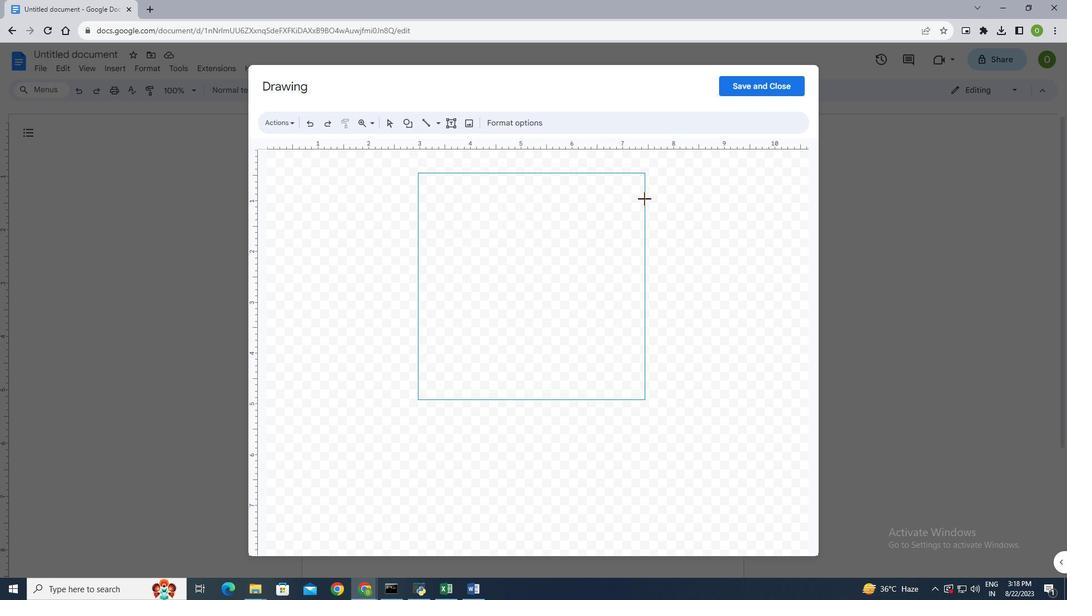 
Action: Key pressed <Key.shift>
Screenshot: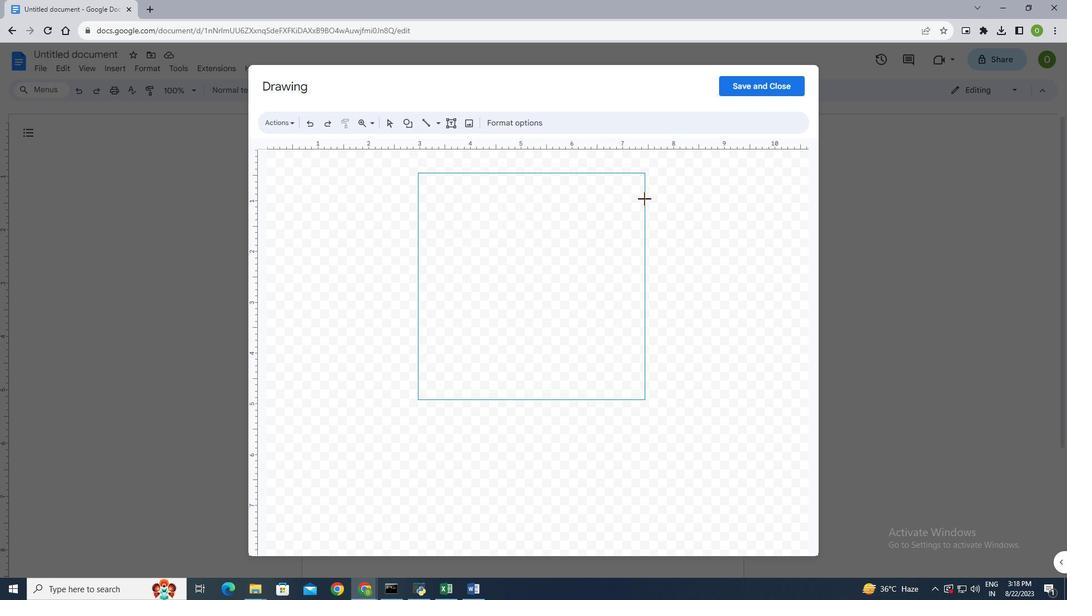 
Action: Mouse moved to (644, 198)
Screenshot: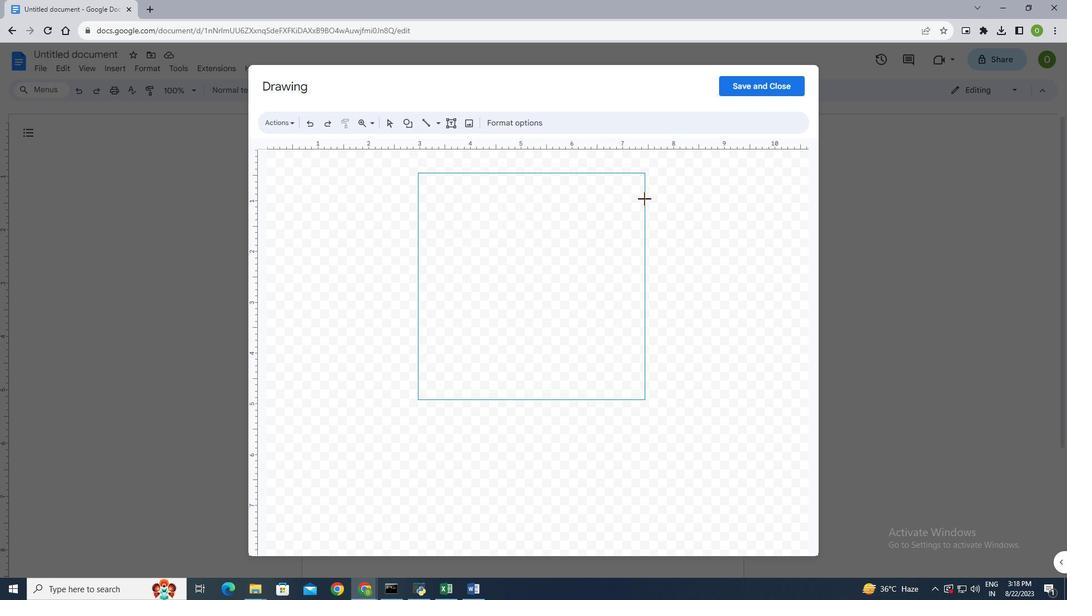 
Action: Key pressed <Key.shift><Key.shift><Key.shift><Key.shift><Key.shift><Key.shift><Key.shift><Key.shift><Key.shift><Key.shift><Key.shift><Key.shift><Key.shift><Key.shift><Key.shift><Key.shift><Key.shift><Key.shift>
Screenshot: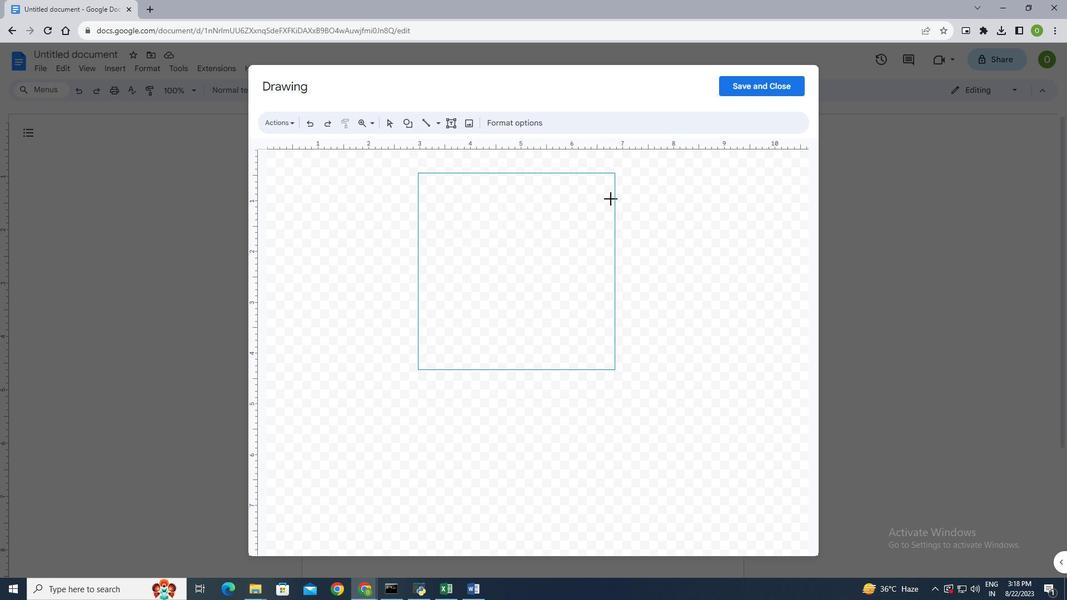 
Action: Mouse moved to (643, 198)
Screenshot: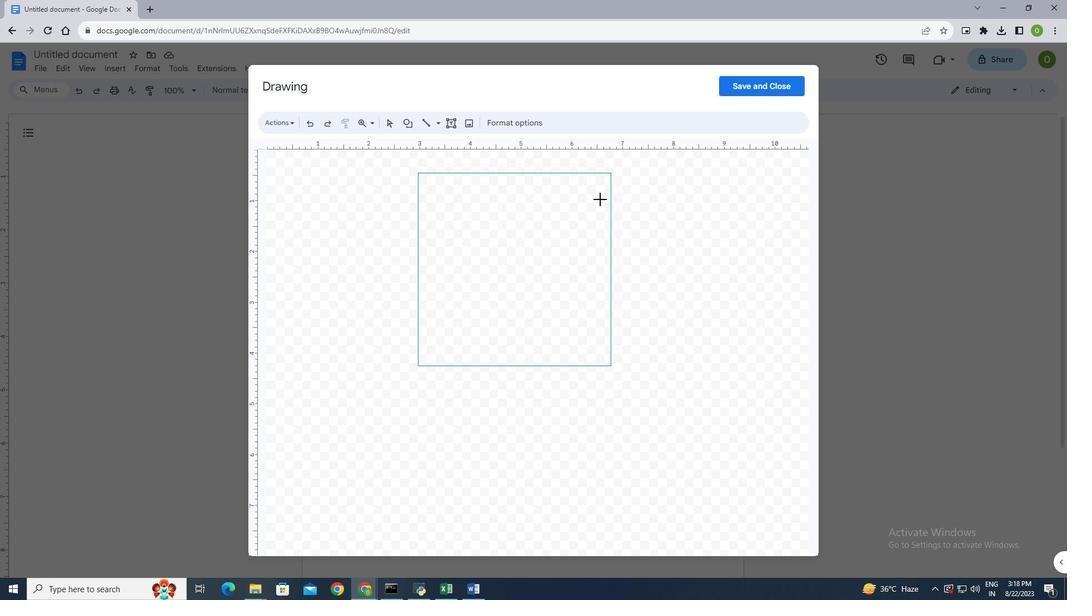 
Action: Key pressed <Key.shift>
Screenshot: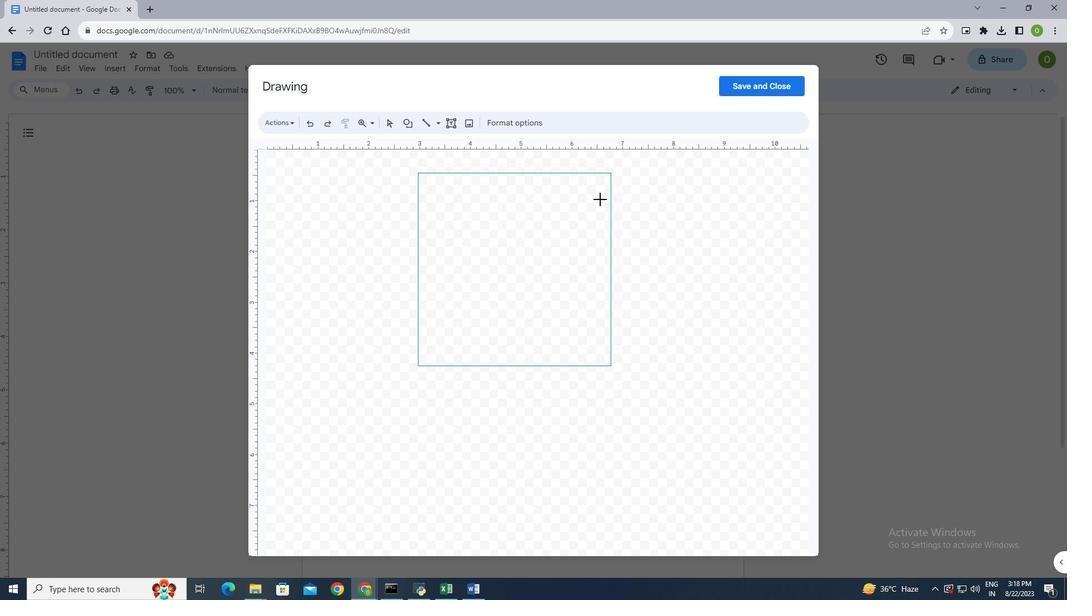
Action: Mouse moved to (614, 198)
Screenshot: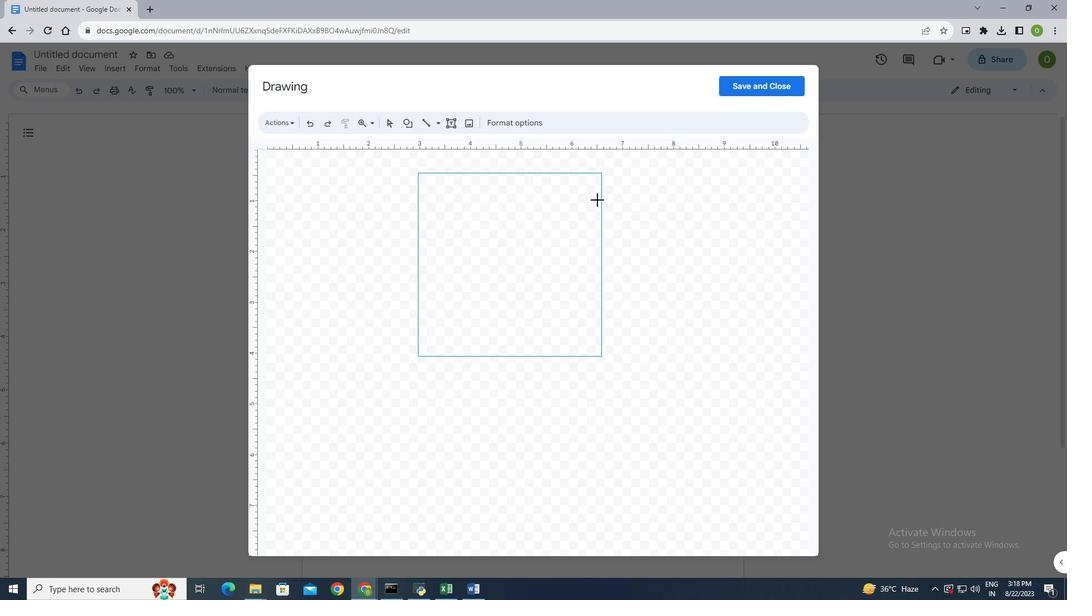 
Action: Key pressed <Key.shift><Key.shift>
Screenshot: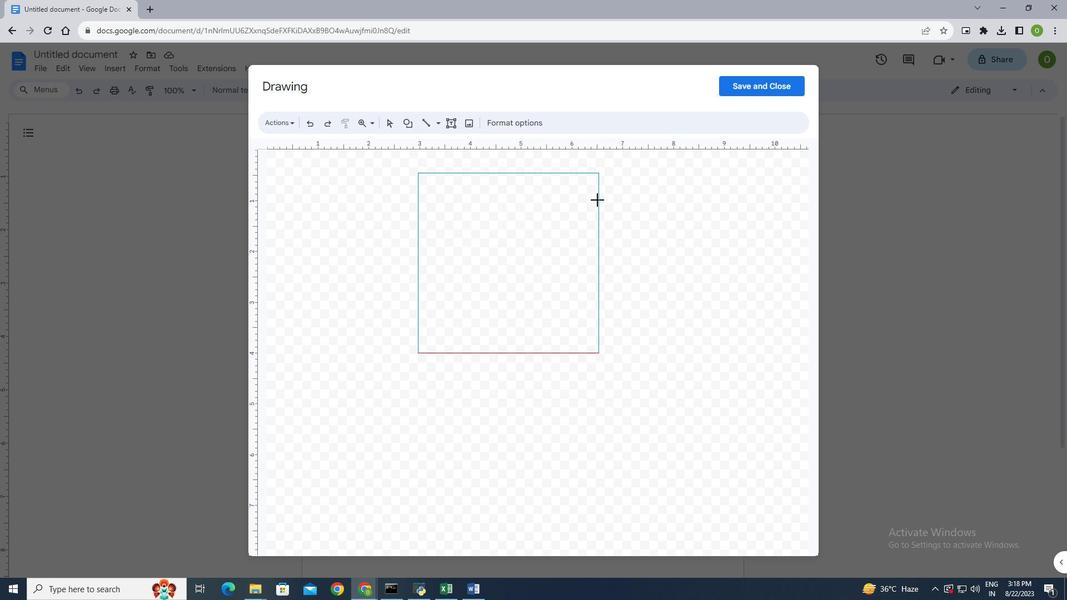 
Action: Mouse moved to (613, 198)
Screenshot: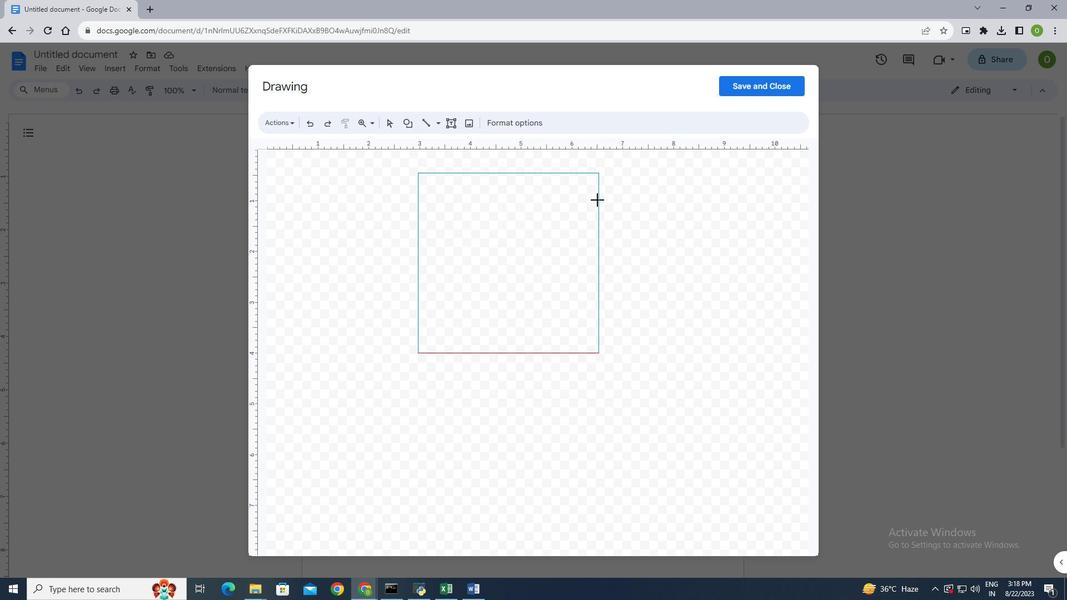 
Action: Key pressed <Key.shift>
Screenshot: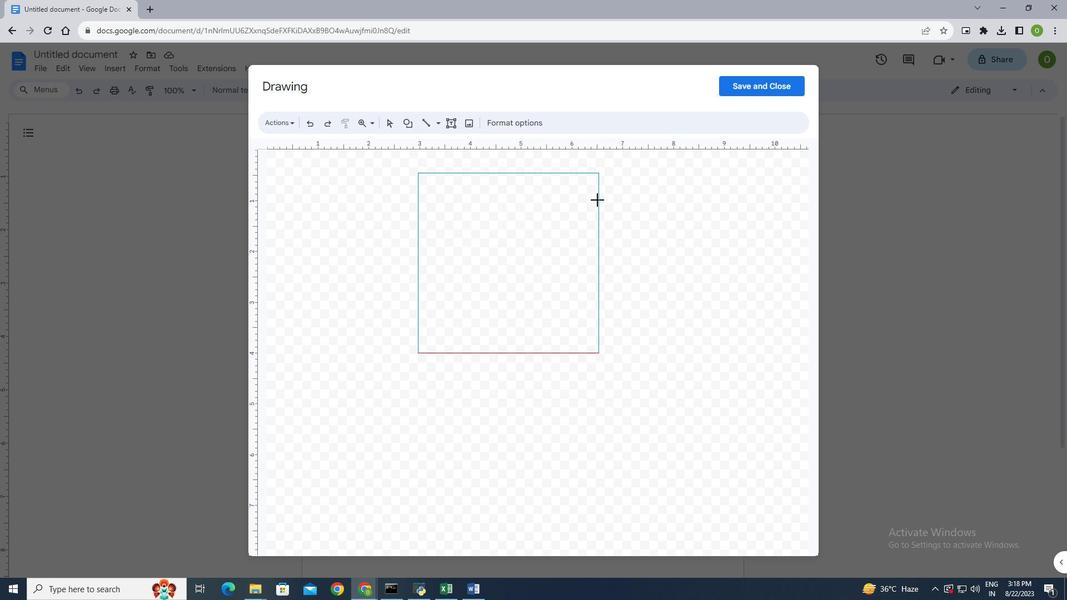 
Action: Mouse moved to (611, 198)
Screenshot: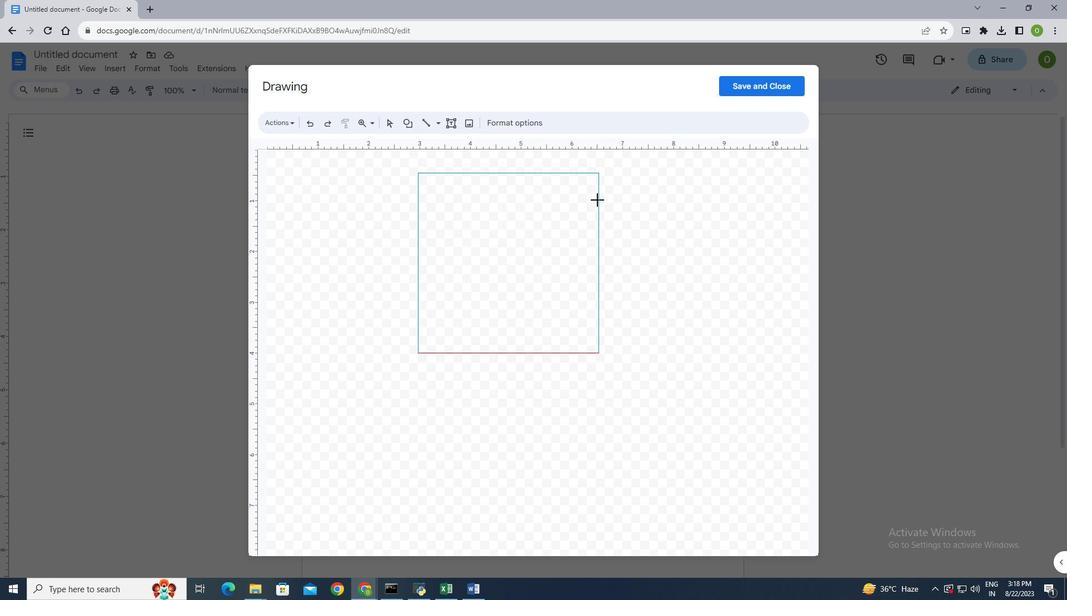 
Action: Key pressed <Key.shift>
Screenshot: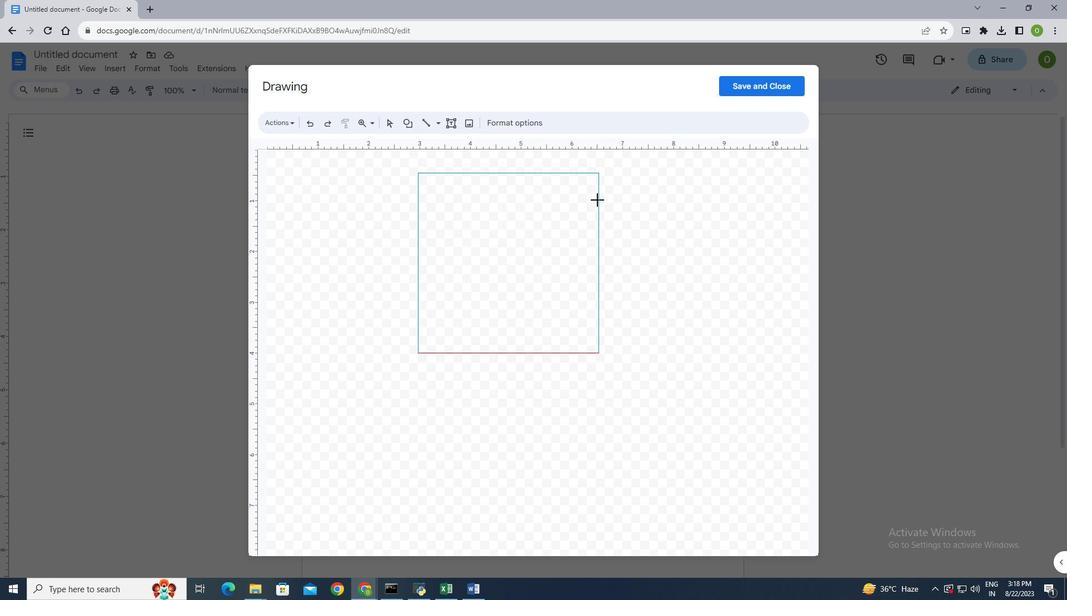 
Action: Mouse moved to (606, 198)
Screenshot: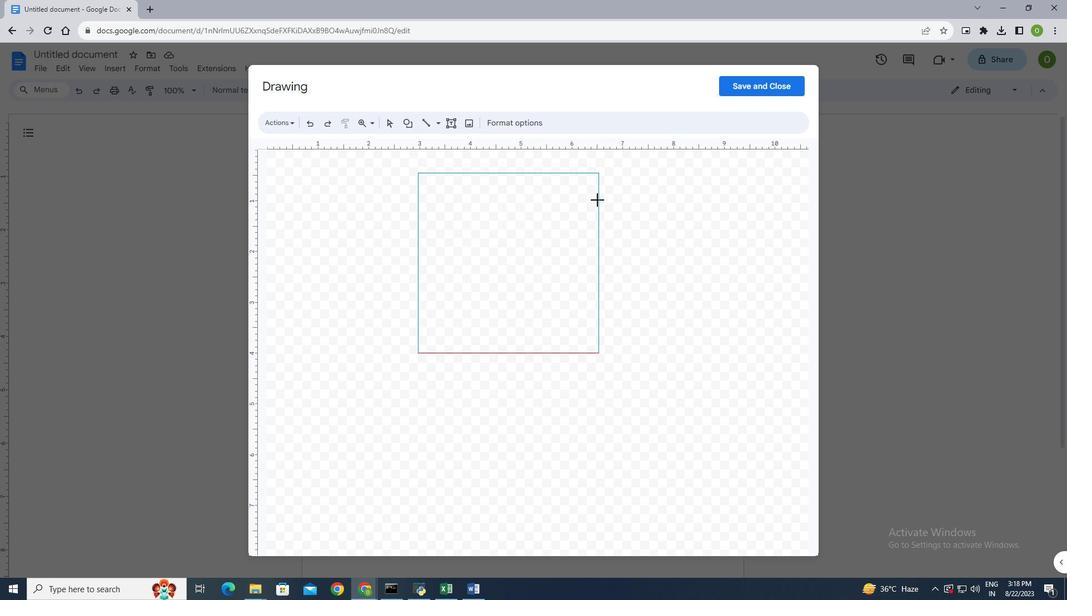 
Action: Key pressed <Key.shift>
Screenshot: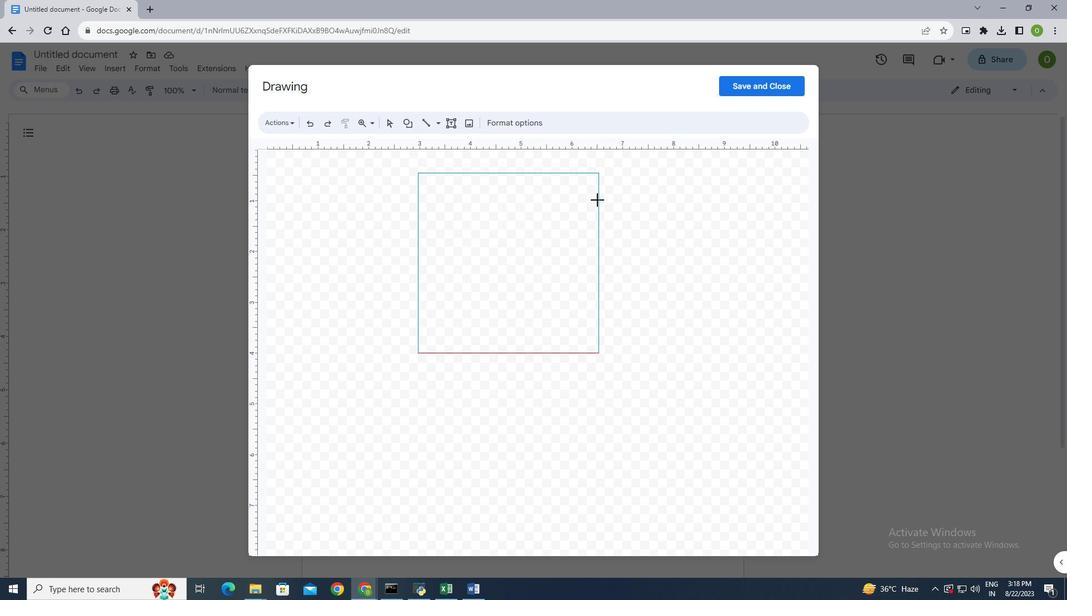 
Action: Mouse moved to (600, 199)
Screenshot: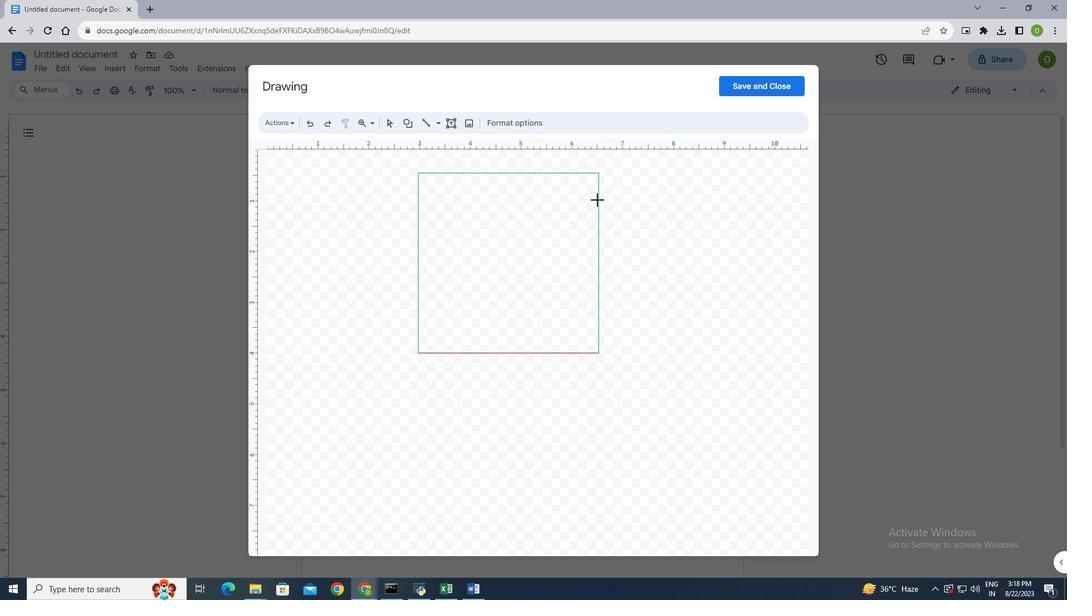 
Action: Key pressed <Key.shift>
Screenshot: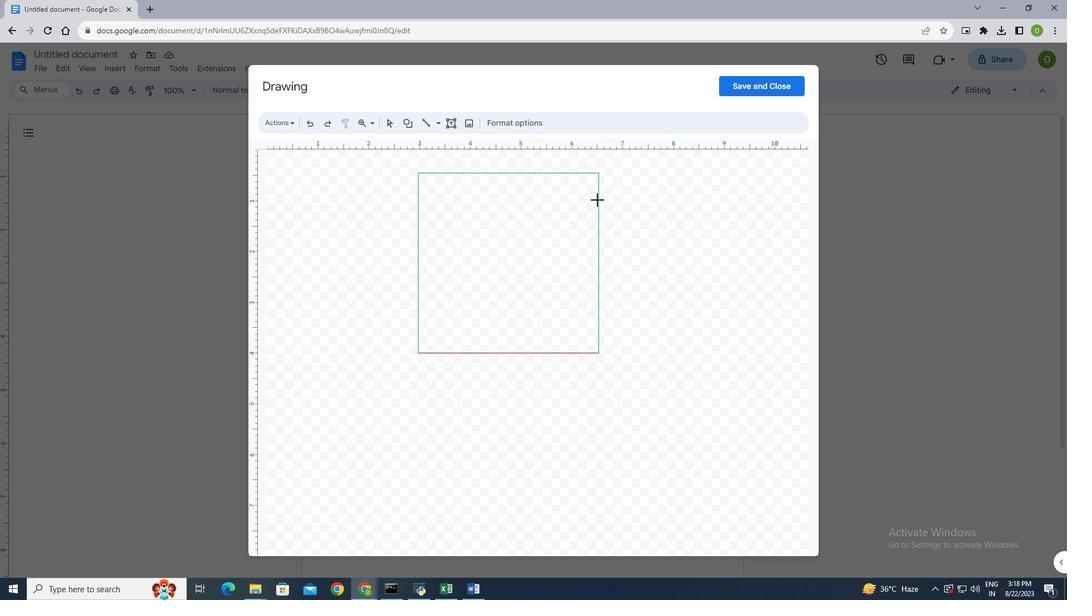 
Action: Mouse moved to (597, 200)
Screenshot: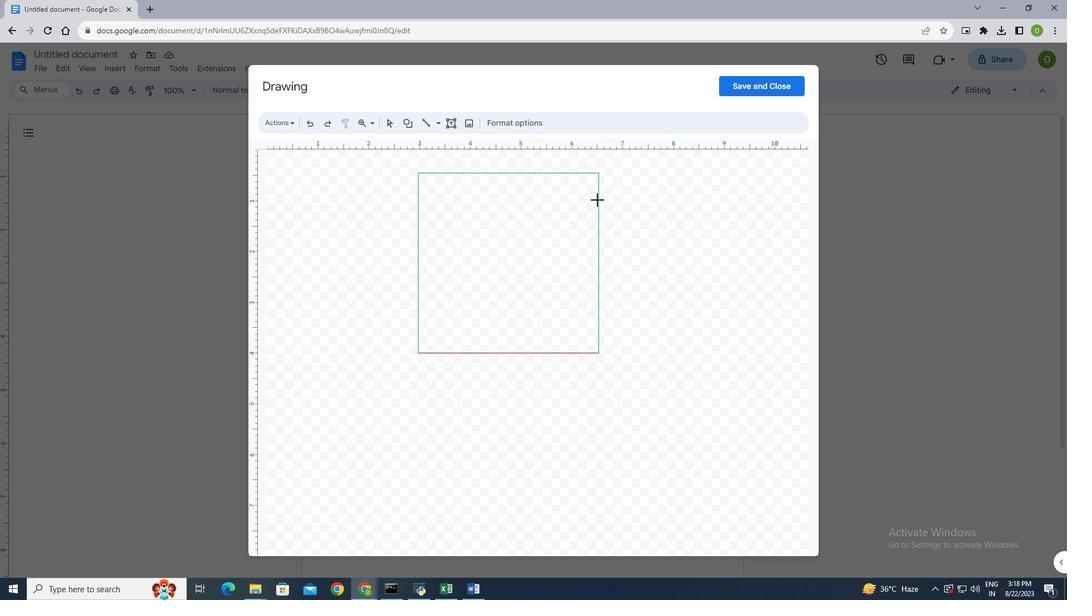 
Action: Key pressed <Key.shift><Key.shift><Key.shift><Key.shift><Key.shift><Key.shift><Key.shift>
Screenshot: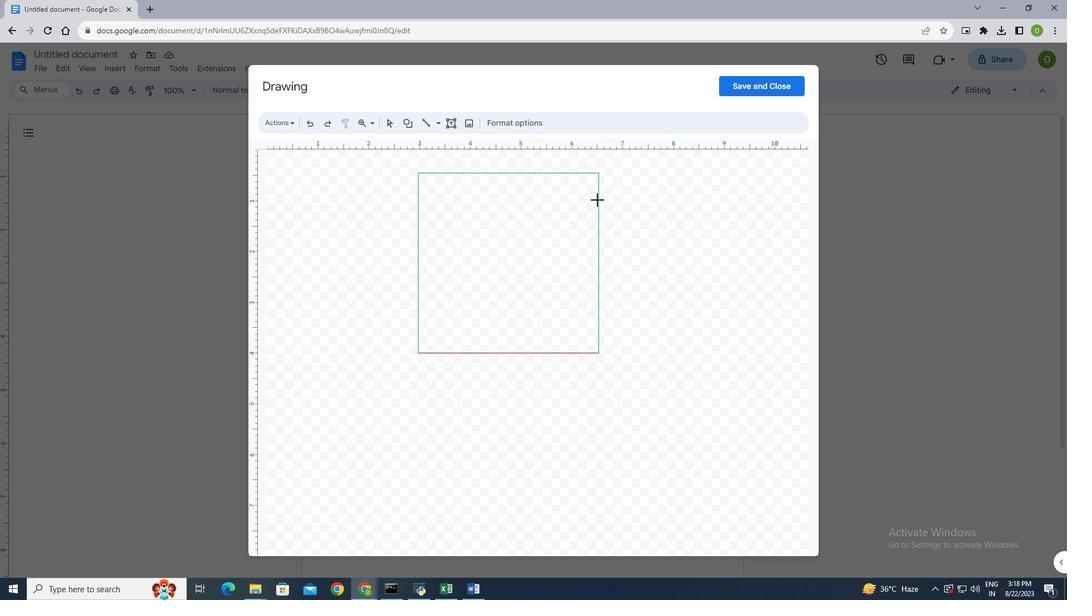 
Action: Mouse moved to (493, 122)
Screenshot: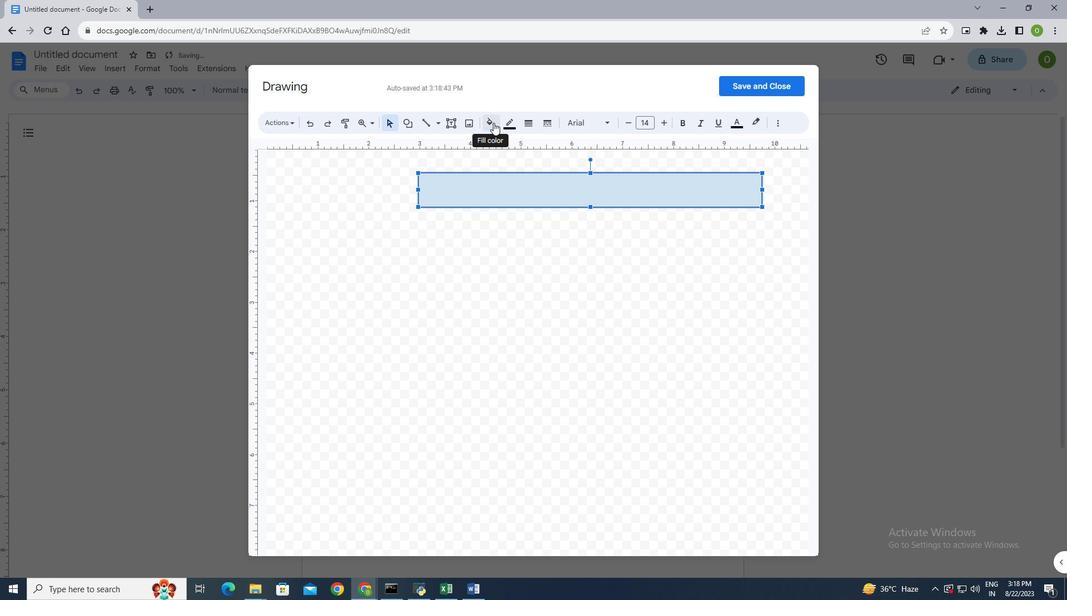 
Action: Mouse pressed left at (493, 122)
Screenshot: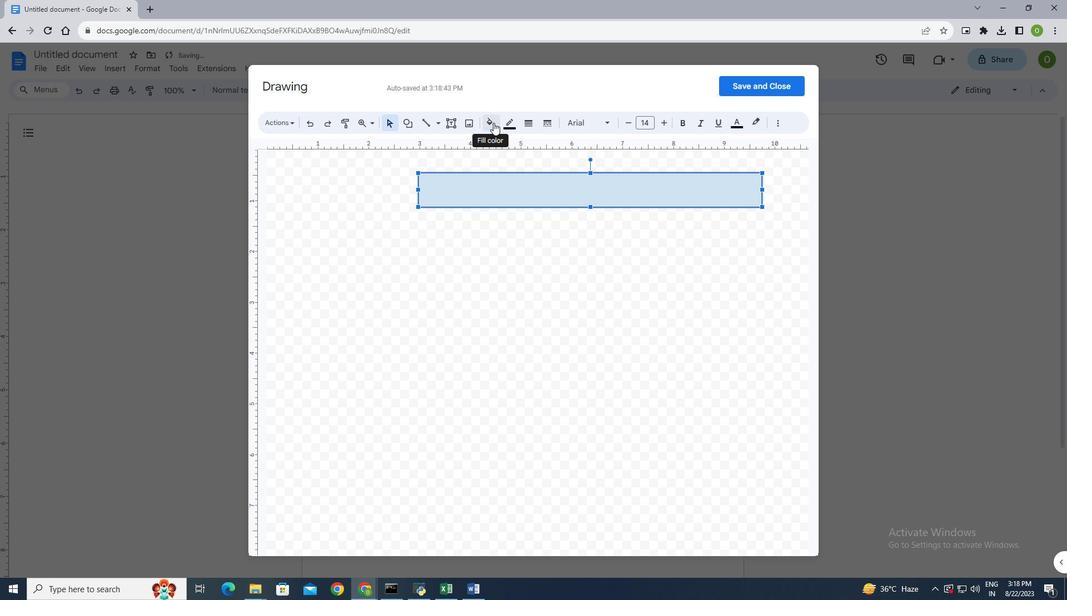 
Action: Mouse moved to (509, 212)
Screenshot: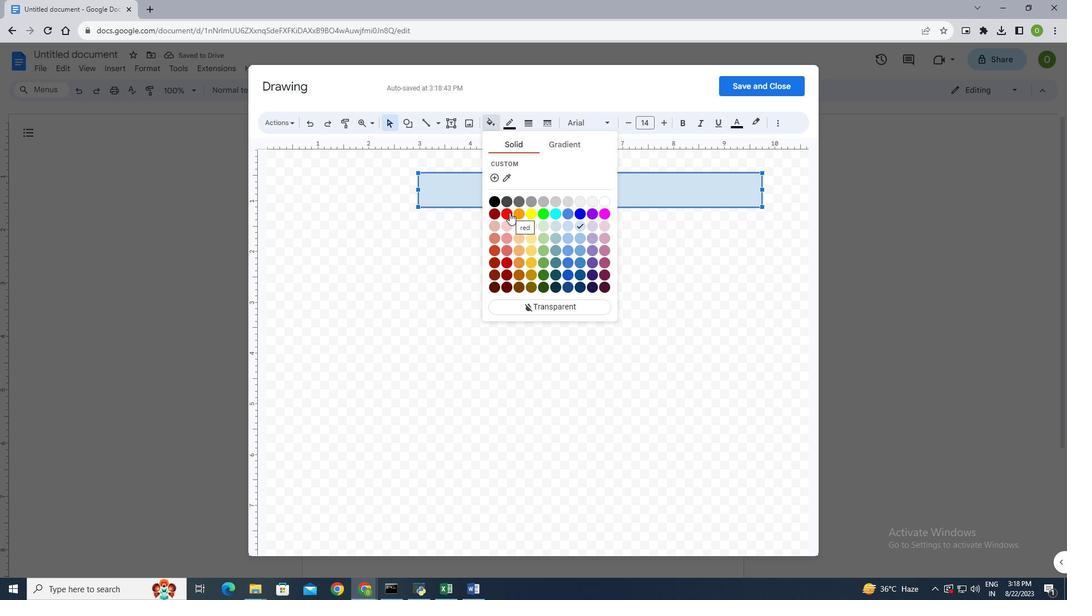 
Action: Mouse pressed left at (509, 212)
Screenshot: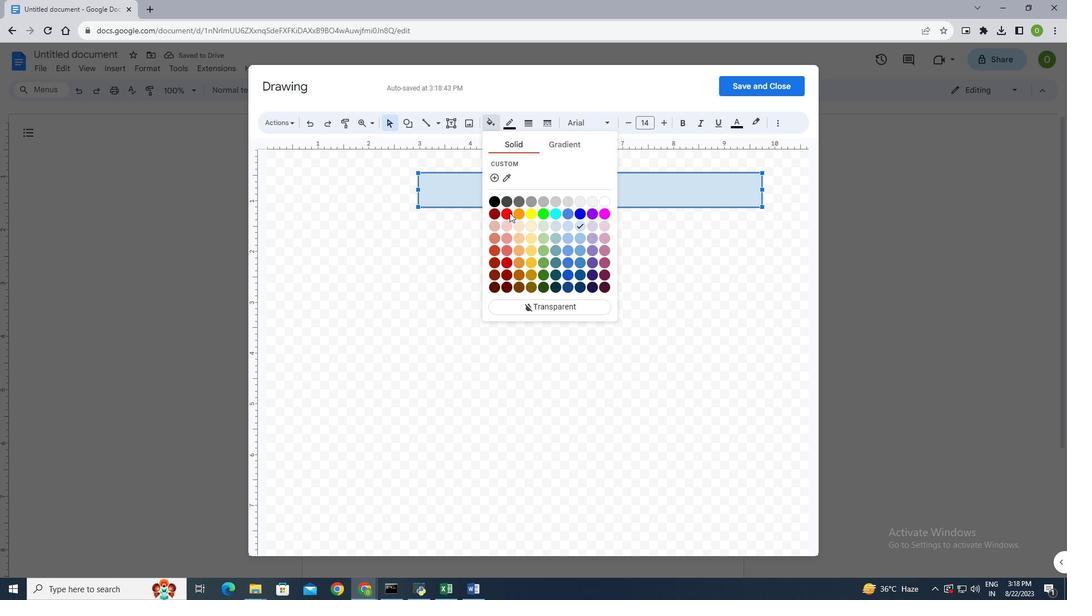
Action: Mouse moved to (640, 184)
Screenshot: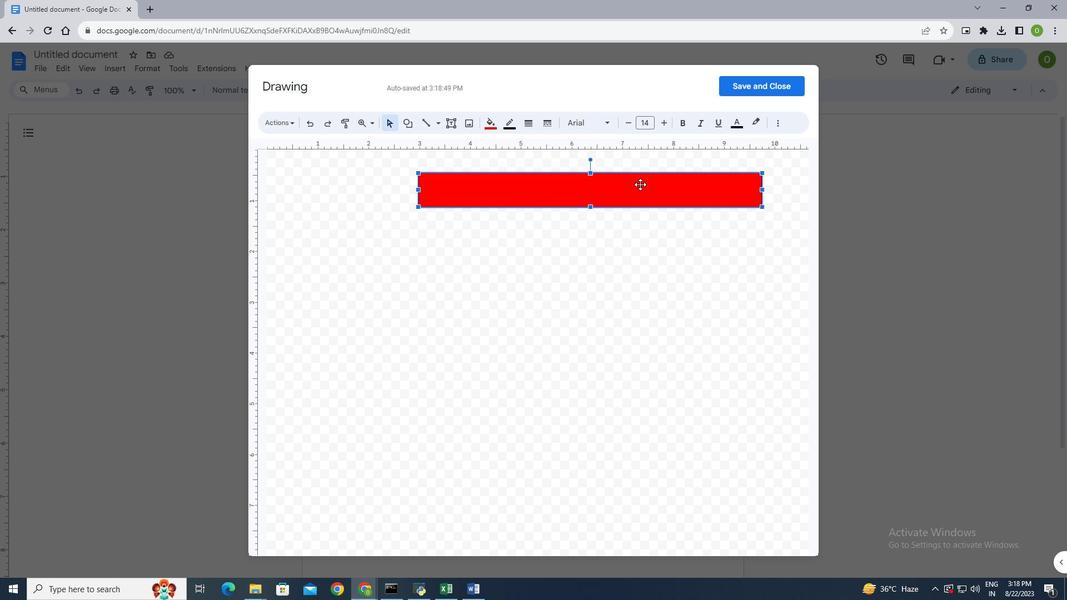 
Action: Mouse pressed left at (640, 184)
Screenshot: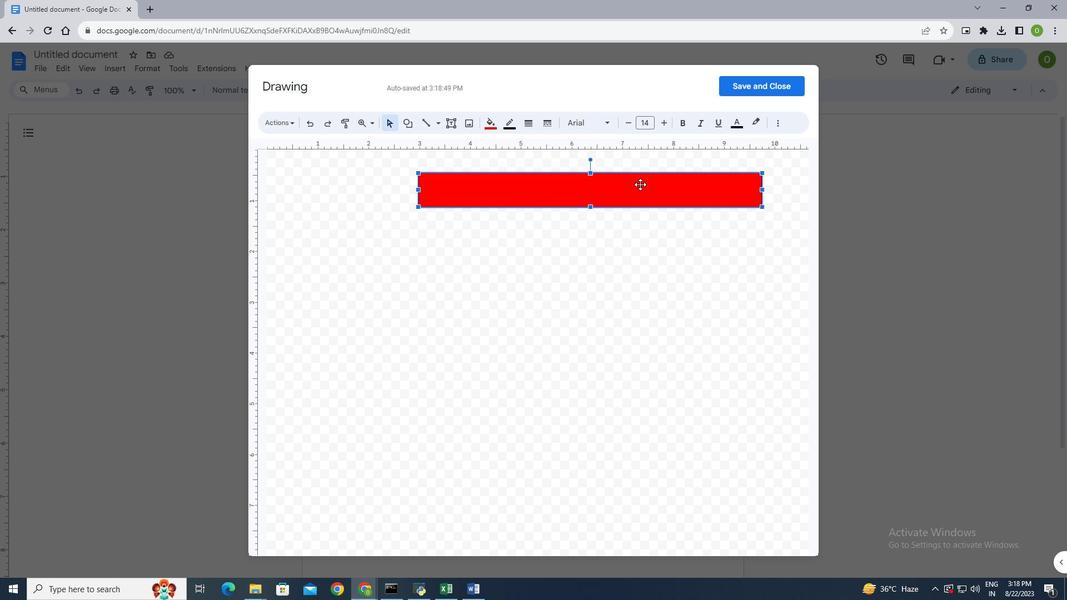 
Action: Mouse moved to (773, 122)
Screenshot: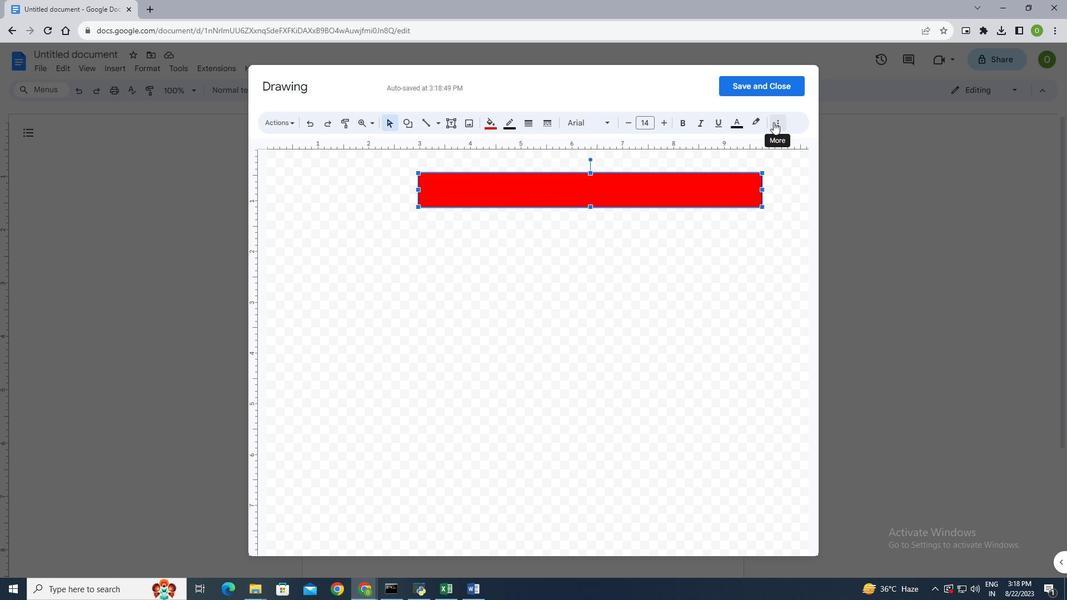 
Action: Mouse pressed left at (773, 122)
Screenshot: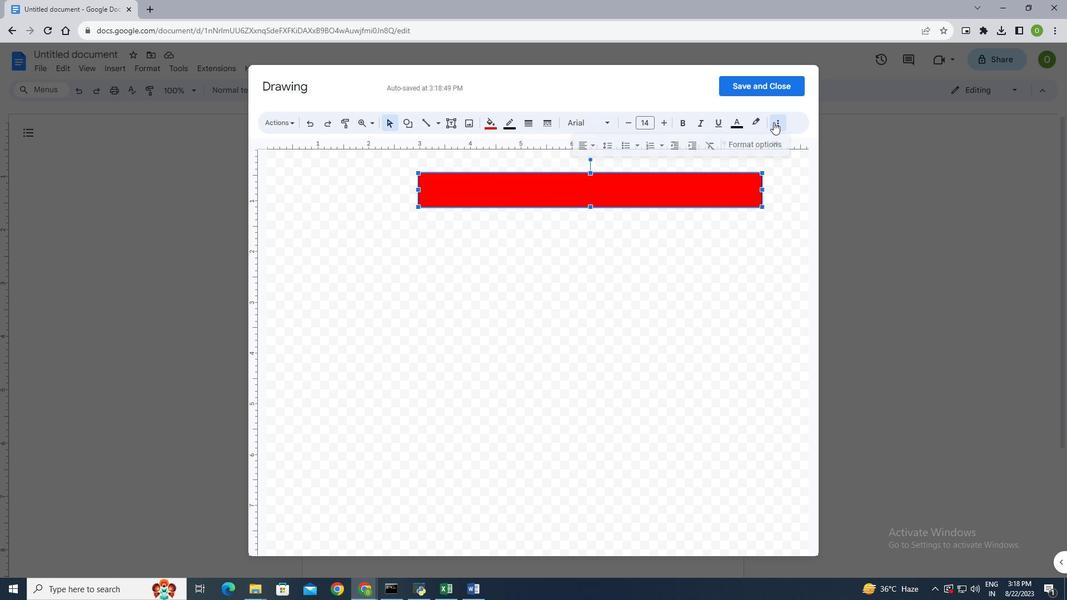 
Action: Mouse moved to (768, 143)
Screenshot: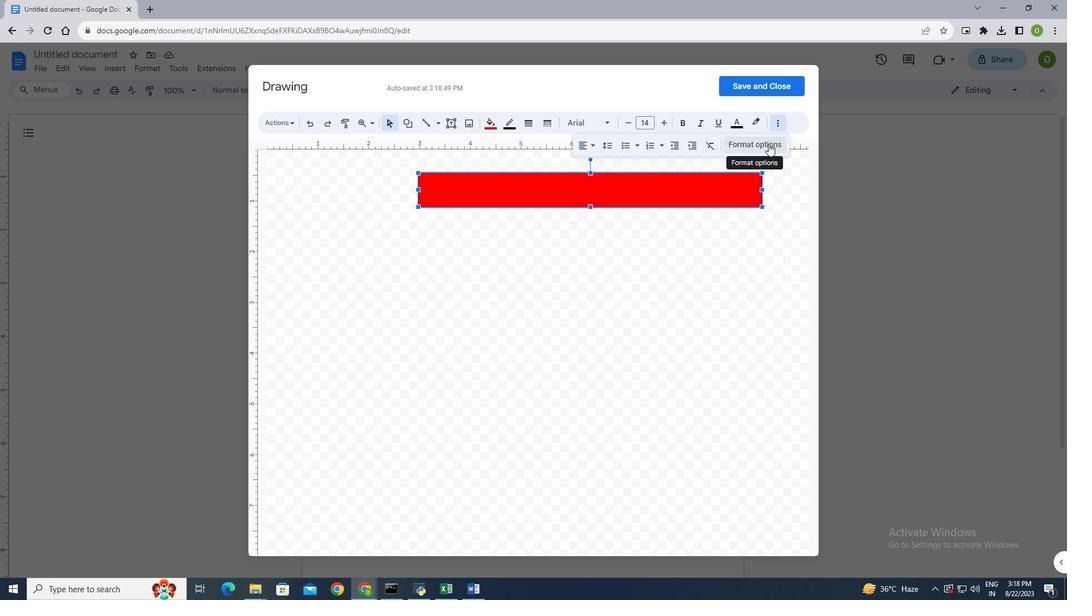 
Action: Mouse pressed left at (768, 143)
Screenshot: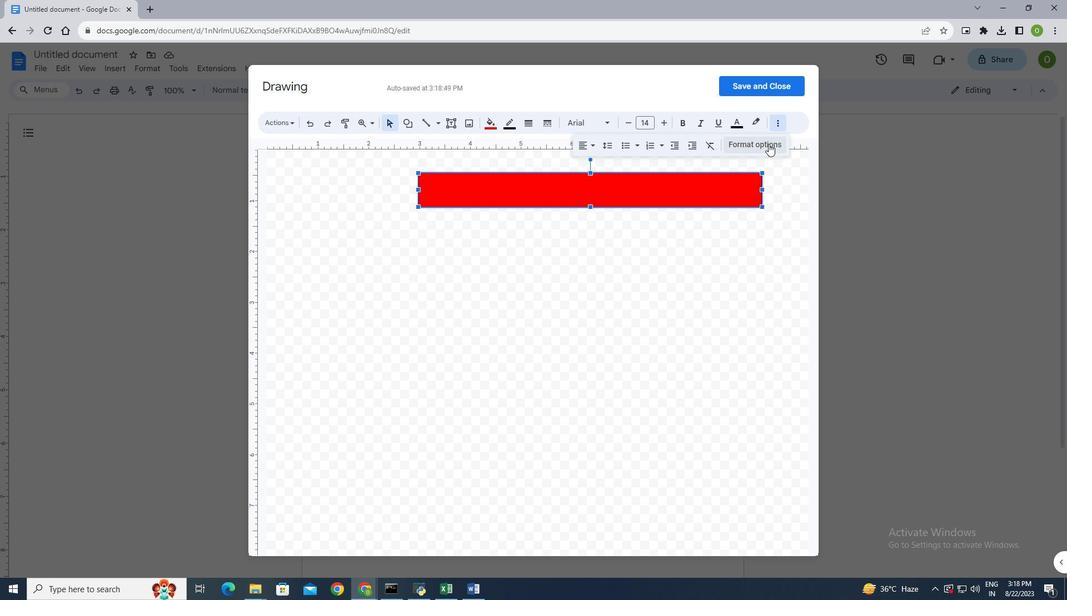 
Action: Mouse moved to (735, 142)
Screenshot: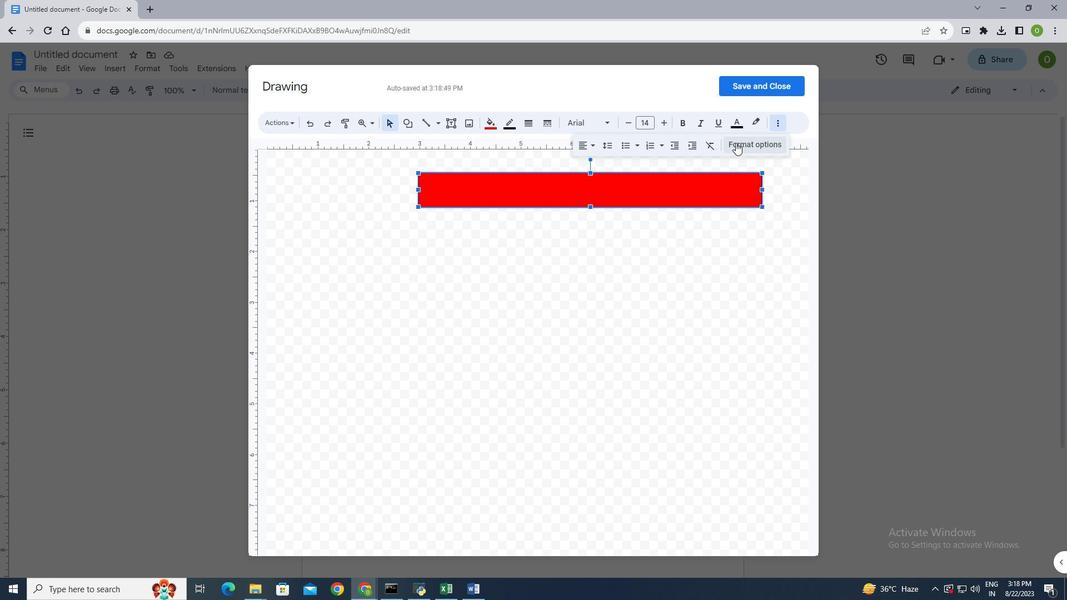
Action: Mouse pressed left at (735, 142)
Screenshot: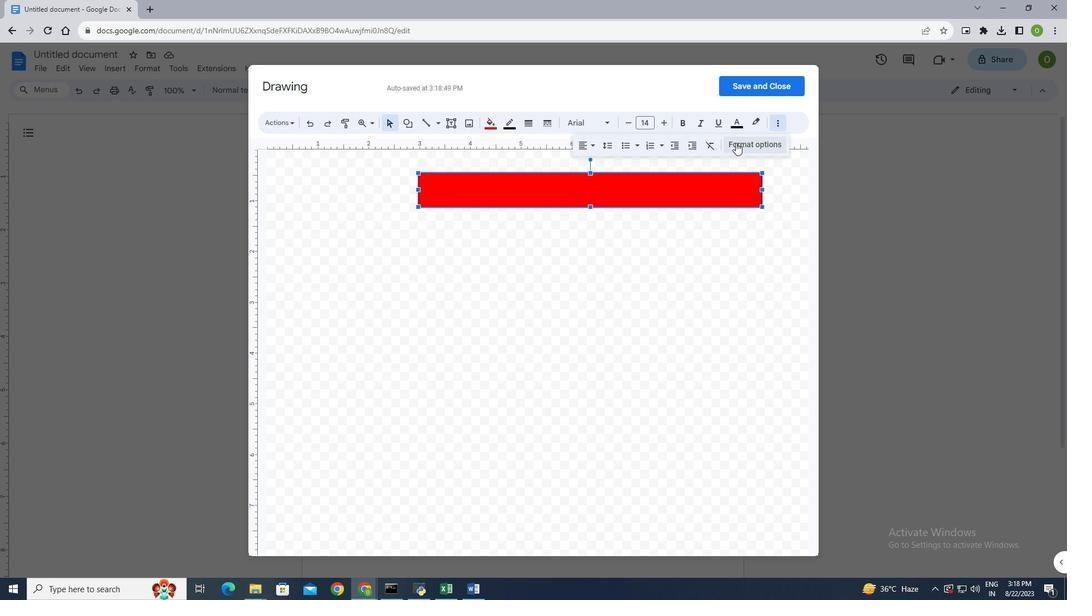 
Action: Mouse moved to (599, 121)
Screenshot: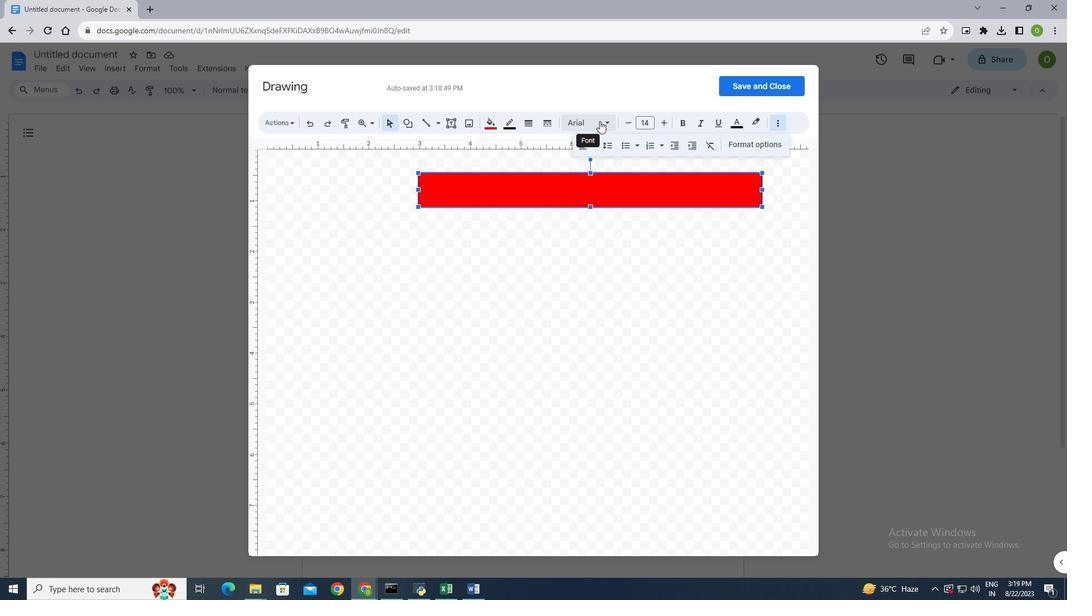 
Action: Mouse pressed left at (599, 121)
Screenshot: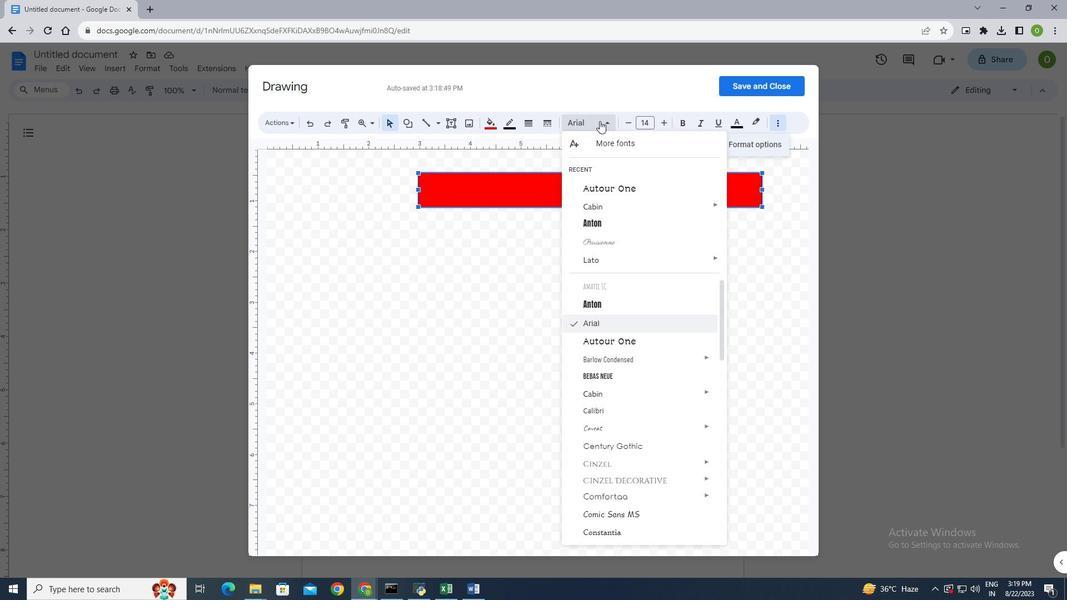
Action: Mouse pressed left at (599, 121)
Screenshot: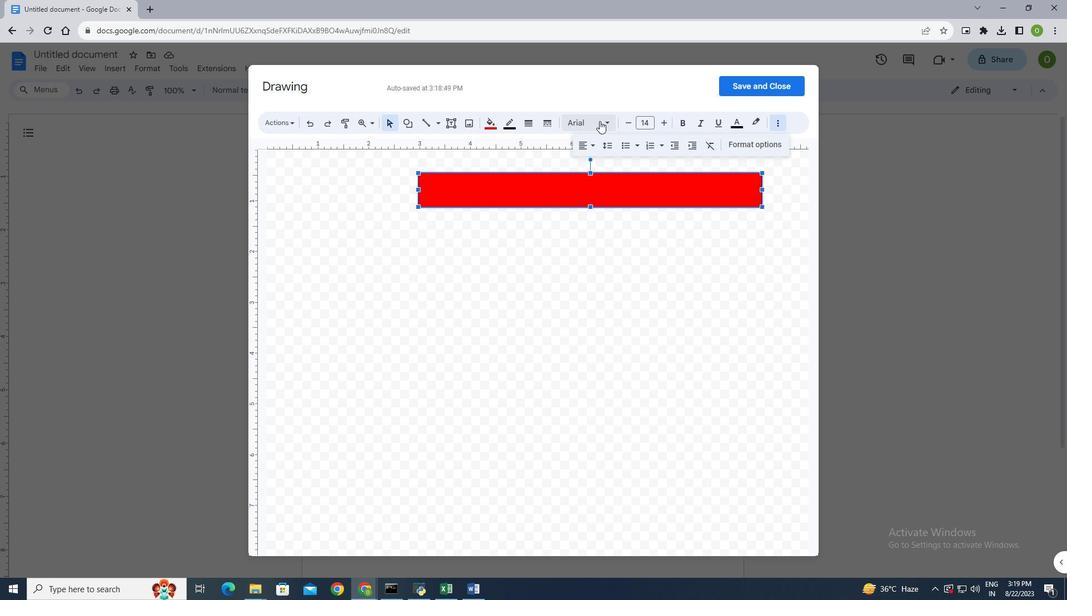 
Action: Mouse moved to (635, 196)
Screenshot: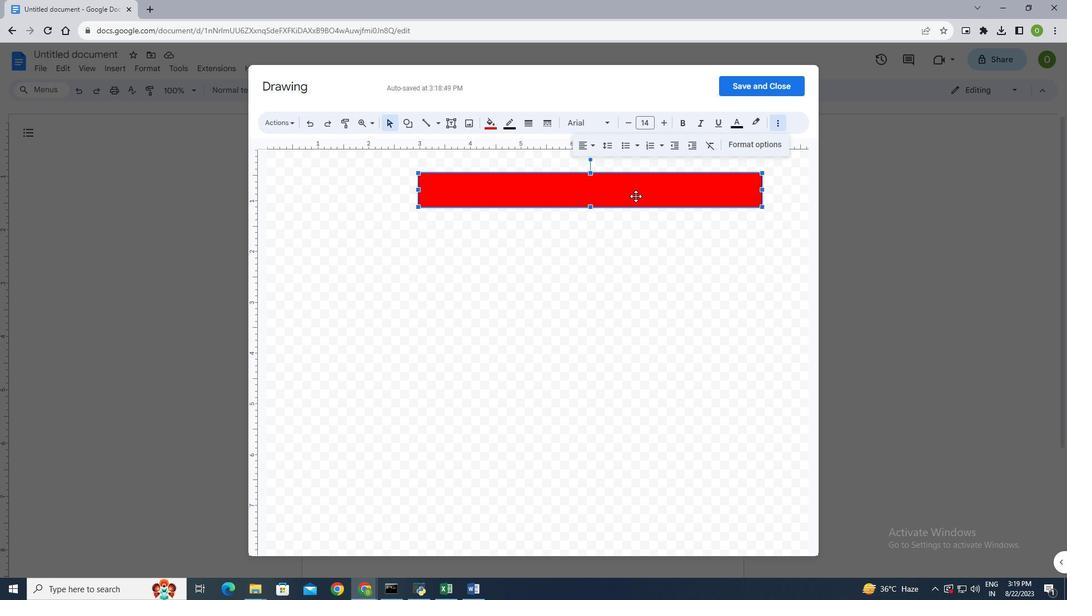 
Action: Mouse pressed left at (635, 196)
Screenshot: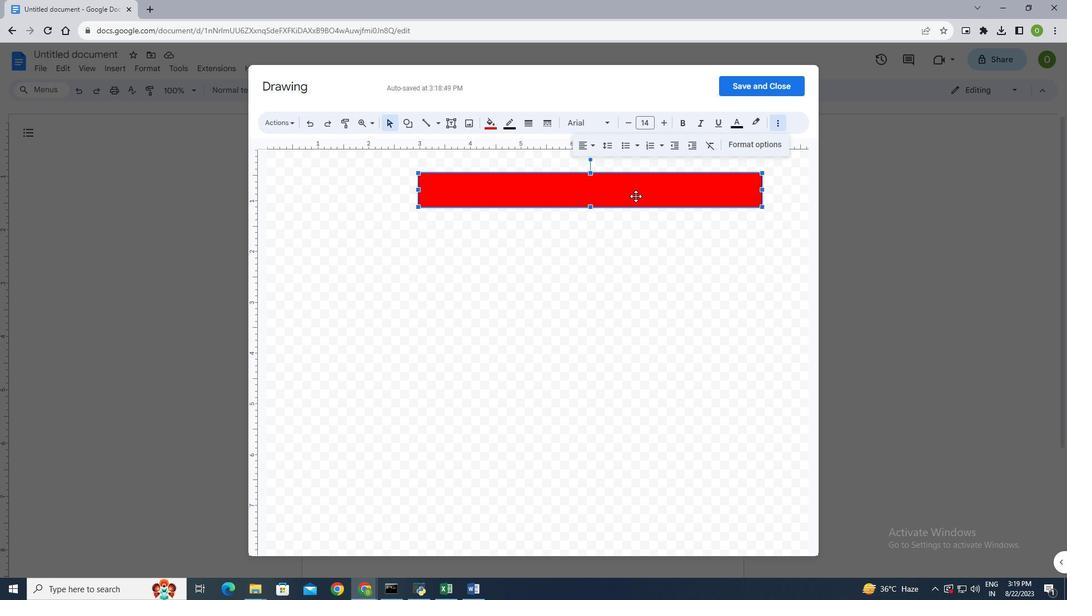 
Action: Mouse moved to (488, 122)
Screenshot: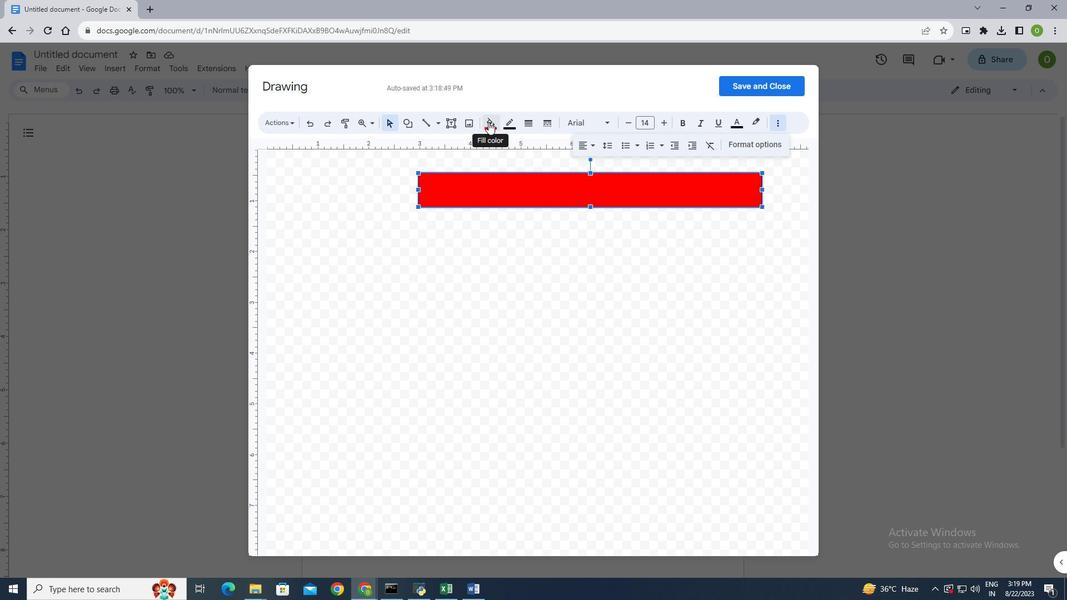 
Action: Mouse pressed left at (488, 122)
Screenshot: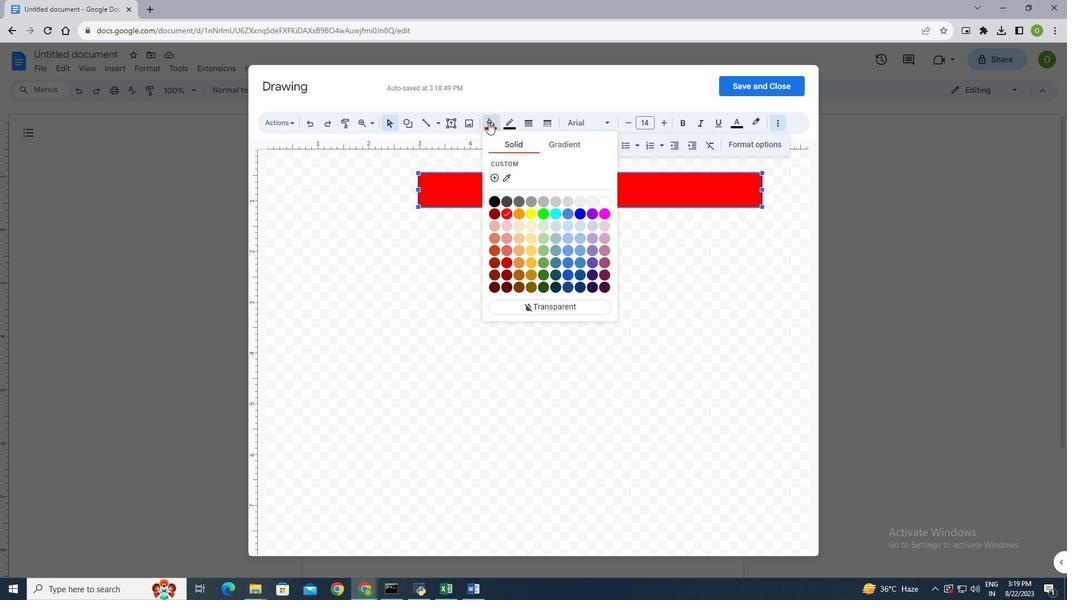 
Action: Mouse moved to (549, 306)
Screenshot: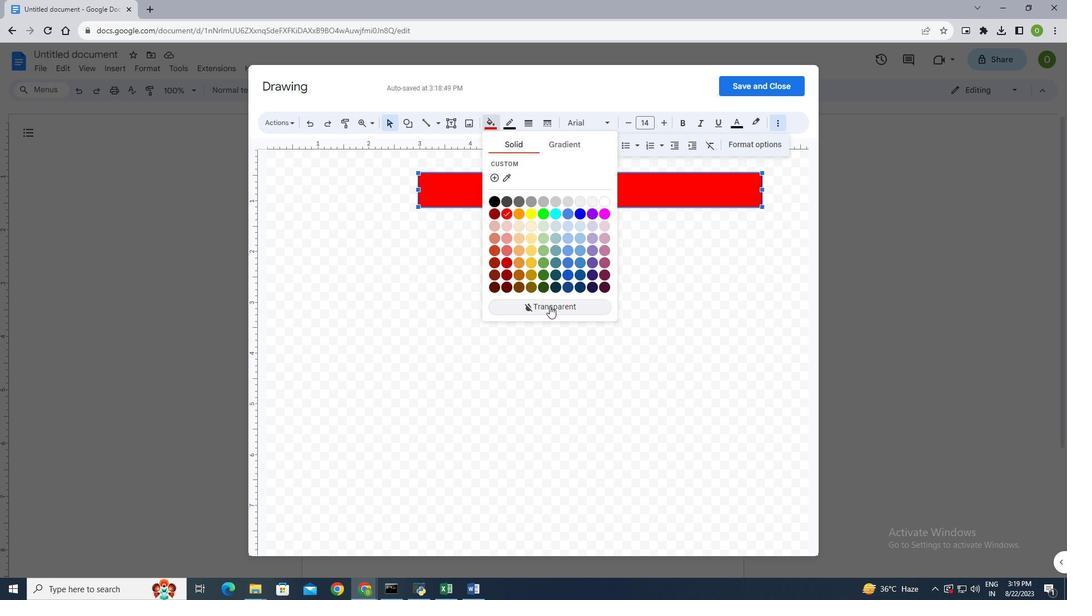 
Action: Mouse pressed left at (549, 306)
Screenshot: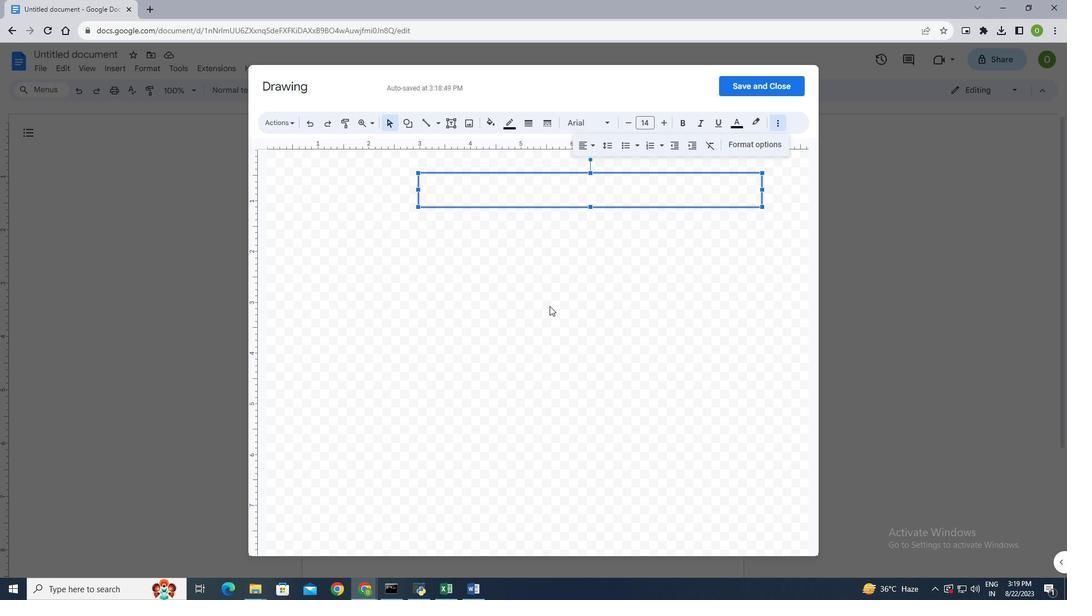 
Action: Mouse moved to (557, 200)
Screenshot: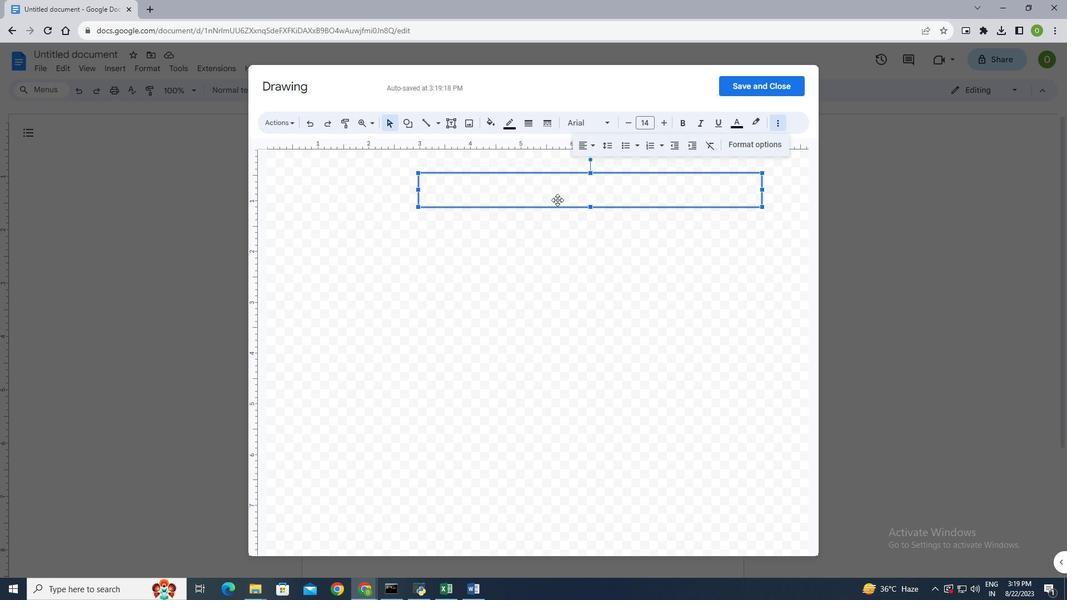 
Action: Mouse pressed left at (557, 200)
Screenshot: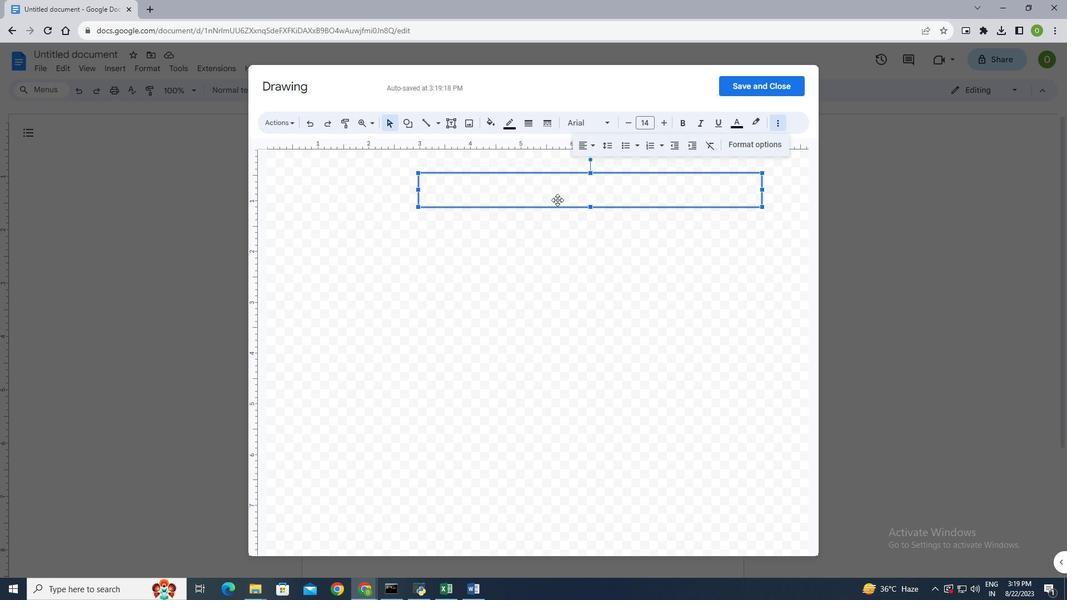 
Action: Mouse moved to (491, 120)
Screenshot: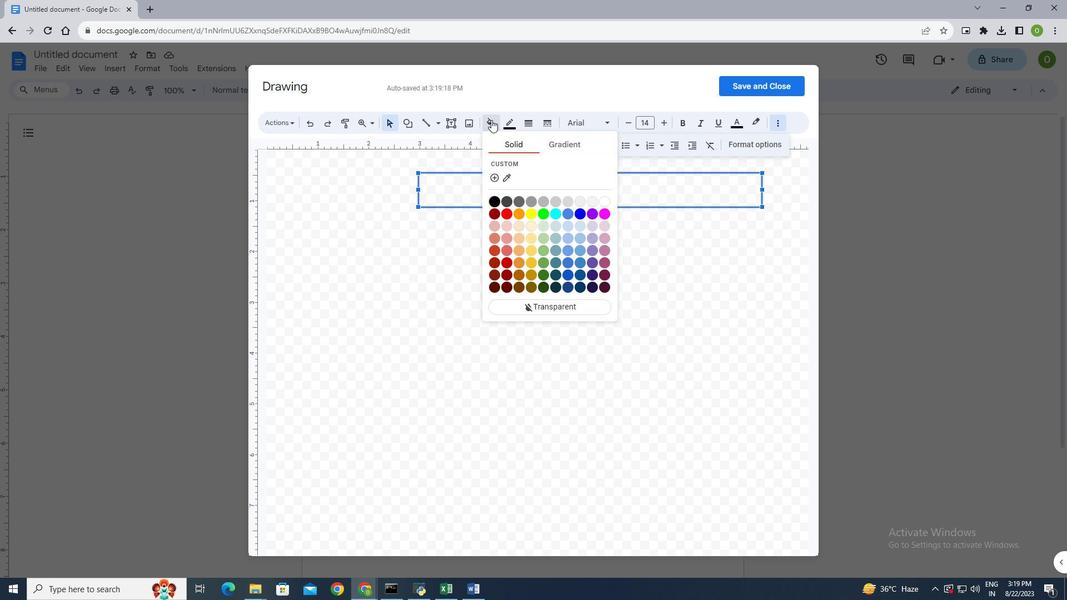 
Action: Mouse pressed left at (491, 120)
Screenshot: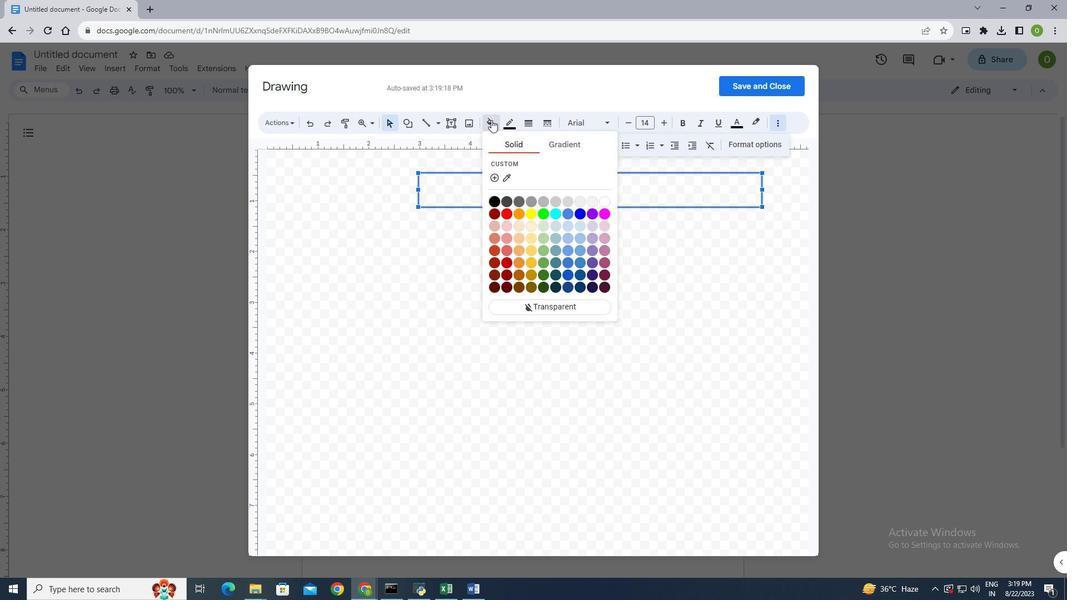 
Action: Mouse moved to (506, 260)
Screenshot: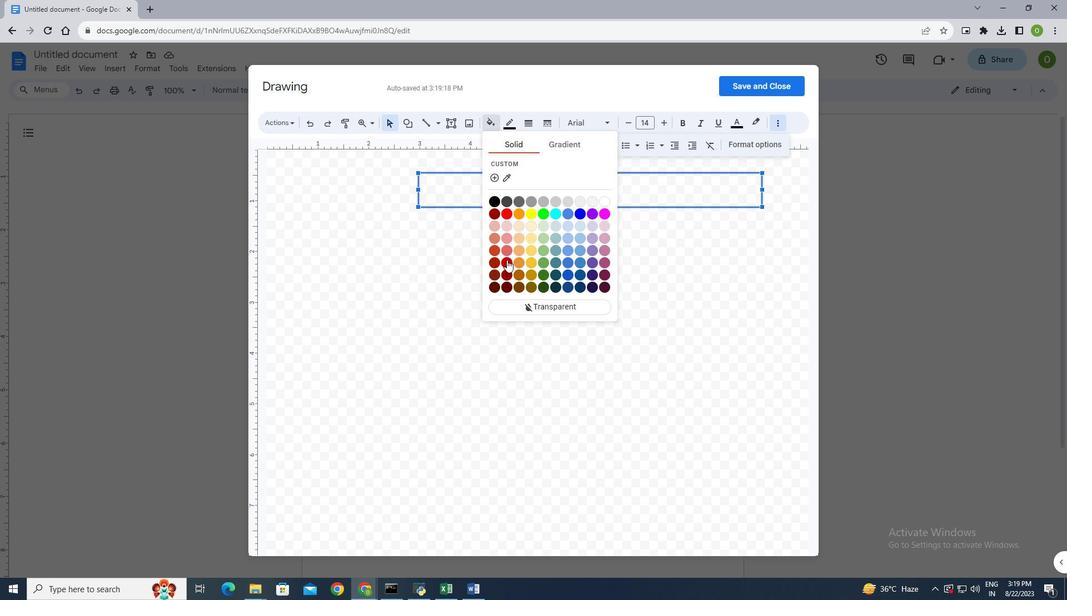 
Action: Mouse pressed left at (506, 260)
Screenshot: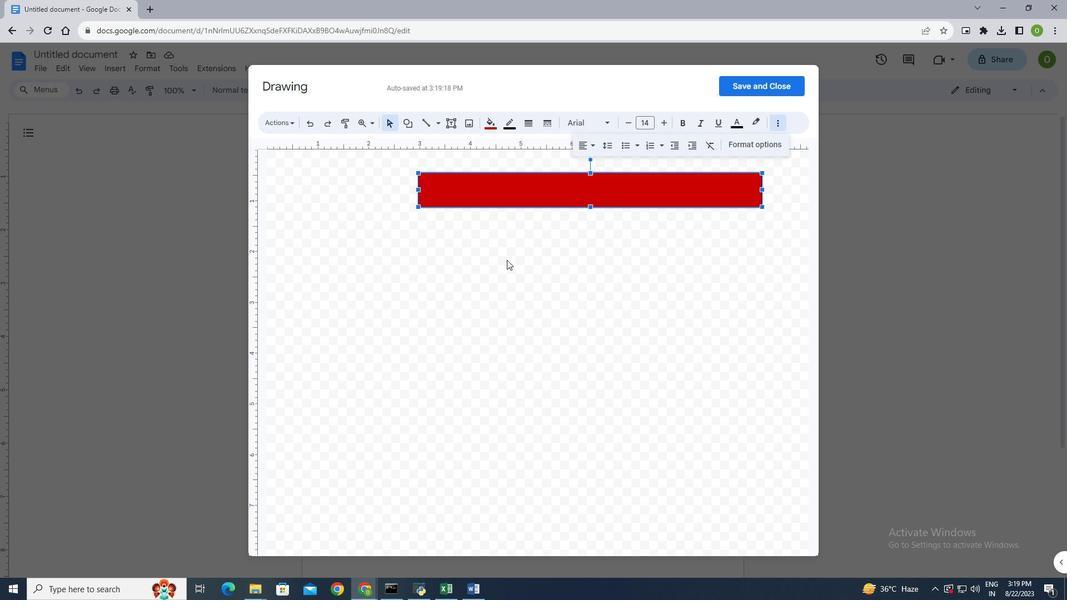 
Action: Mouse moved to (492, 119)
